 Task: Reply to the email with subject 'Subject0000000025', attach 'Attach000000004.txt', and send it to 'Aakash Mishra' with 'Email0000000002@outlook.com' in Cc.
Action: Mouse moved to (215, 344)
Screenshot: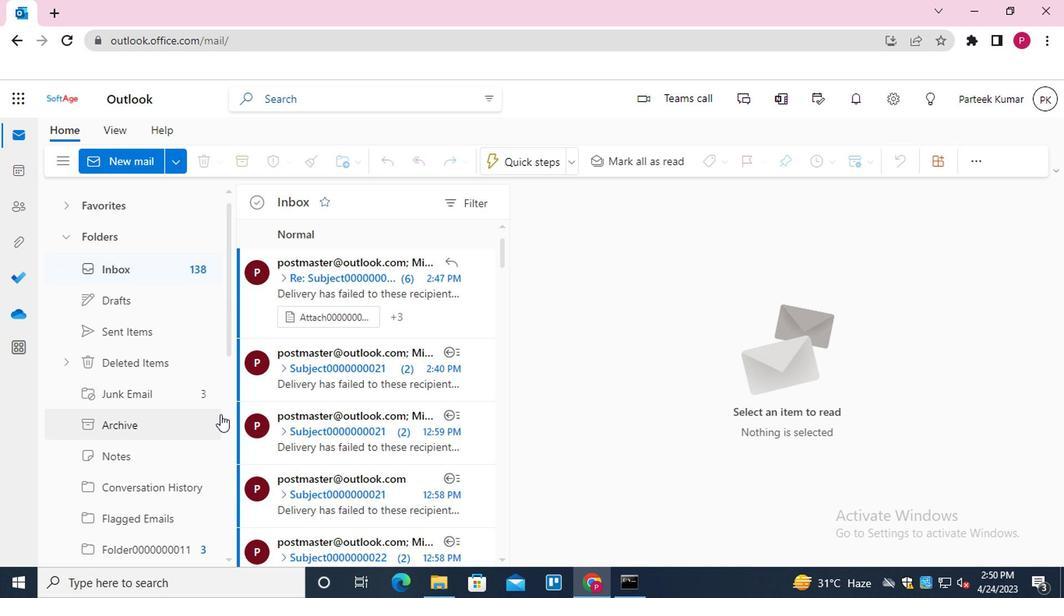 
Action: Mouse scrolled (215, 344) with delta (0, 0)
Screenshot: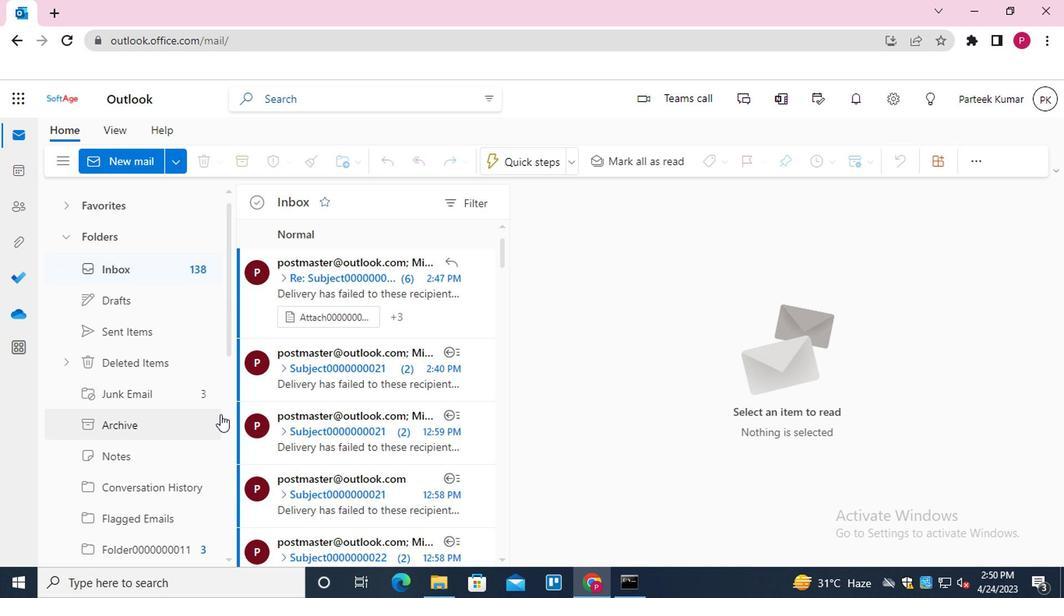 
Action: Mouse moved to (216, 344)
Screenshot: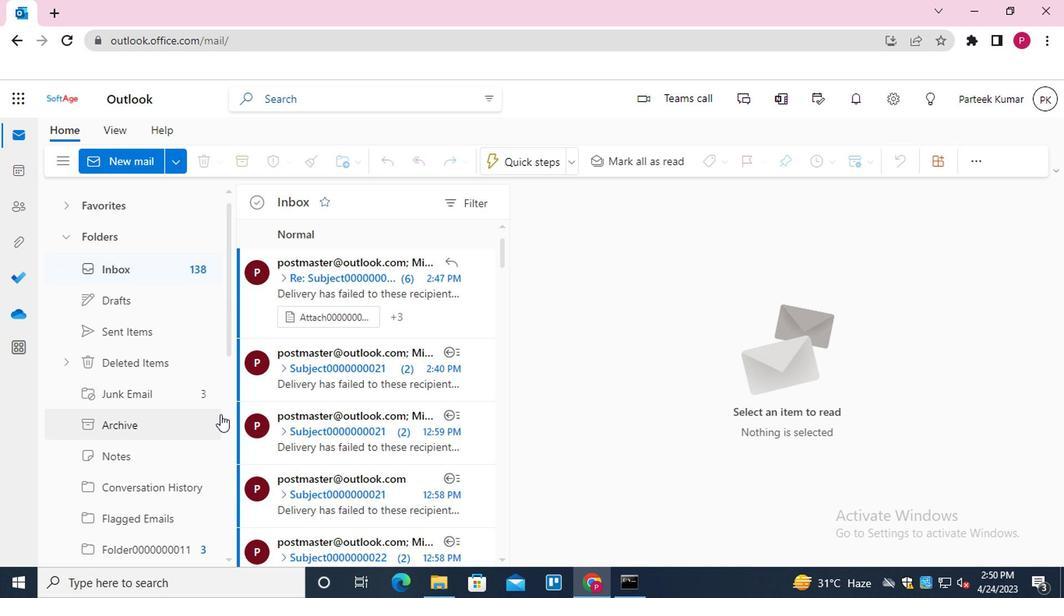 
Action: Mouse scrolled (216, 344) with delta (0, 0)
Screenshot: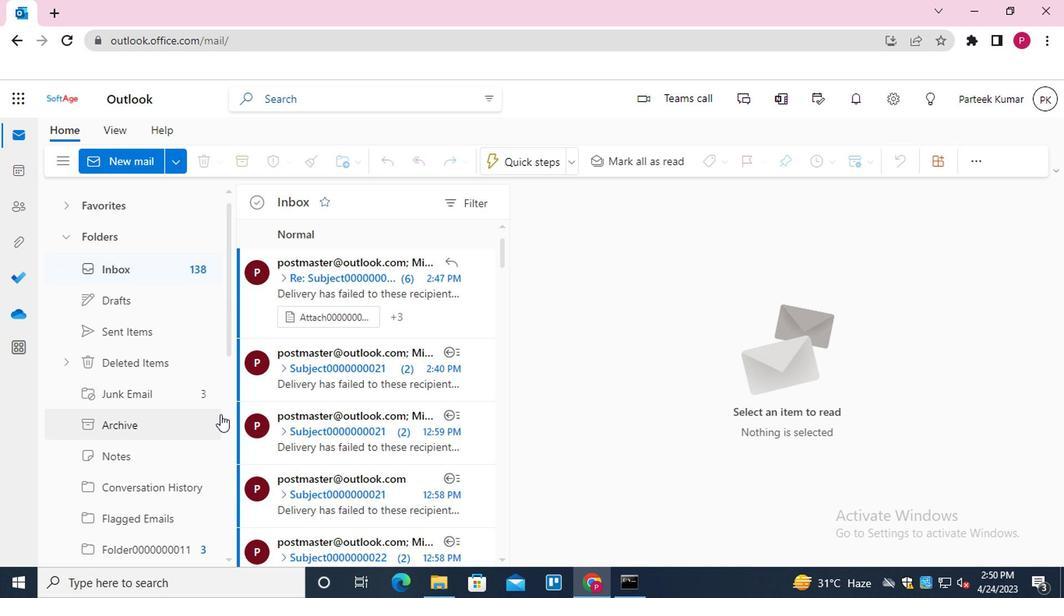 
Action: Mouse moved to (225, 344)
Screenshot: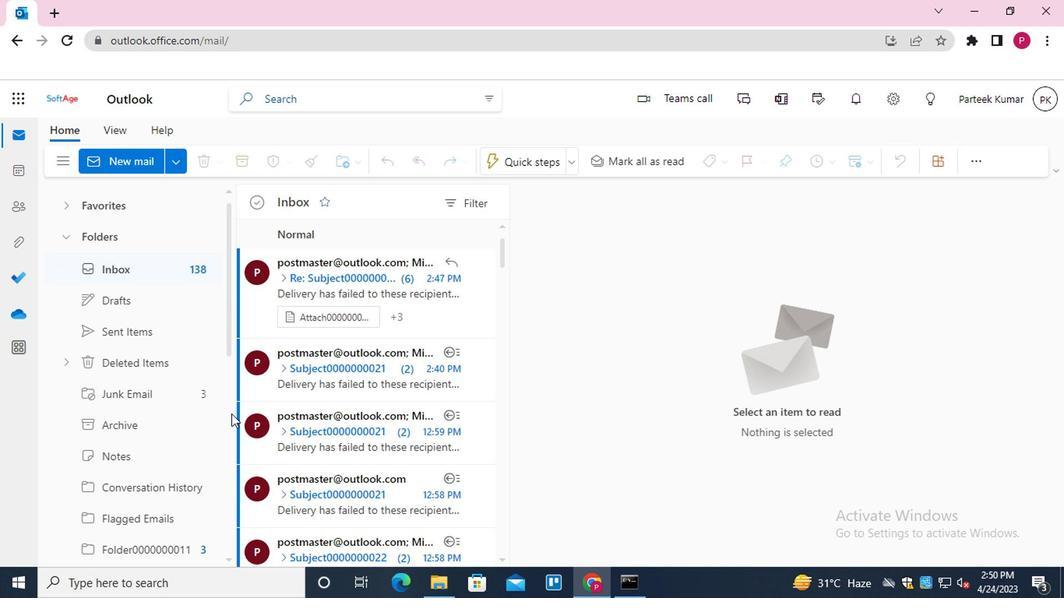 
Action: Mouse scrolled (225, 344) with delta (0, 0)
Screenshot: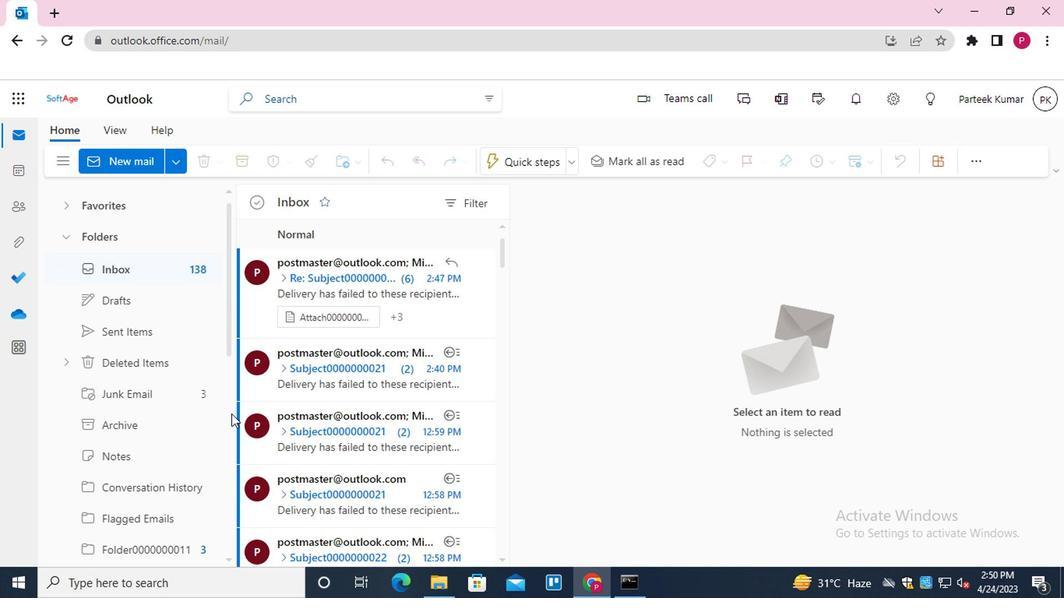
Action: Mouse moved to (241, 344)
Screenshot: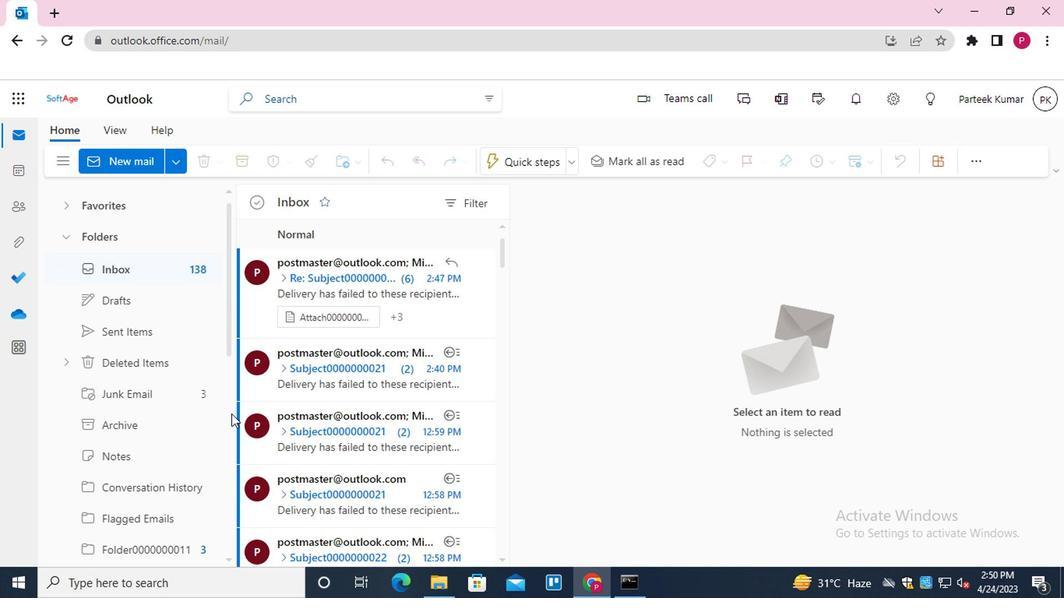 
Action: Mouse scrolled (241, 344) with delta (0, 0)
Screenshot: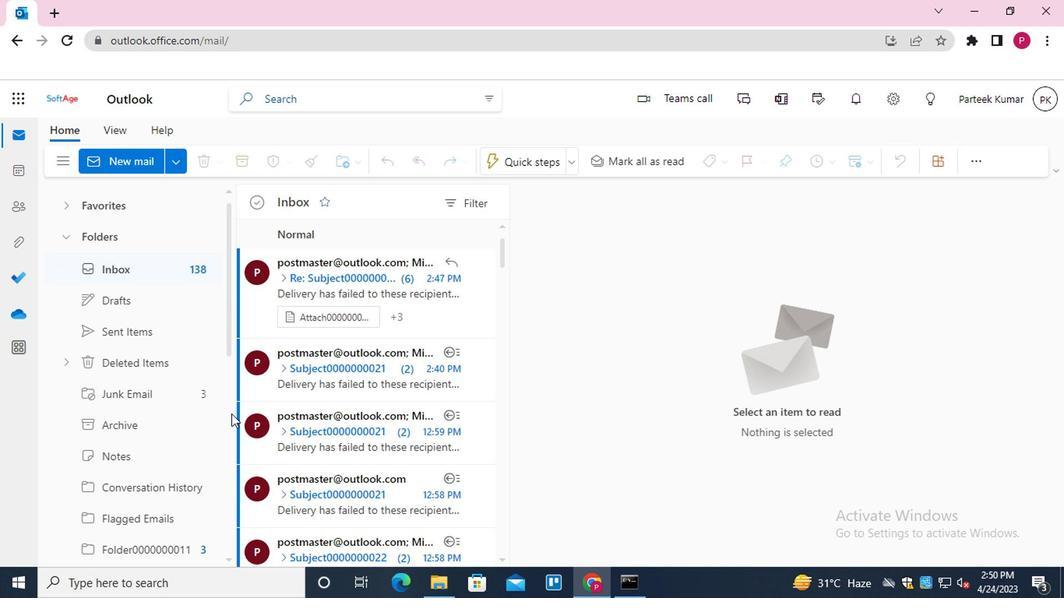 
Action: Mouse moved to (366, 302)
Screenshot: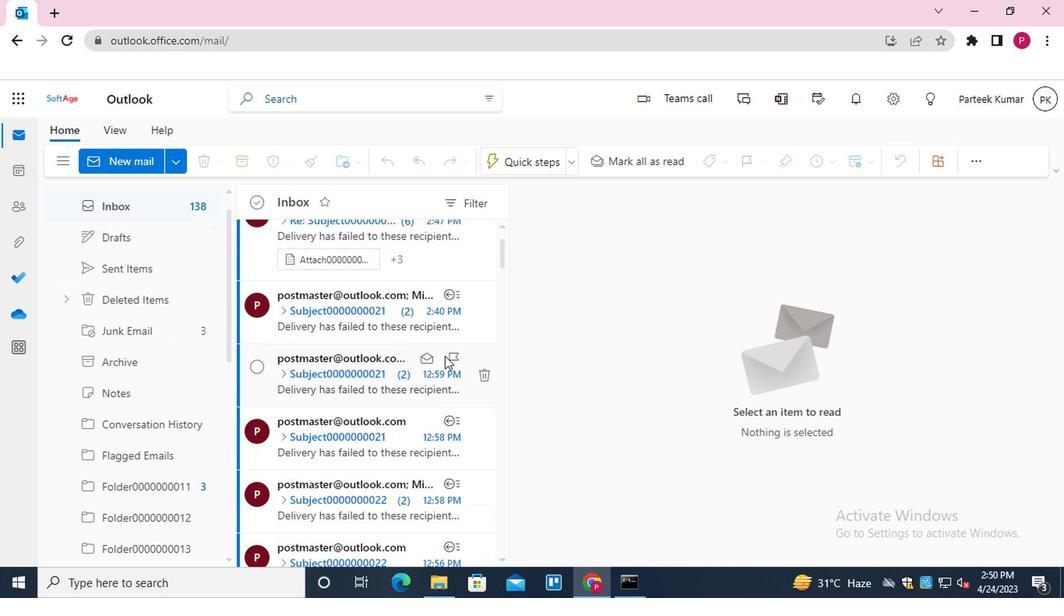 
Action: Mouse scrolled (366, 301) with delta (0, 0)
Screenshot: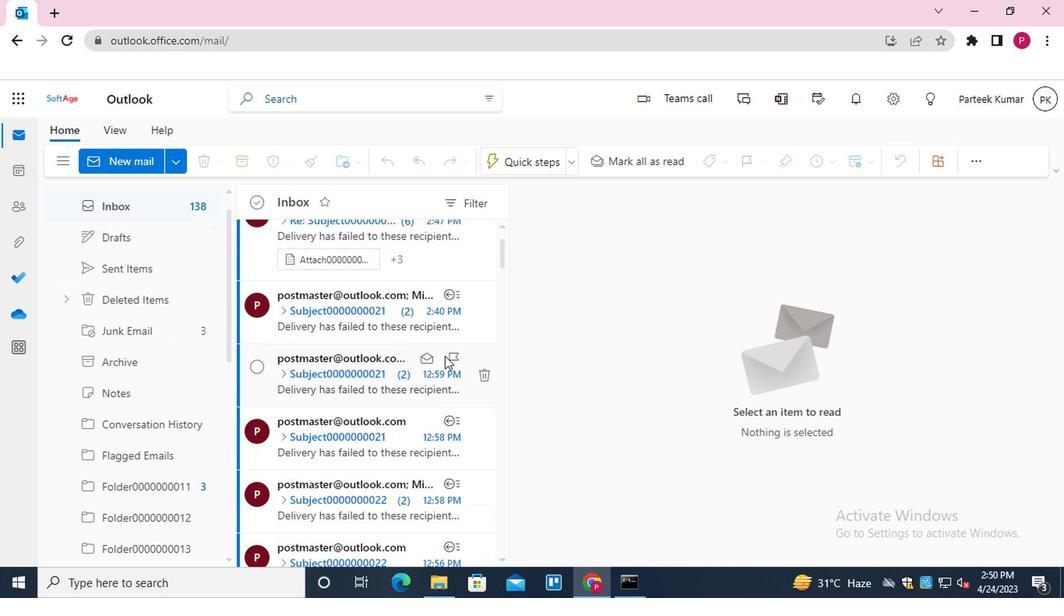 
Action: Mouse moved to (365, 303)
Screenshot: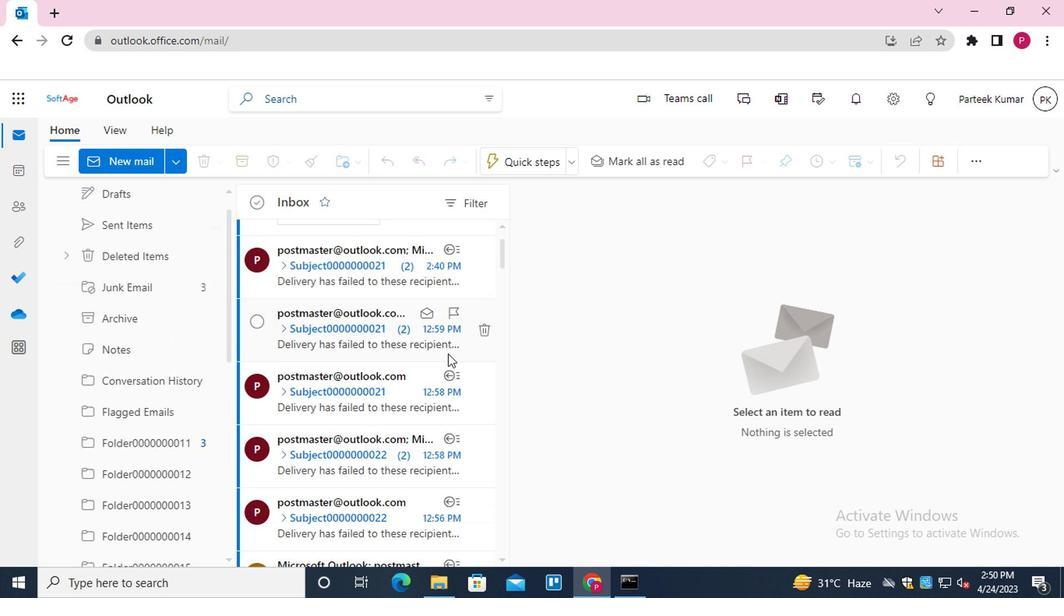 
Action: Mouse scrolled (365, 303) with delta (0, 0)
Screenshot: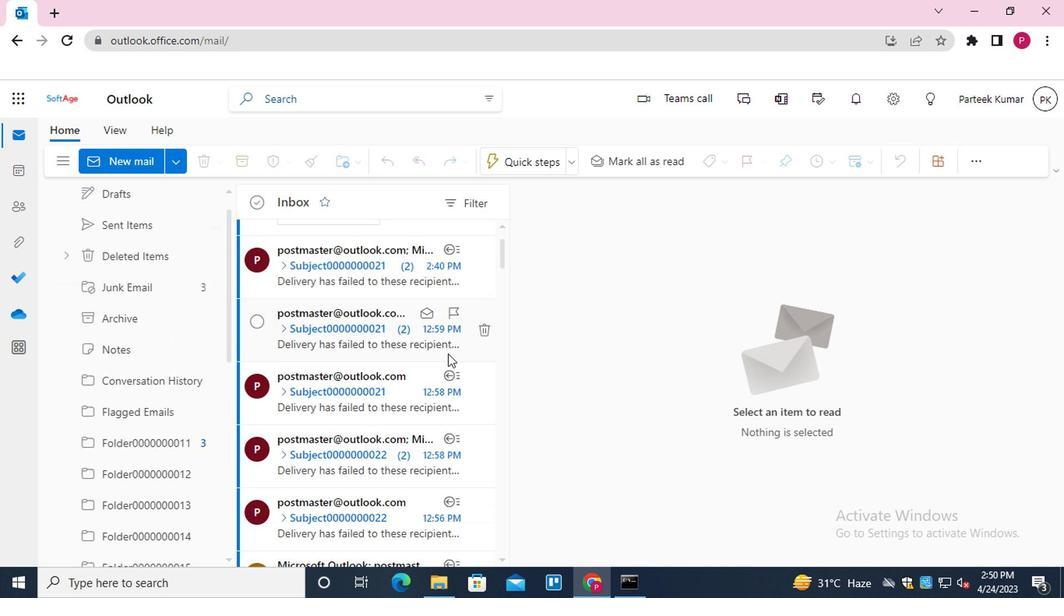 
Action: Mouse moved to (363, 306)
Screenshot: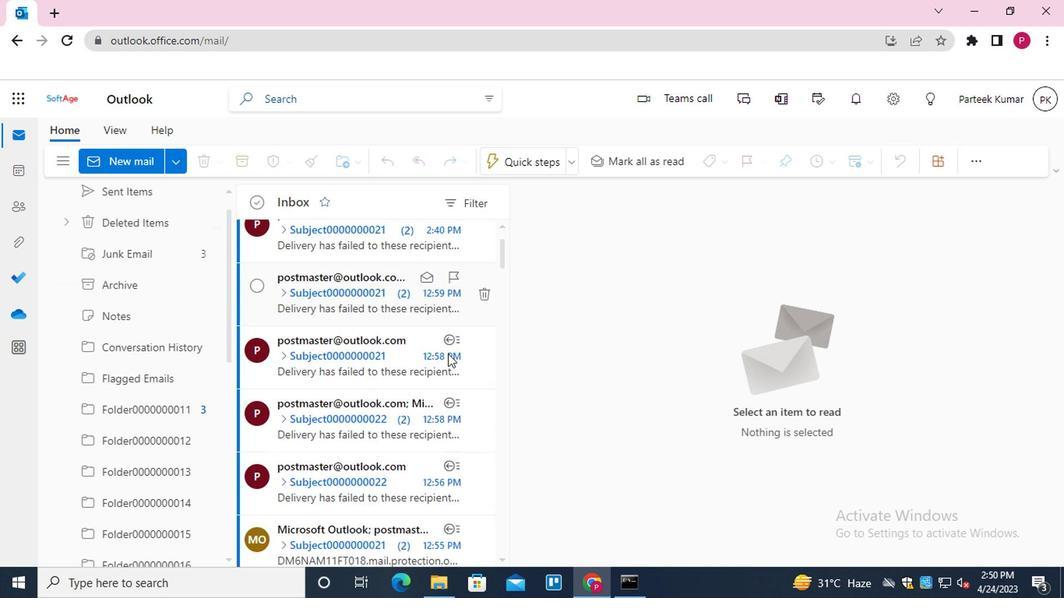 
Action: Mouse scrolled (363, 306) with delta (0, 0)
Screenshot: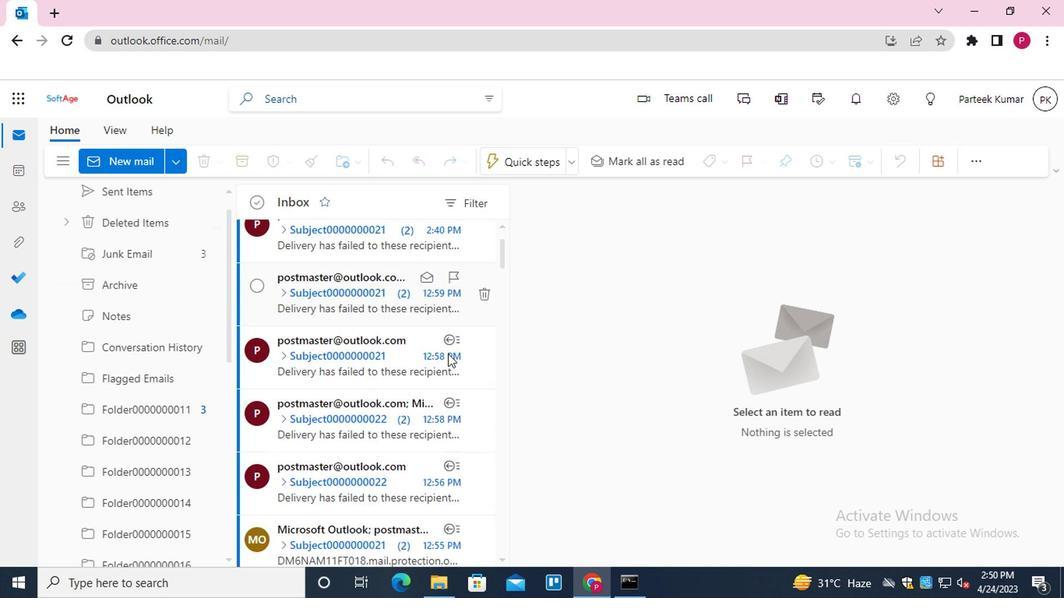 
Action: Mouse moved to (363, 307)
Screenshot: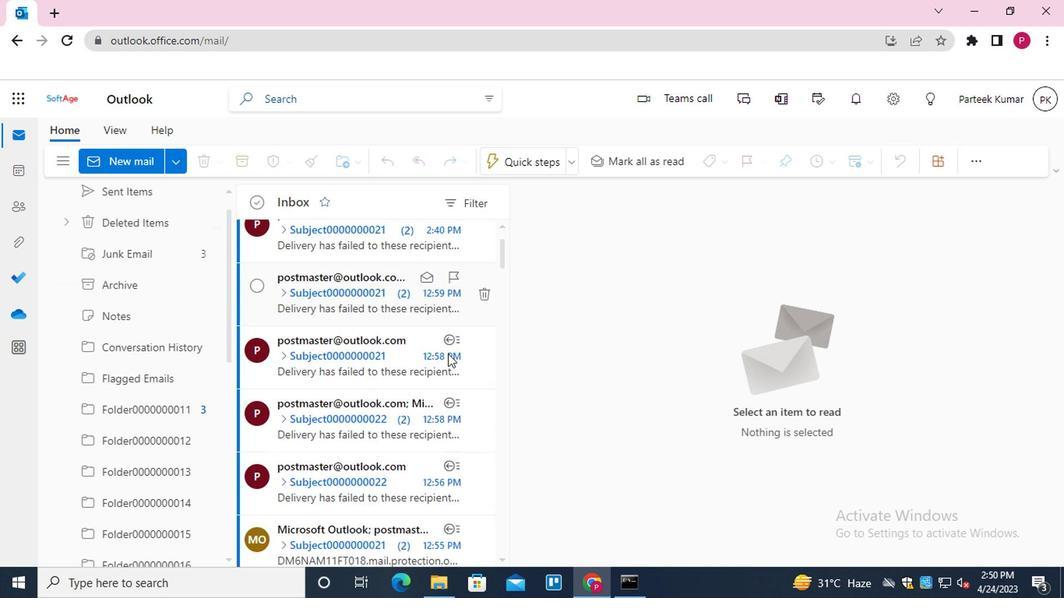 
Action: Mouse scrolled (363, 306) with delta (0, 0)
Screenshot: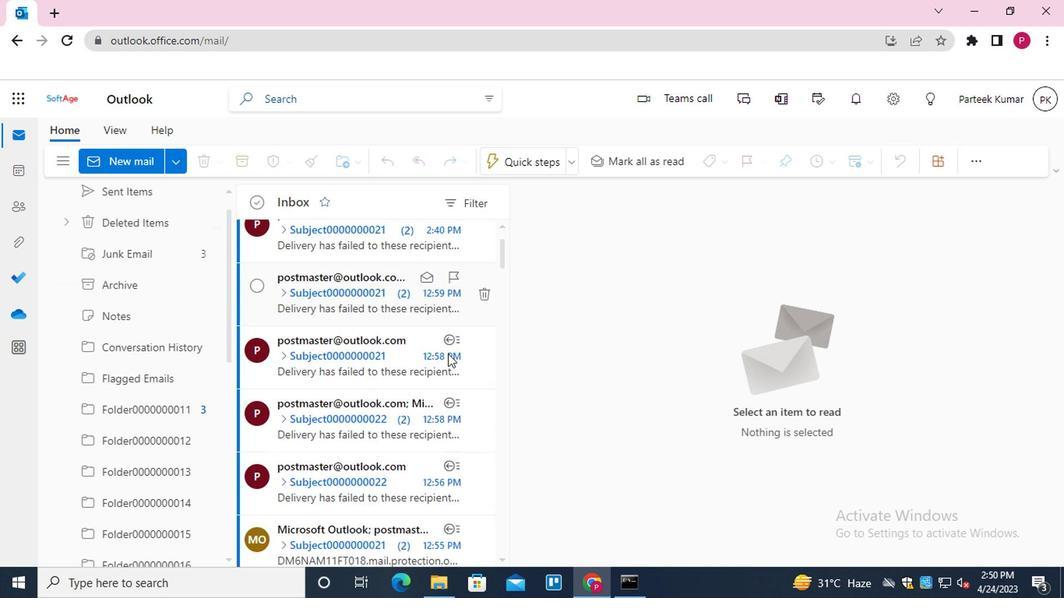 
Action: Mouse moved to (362, 310)
Screenshot: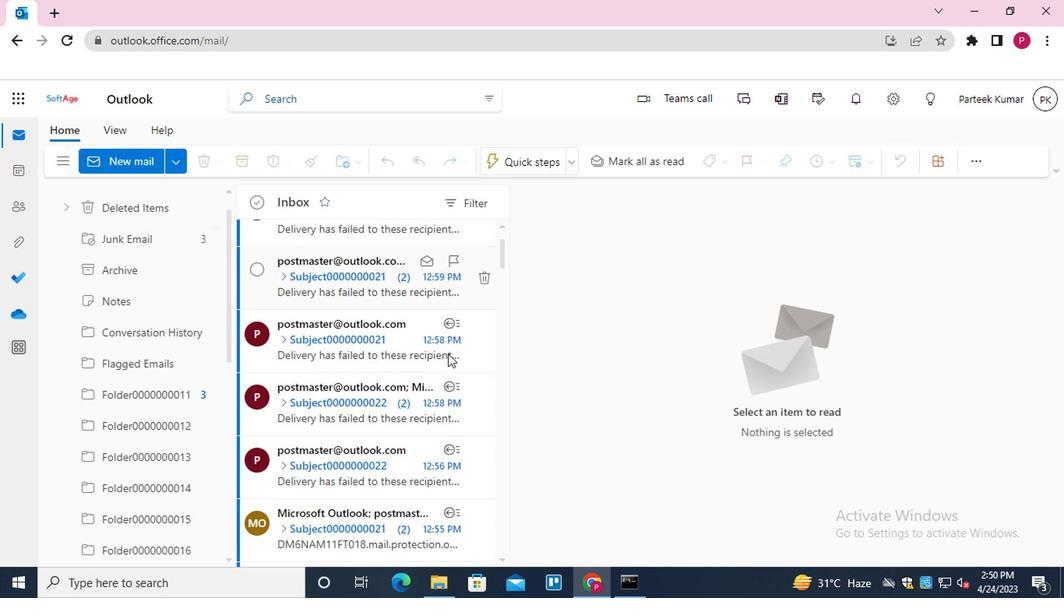 
Action: Mouse scrolled (362, 309) with delta (0, 0)
Screenshot: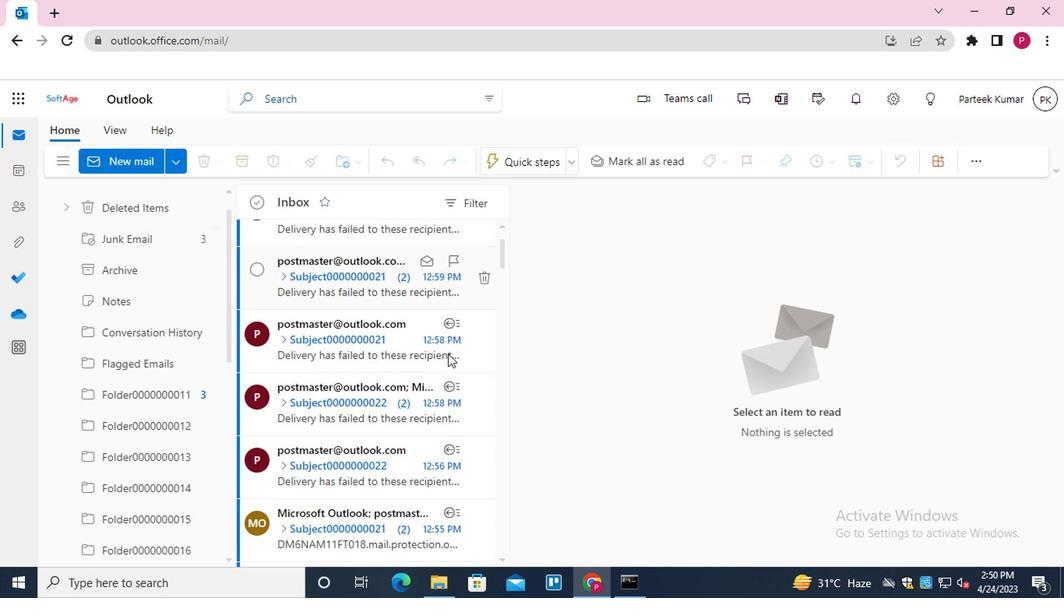 
Action: Mouse moved to (308, 337)
Screenshot: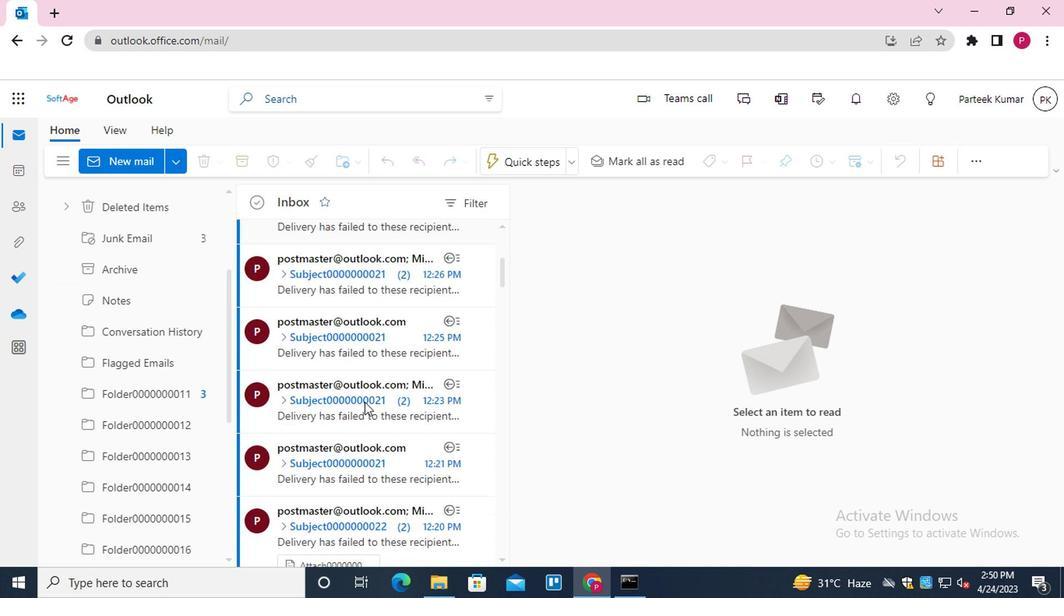 
Action: Mouse scrolled (308, 337) with delta (0, 0)
Screenshot: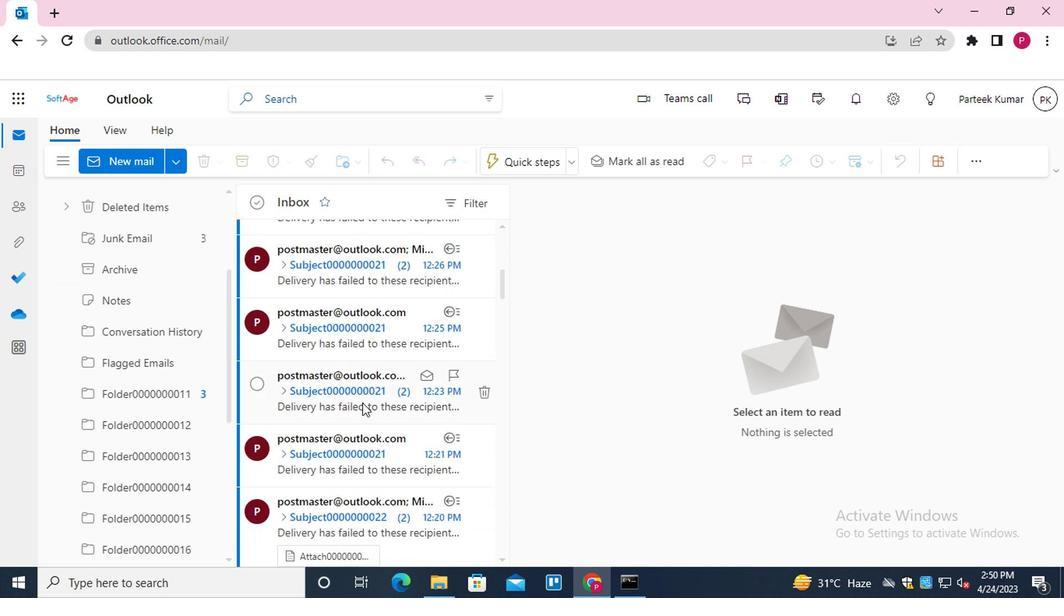 
Action: Mouse scrolled (308, 337) with delta (0, 0)
Screenshot: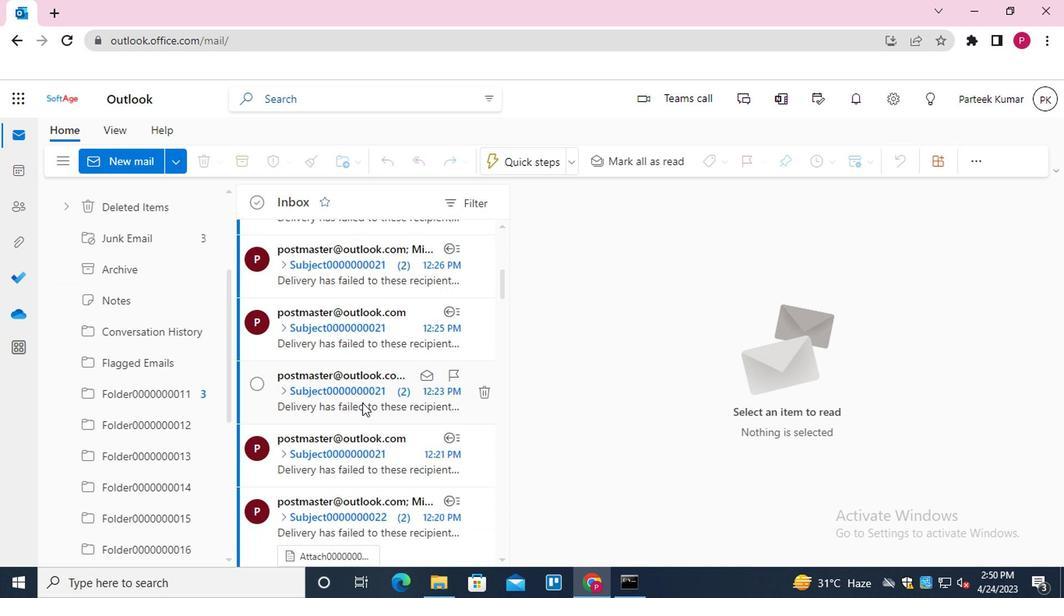 
Action: Mouse scrolled (308, 337) with delta (0, 0)
Screenshot: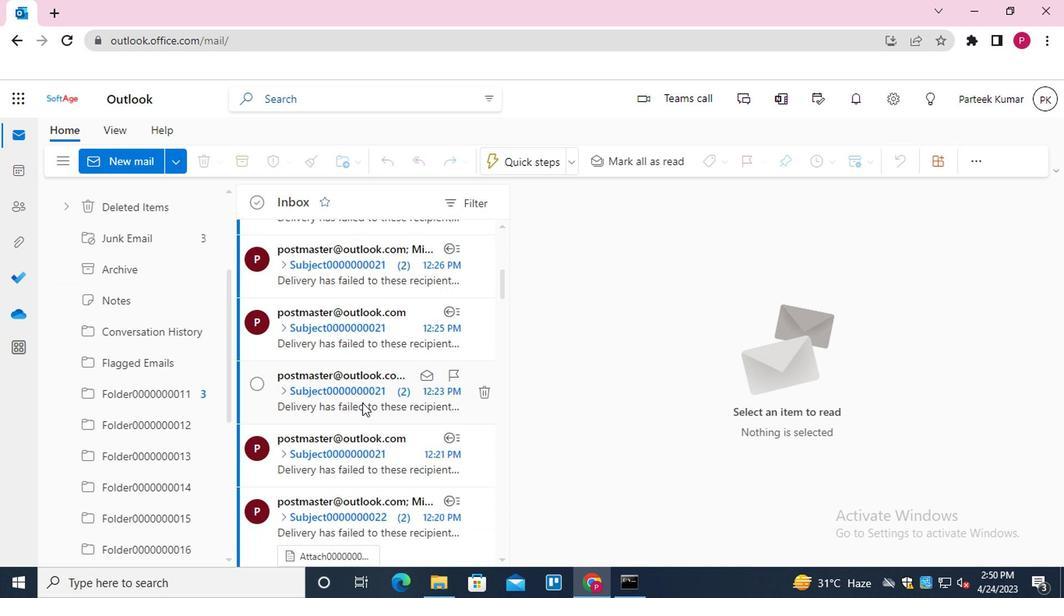 
Action: Mouse scrolled (308, 337) with delta (0, 0)
Screenshot: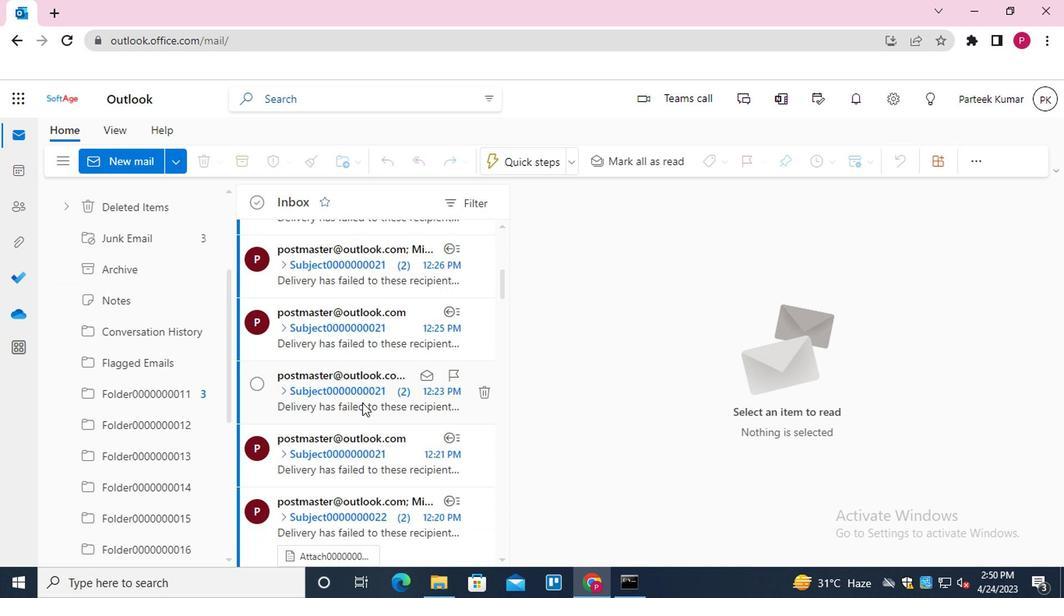 
Action: Mouse scrolled (308, 337) with delta (0, 0)
Screenshot: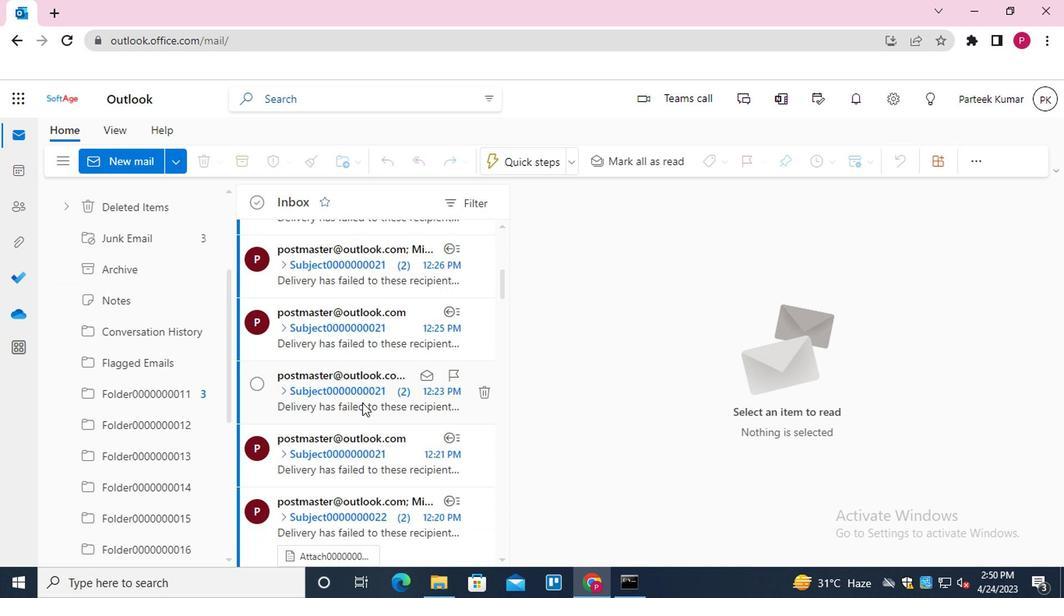 
Action: Mouse moved to (309, 338)
Screenshot: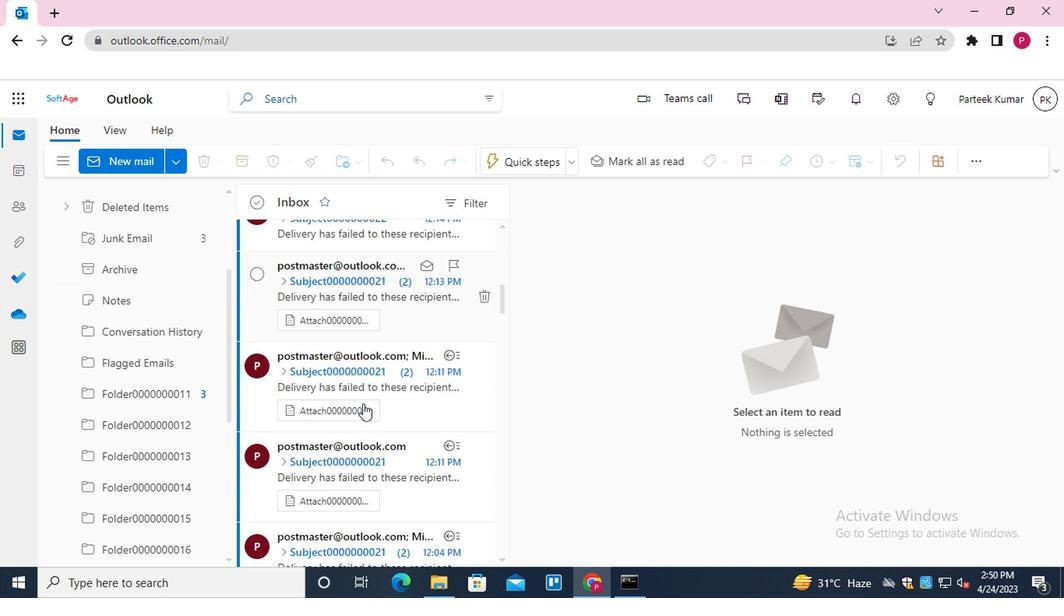
Action: Mouse scrolled (309, 337) with delta (0, 0)
Screenshot: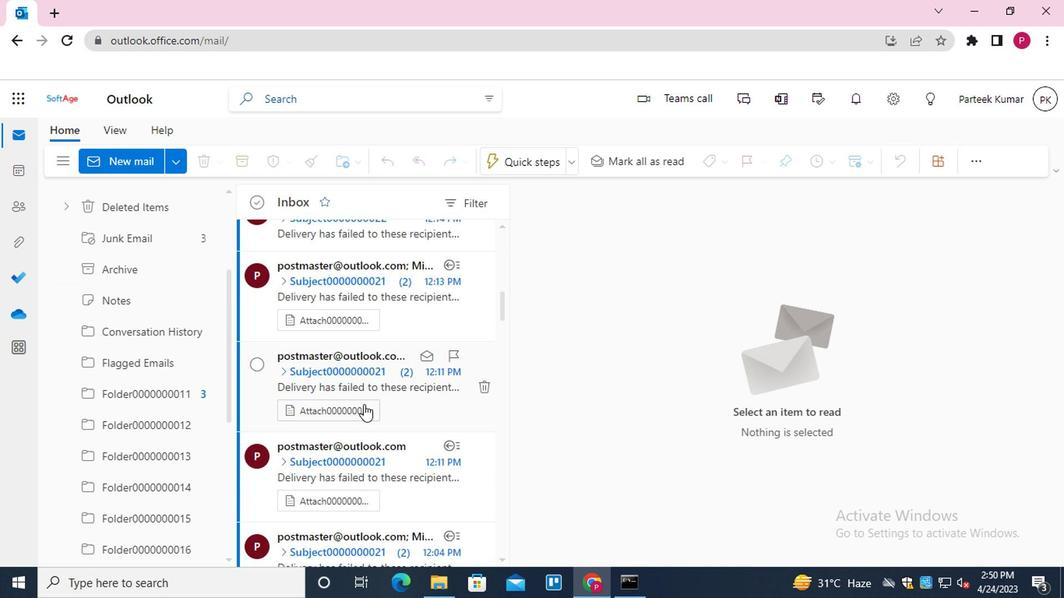 
Action: Mouse scrolled (309, 337) with delta (0, 0)
Screenshot: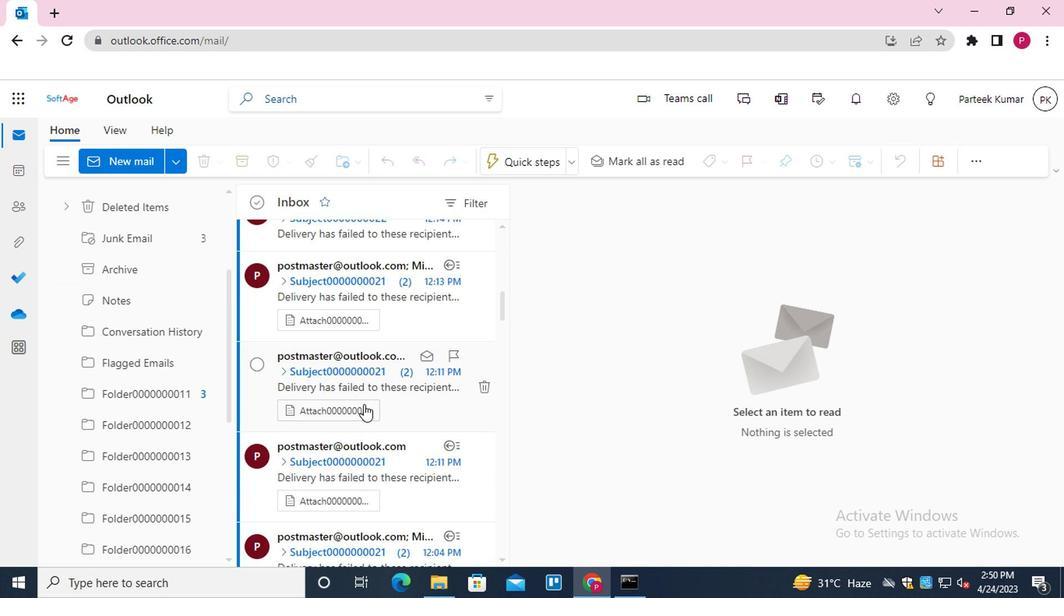 
Action: Mouse scrolled (309, 337) with delta (0, 0)
Screenshot: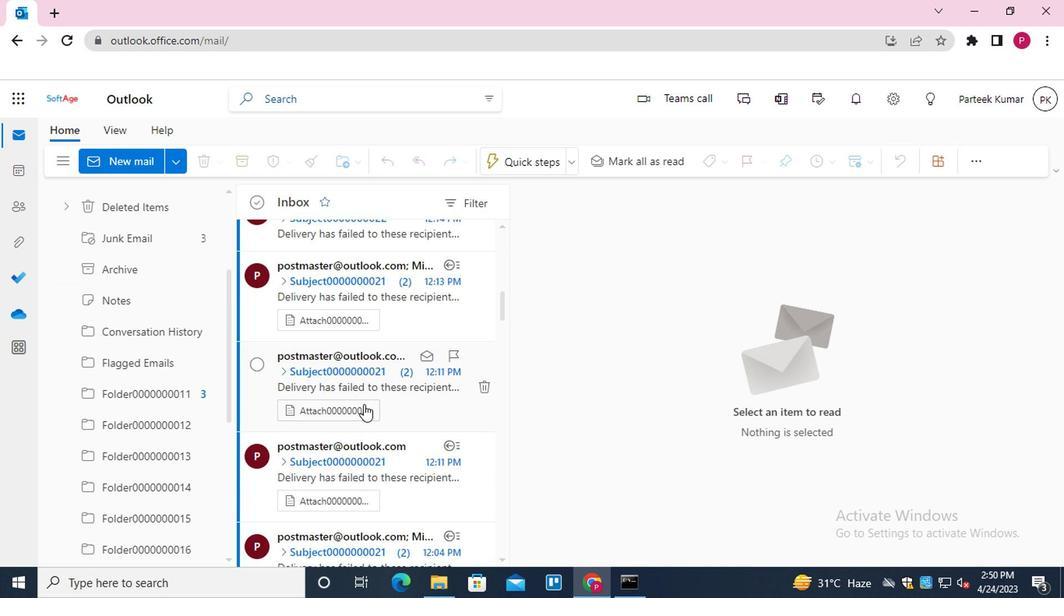 
Action: Mouse scrolled (309, 337) with delta (0, 0)
Screenshot: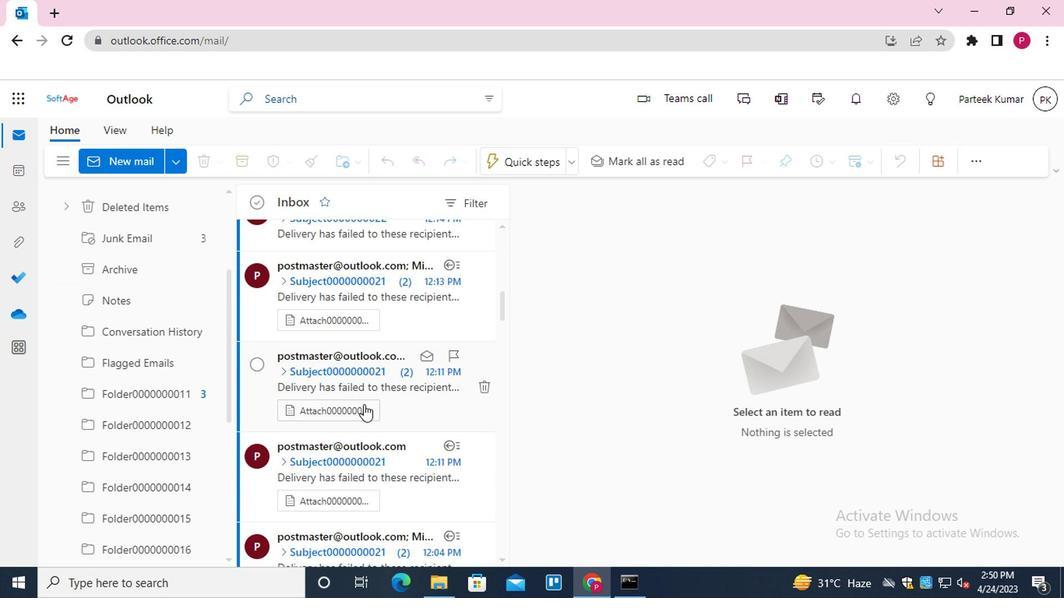 
Action: Mouse scrolled (309, 337) with delta (0, 0)
Screenshot: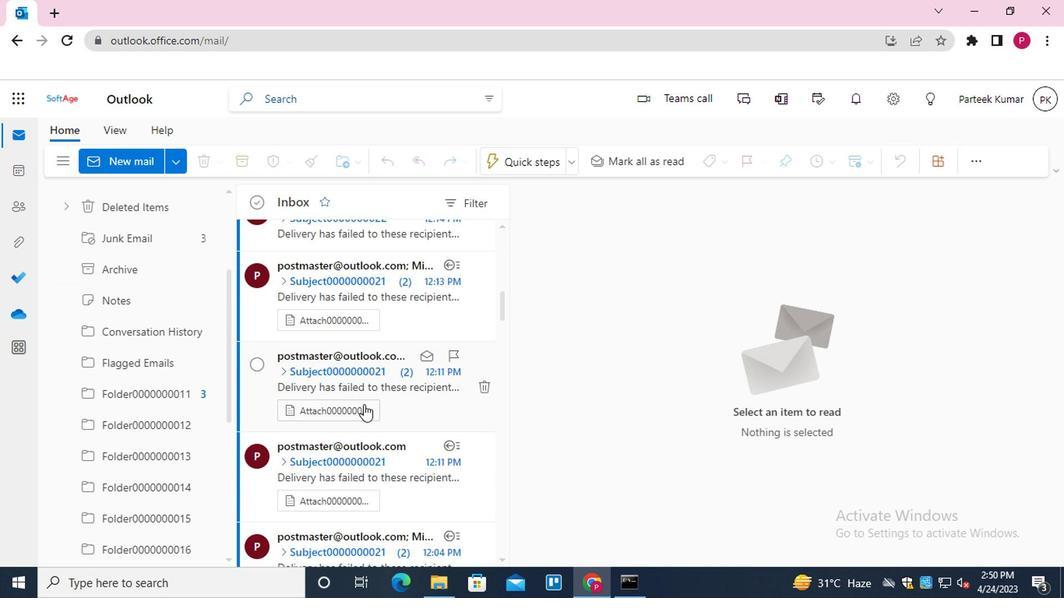 
Action: Mouse moved to (309, 338)
Screenshot: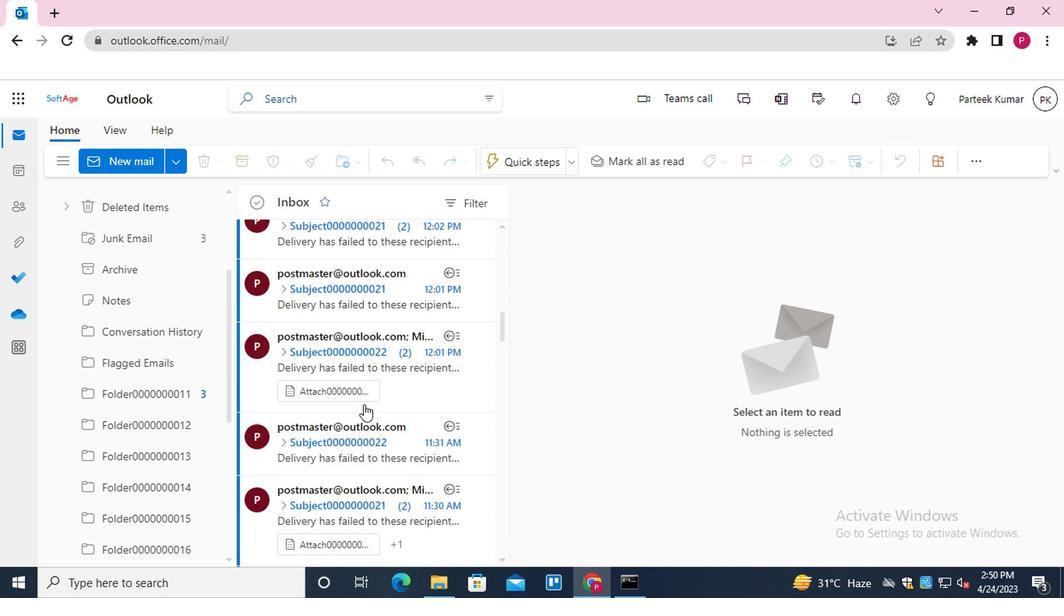 
Action: Mouse scrolled (309, 338) with delta (0, 0)
Screenshot: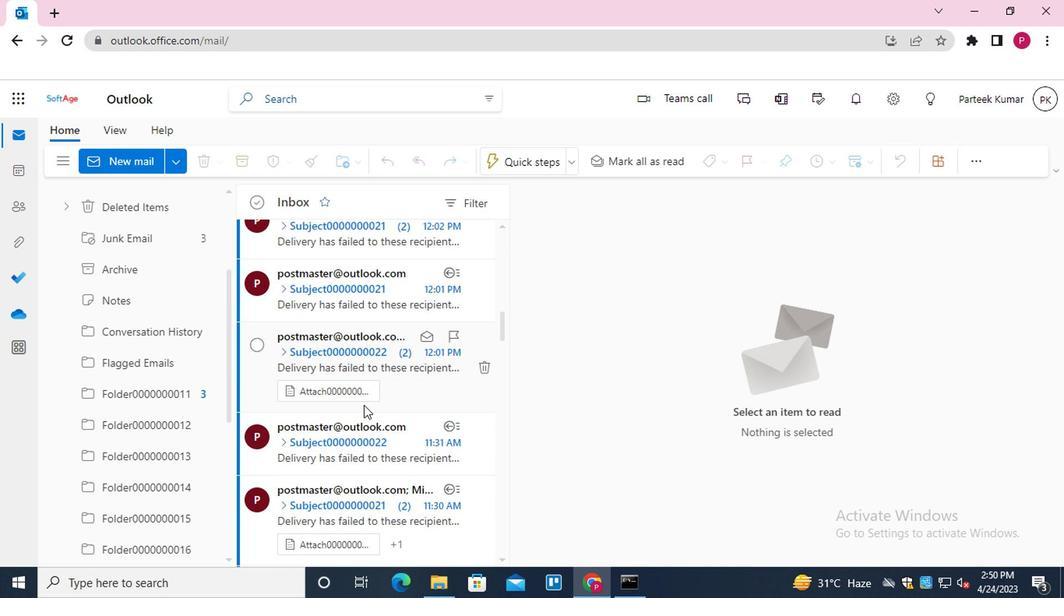 
Action: Mouse scrolled (309, 338) with delta (0, 0)
Screenshot: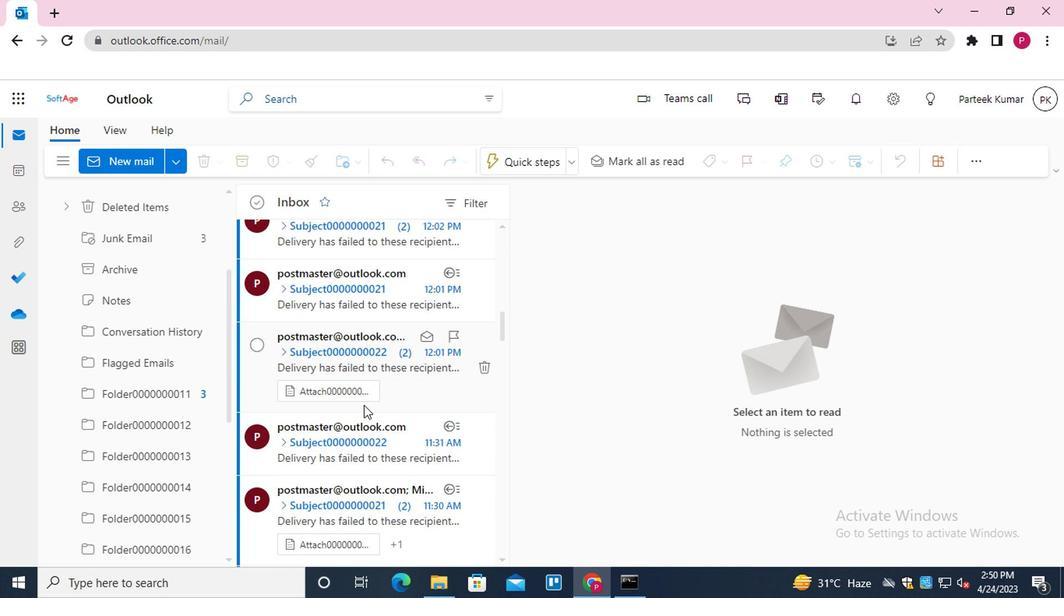 
Action: Mouse scrolled (309, 338) with delta (0, 0)
Screenshot: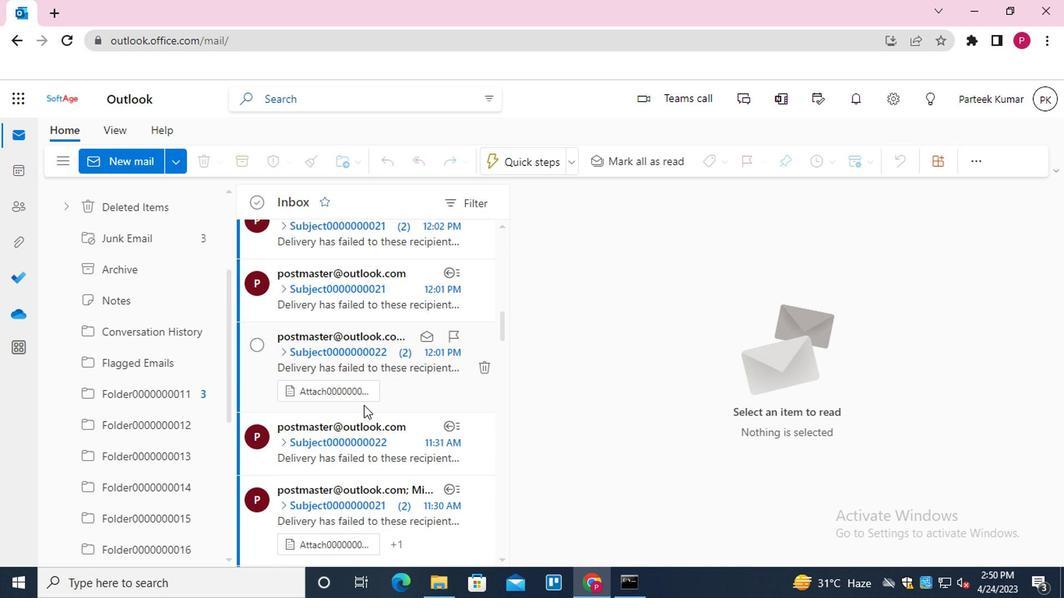 
Action: Mouse scrolled (309, 338) with delta (0, 0)
Screenshot: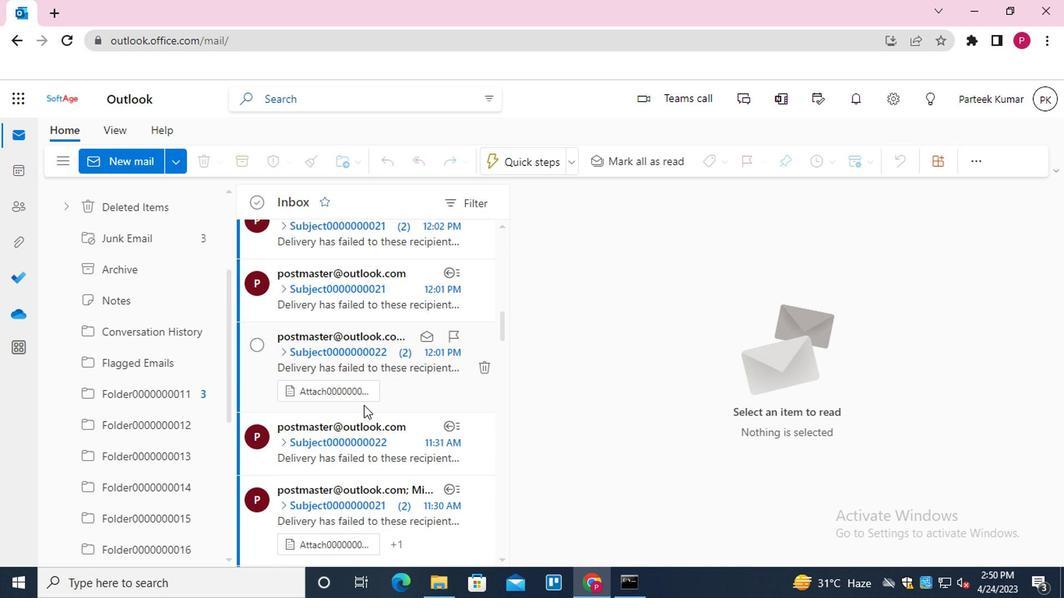 
Action: Mouse scrolled (309, 338) with delta (0, 0)
Screenshot: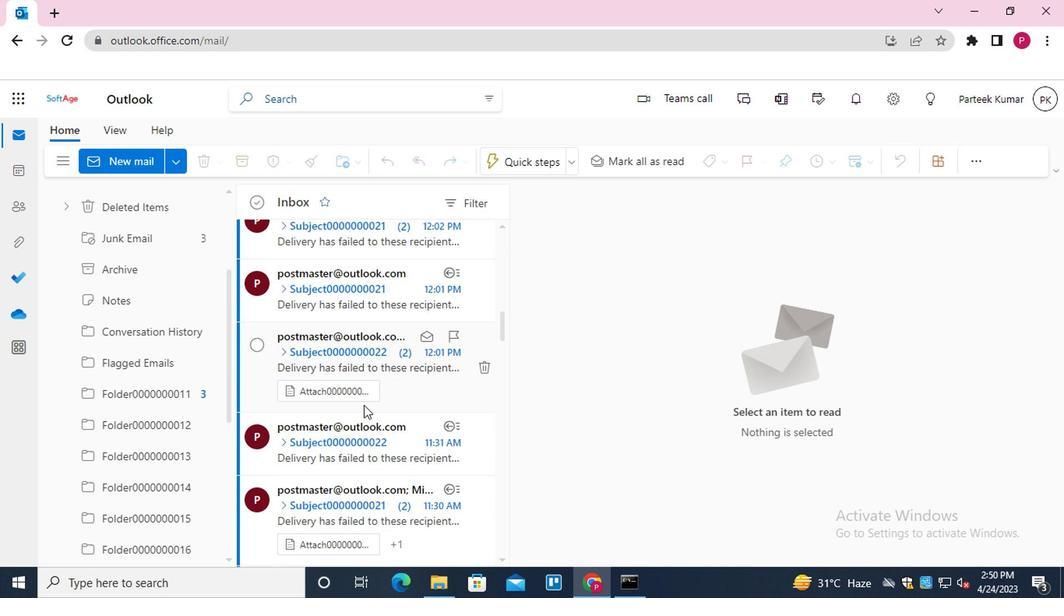 
Action: Mouse moved to (301, 339)
Screenshot: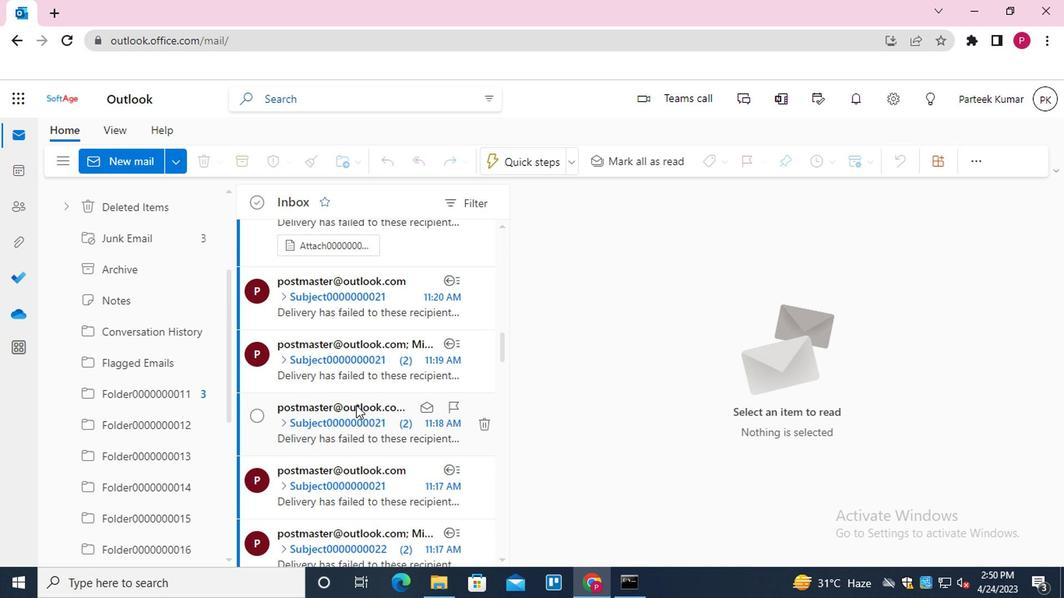 
Action: Mouse scrolled (301, 339) with delta (0, 0)
Screenshot: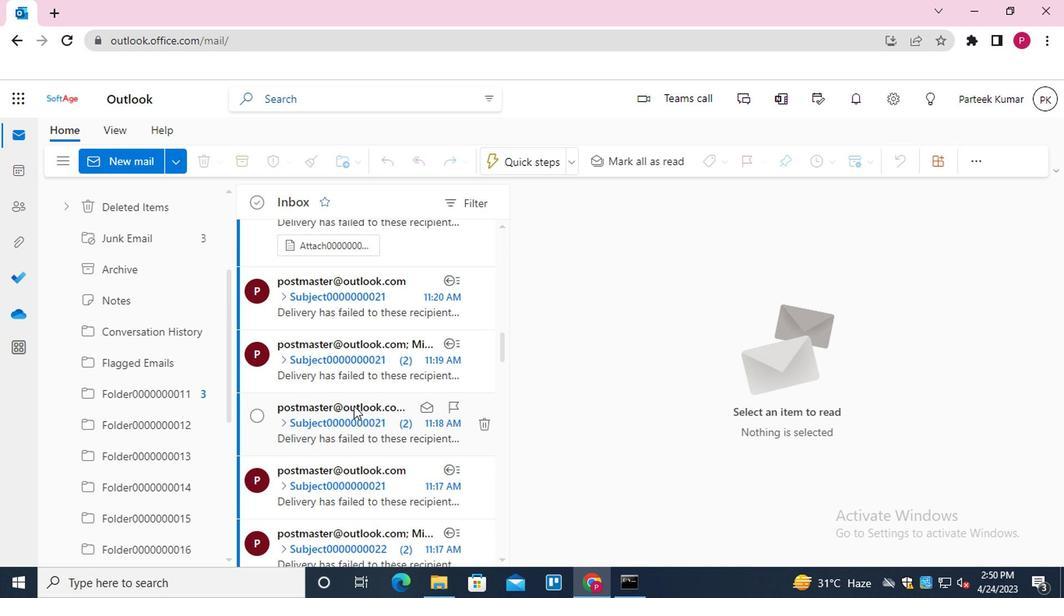 
Action: Mouse scrolled (301, 339) with delta (0, 0)
Screenshot: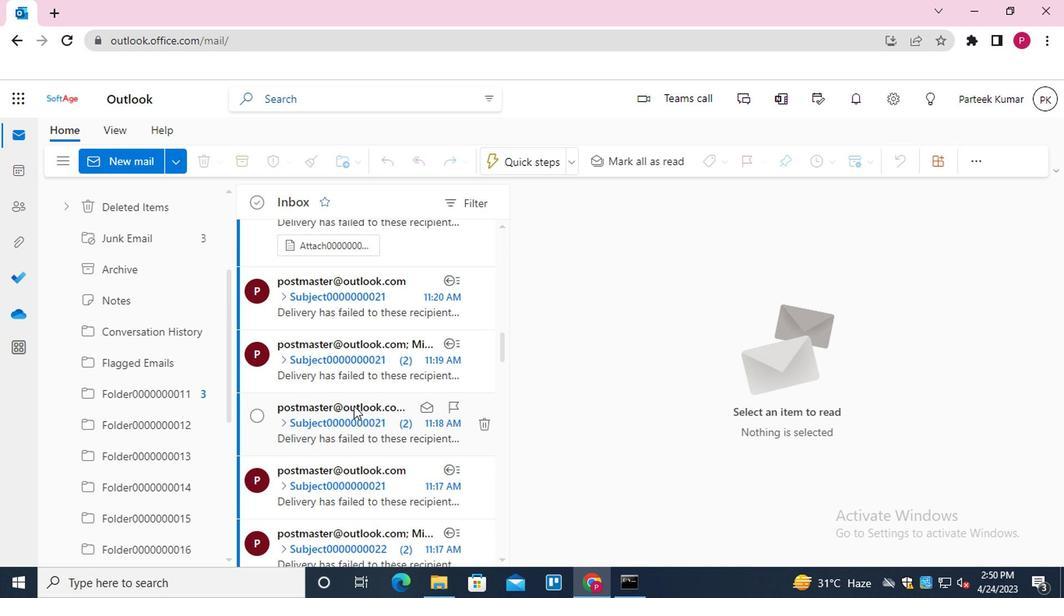 
Action: Mouse scrolled (301, 339) with delta (0, 0)
Screenshot: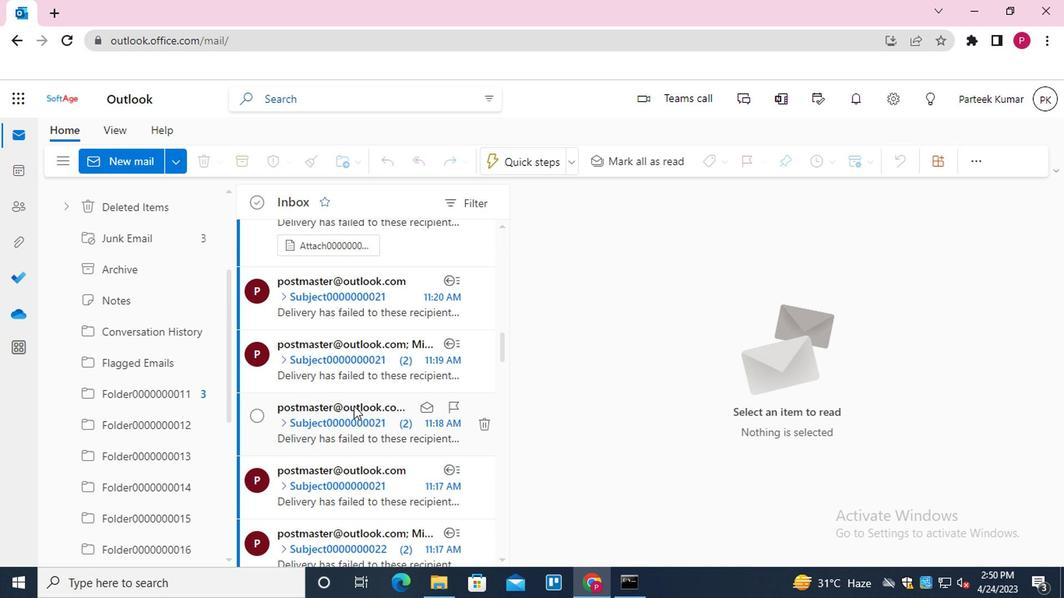 
Action: Mouse moved to (301, 339)
Screenshot: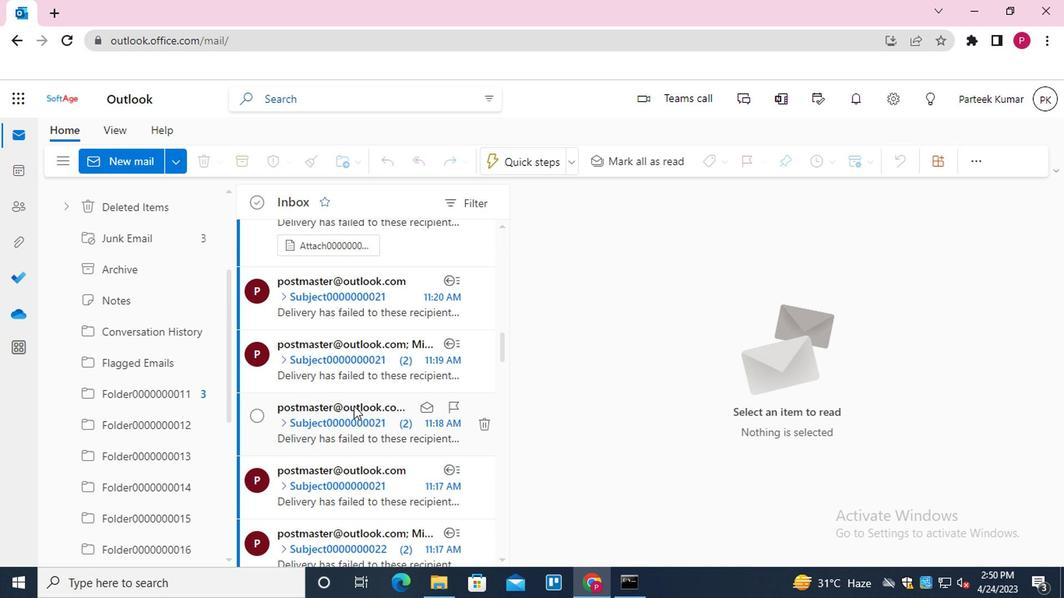 
Action: Mouse scrolled (301, 339) with delta (0, 0)
Screenshot: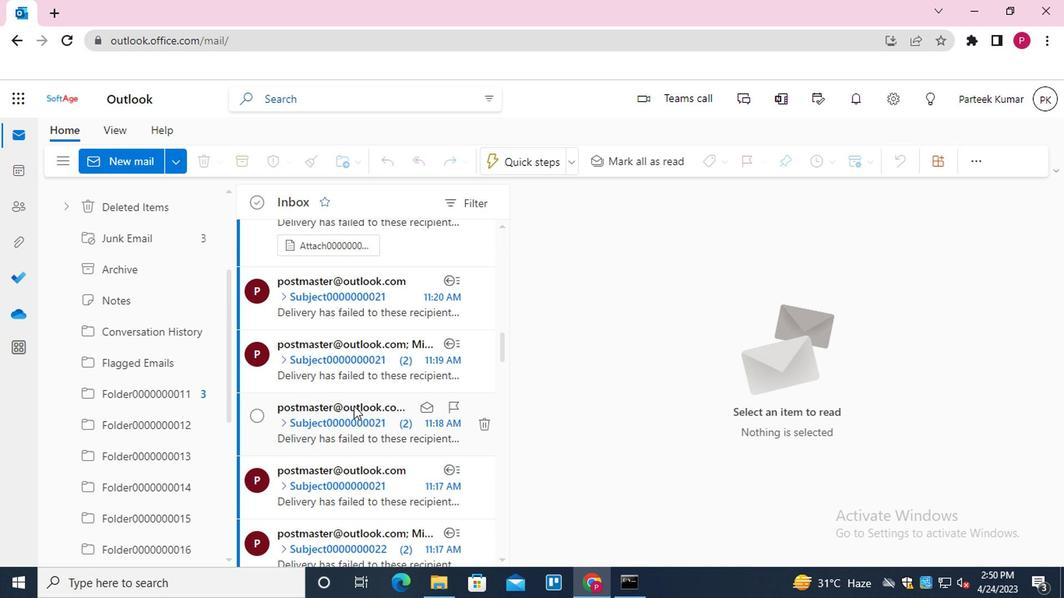 
Action: Mouse moved to (279, 338)
Screenshot: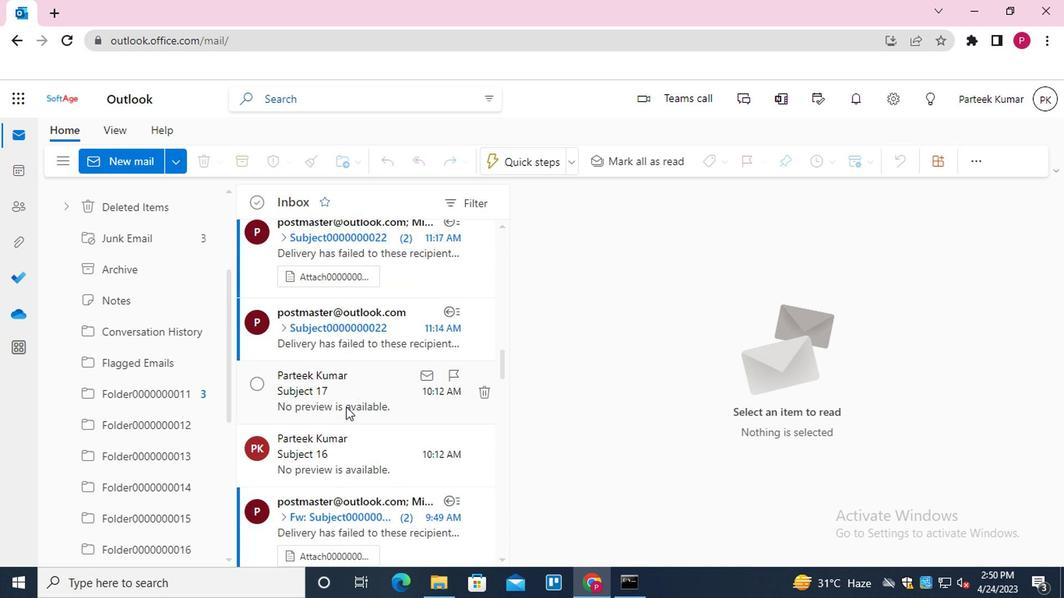 
Action: Mouse scrolled (279, 337) with delta (0, 0)
Screenshot: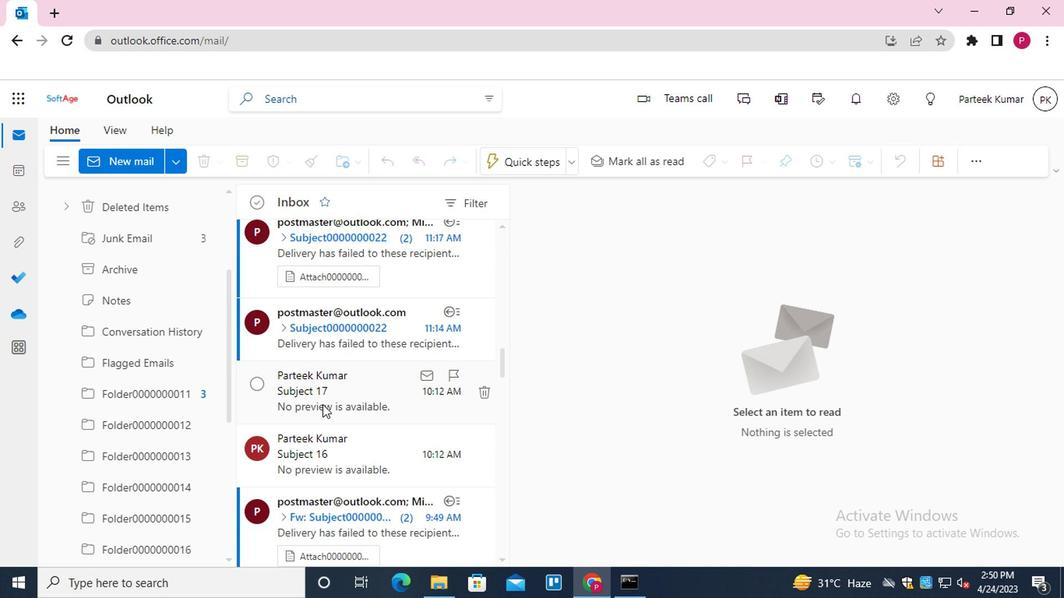 
Action: Mouse scrolled (279, 337) with delta (0, 0)
Screenshot: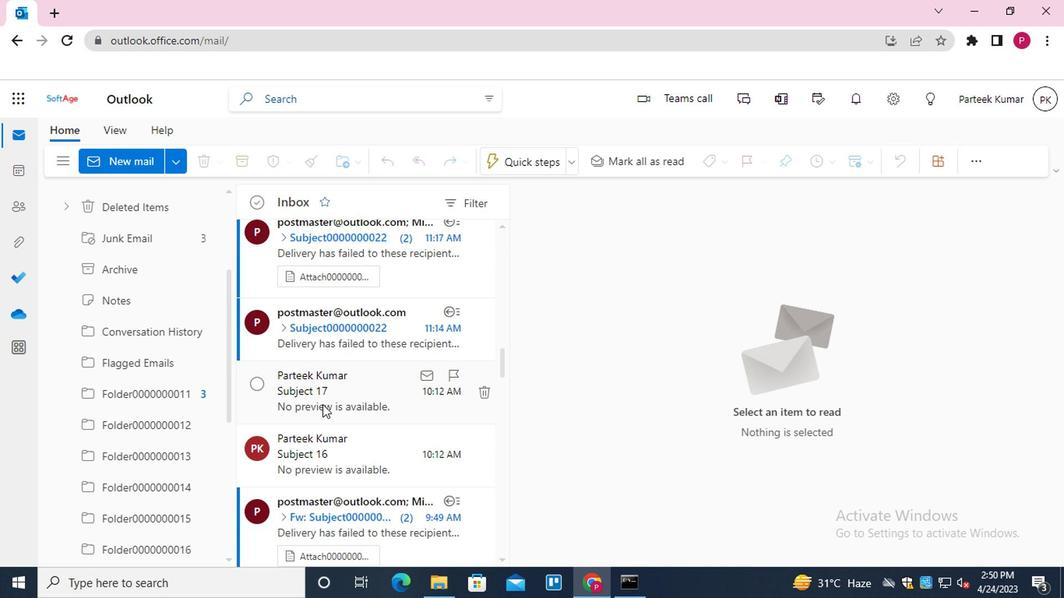 
Action: Mouse scrolled (279, 337) with delta (0, 0)
Screenshot: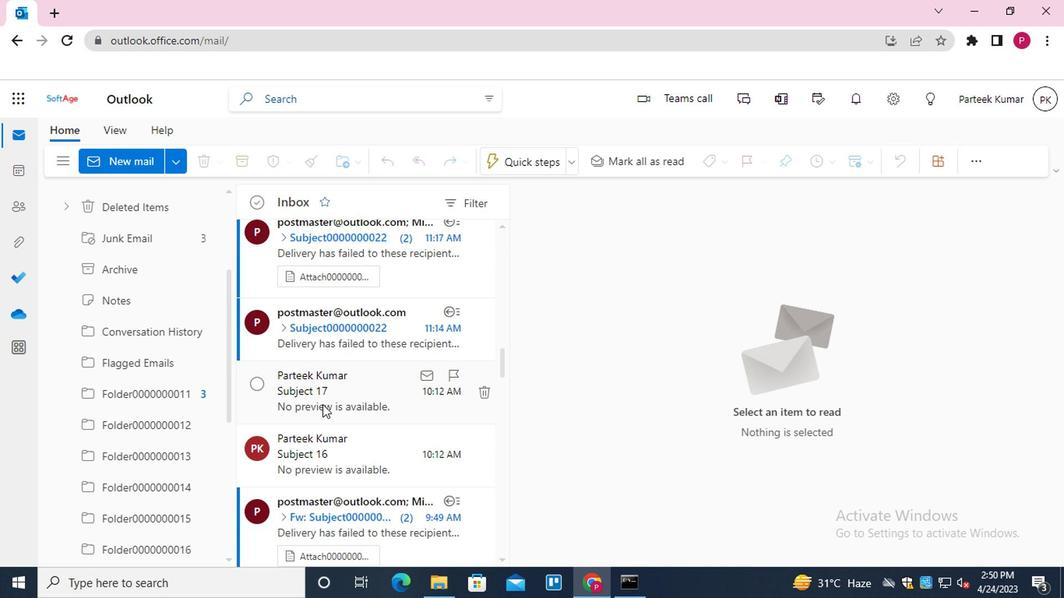 
Action: Mouse moved to (298, 380)
Screenshot: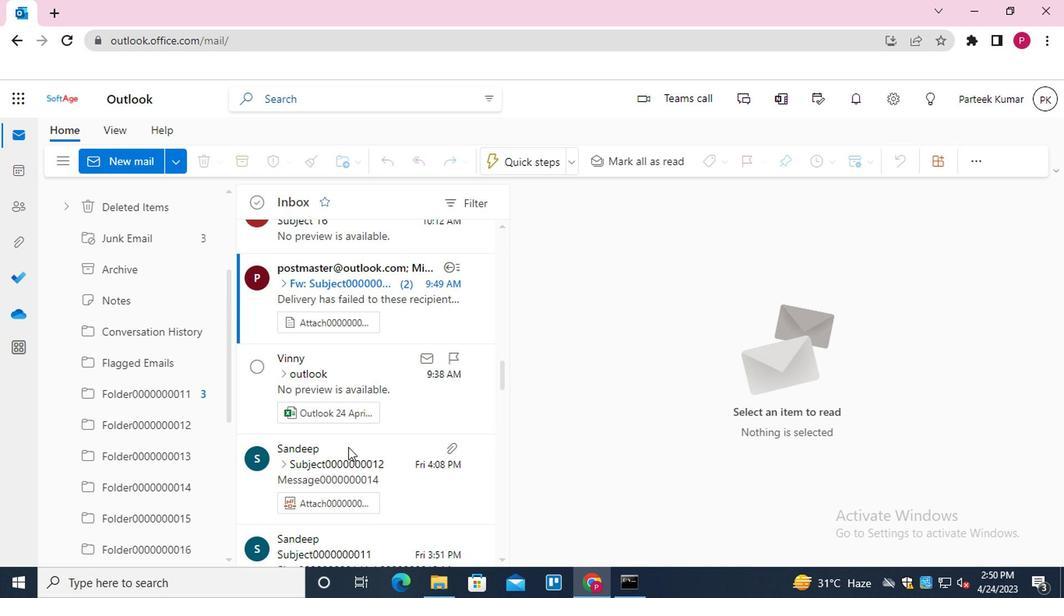 
Action: Mouse pressed left at (298, 380)
Screenshot: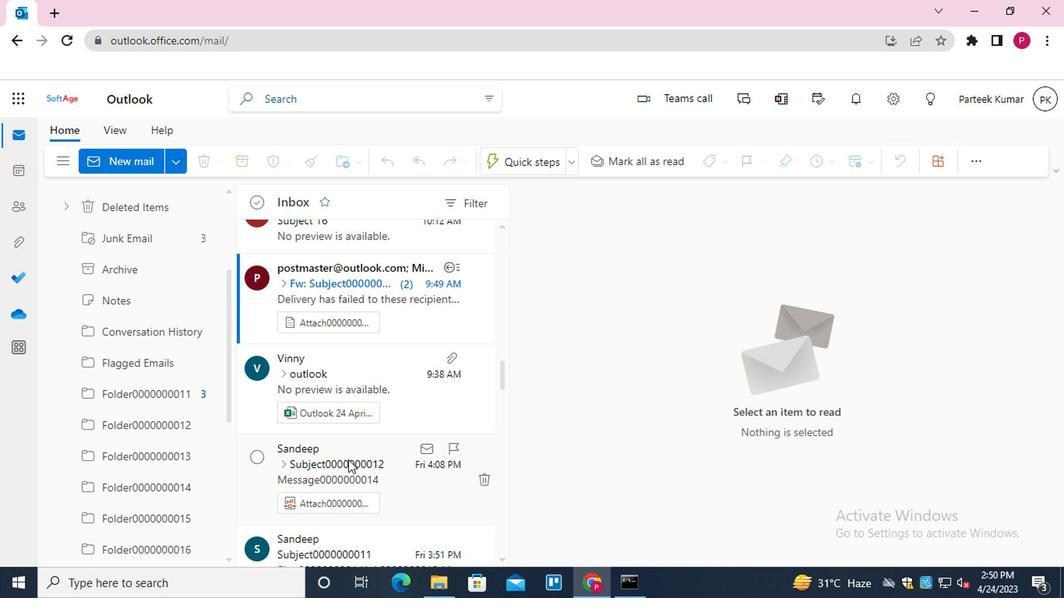 
Action: Mouse moved to (719, 237)
Screenshot: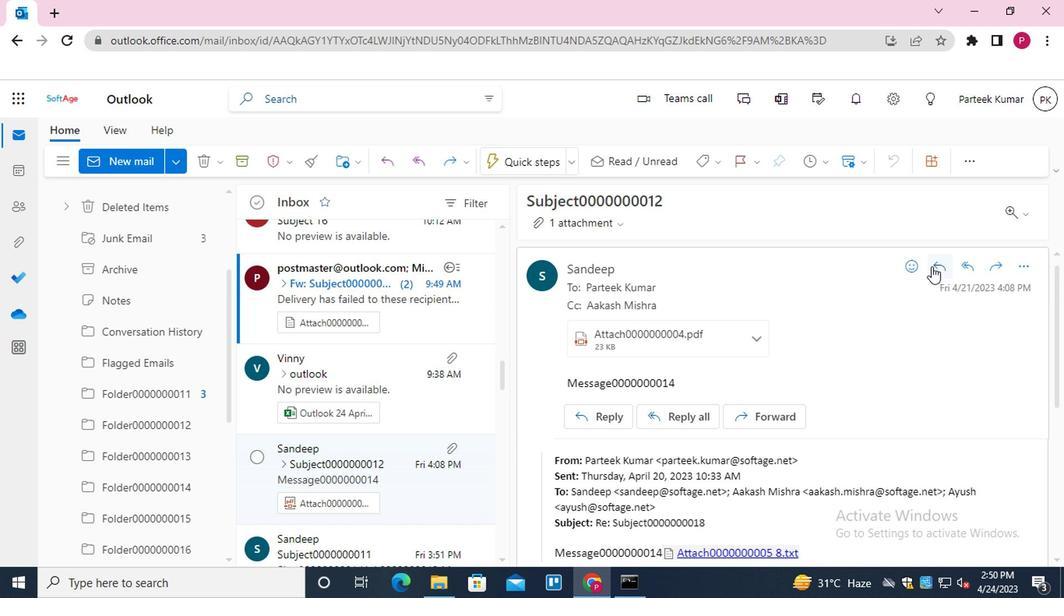
Action: Mouse pressed left at (719, 237)
Screenshot: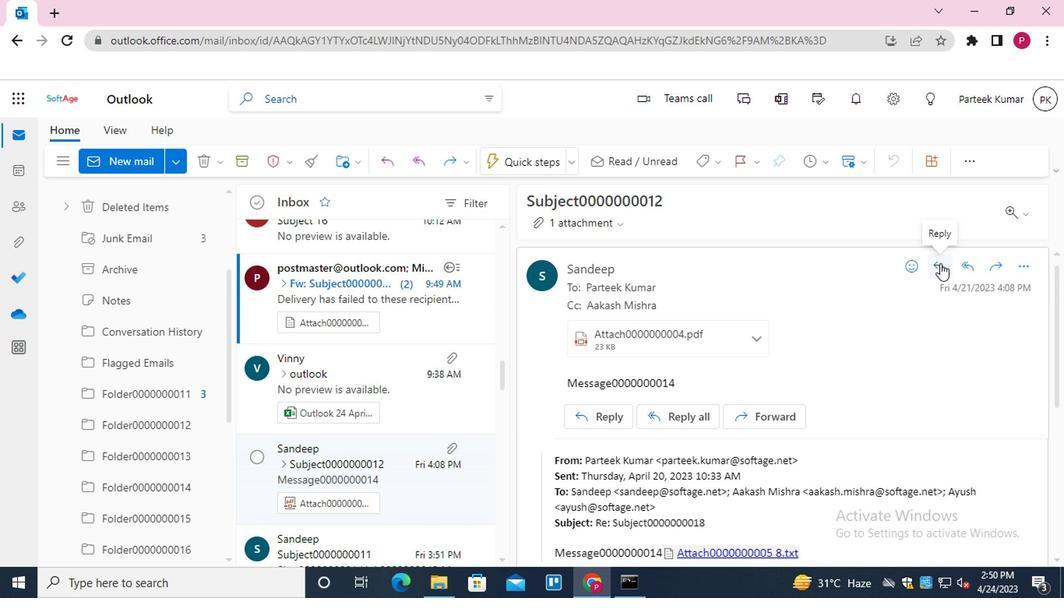 
Action: Mouse moved to (432, 383)
Screenshot: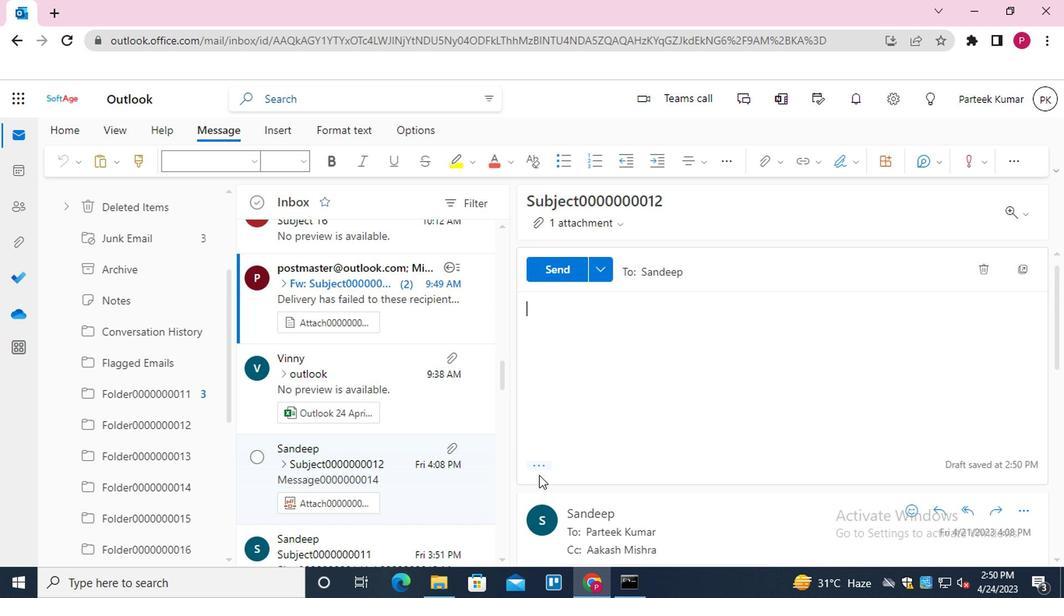 
Action: Mouse pressed left at (432, 383)
Screenshot: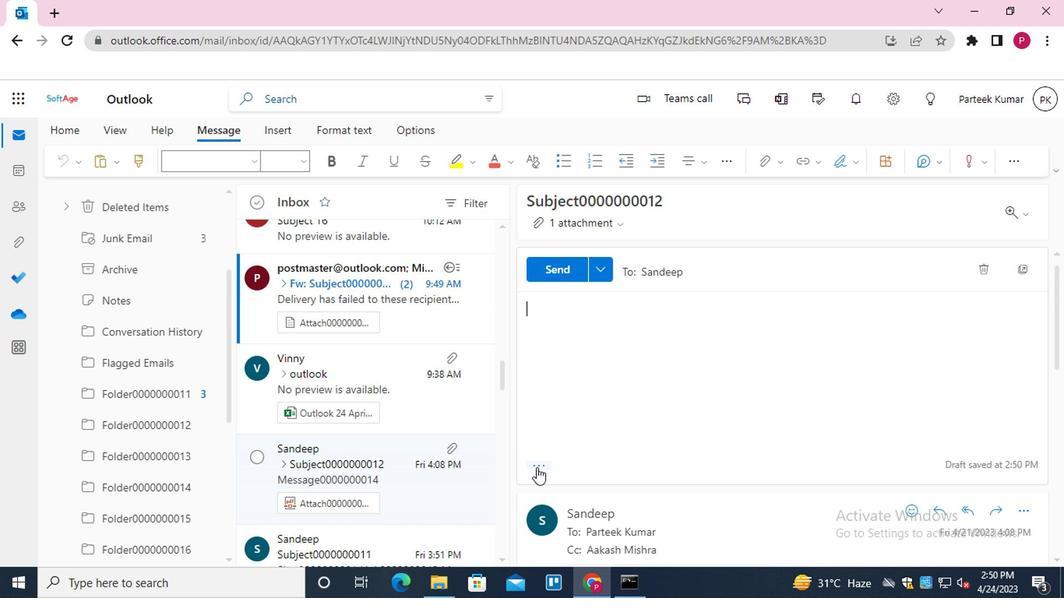 
Action: Mouse moved to (508, 228)
Screenshot: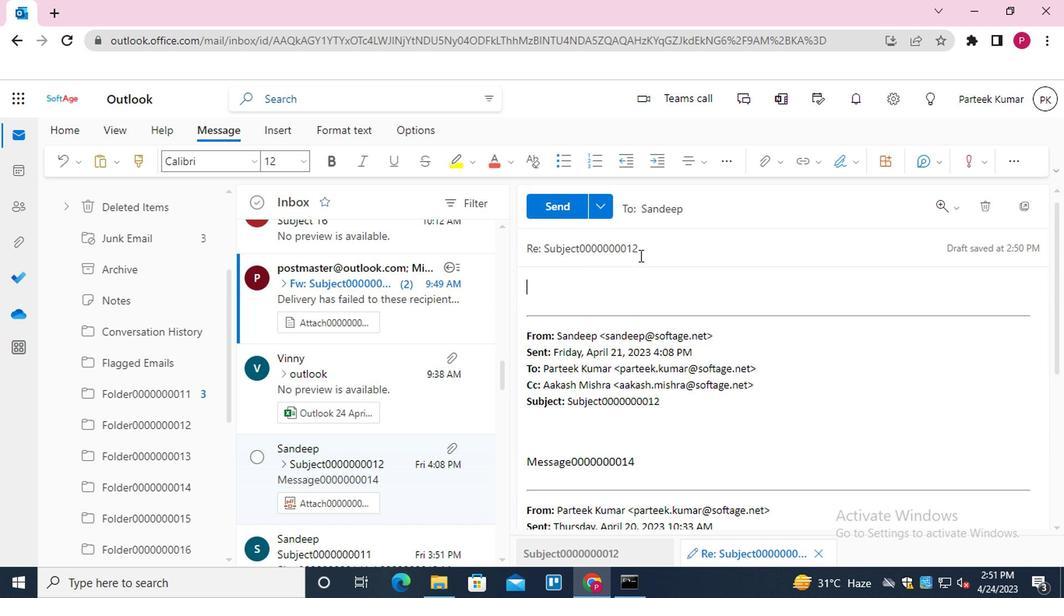
Action: Mouse pressed left at (508, 228)
Screenshot: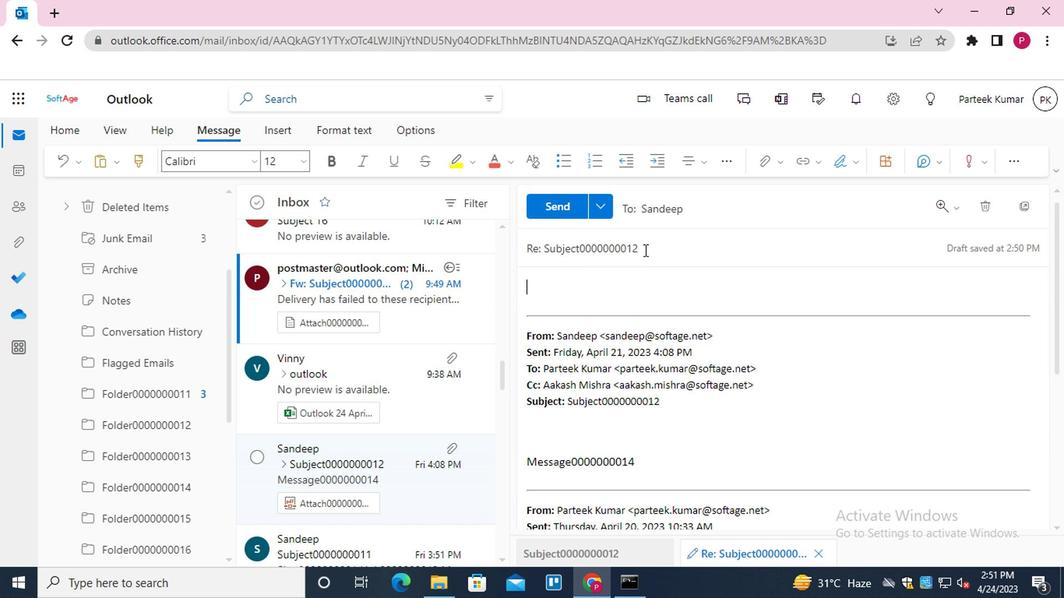 
Action: Key pressed <Key.backspace><Key.backspace>24
Screenshot: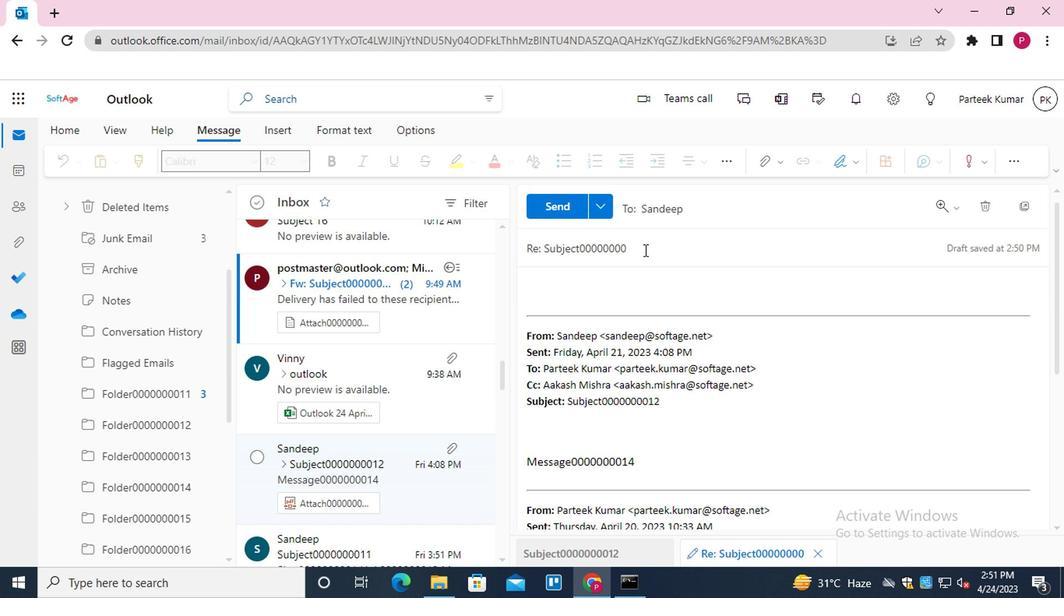 
Action: Mouse moved to (493, 264)
Screenshot: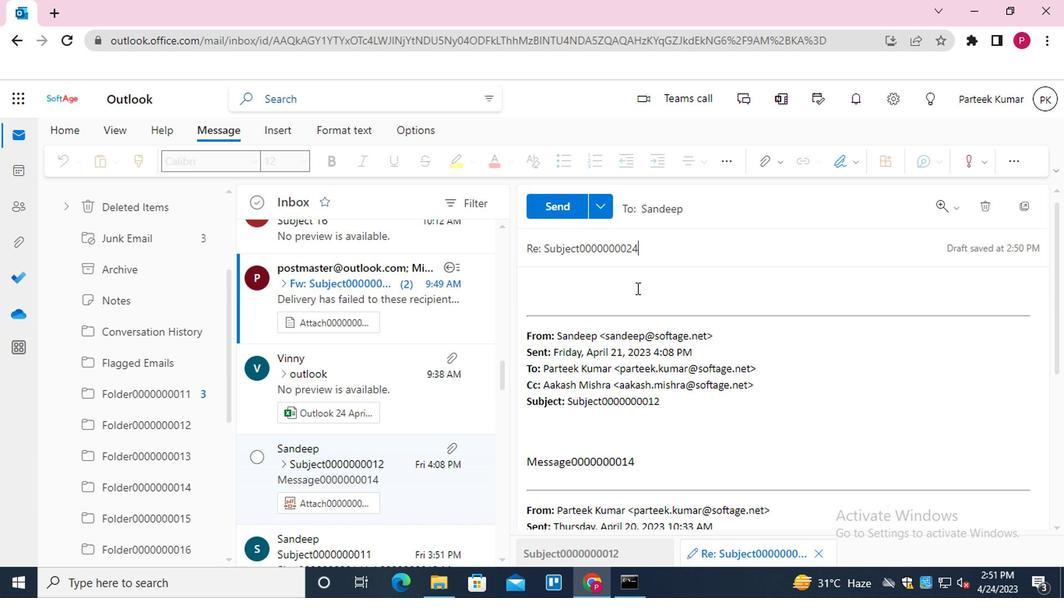 
Action: Mouse pressed left at (493, 264)
Screenshot: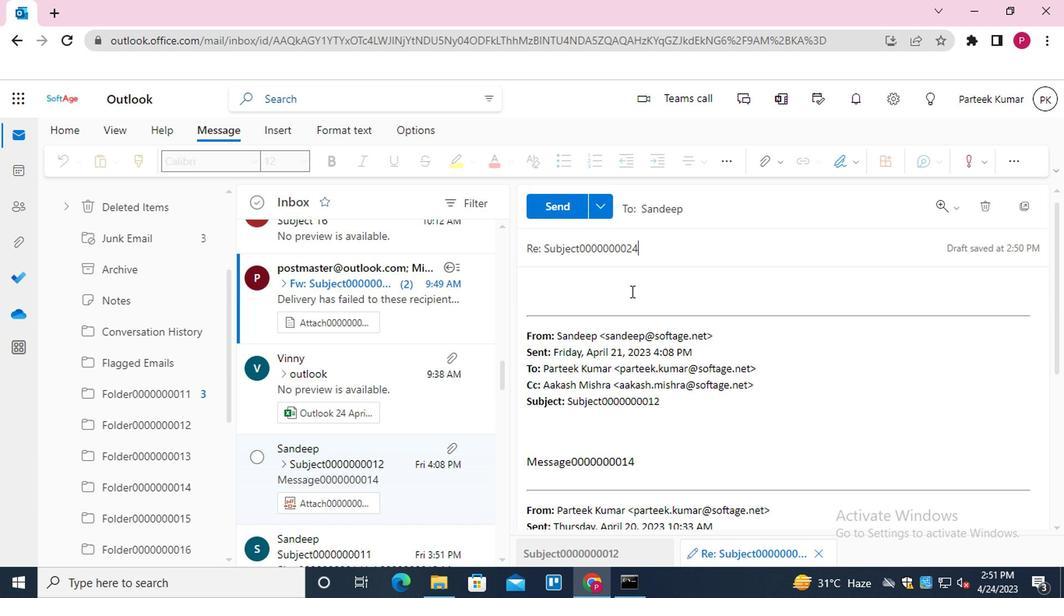 
Action: Key pressed <Key.shift_r>Message0000000024
Screenshot: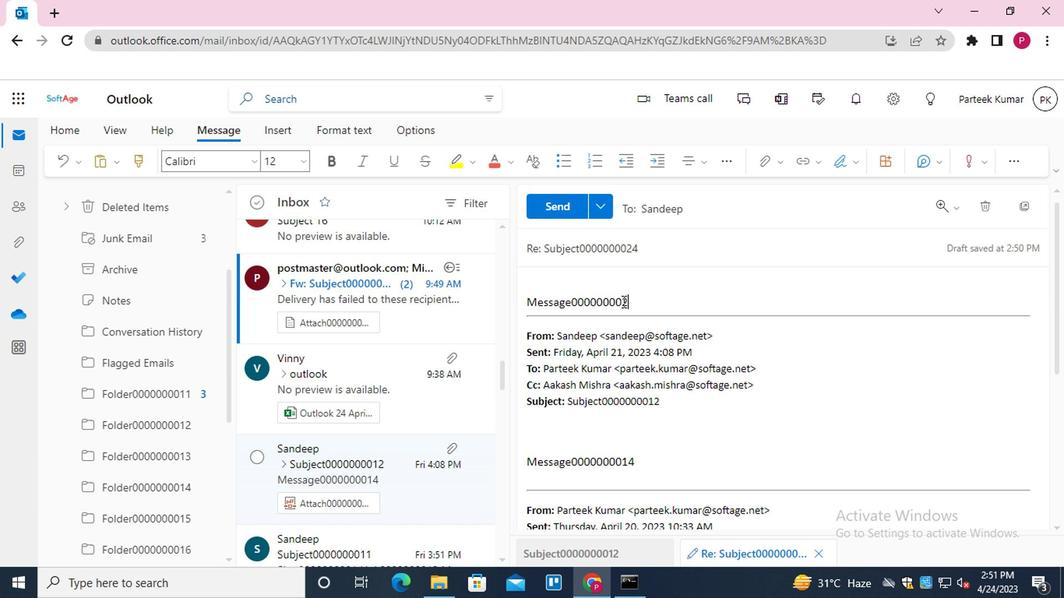 
Action: Mouse moved to (599, 162)
Screenshot: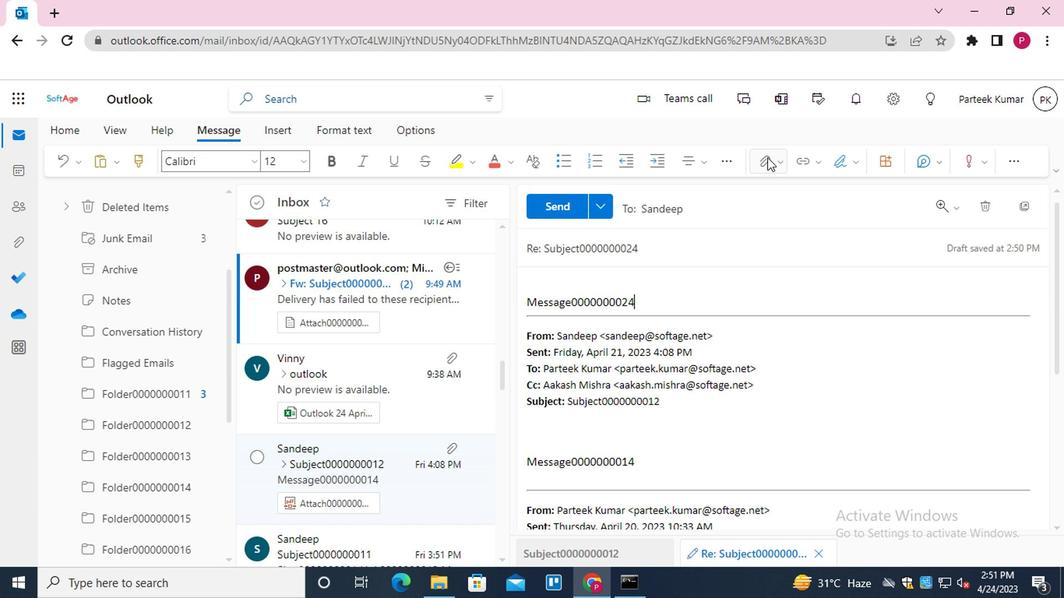 
Action: Mouse pressed left at (599, 162)
Screenshot: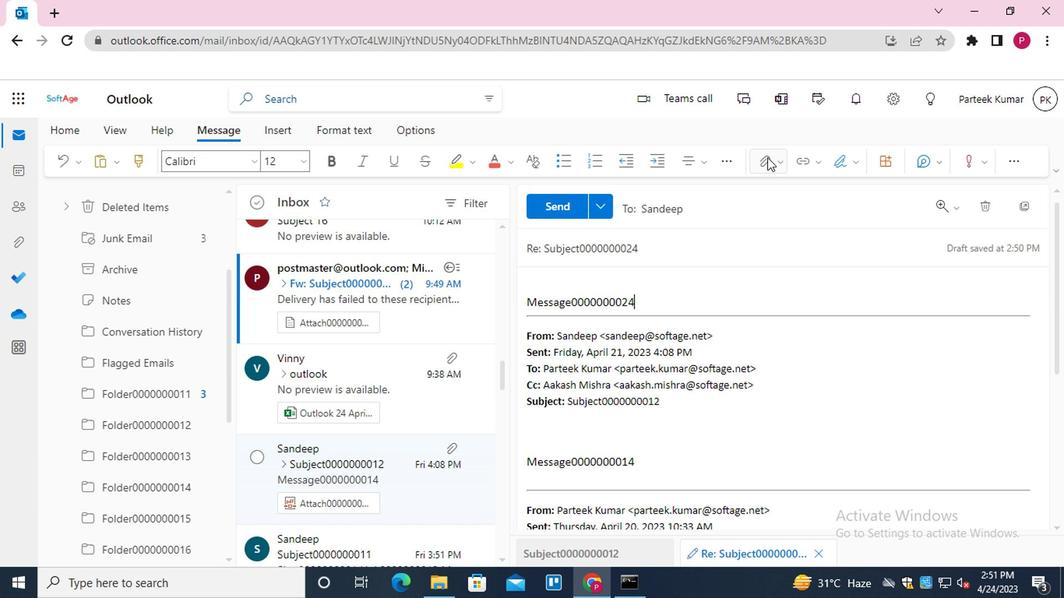 
Action: Mouse moved to (528, 189)
Screenshot: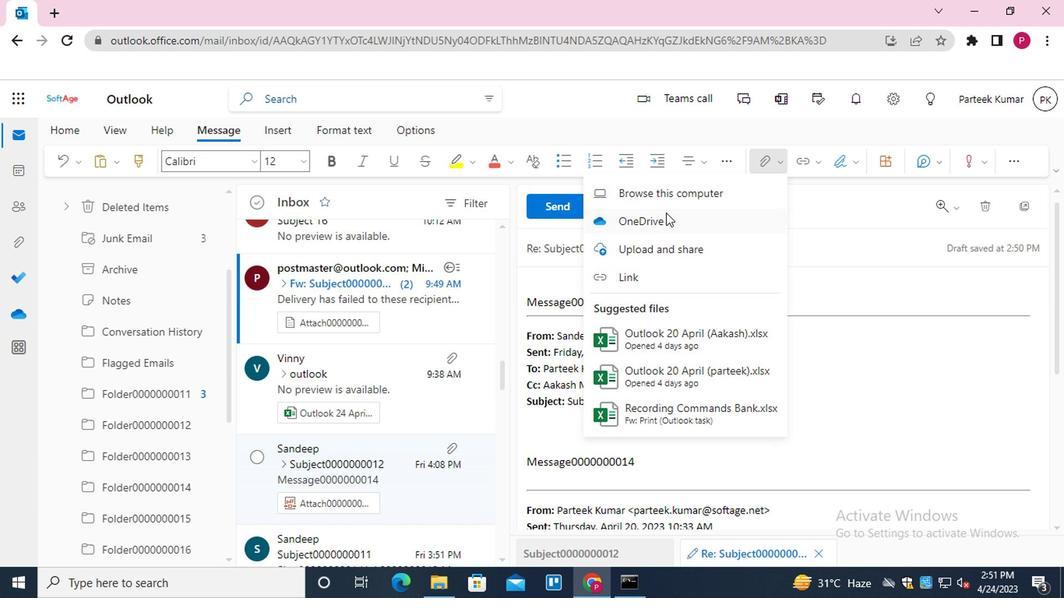 
Action: Mouse pressed left at (528, 189)
Screenshot: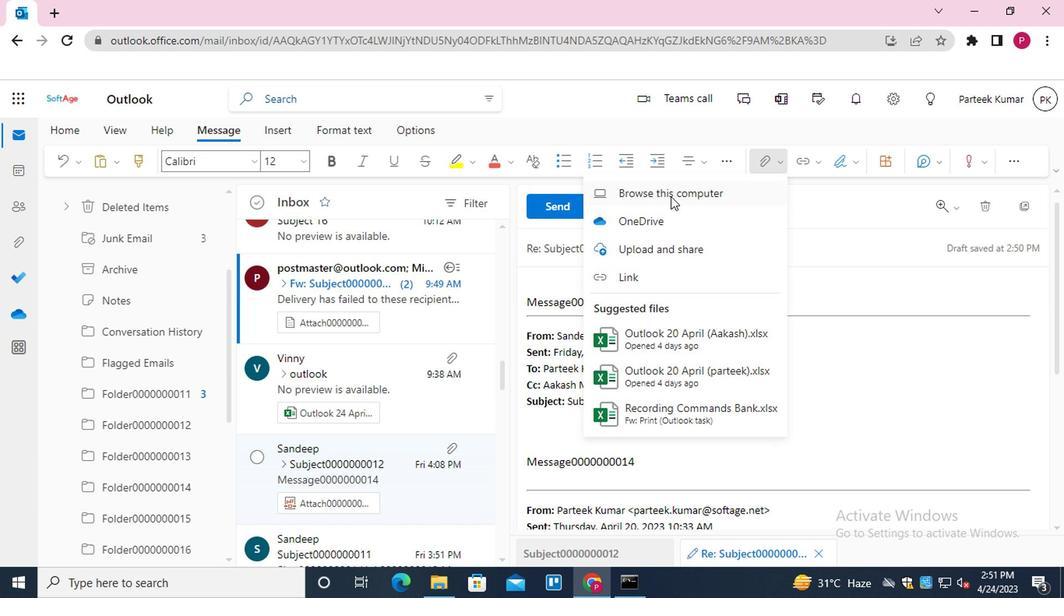 
Action: Mouse moved to (252, 167)
Screenshot: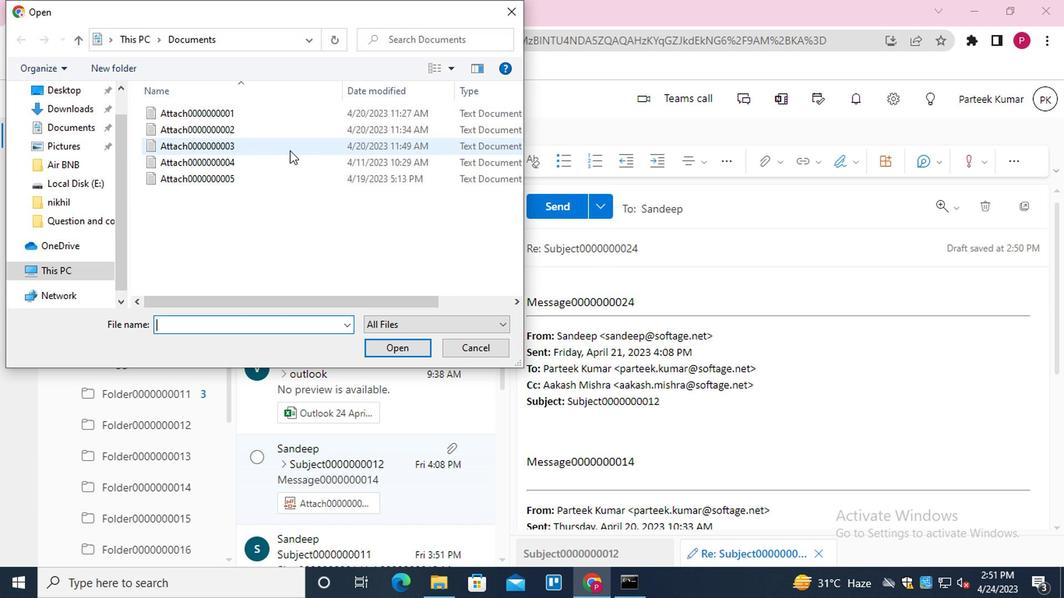 
Action: Mouse pressed left at (252, 167)
Screenshot: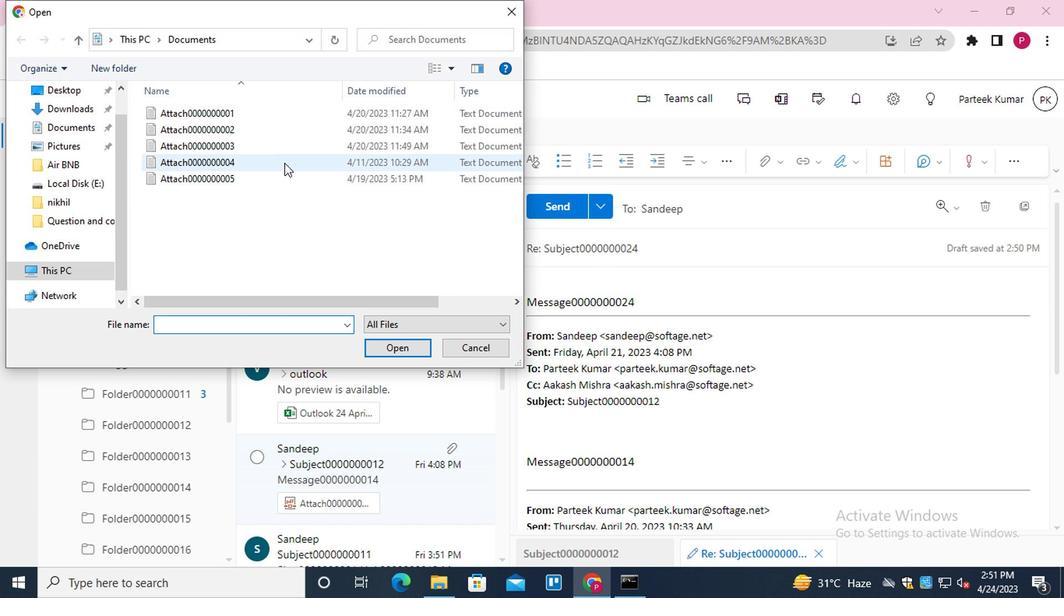 
Action: Mouse moved to (325, 300)
Screenshot: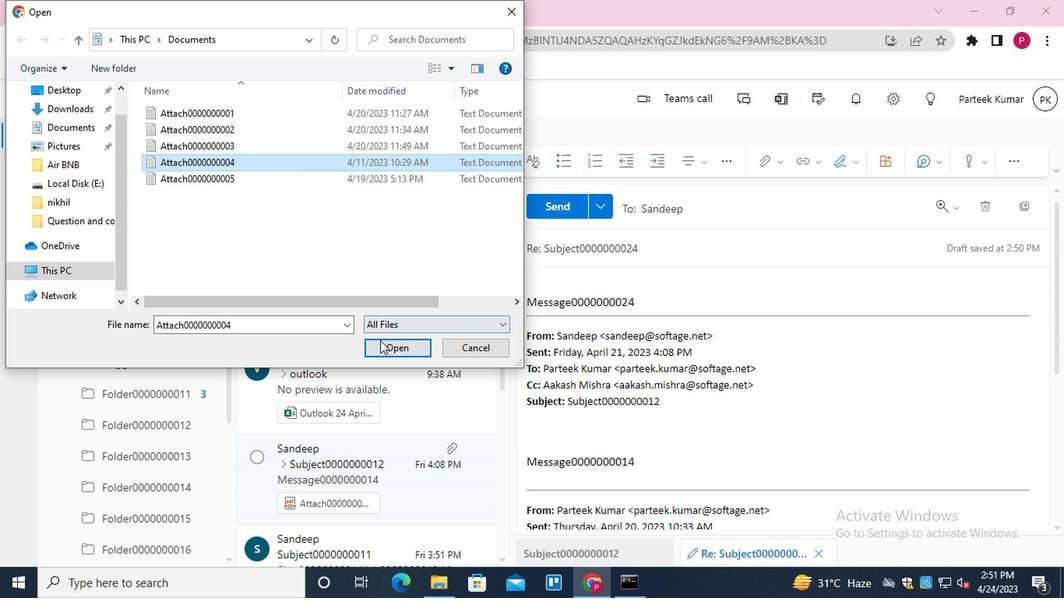 
Action: Mouse pressed left at (325, 300)
Screenshot: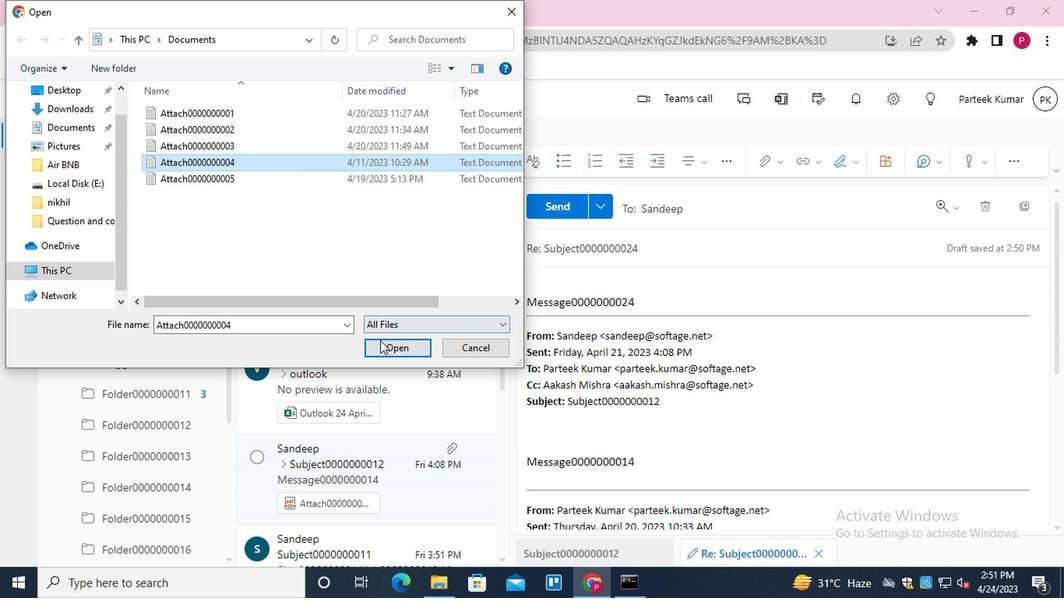 
Action: Mouse moved to (593, 163)
Screenshot: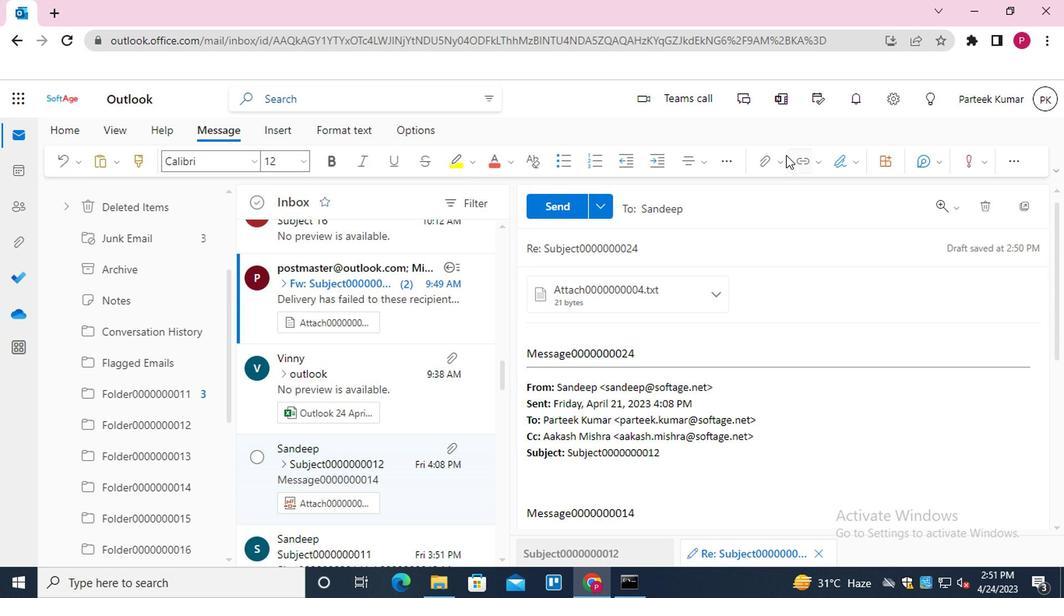 
Action: Mouse pressed left at (593, 163)
Screenshot: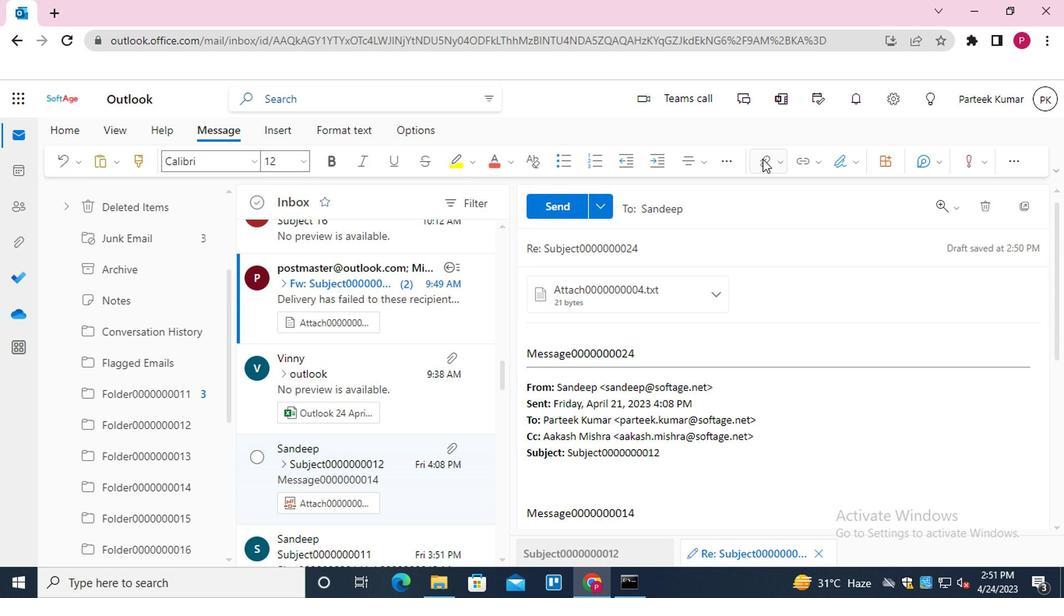 
Action: Mouse moved to (513, 225)
Screenshot: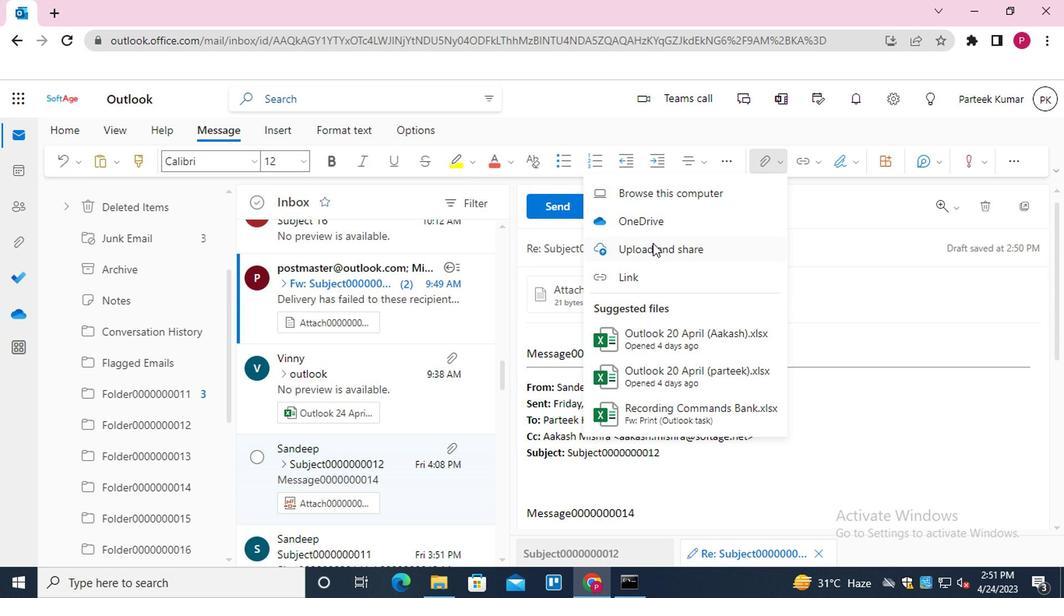
Action: Mouse pressed left at (513, 225)
Screenshot: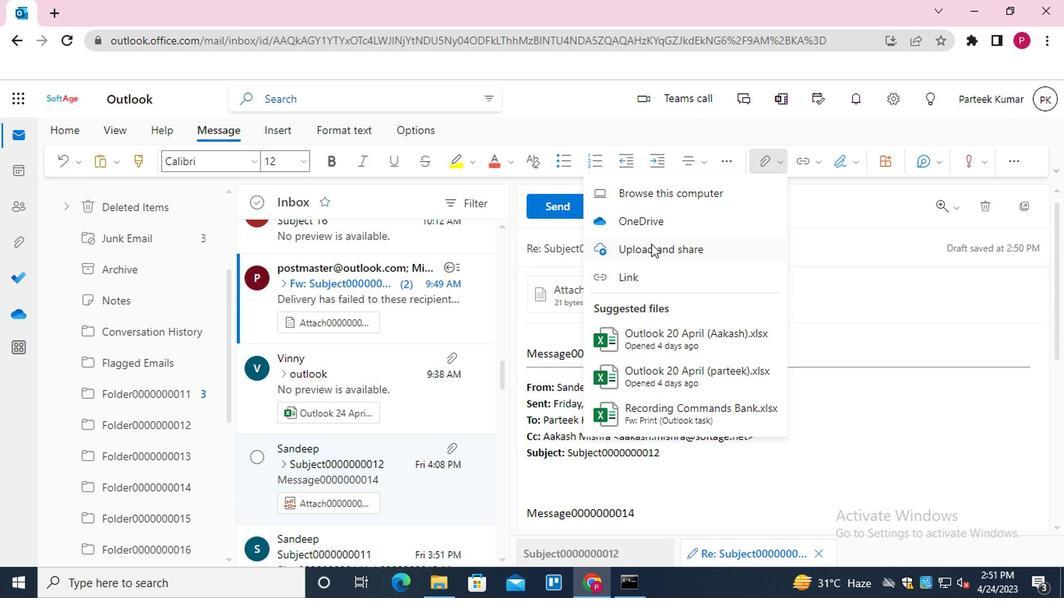 
Action: Mouse moved to (233, 177)
Screenshot: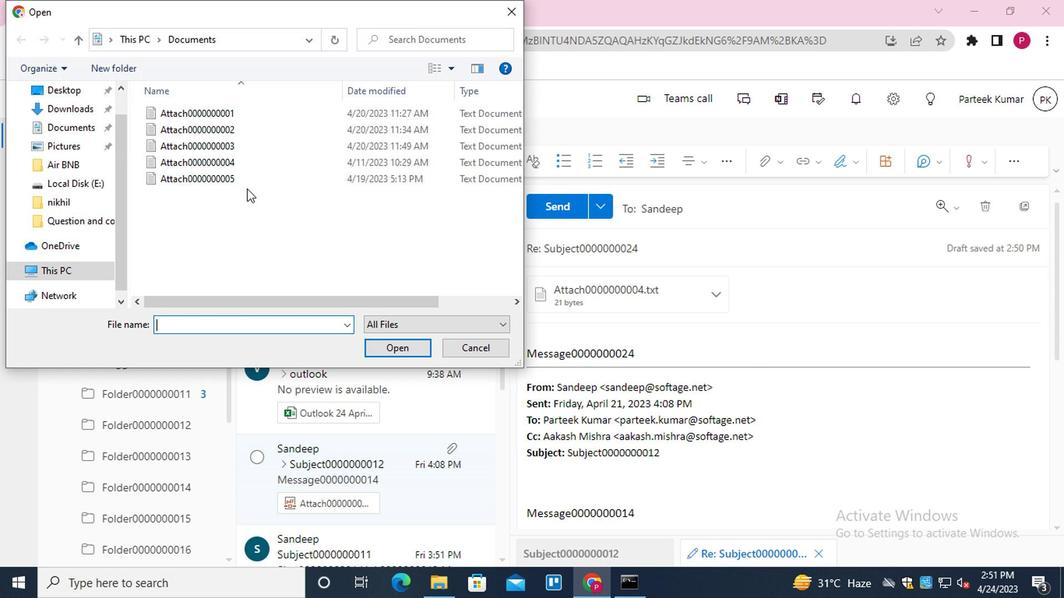 
Action: Mouse pressed left at (233, 177)
Screenshot: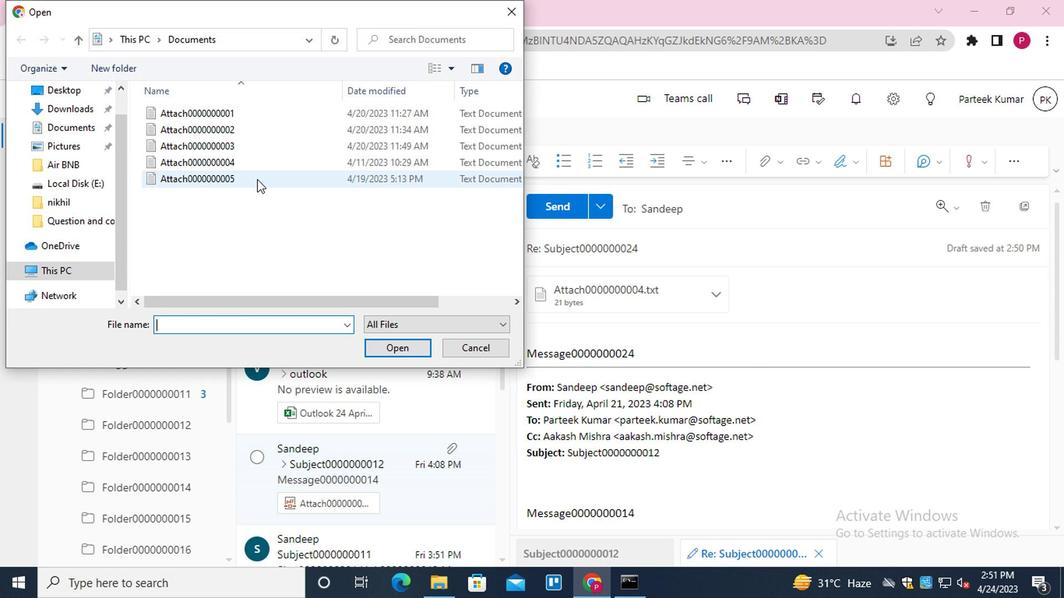 
Action: Mouse moved to (329, 302)
Screenshot: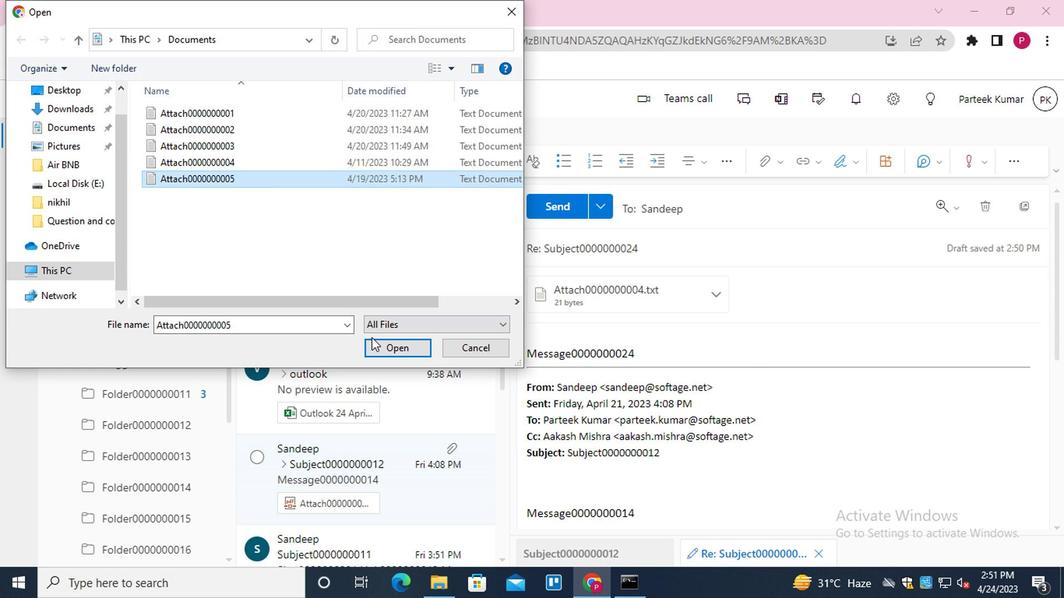 
Action: Mouse pressed left at (329, 302)
Screenshot: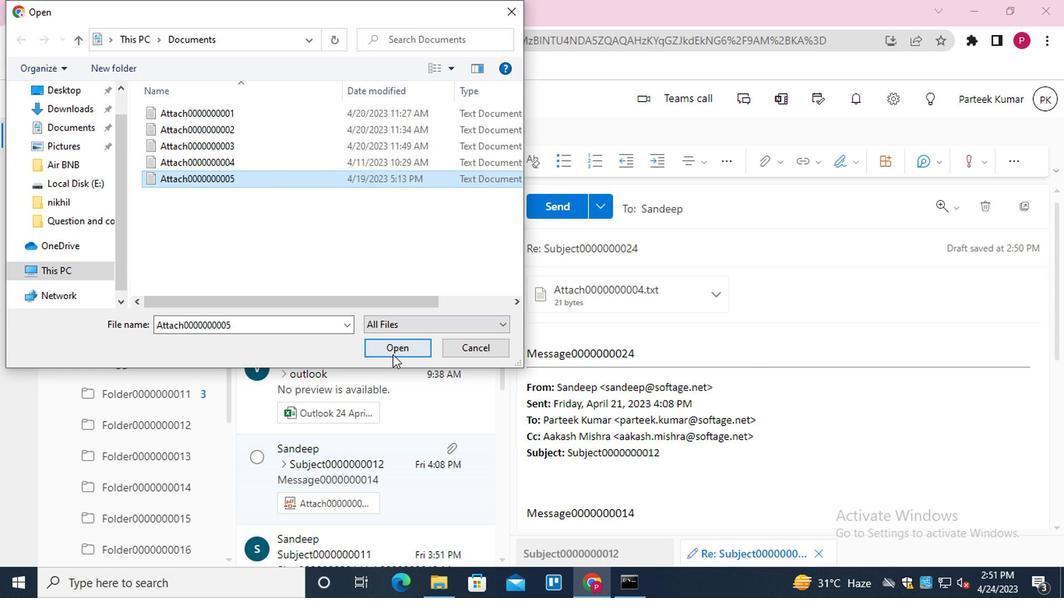 
Action: Mouse moved to (464, 316)
Screenshot: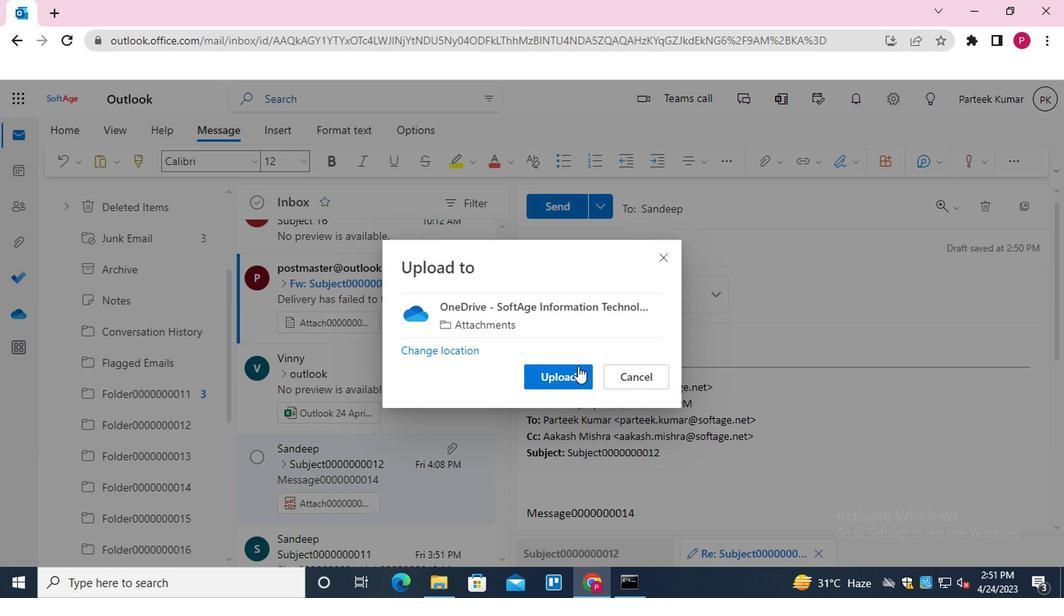 
Action: Mouse pressed left at (464, 316)
Screenshot: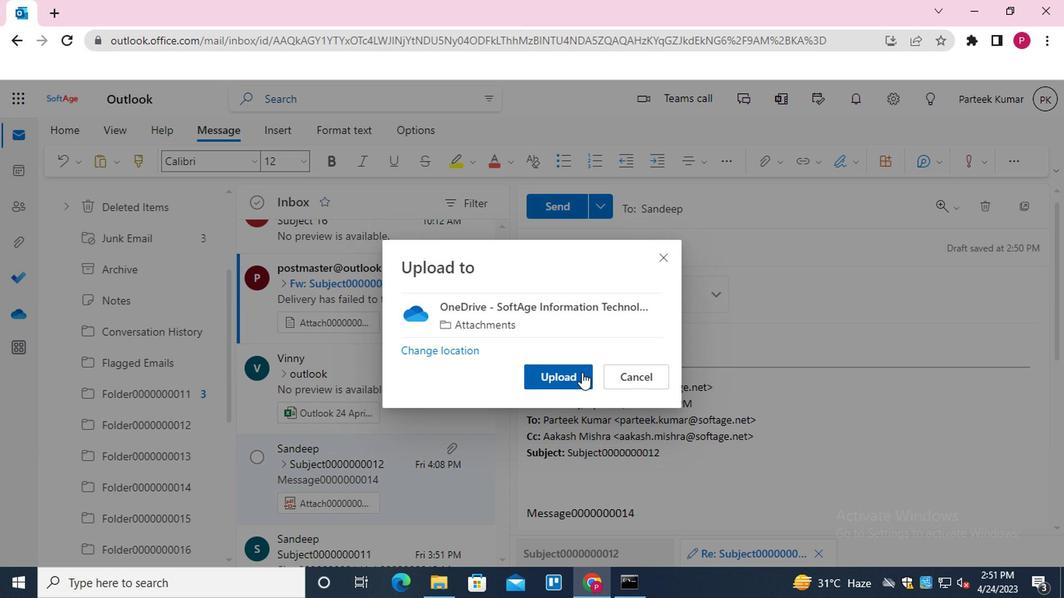 
Action: Mouse moved to (451, 194)
Screenshot: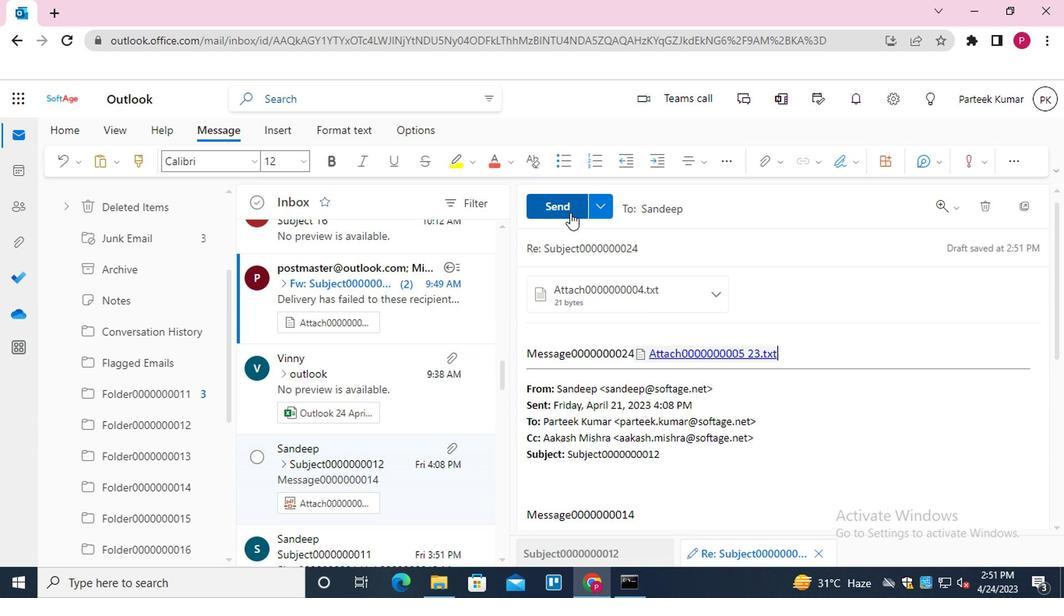 
Action: Mouse pressed left at (451, 194)
Screenshot: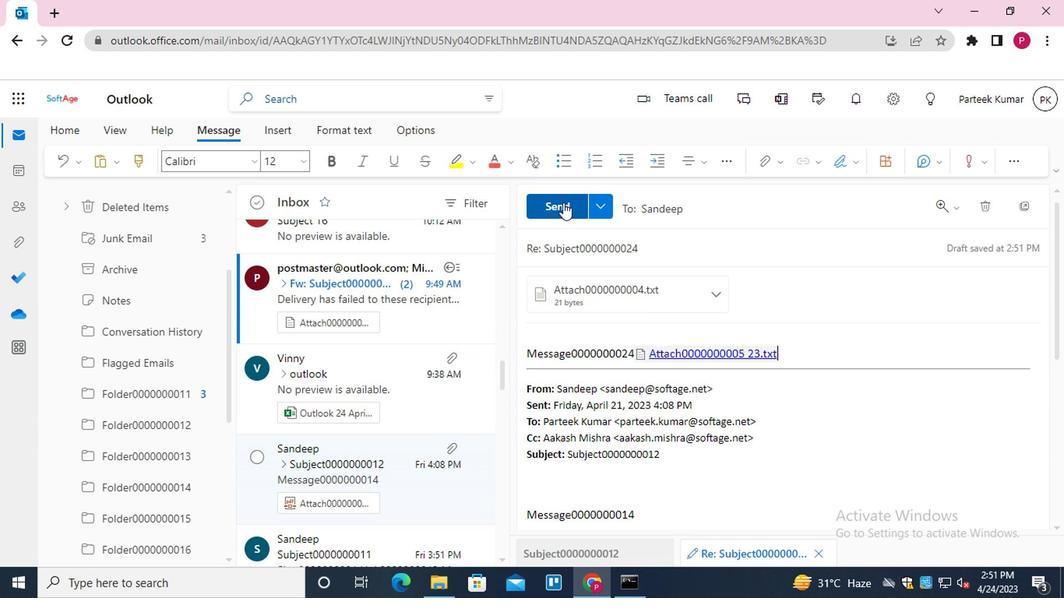 
Action: Mouse moved to (247, 274)
Screenshot: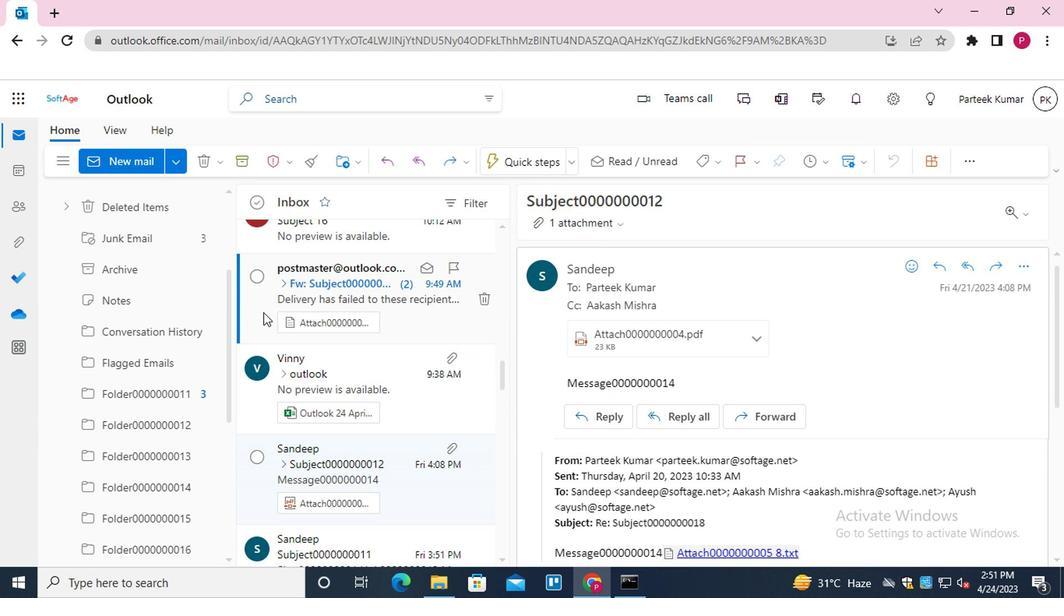 
Action: Mouse scrolled (247, 274) with delta (0, 0)
Screenshot: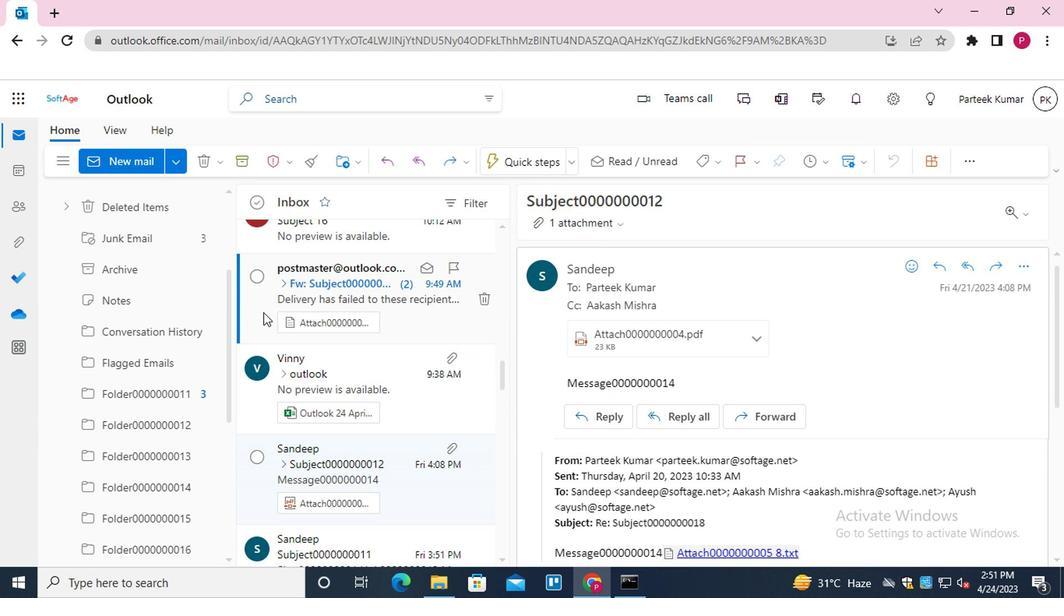 
Action: Mouse scrolled (247, 274) with delta (0, 0)
Screenshot: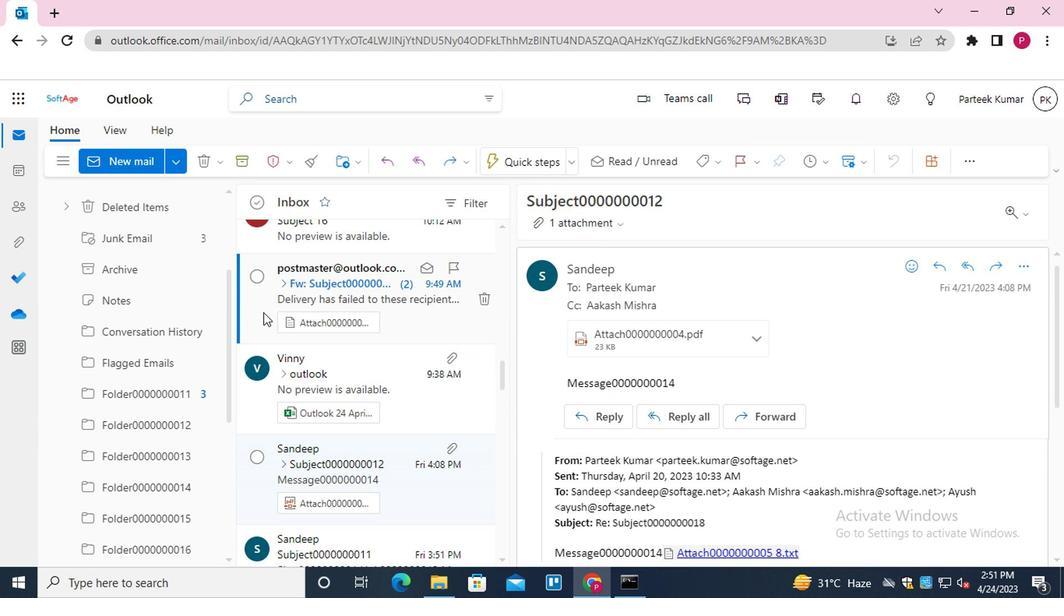 
Action: Mouse scrolled (247, 274) with delta (0, 0)
Screenshot: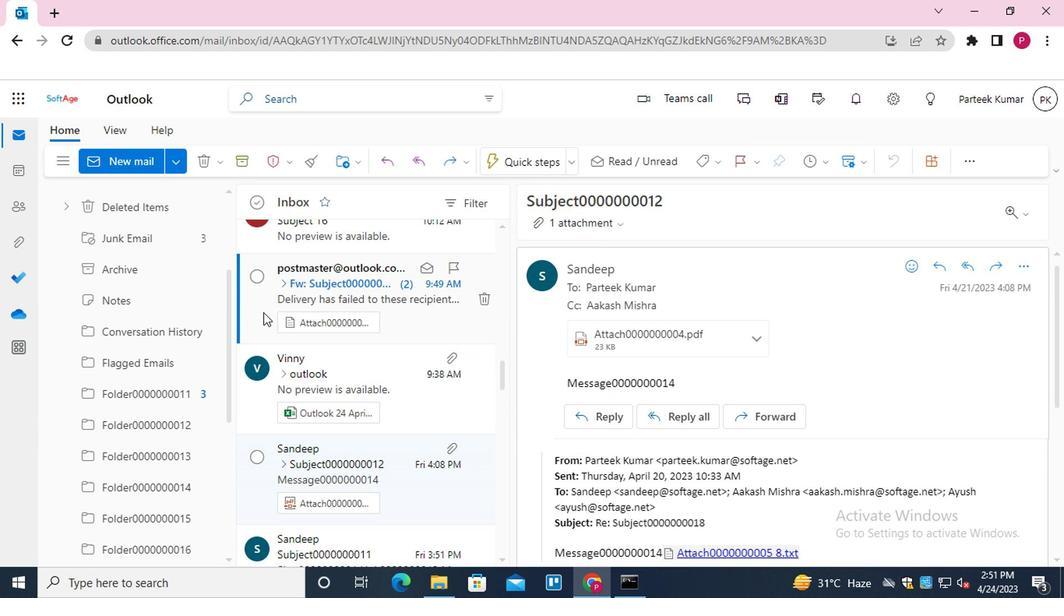 
Action: Mouse scrolled (247, 274) with delta (0, 0)
Screenshot: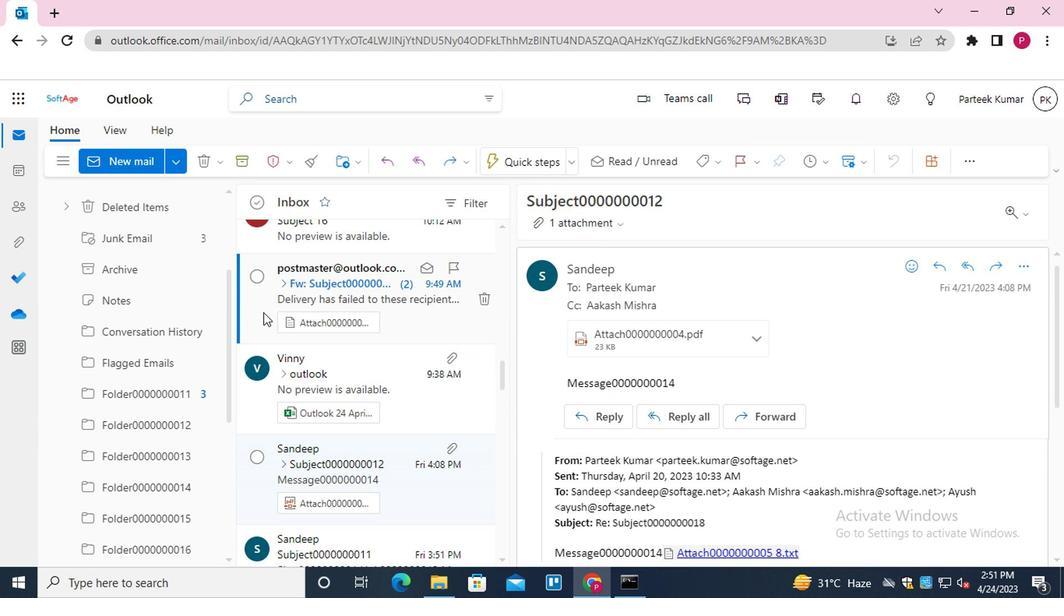 
Action: Mouse scrolled (247, 274) with delta (0, 0)
Screenshot: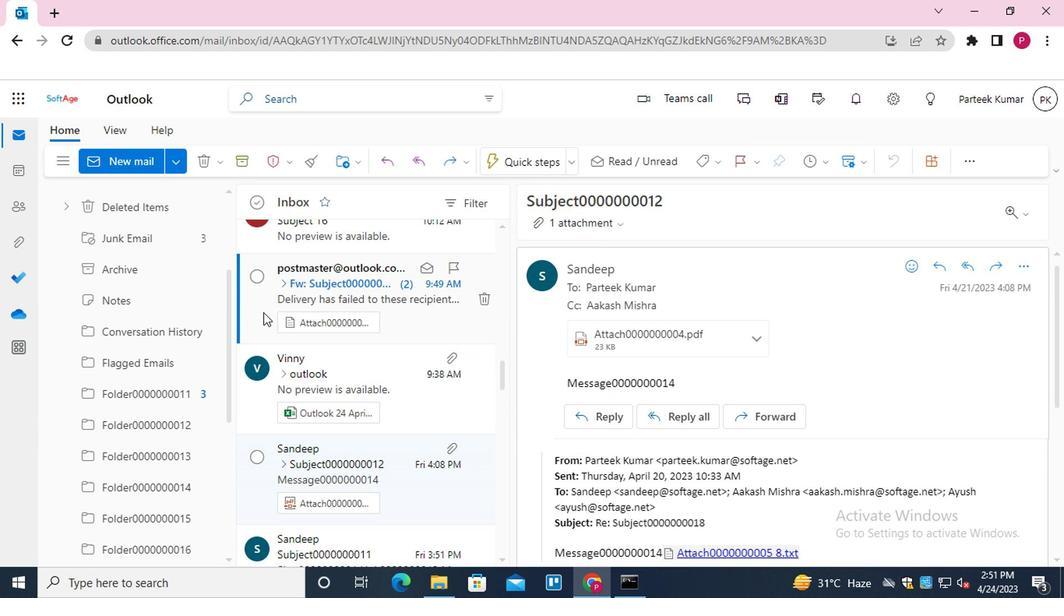 
Action: Mouse scrolled (247, 274) with delta (0, 0)
Screenshot: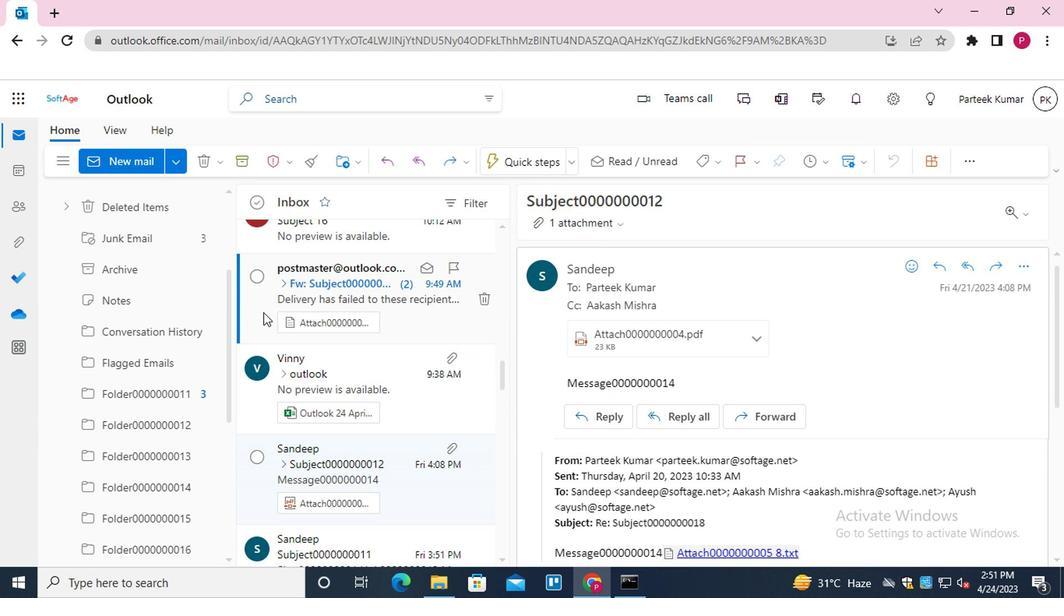 
Action: Mouse scrolled (247, 274) with delta (0, 0)
Screenshot: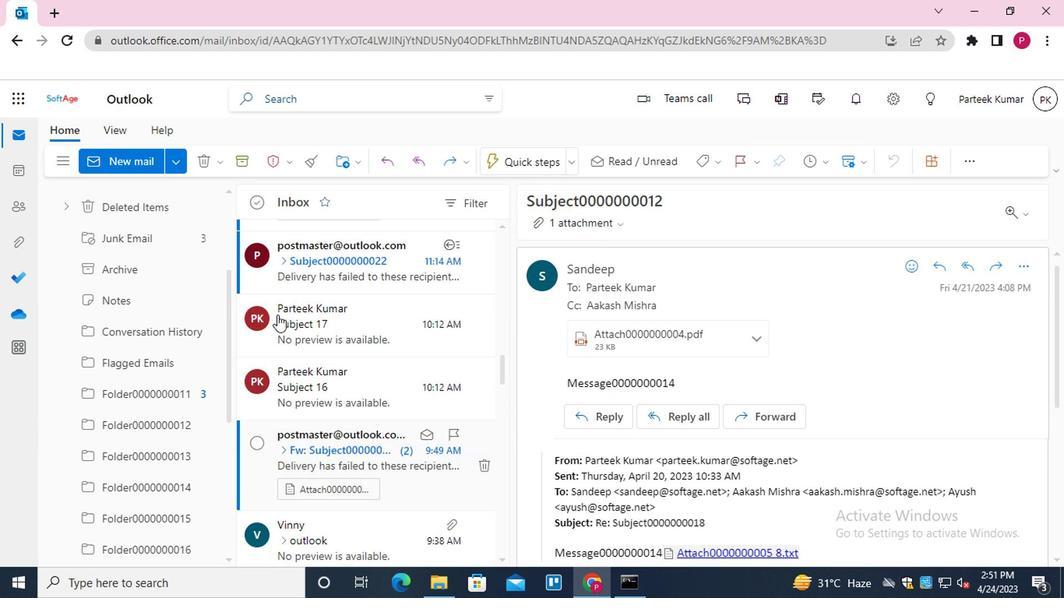 
Action: Mouse scrolled (247, 274) with delta (0, 0)
Screenshot: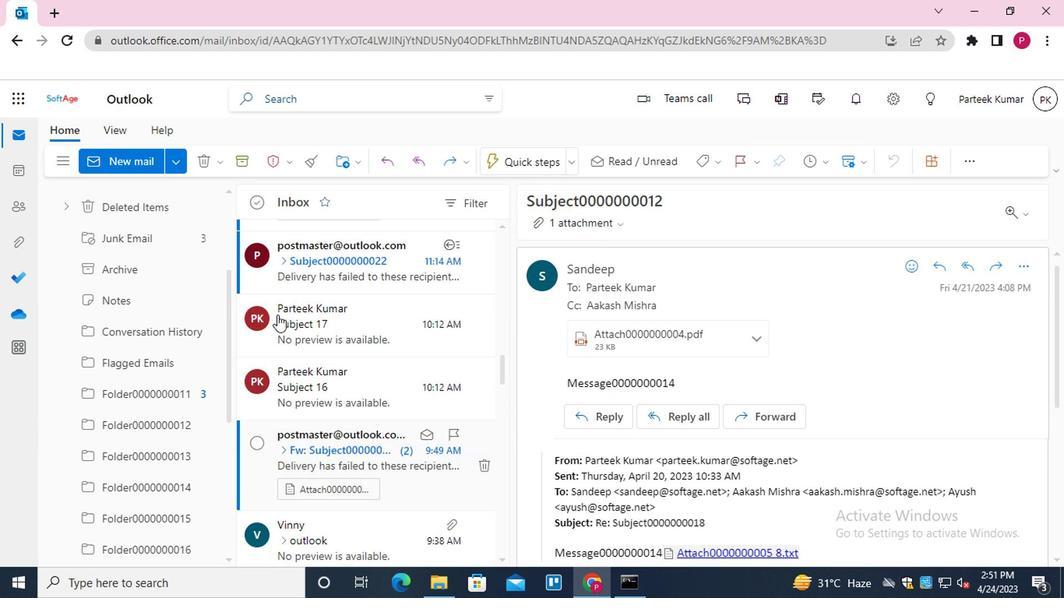 
Action: Mouse scrolled (247, 274) with delta (0, 0)
Screenshot: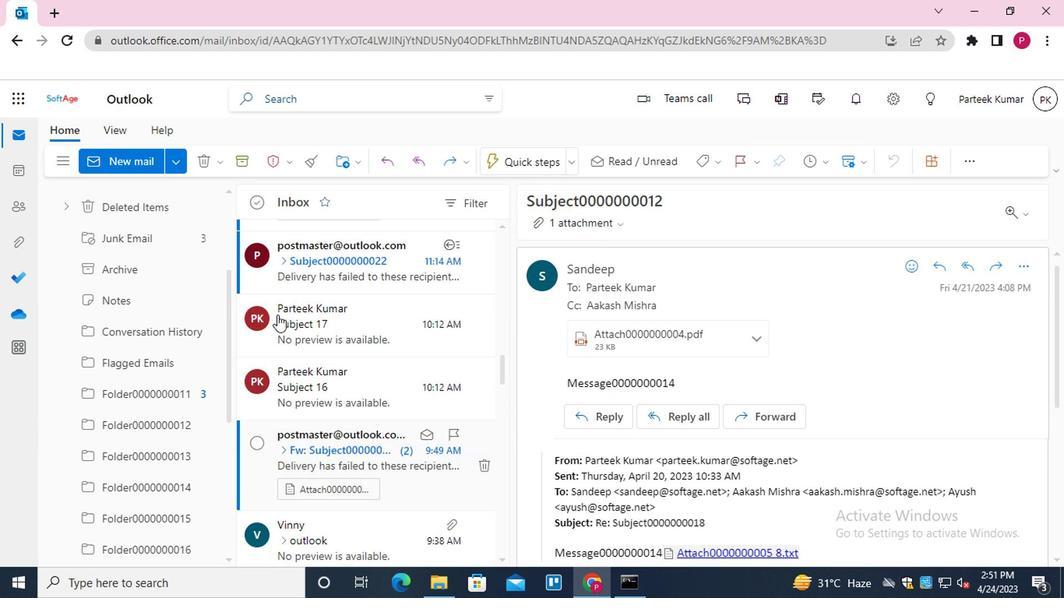 
Action: Mouse scrolled (247, 274) with delta (0, 0)
Screenshot: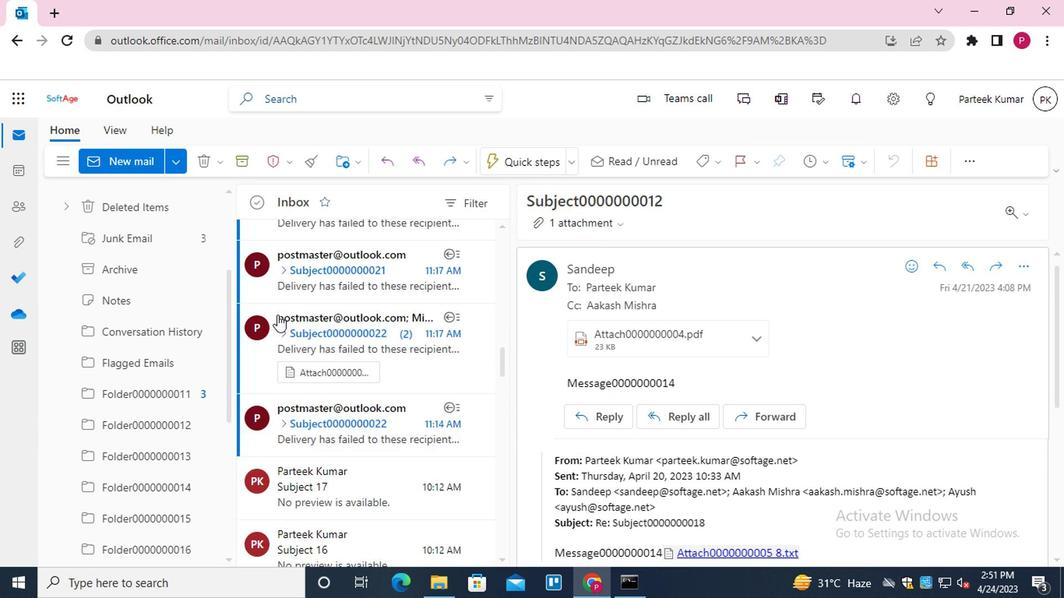 
Action: Mouse moved to (297, 121)
Screenshot: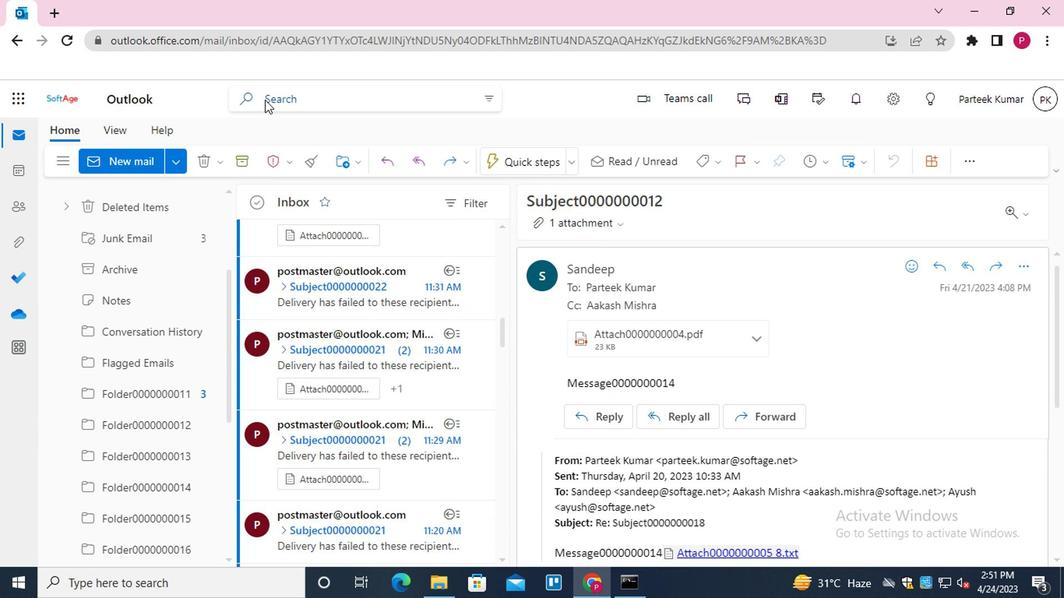 
Action: Mouse pressed left at (297, 121)
Screenshot: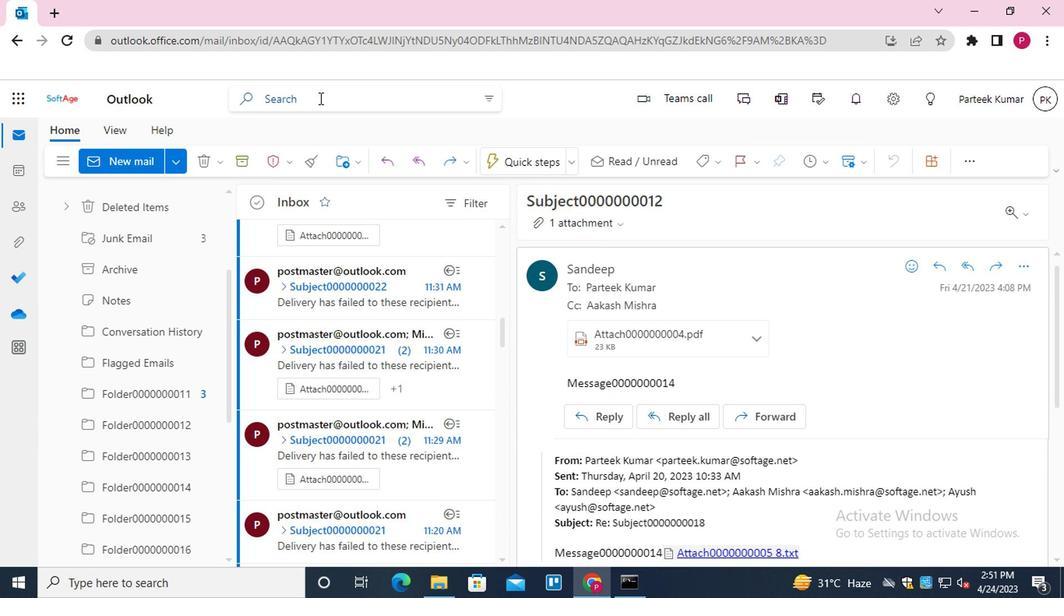 
Action: Mouse moved to (279, 213)
Screenshot: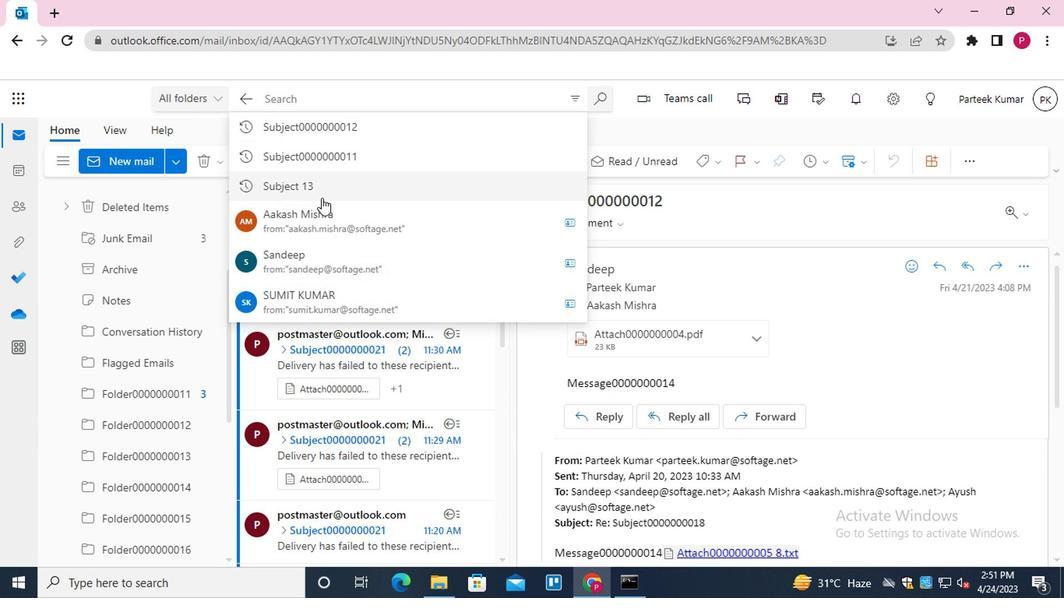 
Action: Mouse pressed left at (279, 213)
Screenshot: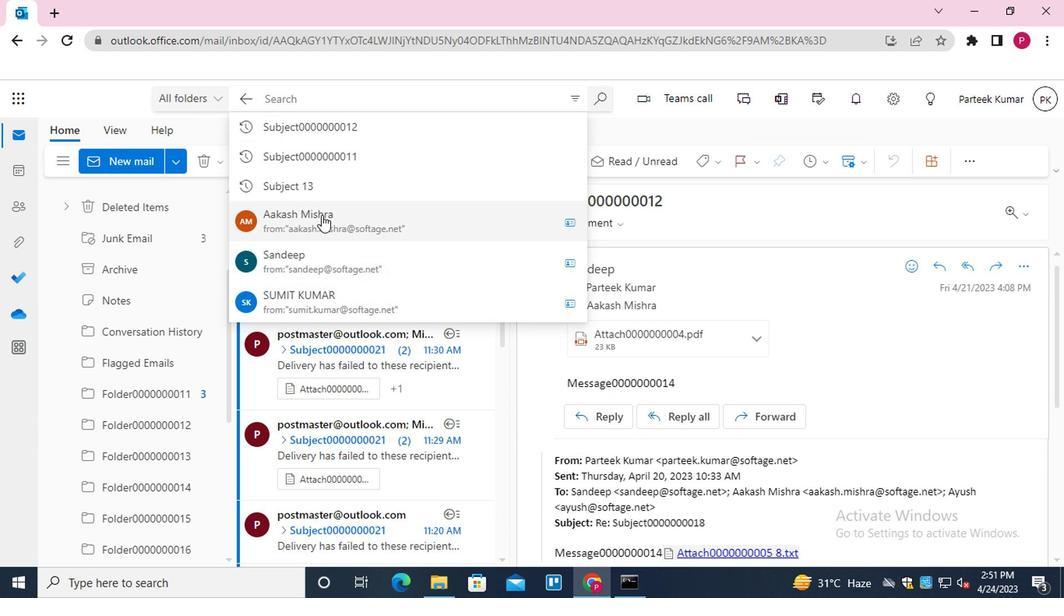
Action: Mouse moved to (292, 257)
Screenshot: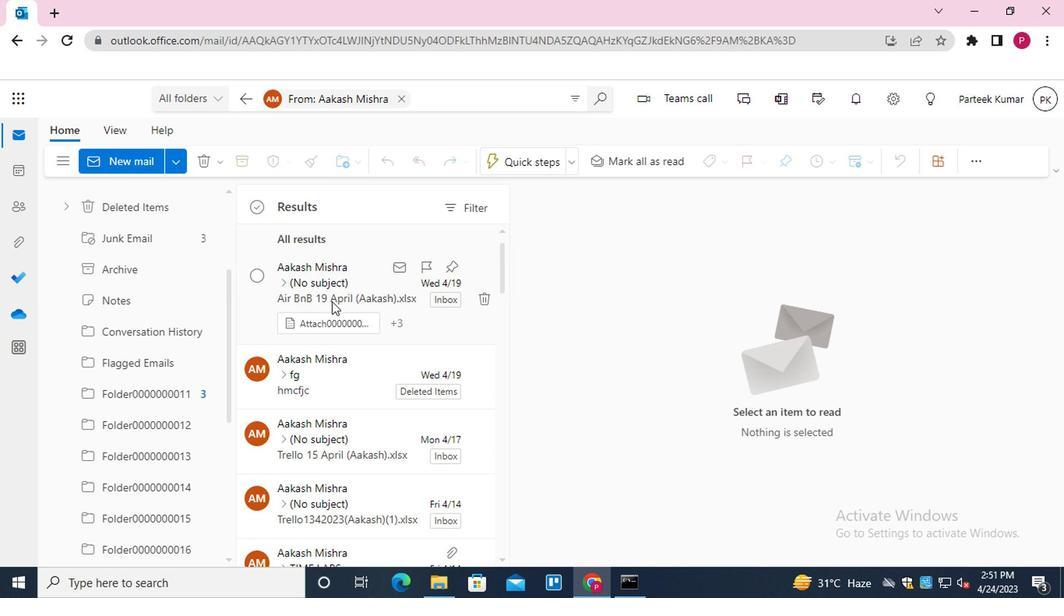 
Action: Mouse pressed left at (292, 257)
Screenshot: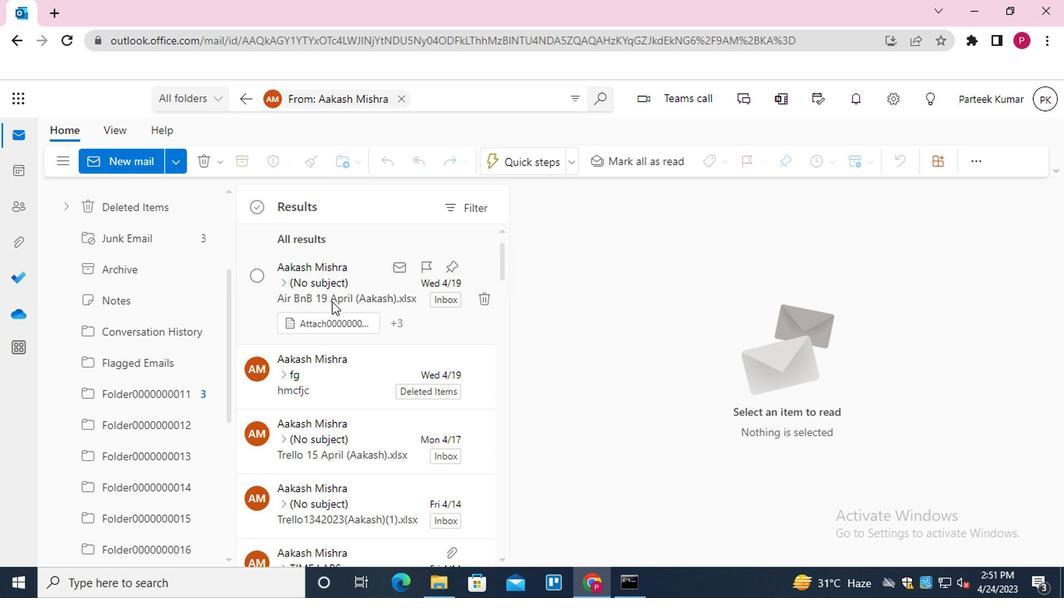 
Action: Mouse moved to (719, 300)
Screenshot: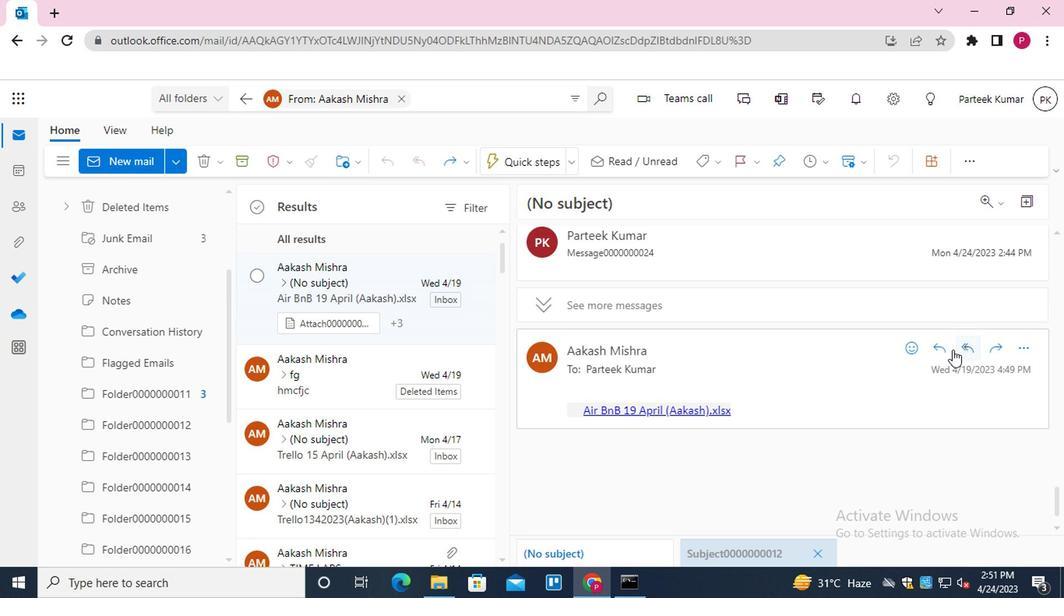 
Action: Mouse pressed left at (719, 300)
Screenshot: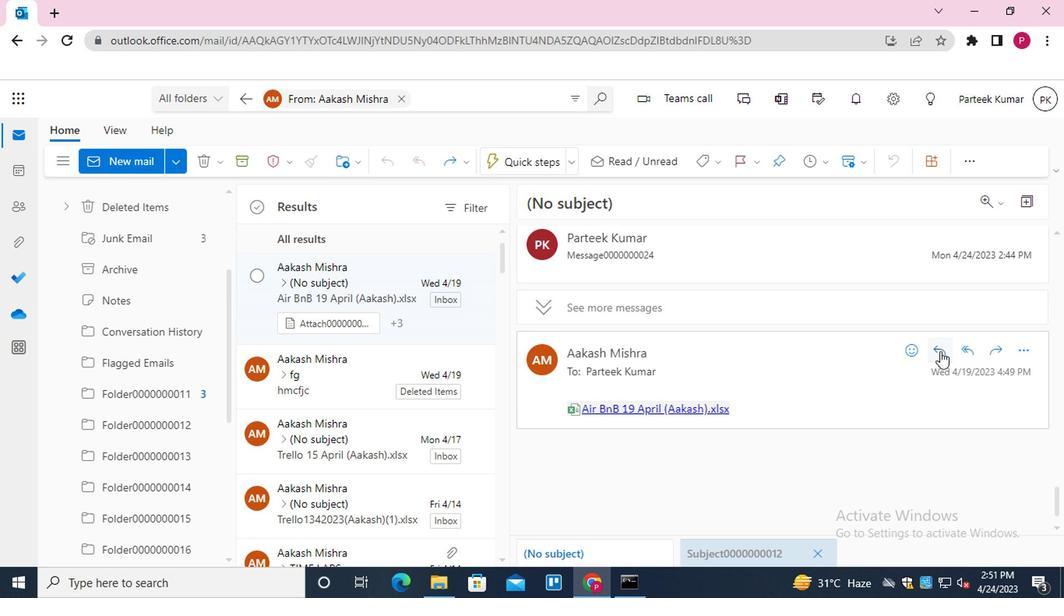
Action: Mouse moved to (436, 383)
Screenshot: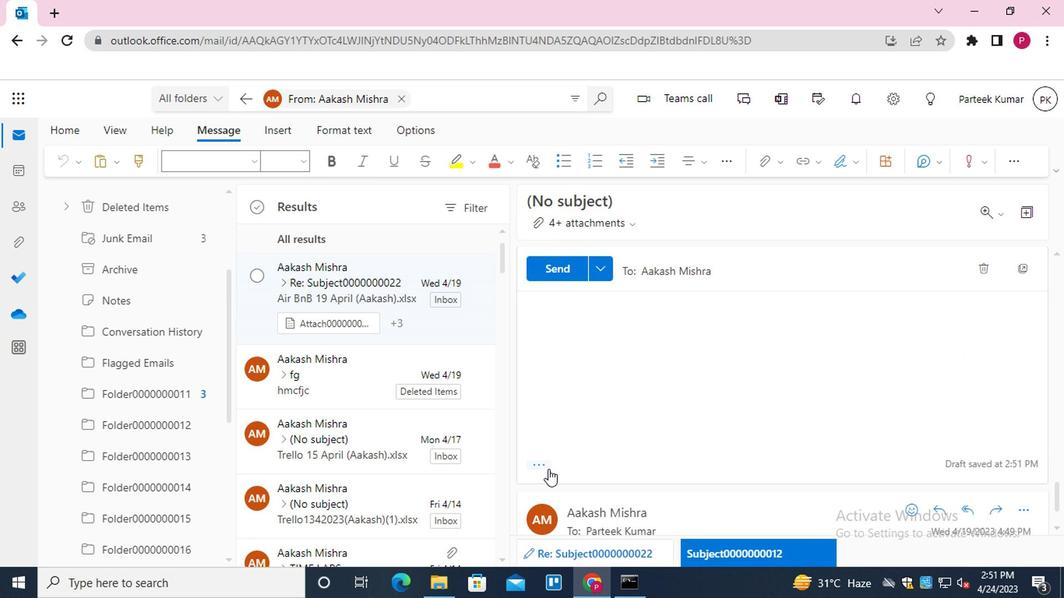 
Action: Mouse pressed left at (436, 383)
Screenshot: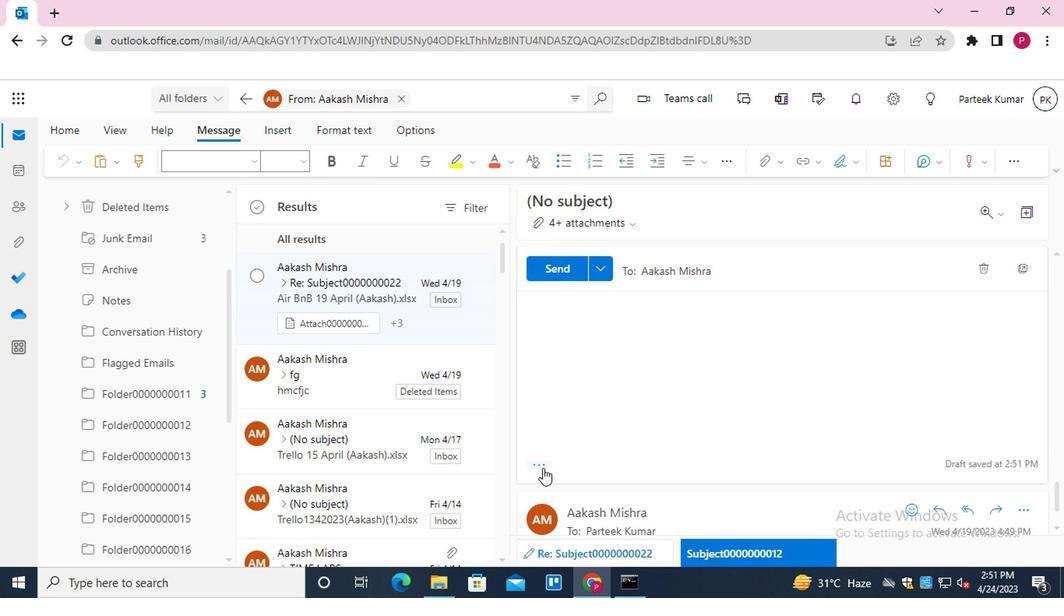 
Action: Mouse moved to (543, 213)
Screenshot: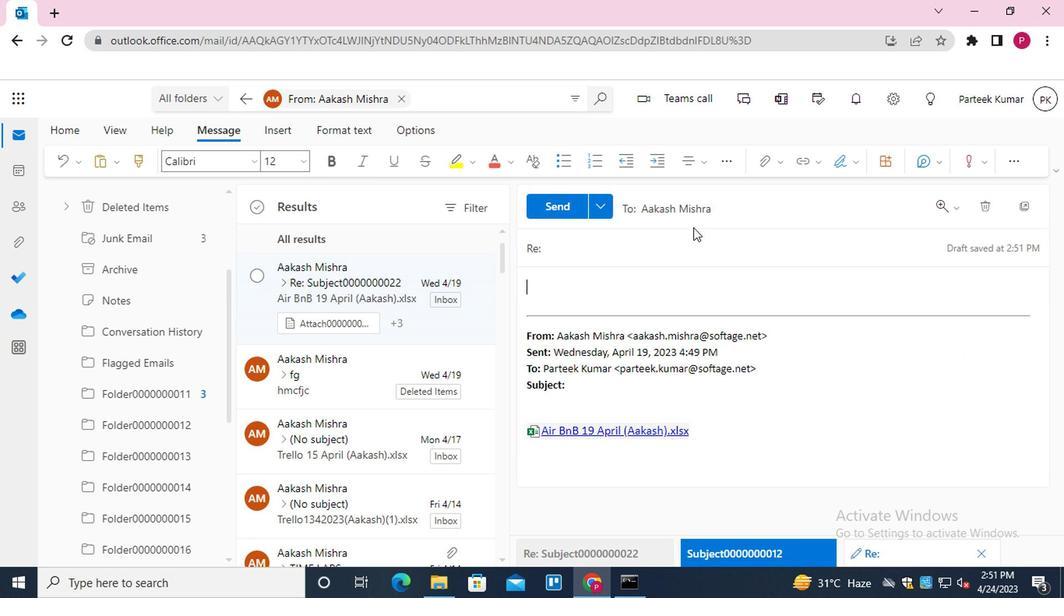 
Action: Mouse pressed left at (543, 213)
Screenshot: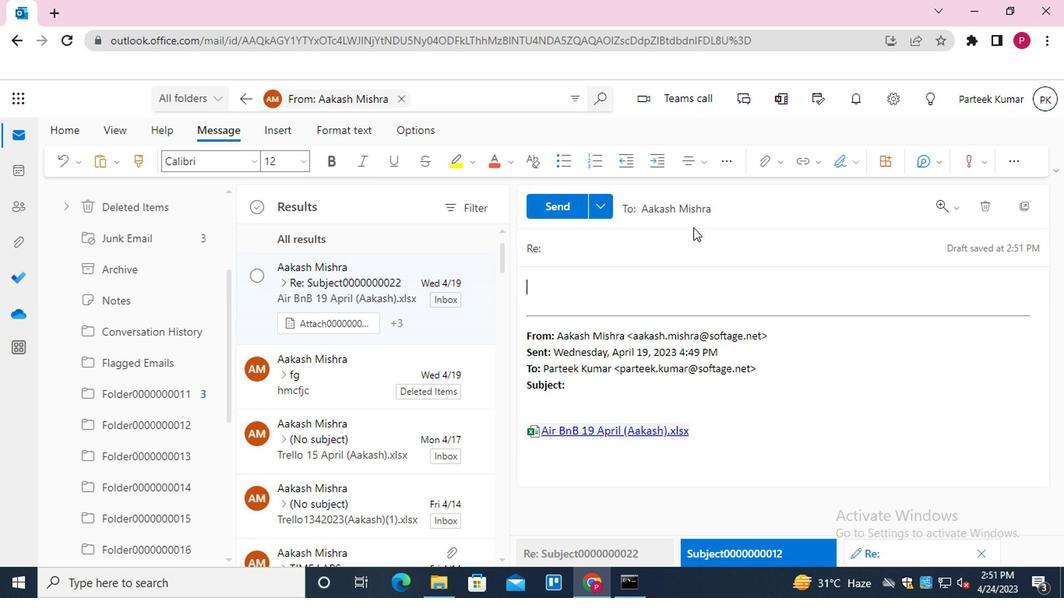 
Action: Mouse moved to (564, 206)
Screenshot: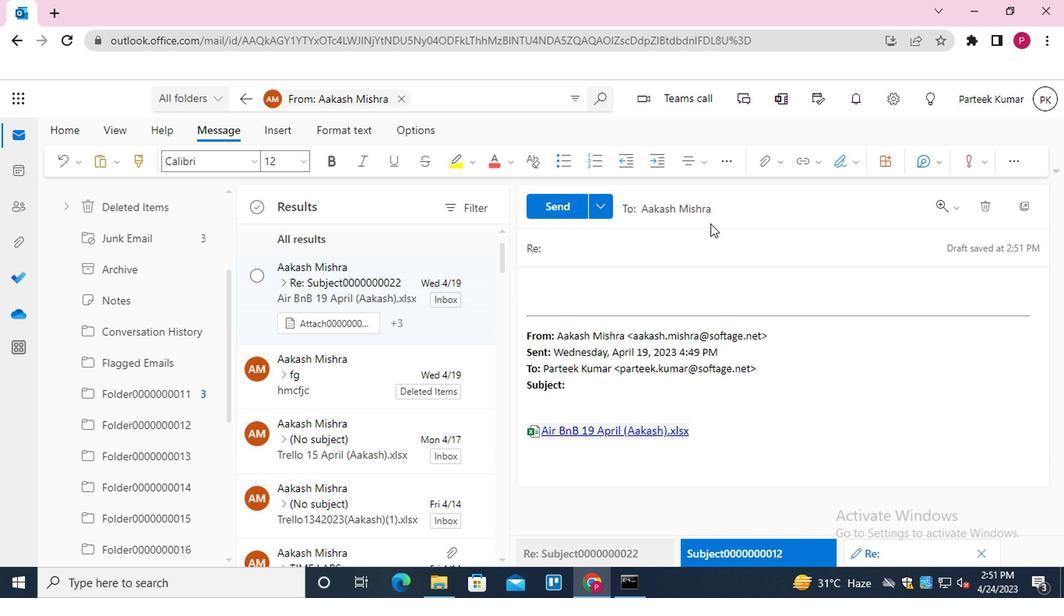 
Action: Mouse pressed left at (564, 206)
Screenshot: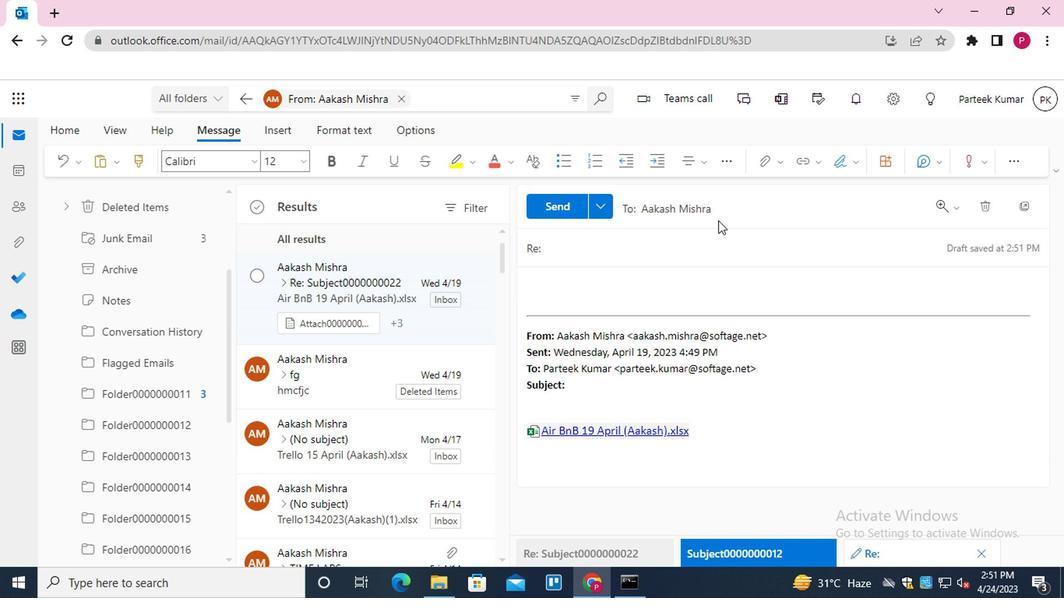 
Action: Mouse moved to (521, 246)
Screenshot: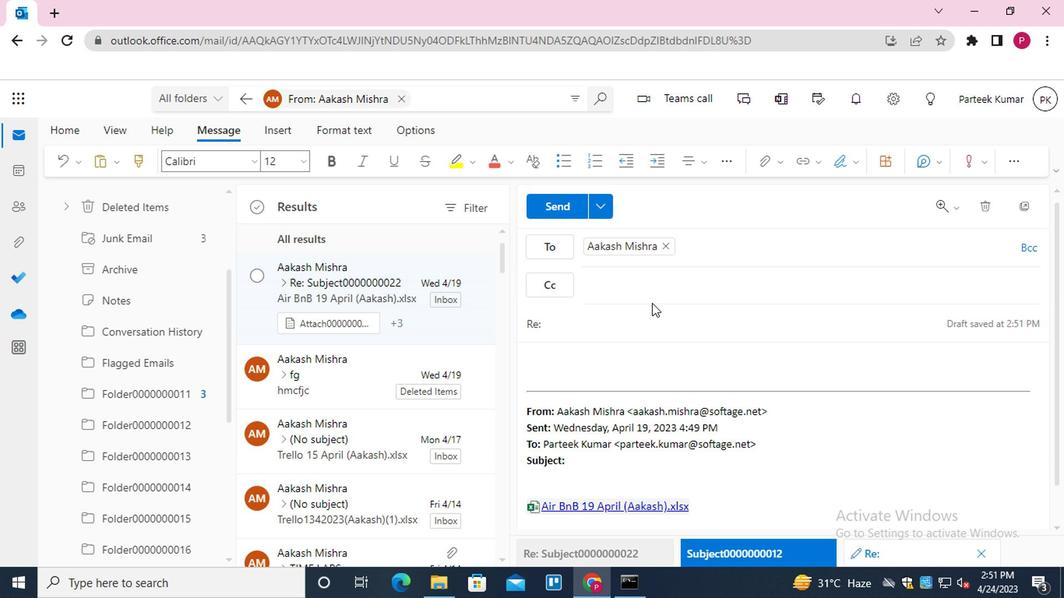 
Action: Mouse pressed left at (521, 246)
Screenshot: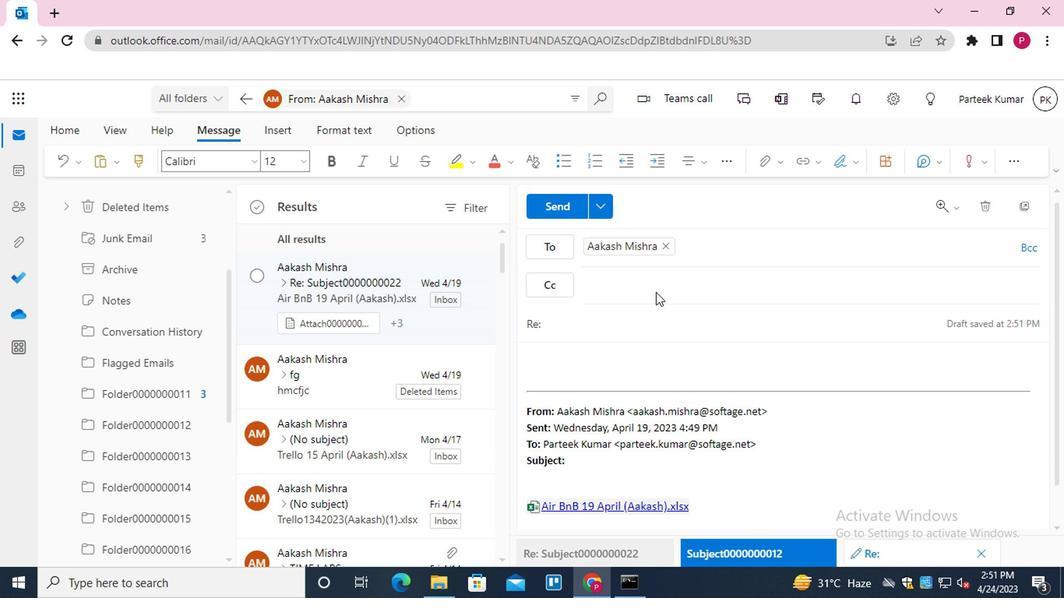 
Action: Mouse moved to (525, 252)
Screenshot: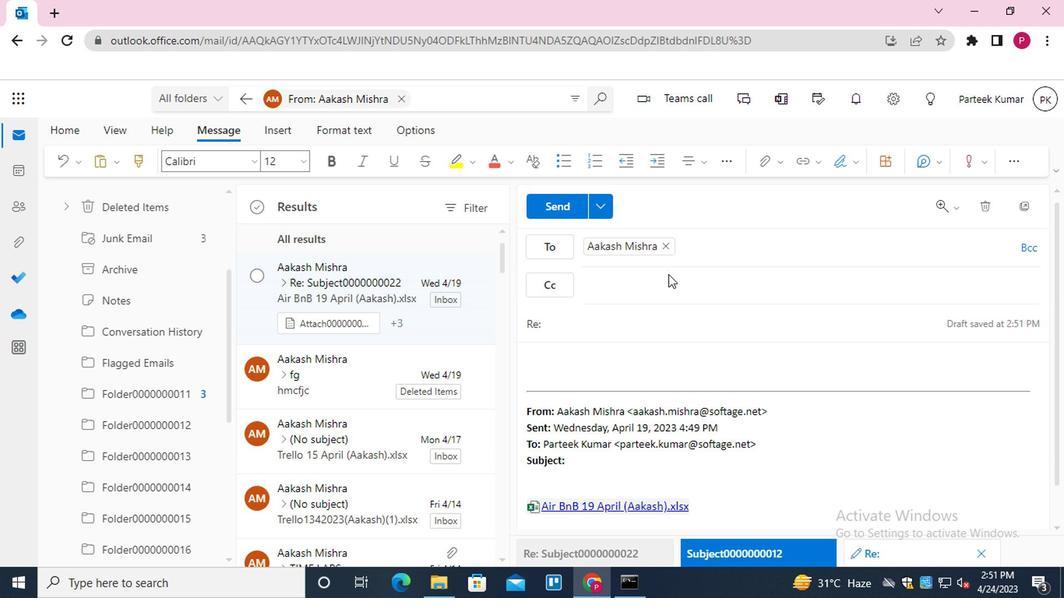 
Action: Mouse pressed left at (525, 252)
Screenshot: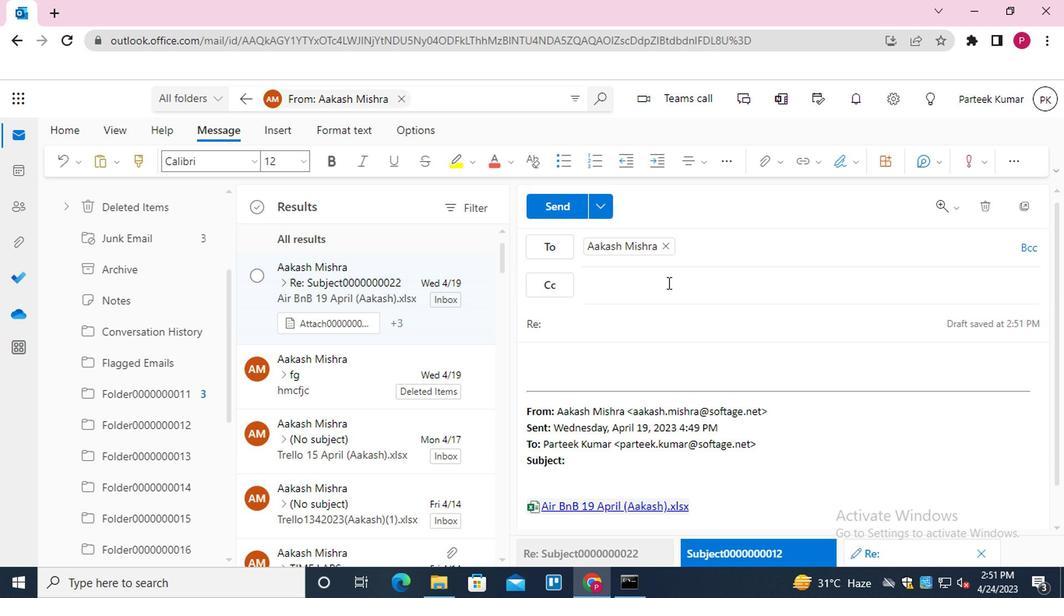 
Action: Key pressed <Key.shift>EMAIL0000000002<Key.enter>
Screenshot: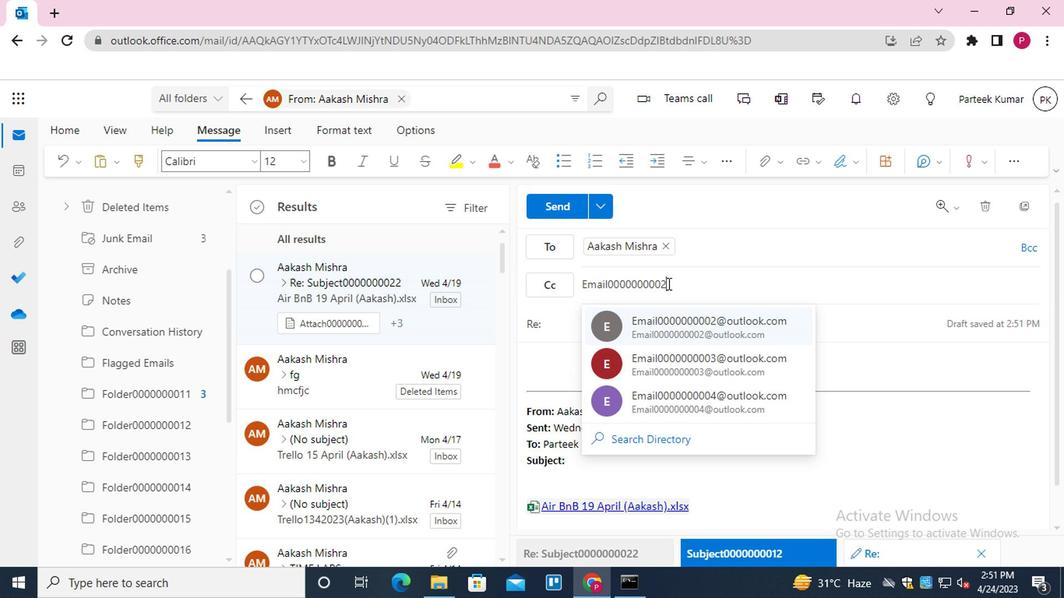 
Action: Mouse moved to (493, 278)
Screenshot: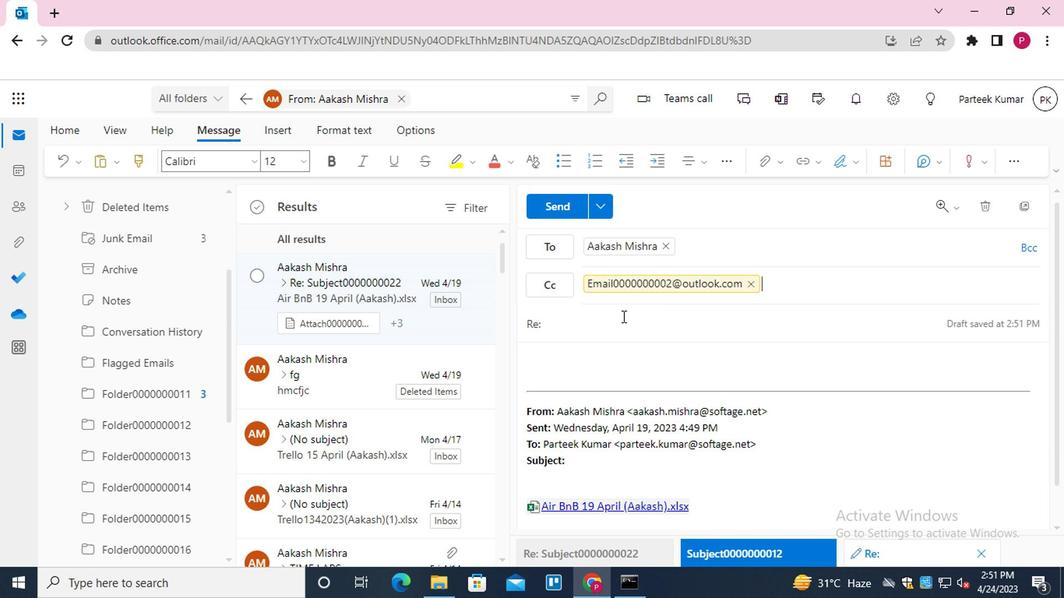 
Action: Mouse pressed left at (493, 278)
Screenshot: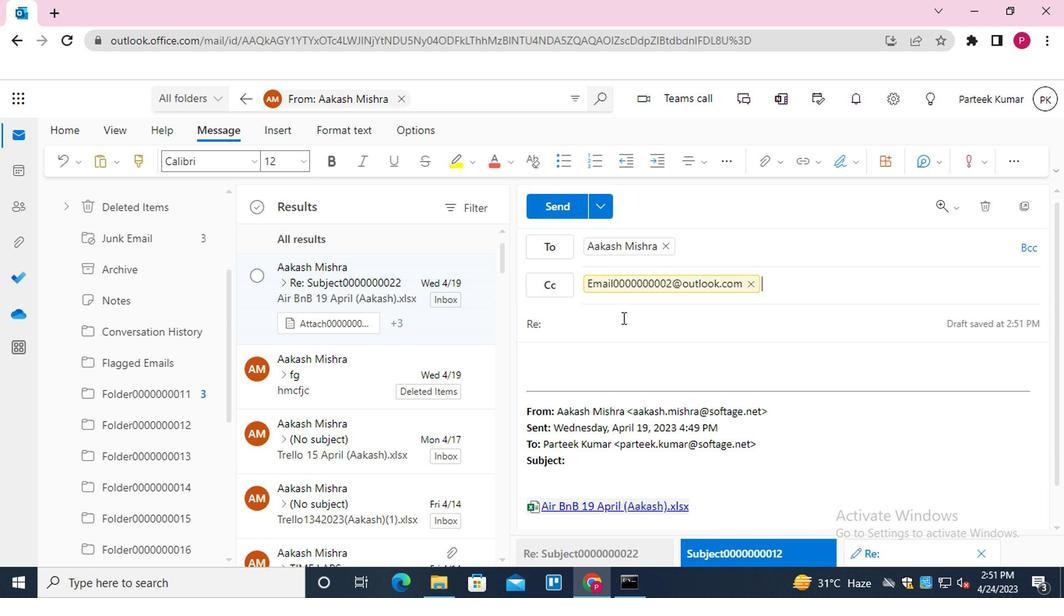 
Action: Mouse moved to (493, 279)
Screenshot: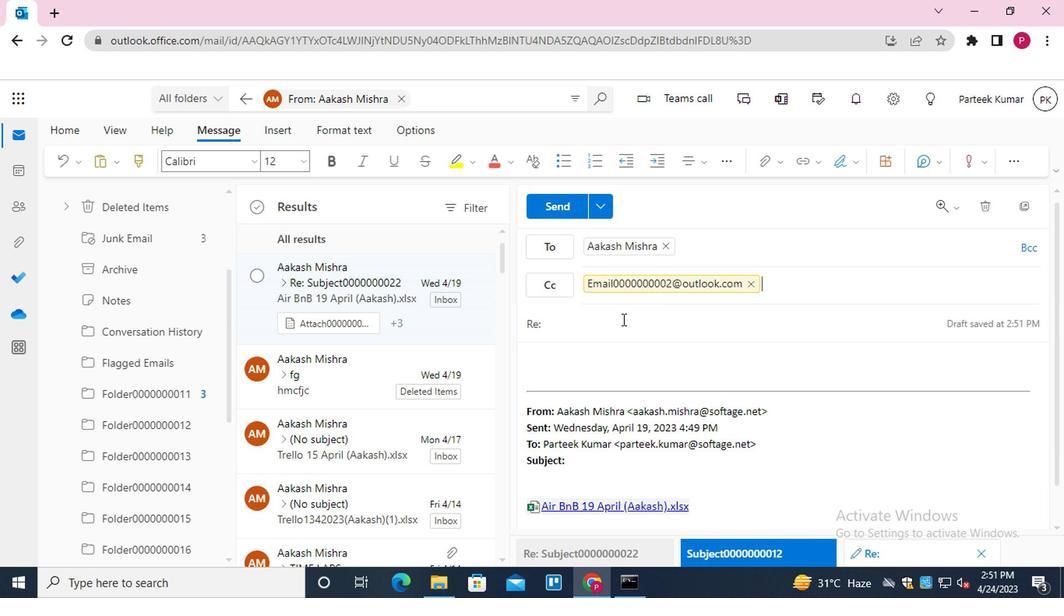 
Action: Key pressed <Key.shift>SUBJECT0000000024
Screenshot: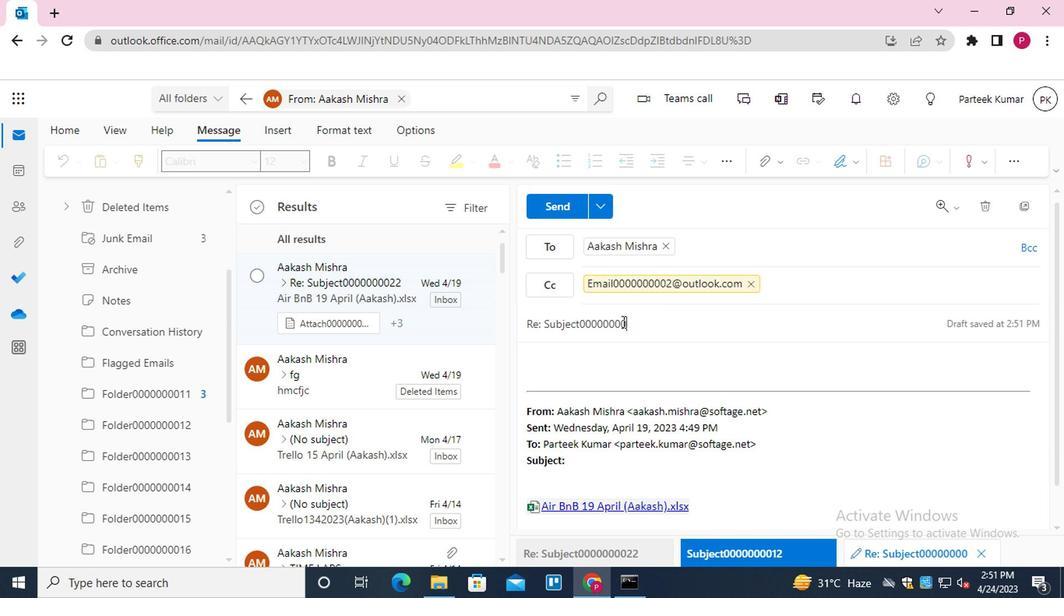 
Action: Mouse moved to (459, 318)
Screenshot: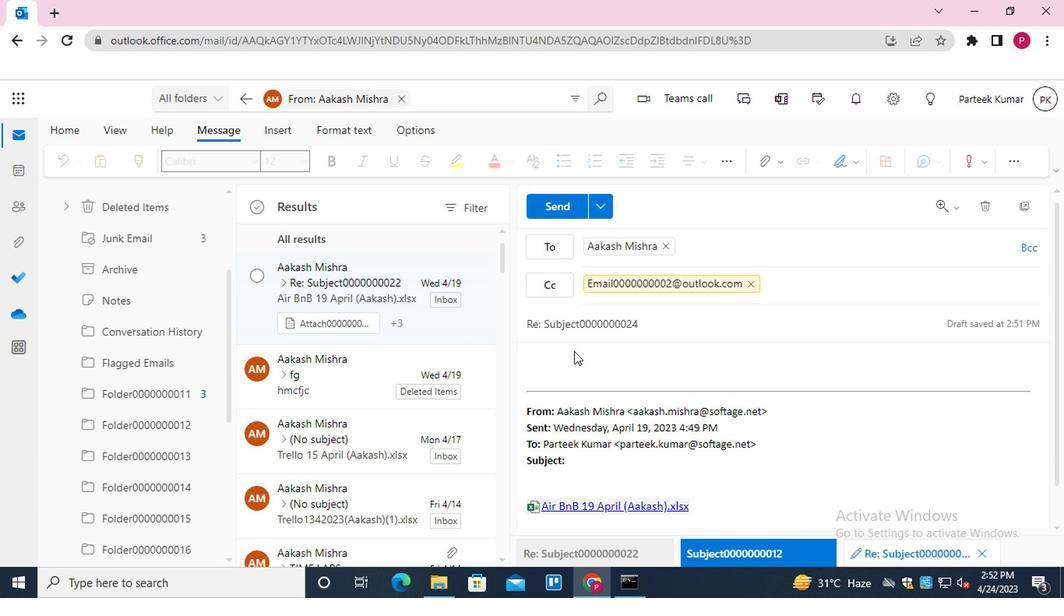 
Action: Mouse pressed left at (459, 318)
Screenshot: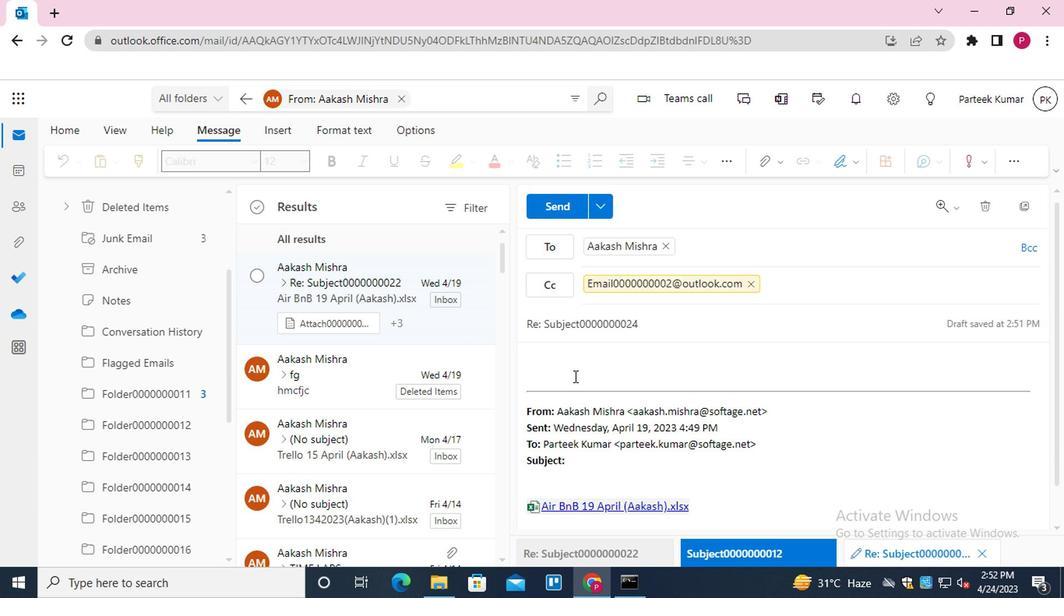 
Action: Key pressed <Key.shift_r>MESSAGE0000000024
Screenshot: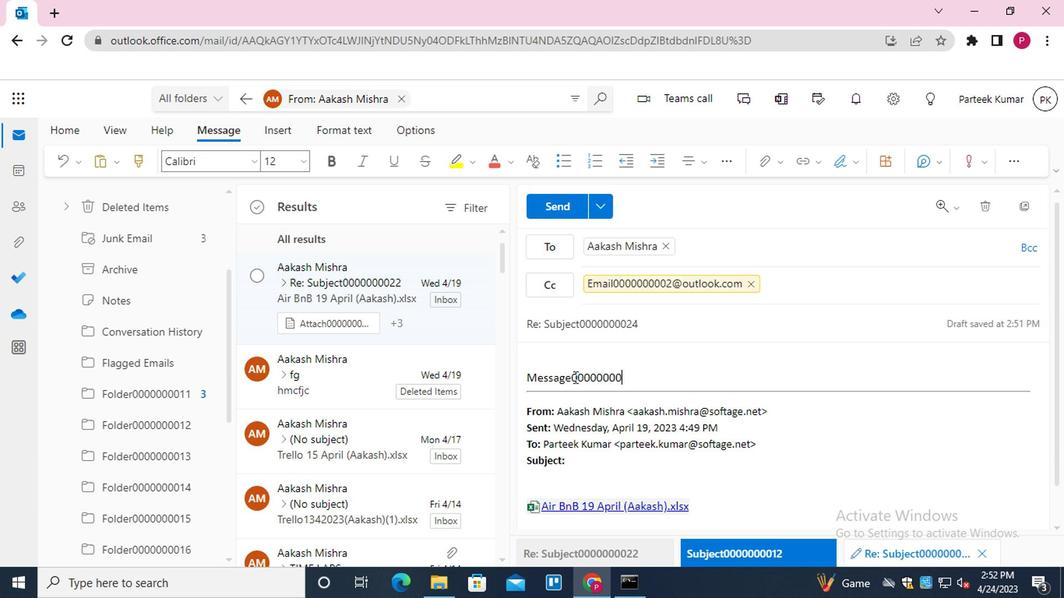 
Action: Mouse moved to (597, 167)
Screenshot: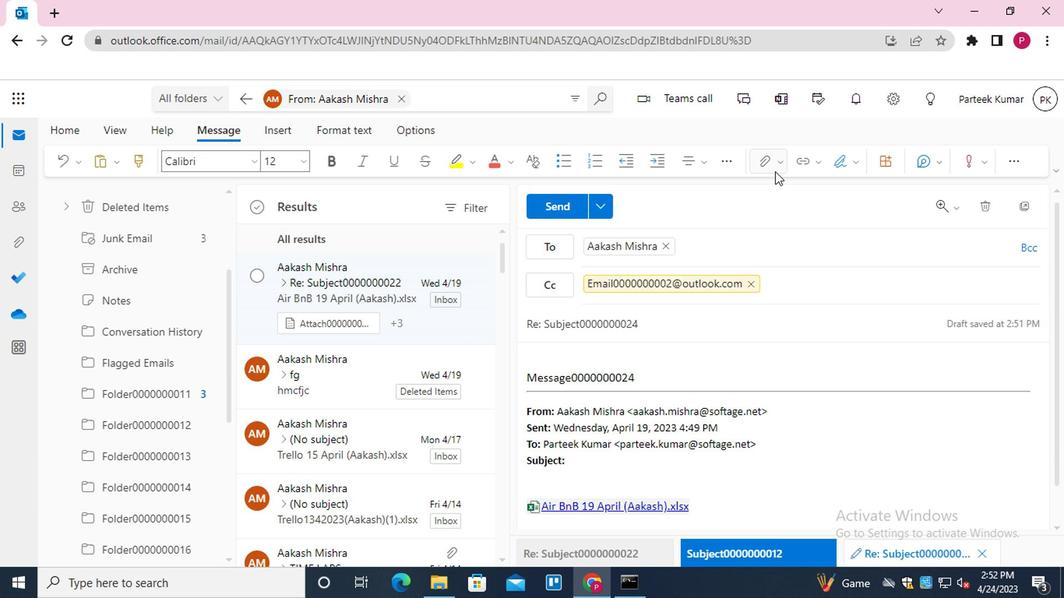 
Action: Mouse pressed left at (597, 167)
Screenshot: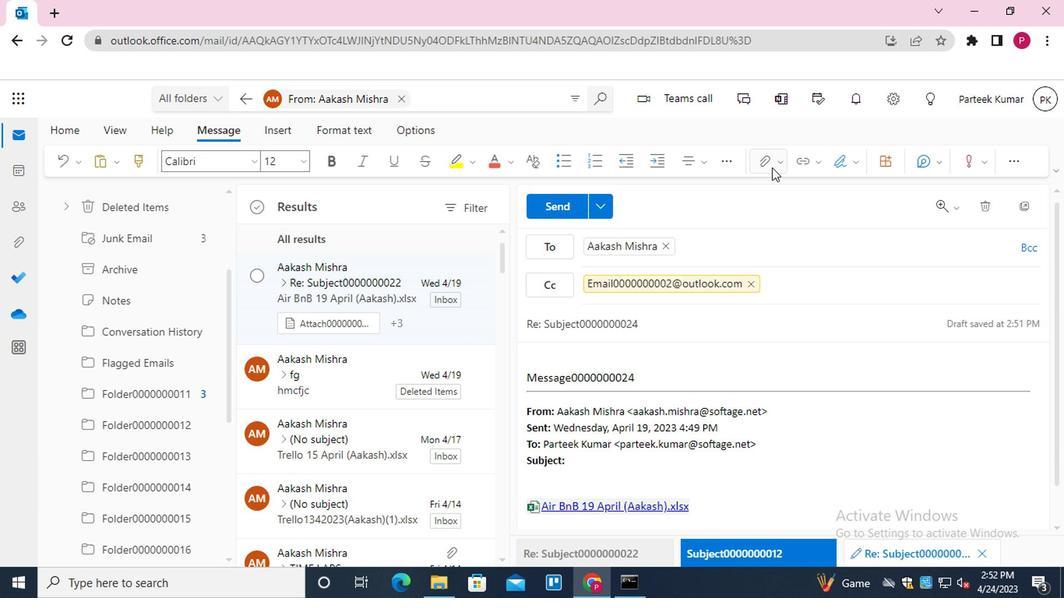 
Action: Mouse moved to (533, 185)
Screenshot: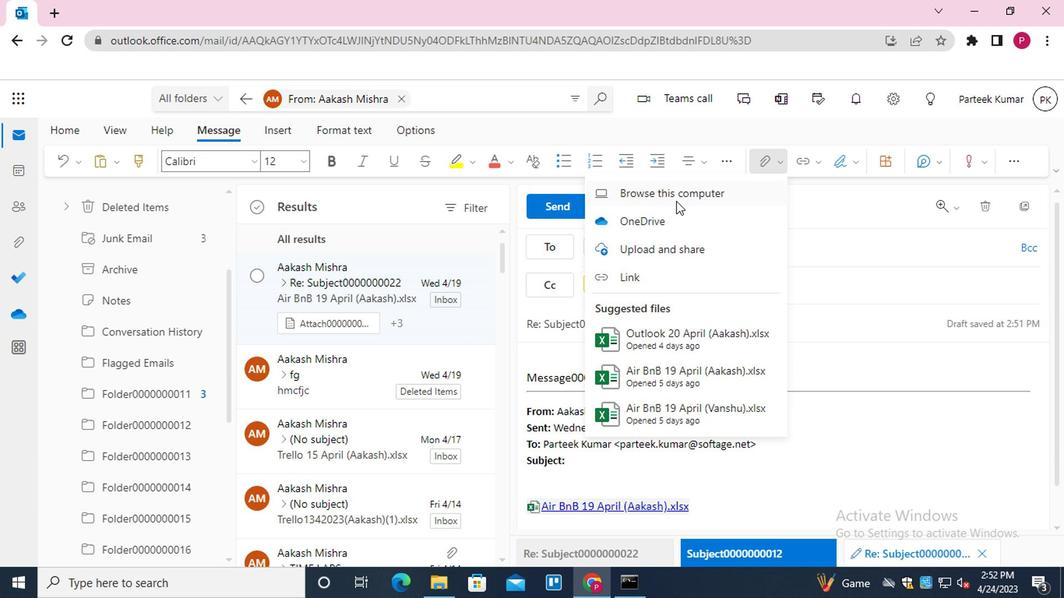 
Action: Mouse pressed left at (533, 185)
Screenshot: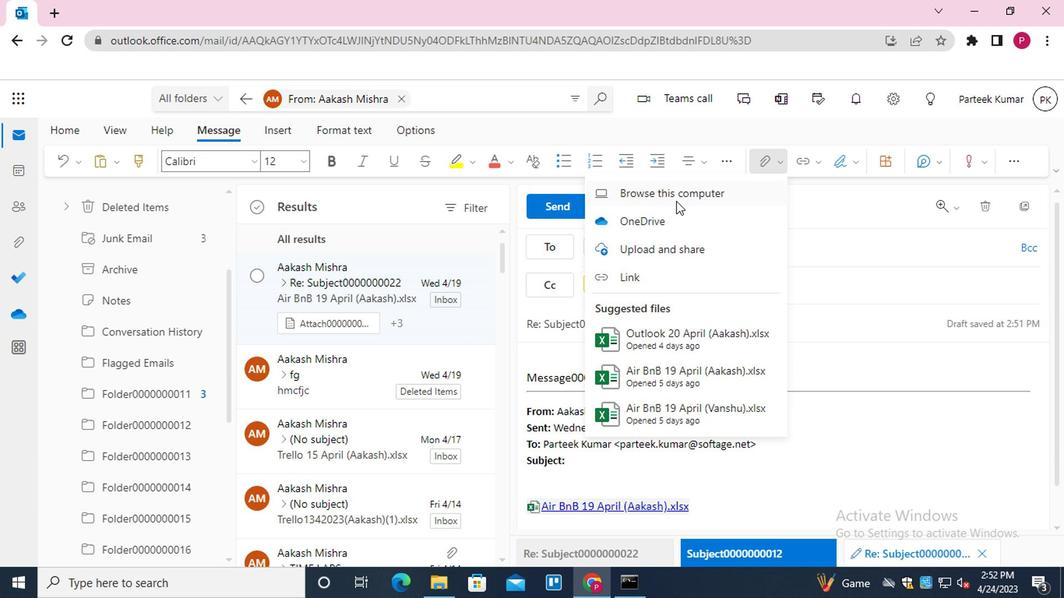 
Action: Mouse moved to (216, 166)
Screenshot: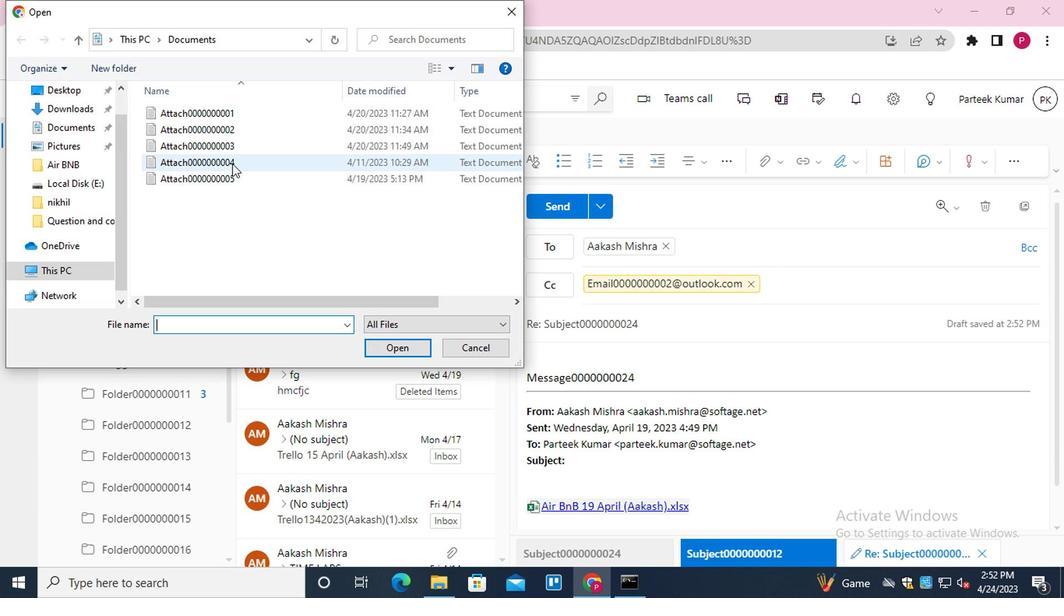 
Action: Mouse pressed left at (216, 166)
Screenshot: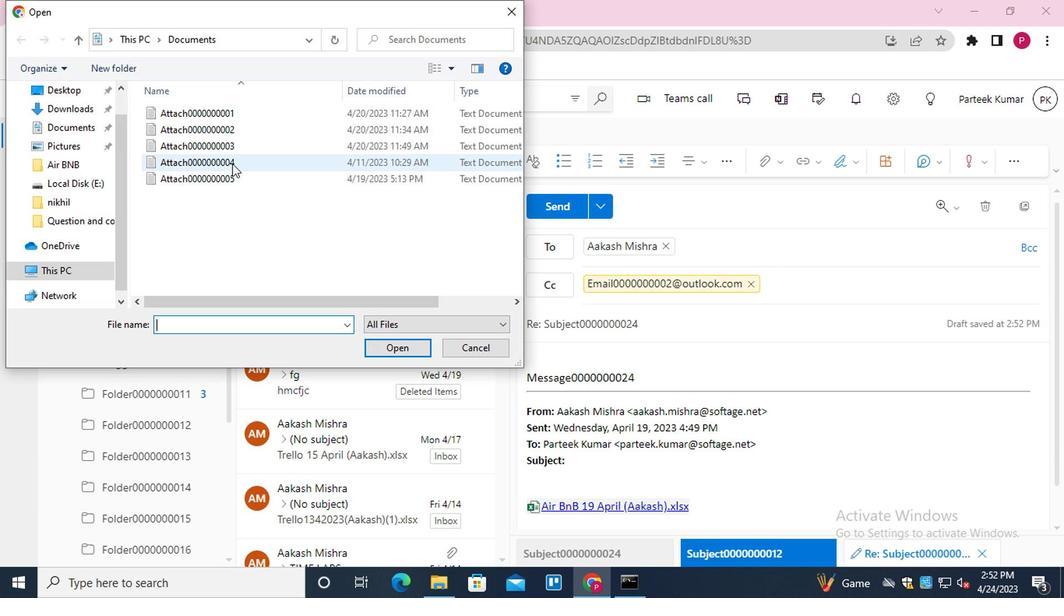 
Action: Mouse moved to (326, 297)
Screenshot: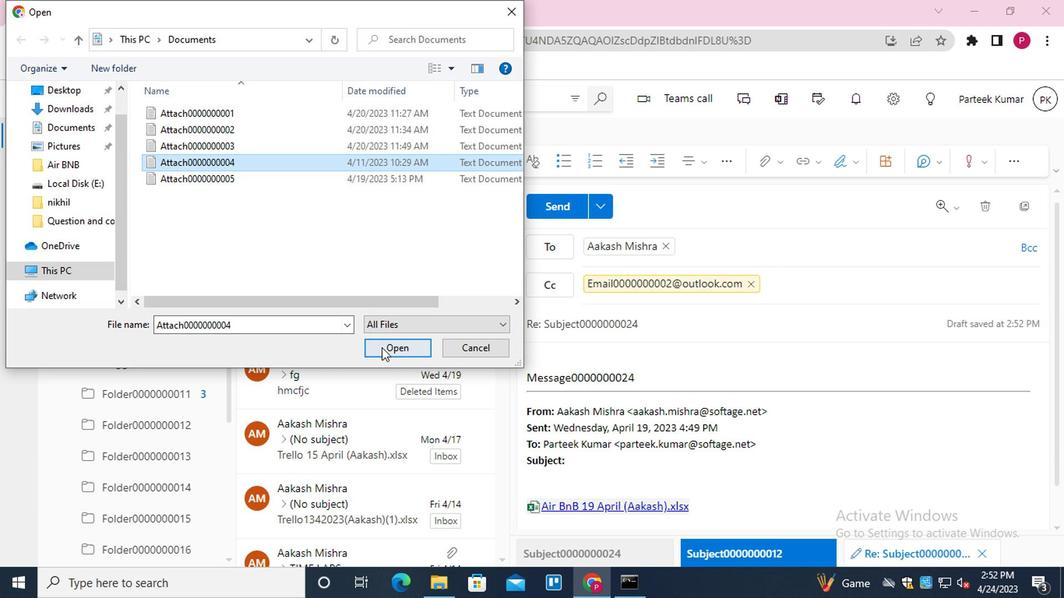
Action: Mouse pressed left at (326, 297)
Screenshot: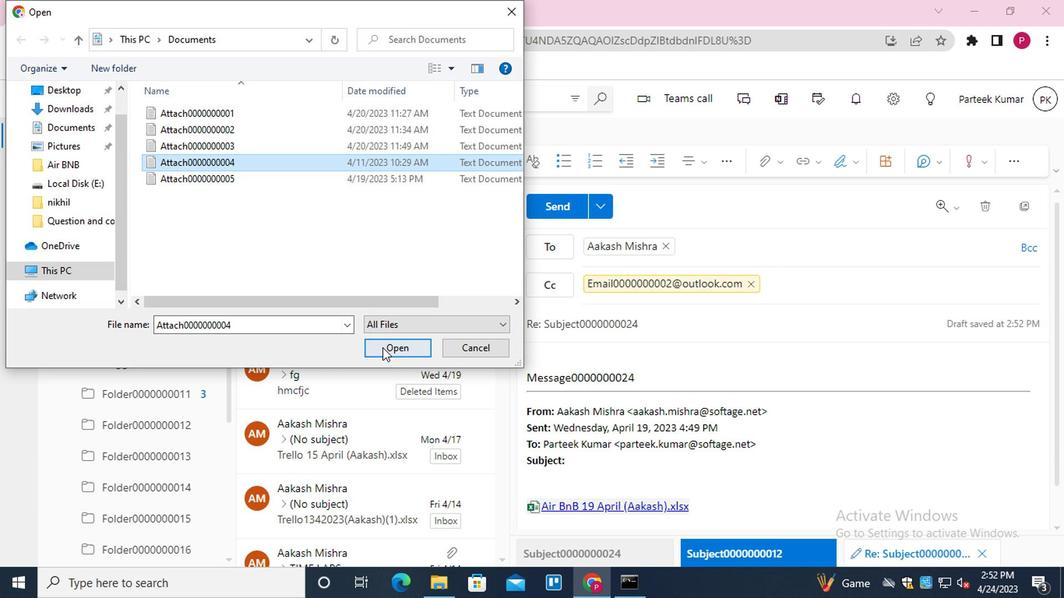 
Action: Mouse moved to (591, 164)
Screenshot: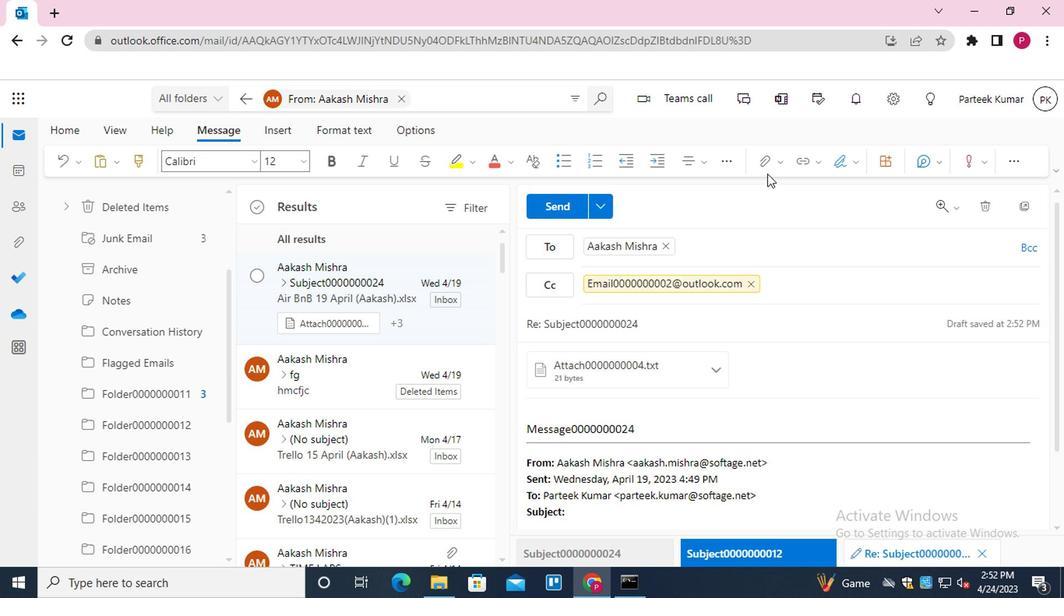
Action: Mouse pressed left at (591, 164)
Screenshot: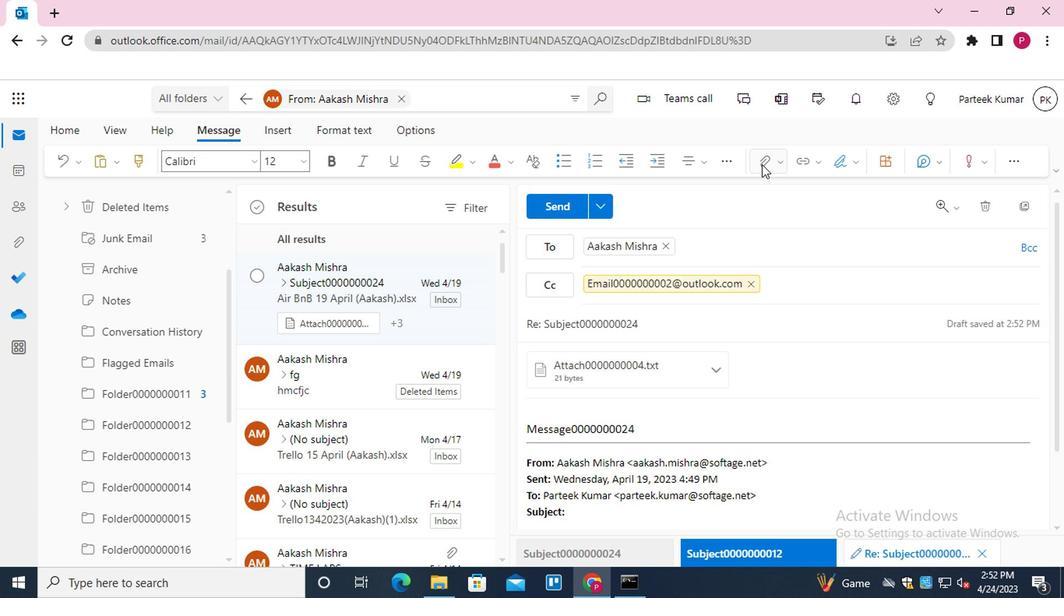 
Action: Mouse moved to (542, 230)
Screenshot: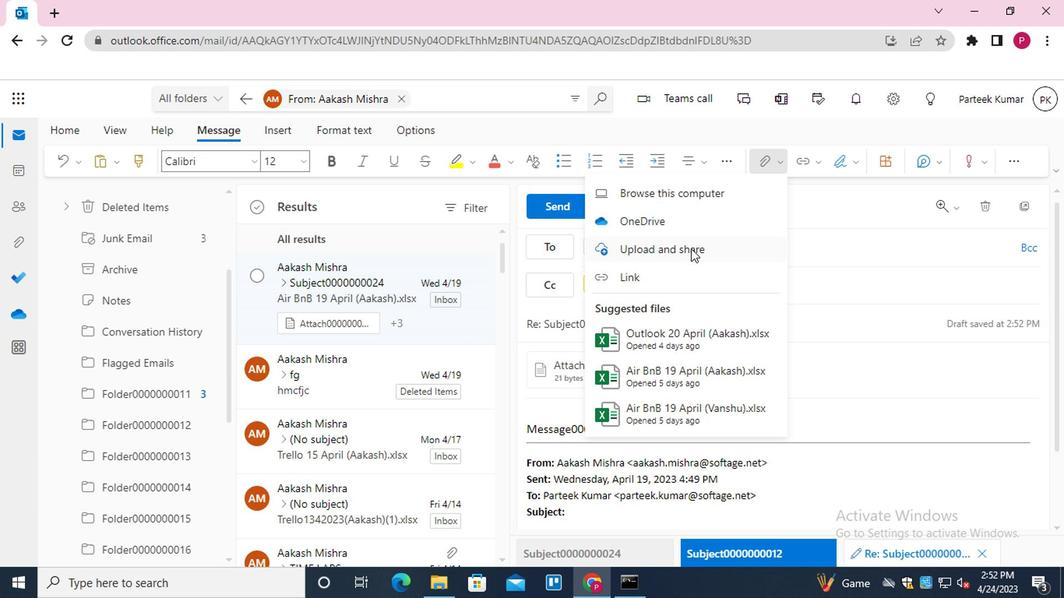 
Action: Mouse pressed left at (542, 230)
Screenshot: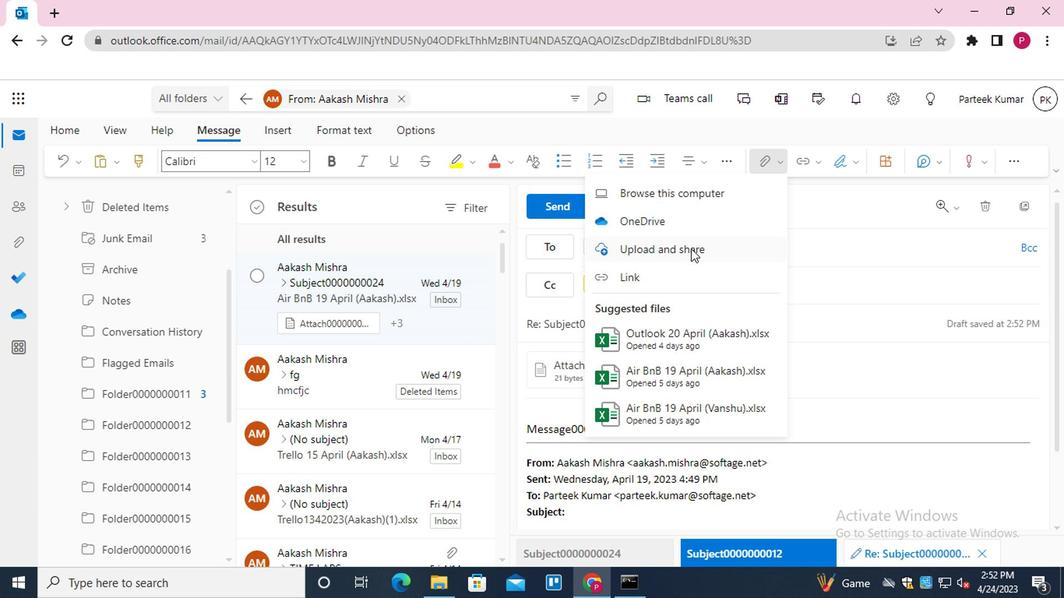 
Action: Mouse moved to (225, 177)
Screenshot: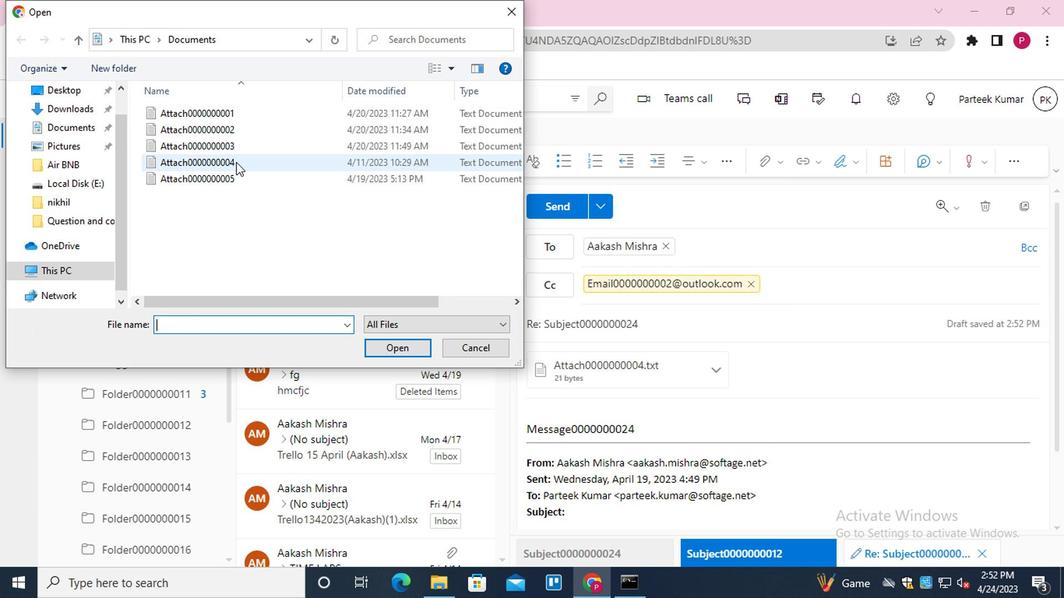 
Action: Mouse pressed left at (225, 177)
Screenshot: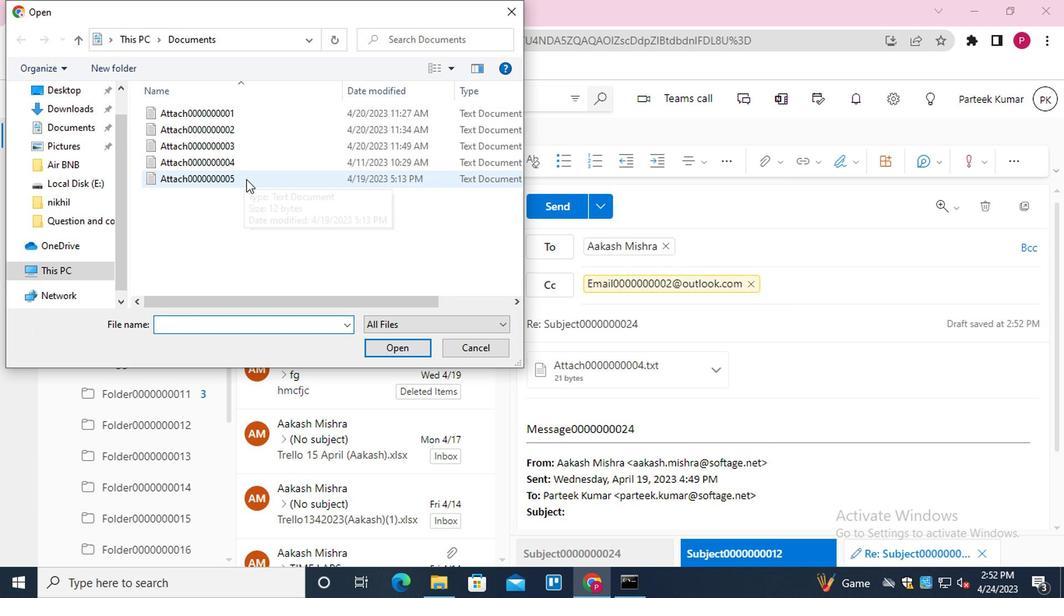 
Action: Mouse moved to (335, 300)
Screenshot: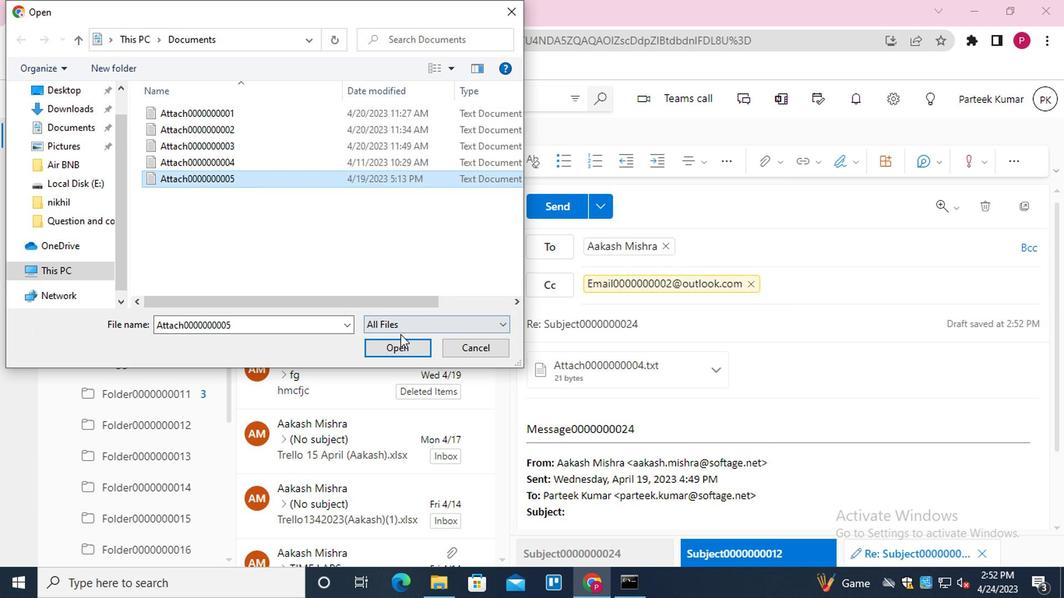
Action: Mouse pressed left at (335, 300)
Screenshot: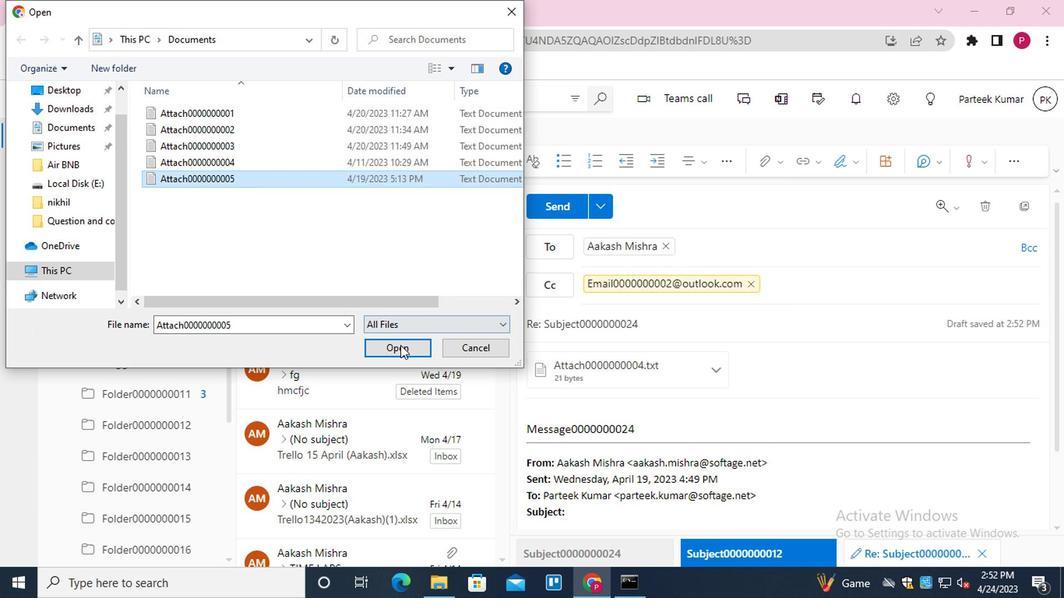 
Action: Mouse moved to (442, 320)
Screenshot: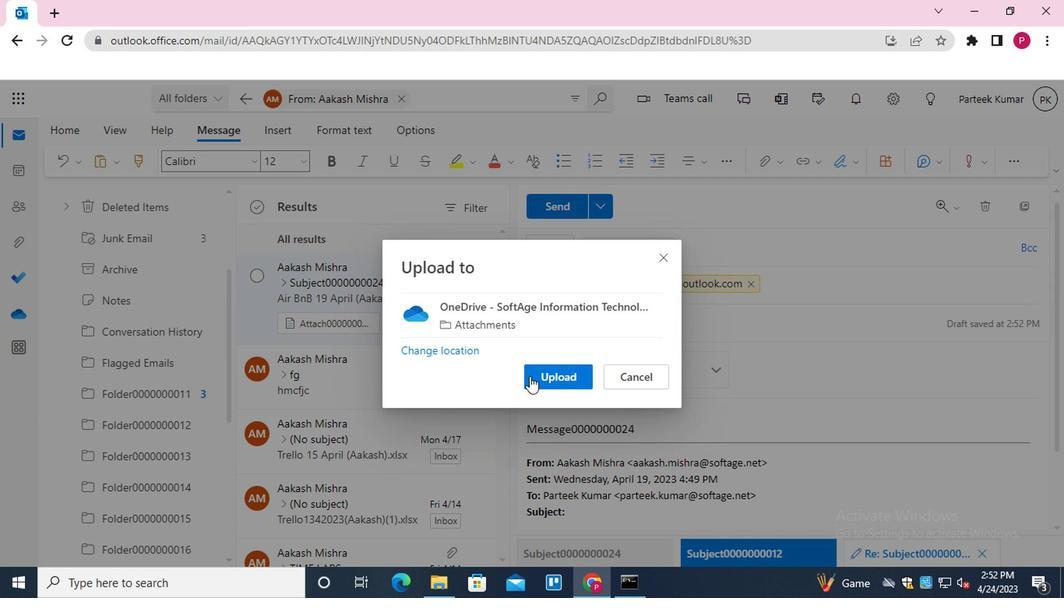 
Action: Mouse pressed left at (442, 320)
Screenshot: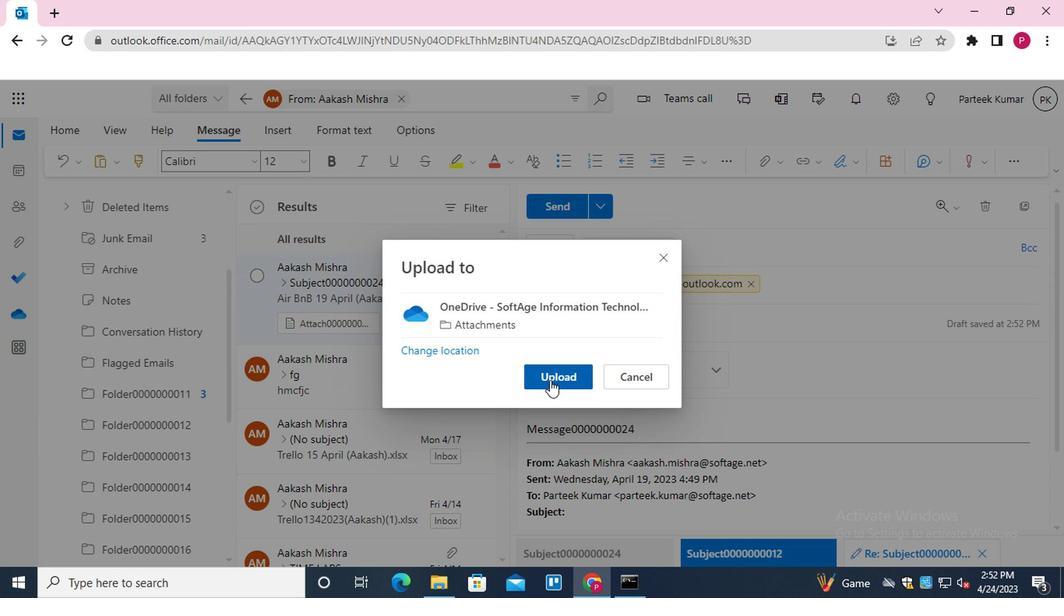 
Action: Mouse moved to (440, 200)
Screenshot: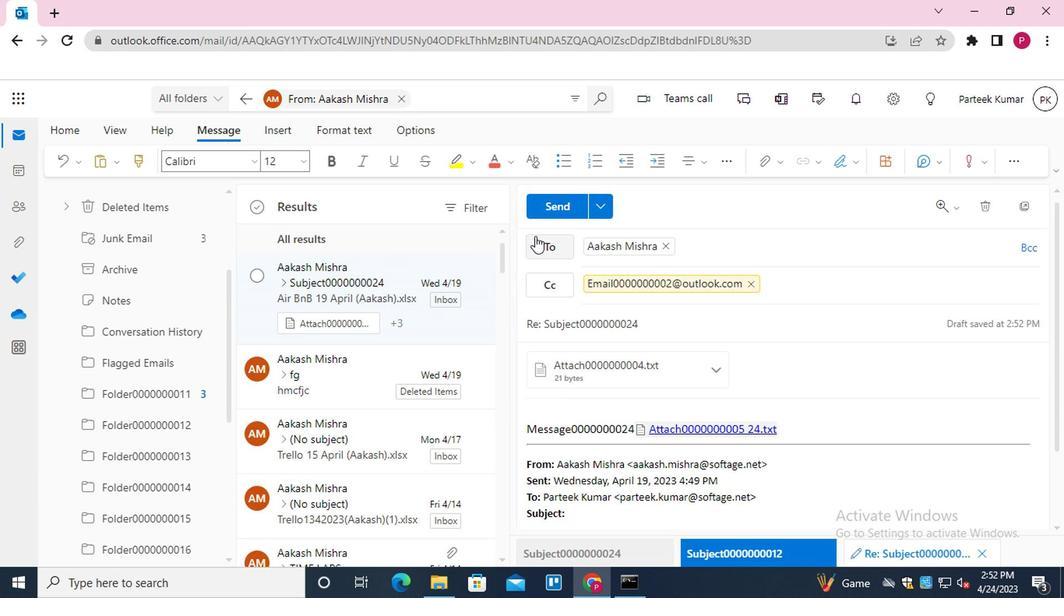 
Action: Mouse pressed left at (440, 200)
Screenshot: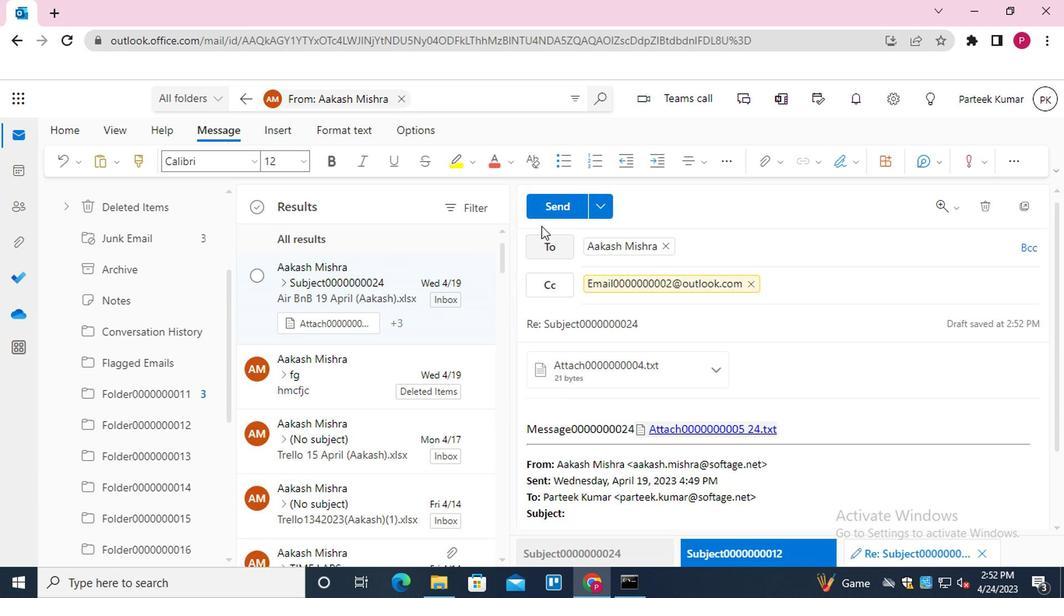 
Action: Mouse moved to (715, 301)
Screenshot: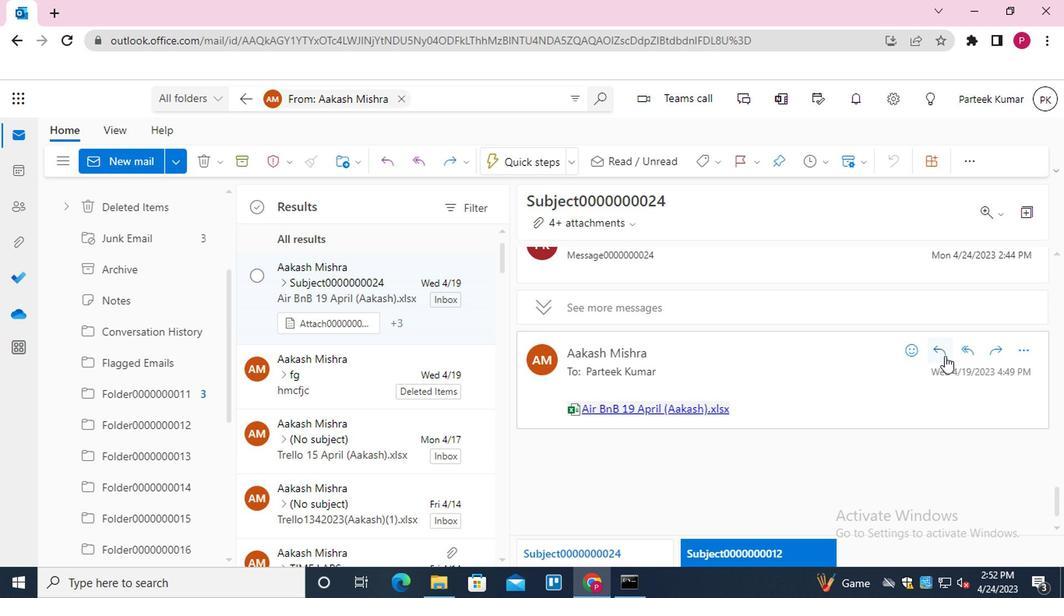 
Action: Mouse pressed left at (715, 301)
Screenshot: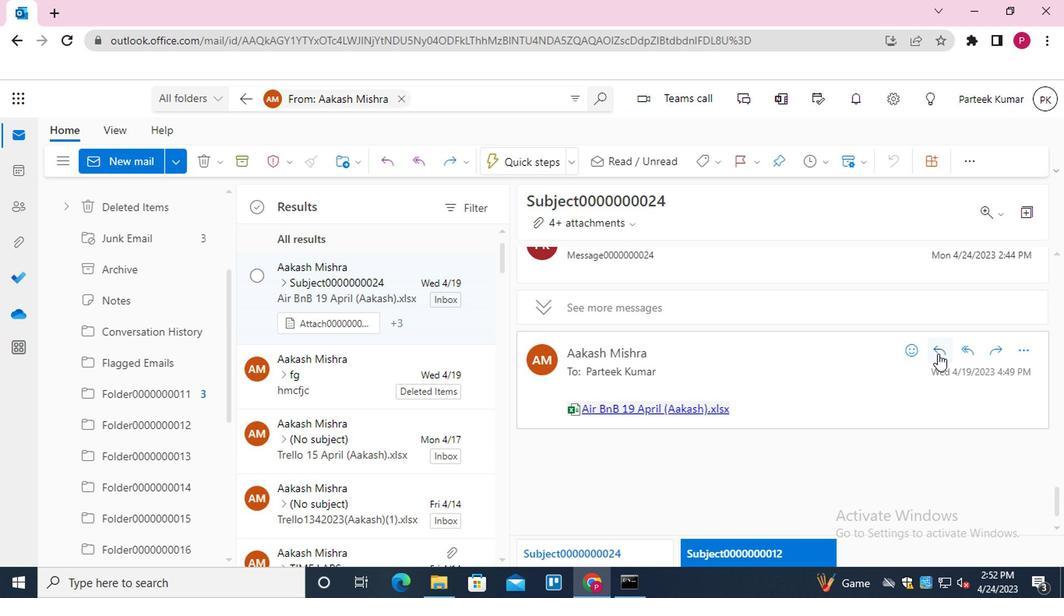 
Action: Mouse moved to (432, 415)
Screenshot: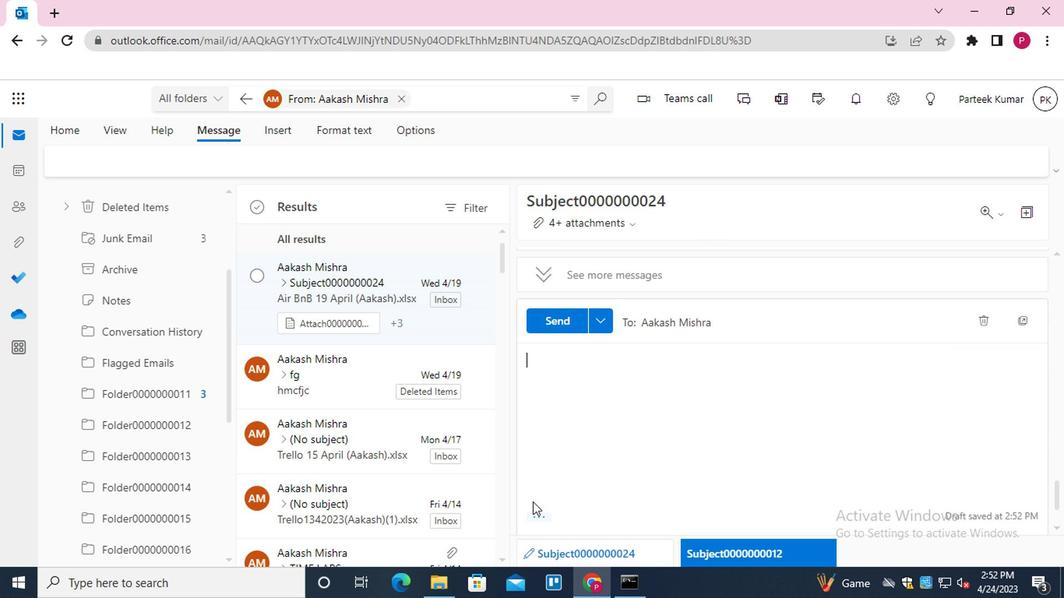 
Action: Mouse pressed left at (432, 415)
Screenshot: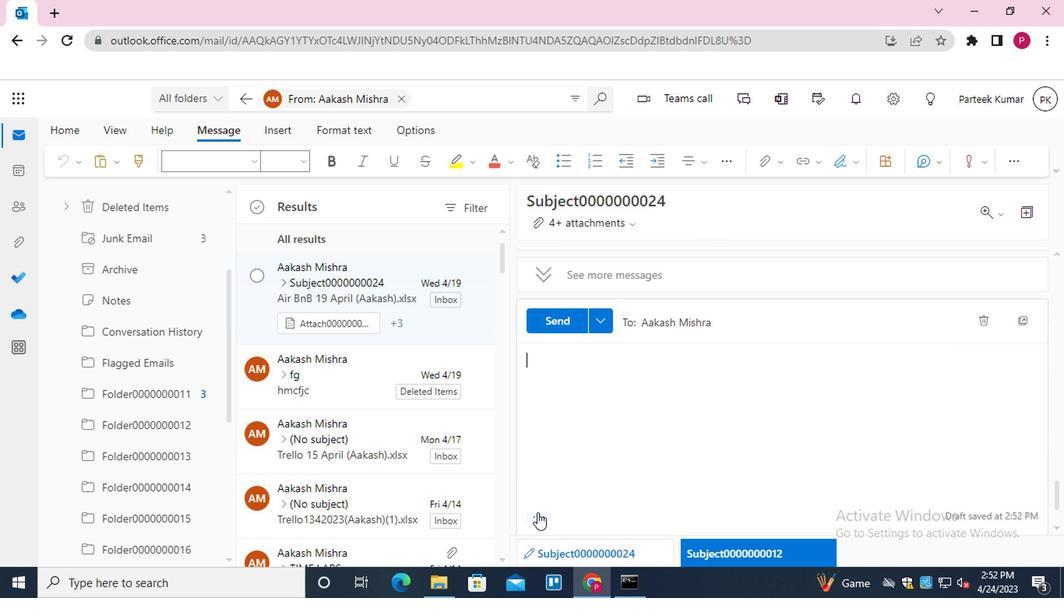 
Action: Mouse moved to (568, 203)
Screenshot: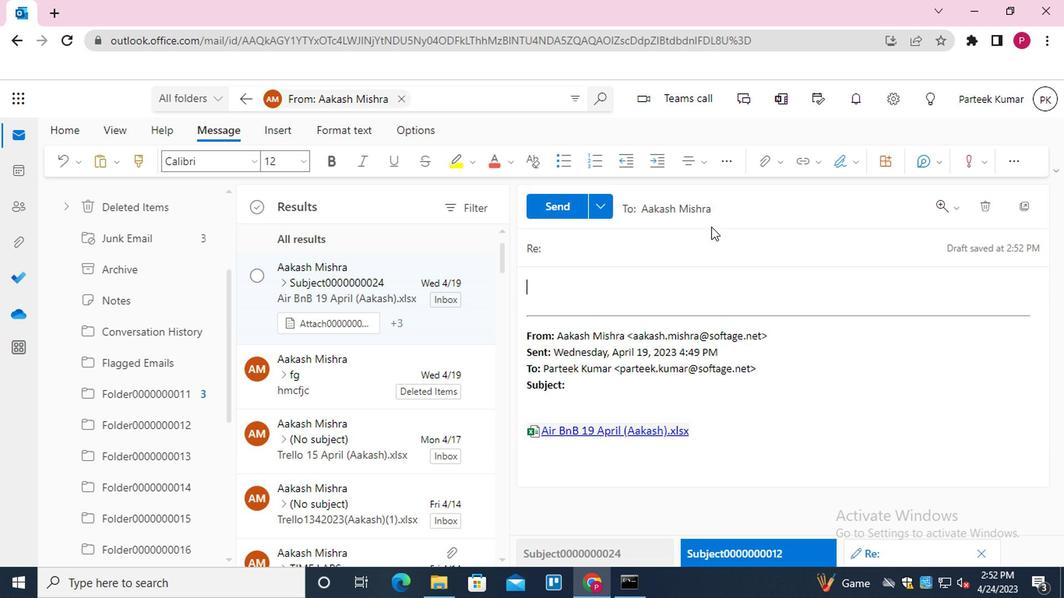 
Action: Mouse pressed left at (568, 203)
Screenshot: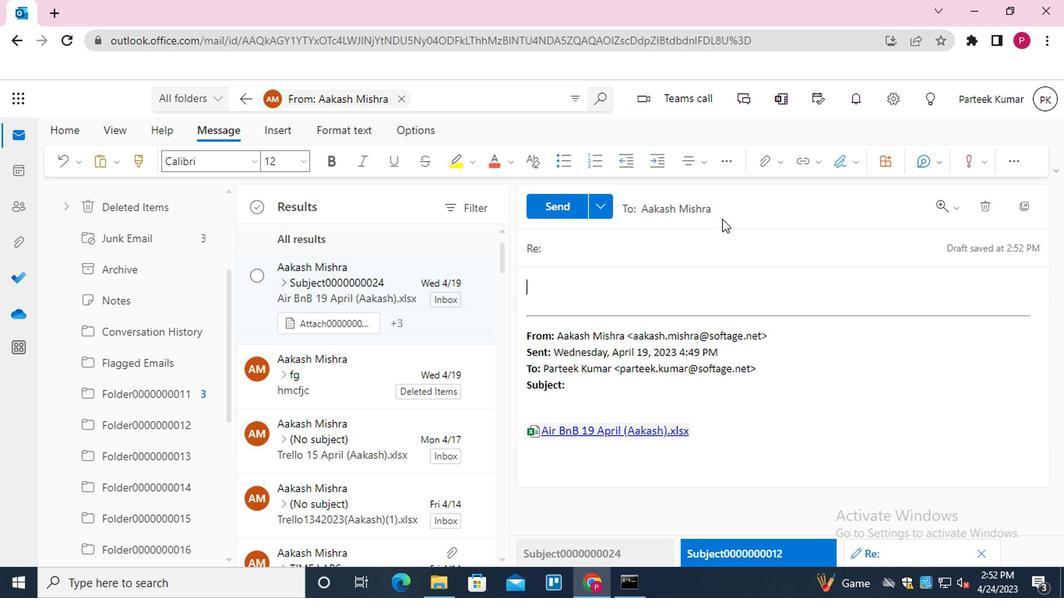 
Action: Mouse moved to (522, 257)
Screenshot: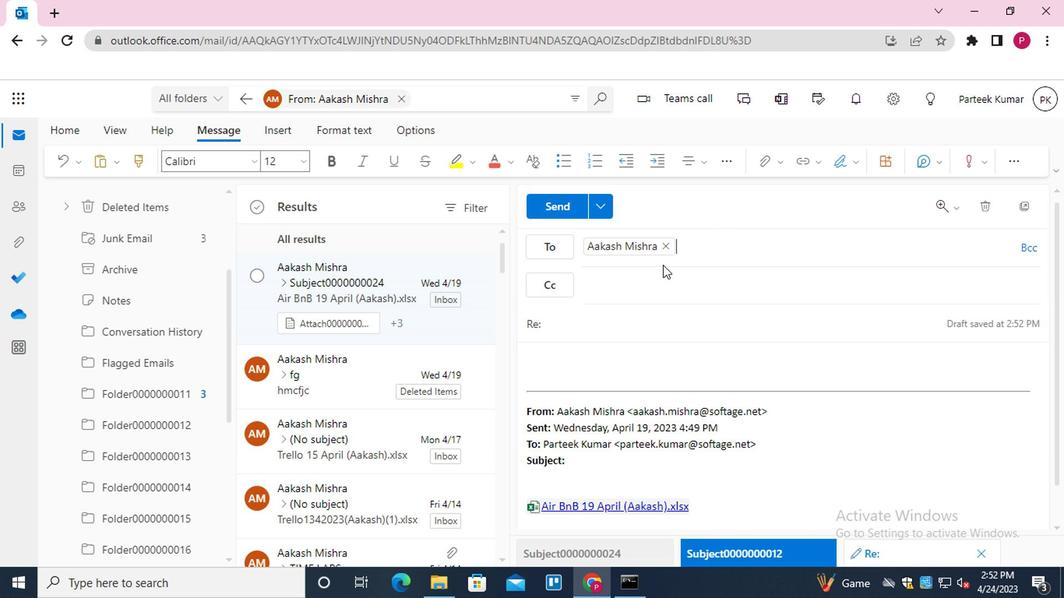 
Action: Mouse pressed left at (522, 257)
Screenshot: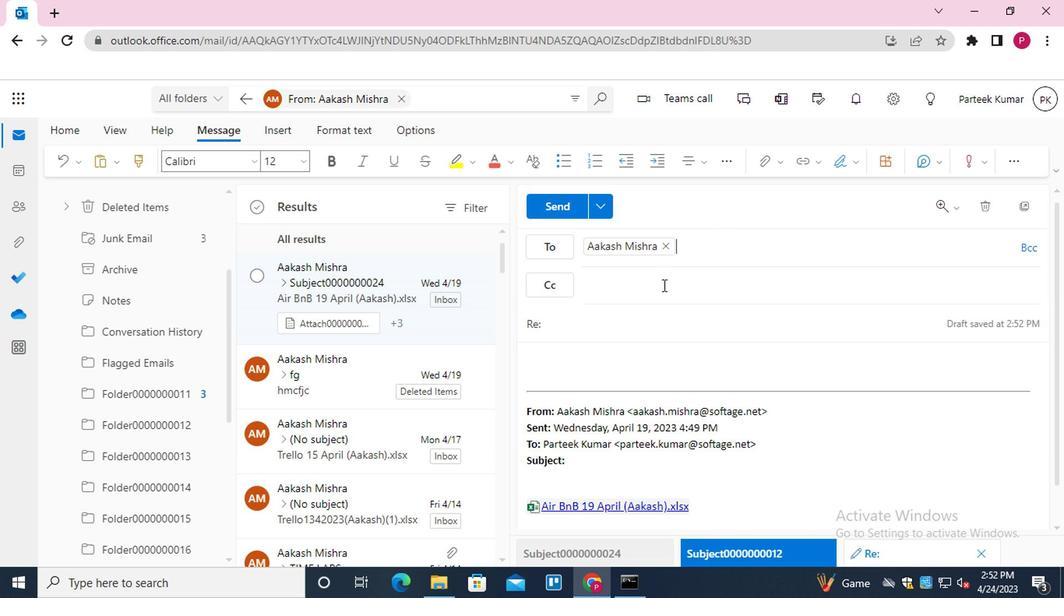 
Action: Mouse moved to (530, 253)
Screenshot: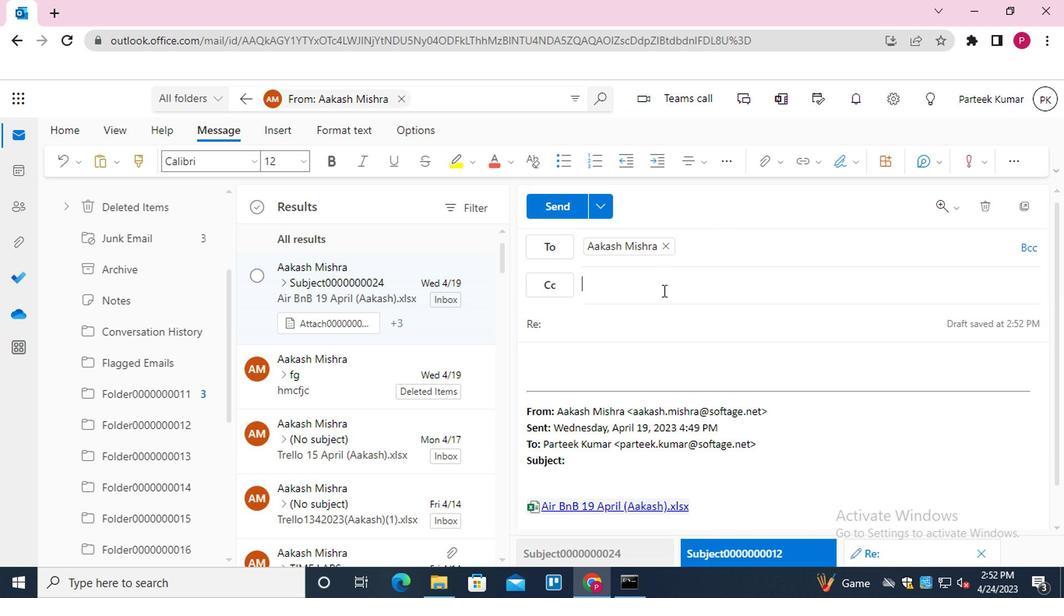 
Action: Key pressed <Key.shift>EMIL0000000002<Key.enter>
Screenshot: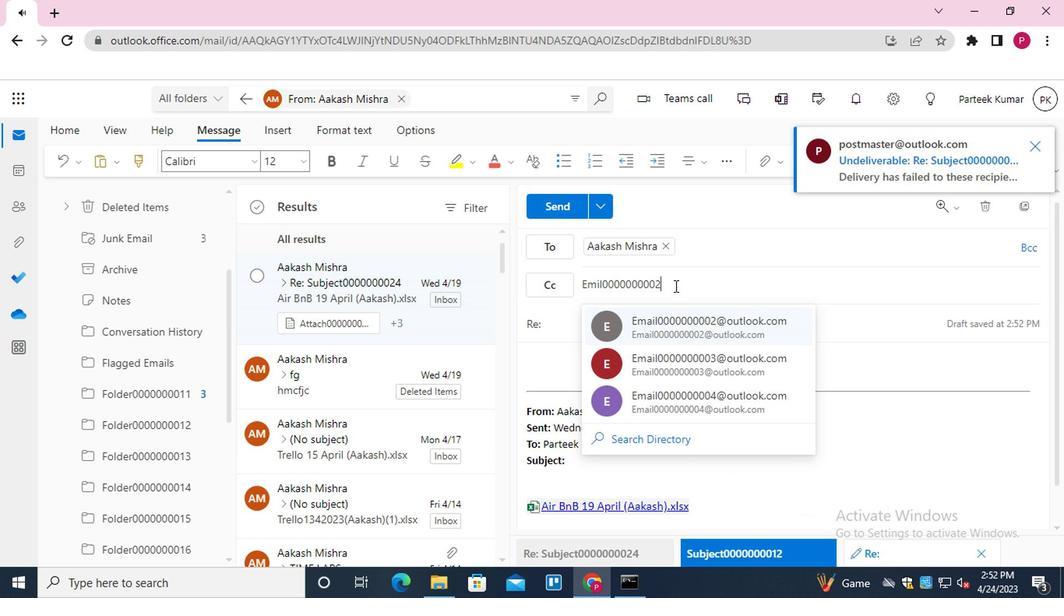 
Action: Mouse moved to (788, 155)
Screenshot: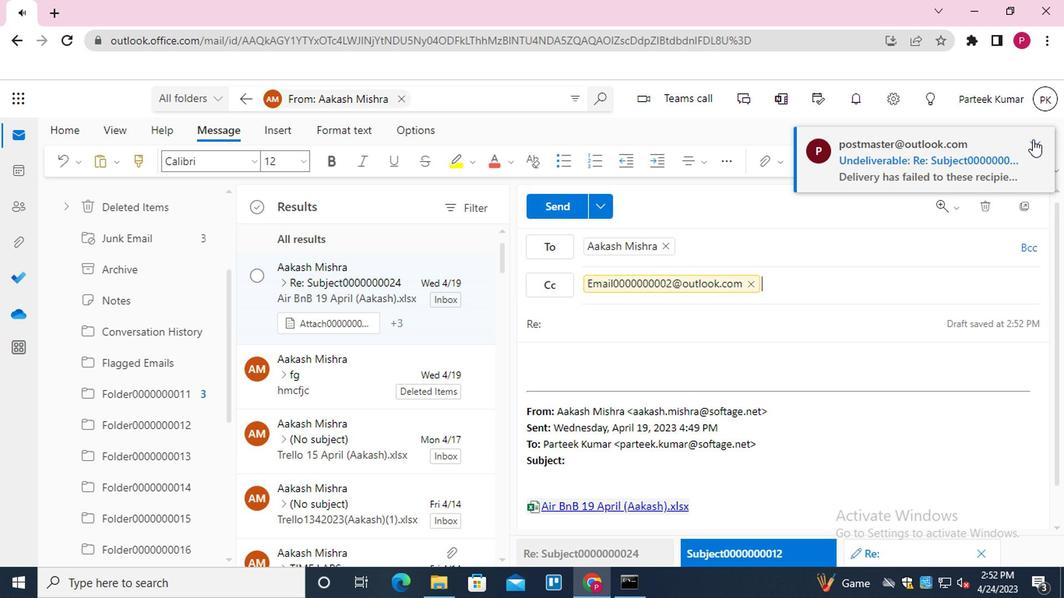 
Action: Mouse pressed left at (788, 155)
Screenshot: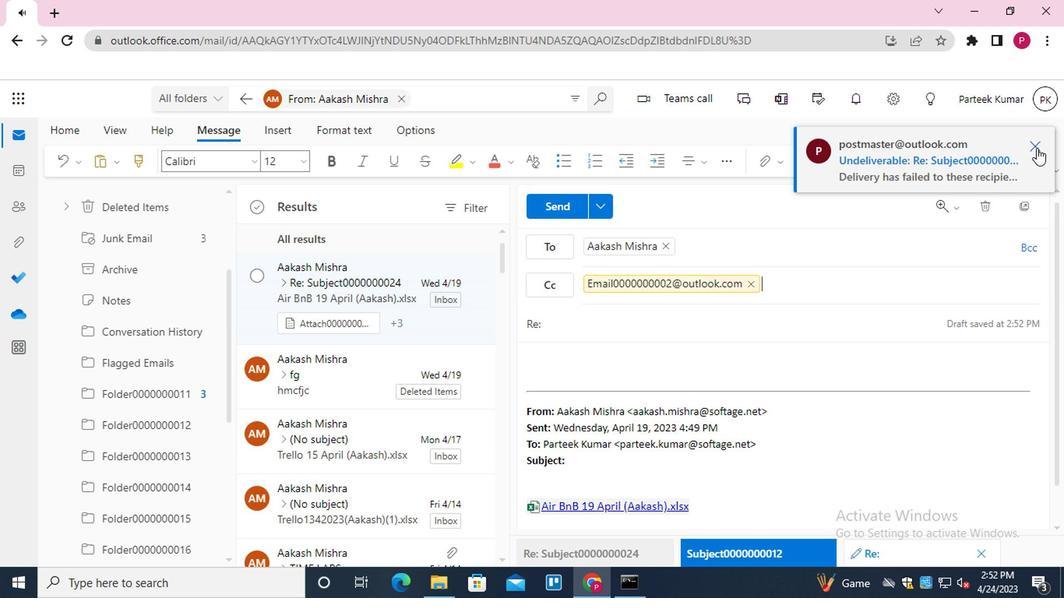 
Action: Mouse moved to (782, 223)
Screenshot: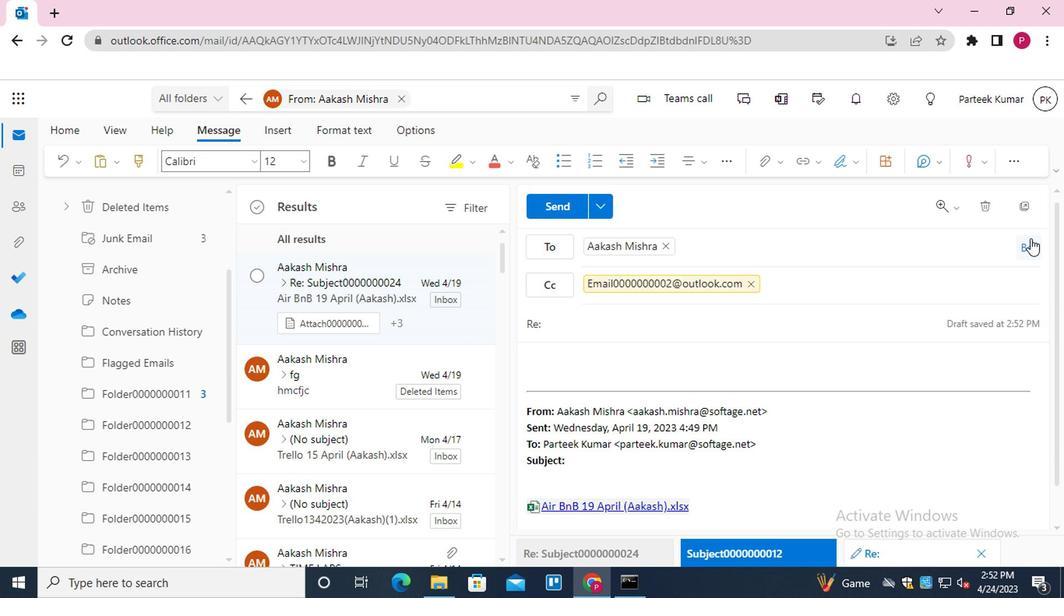 
Action: Mouse pressed left at (782, 223)
Screenshot: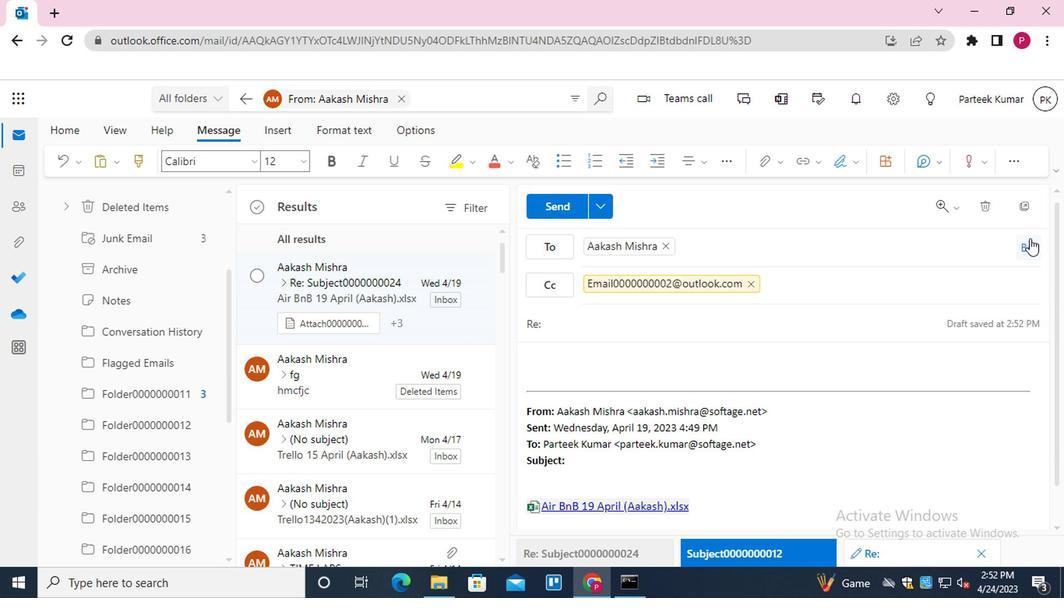 
Action: Mouse moved to (481, 281)
Screenshot: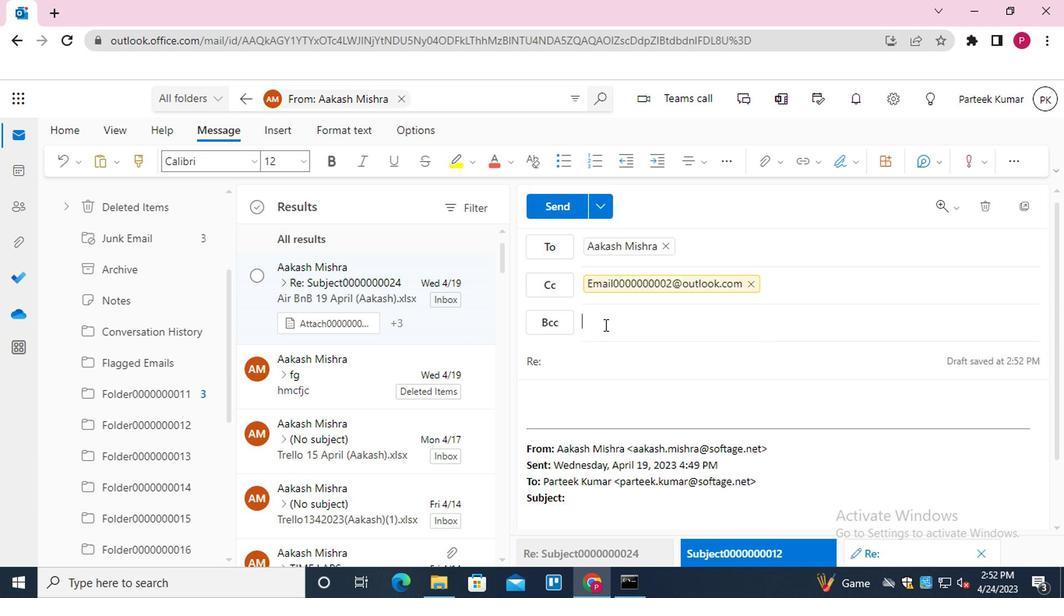 
Action: Key pressed <Key.shift>EN<Key.backspace>MAIL0000000003<Key.enter>
Screenshot: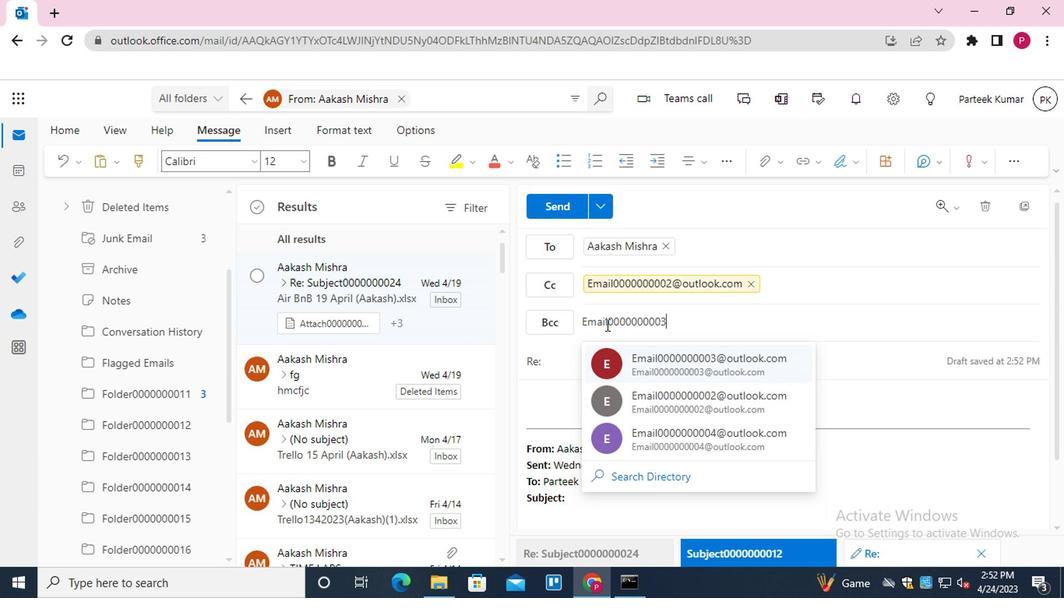 
Action: Mouse moved to (473, 307)
Screenshot: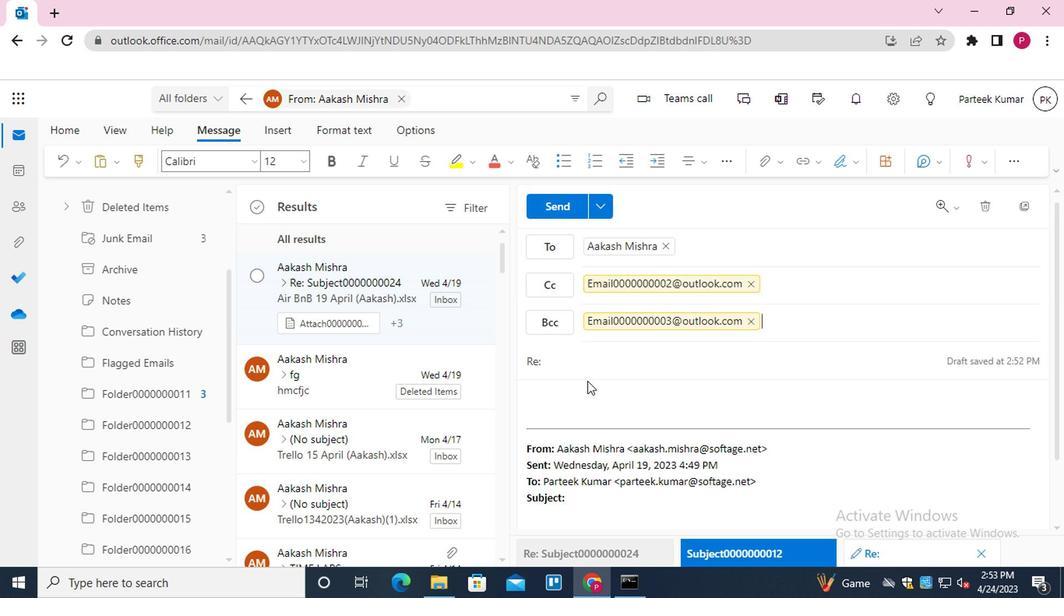 
Action: Mouse pressed left at (473, 307)
Screenshot: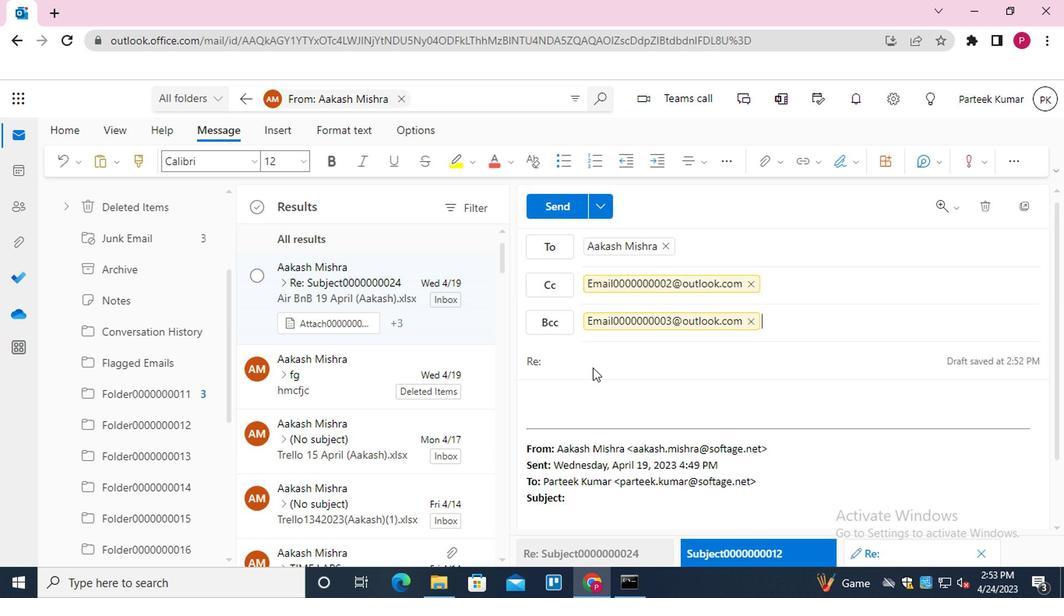 
Action: Key pressed <Key.shift>SUBJECT0000000022
Screenshot: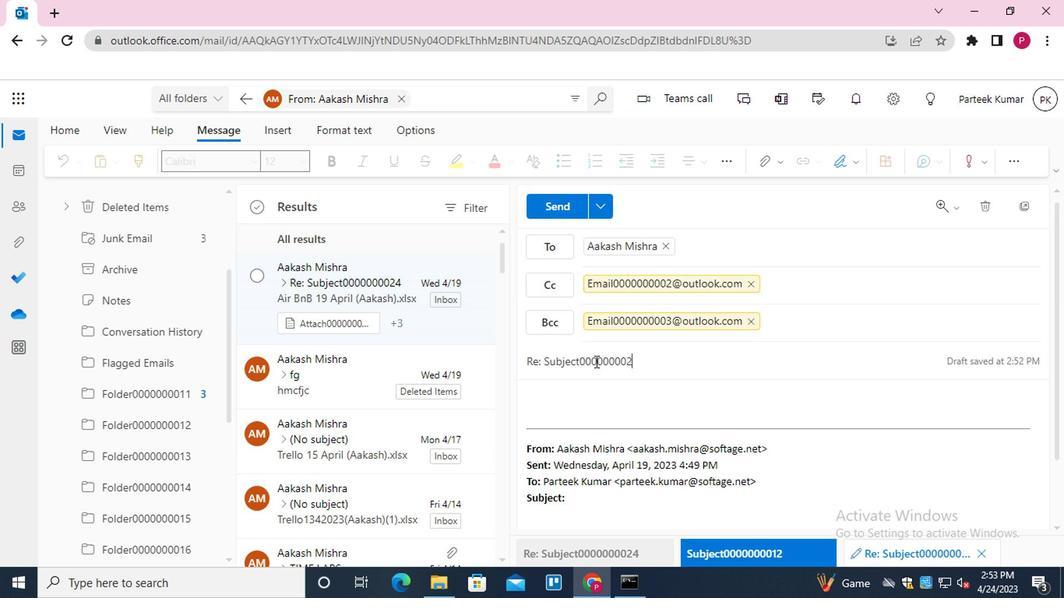 
Action: Mouse moved to (467, 339)
Screenshot: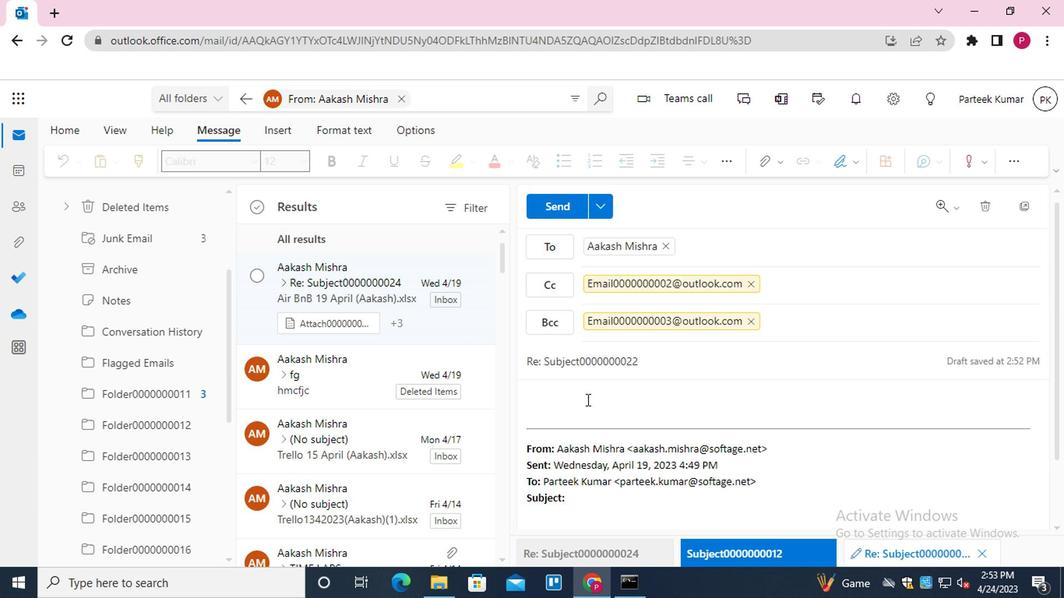 
Action: Mouse pressed left at (467, 339)
Screenshot: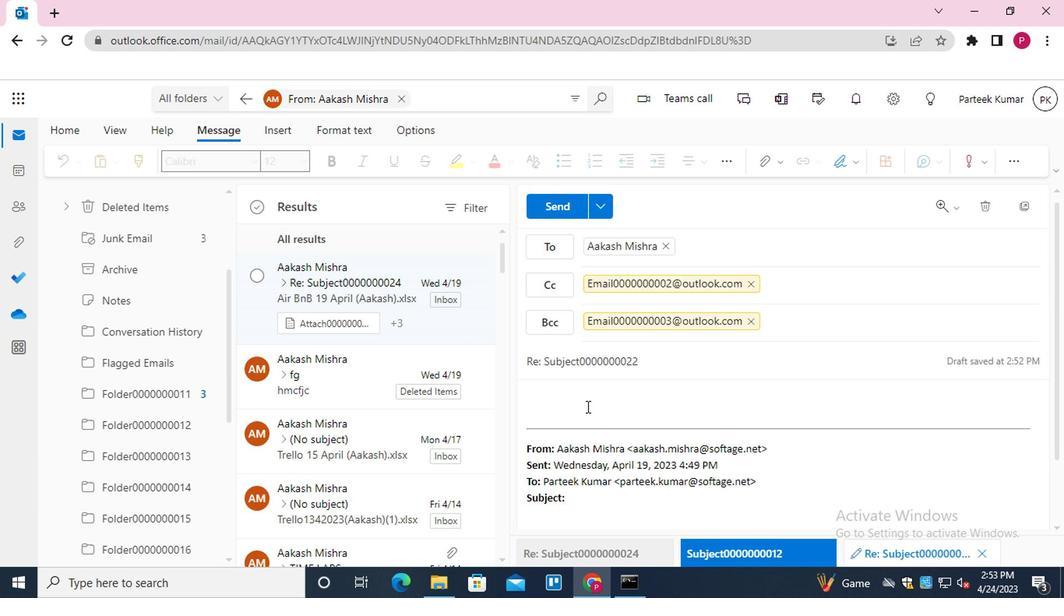 
Action: Key pressed <Key.shift_r>MESSAGE0000000024
Screenshot: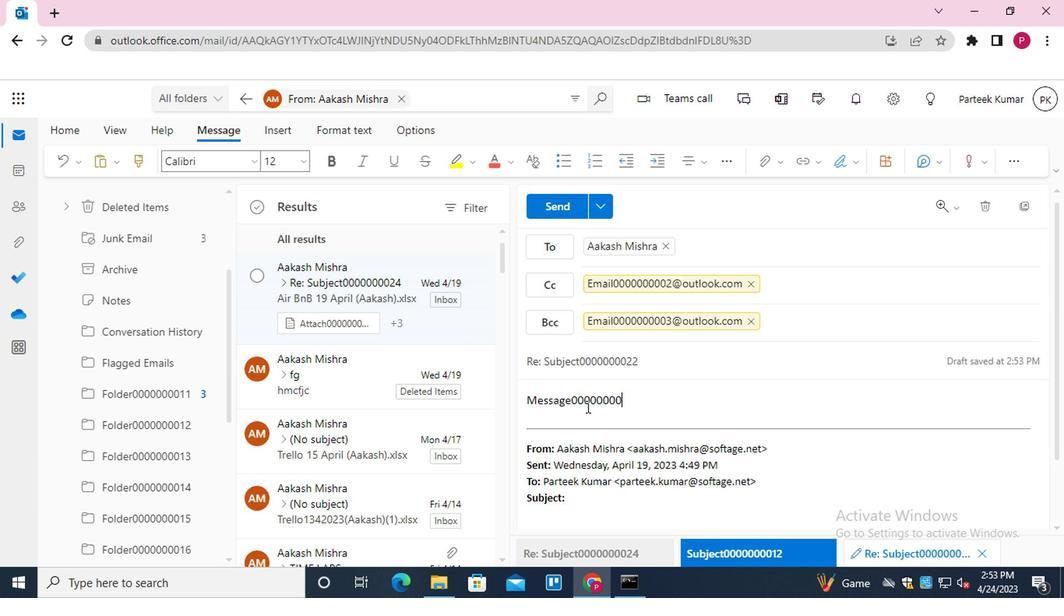 
Action: Mouse moved to (597, 168)
Screenshot: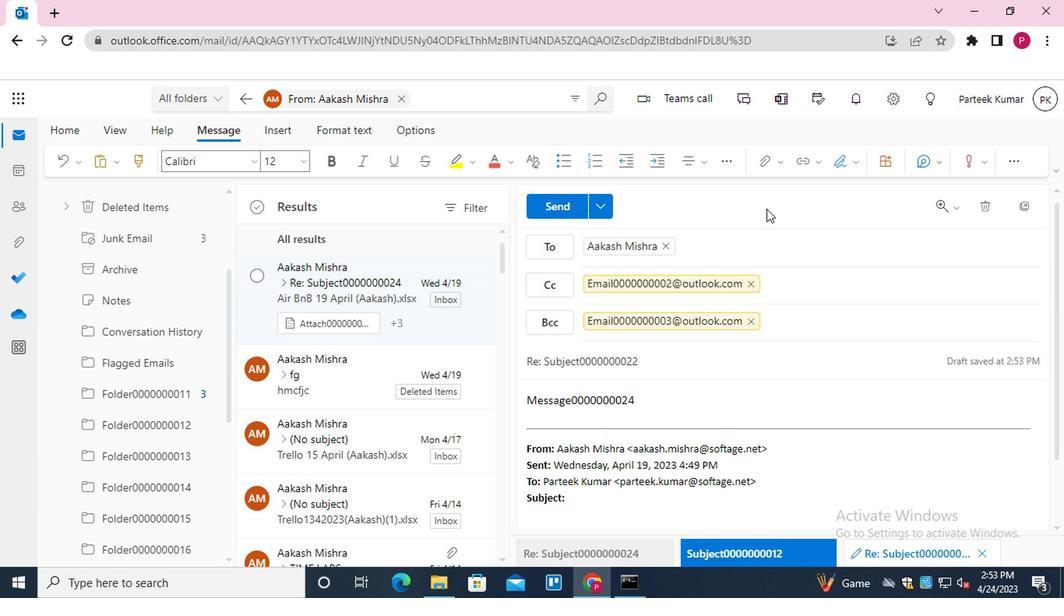 
Action: Mouse pressed left at (597, 168)
Screenshot: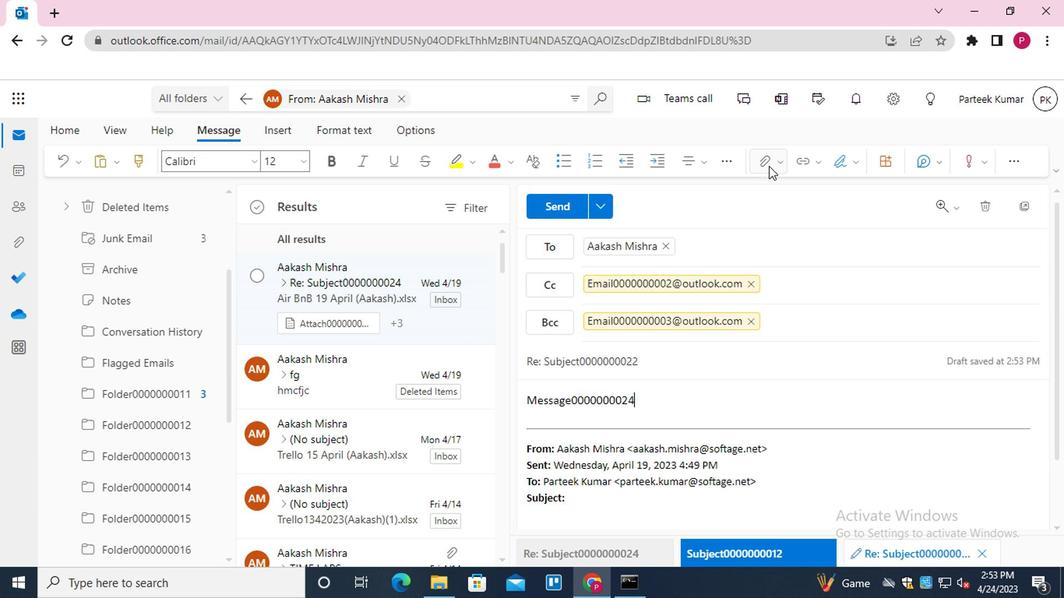 
Action: Mouse moved to (547, 192)
Screenshot: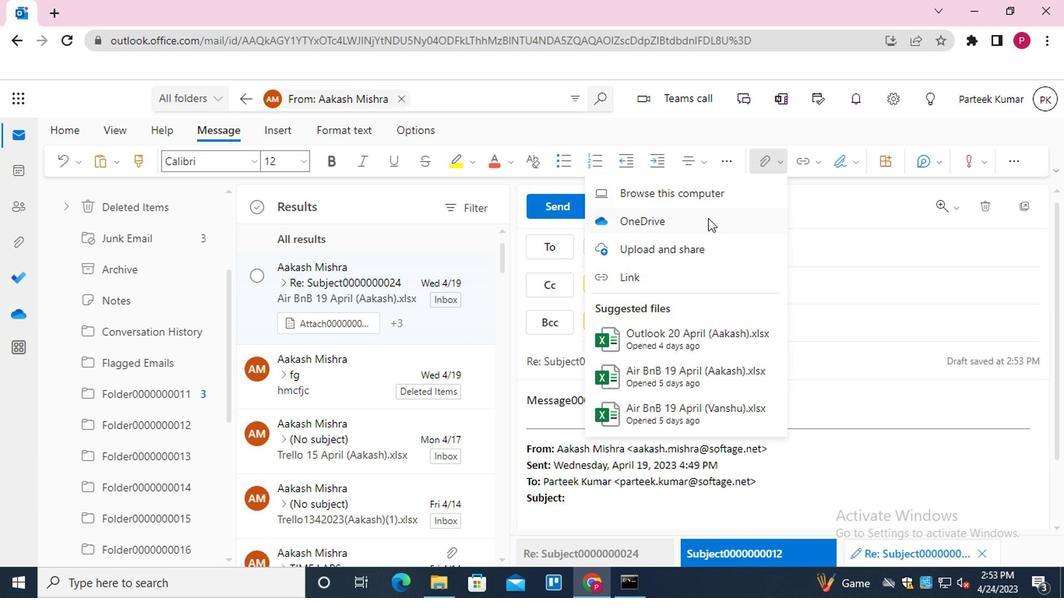
Action: Mouse pressed left at (547, 192)
Screenshot: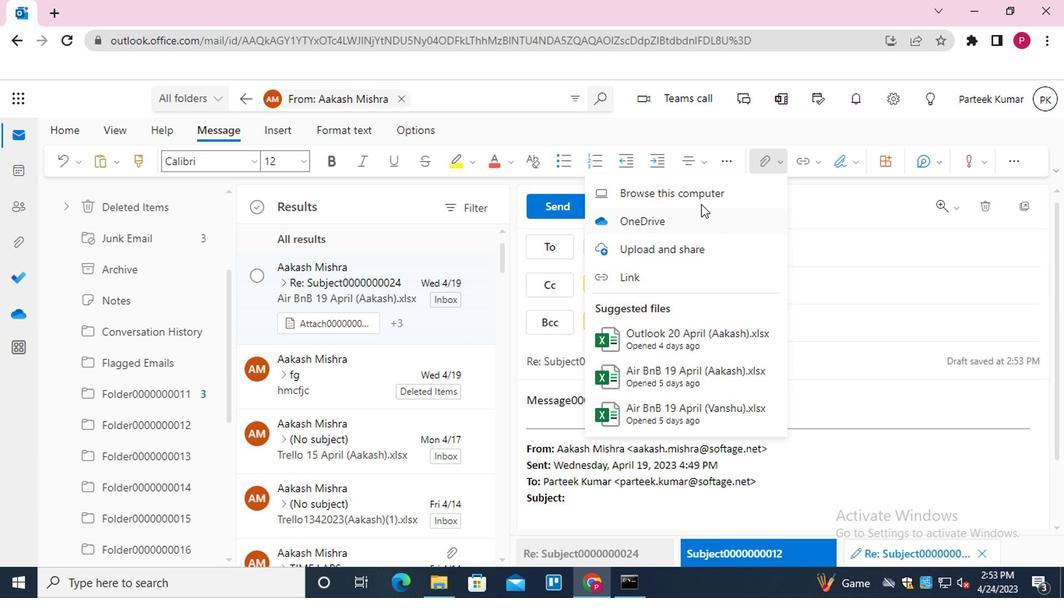 
Action: Mouse moved to (237, 165)
Screenshot: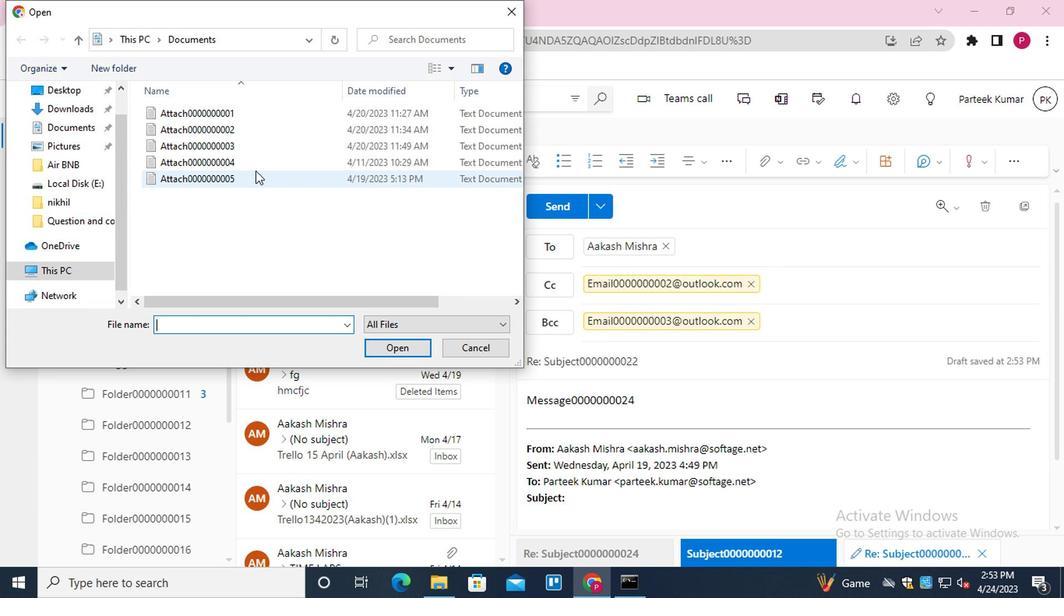 
Action: Mouse pressed left at (237, 165)
Screenshot: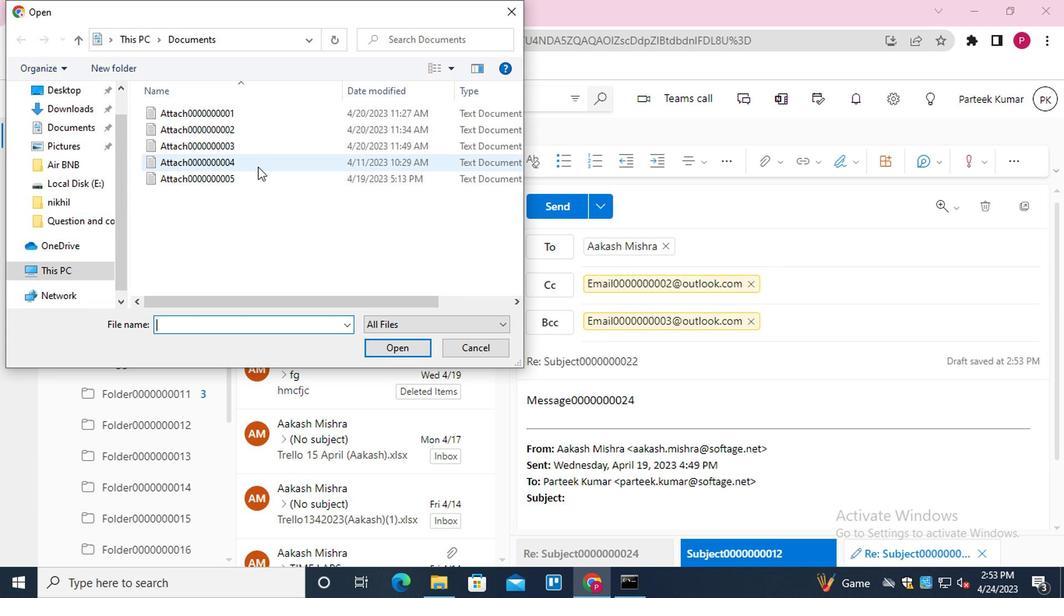 
Action: Mouse moved to (323, 301)
Screenshot: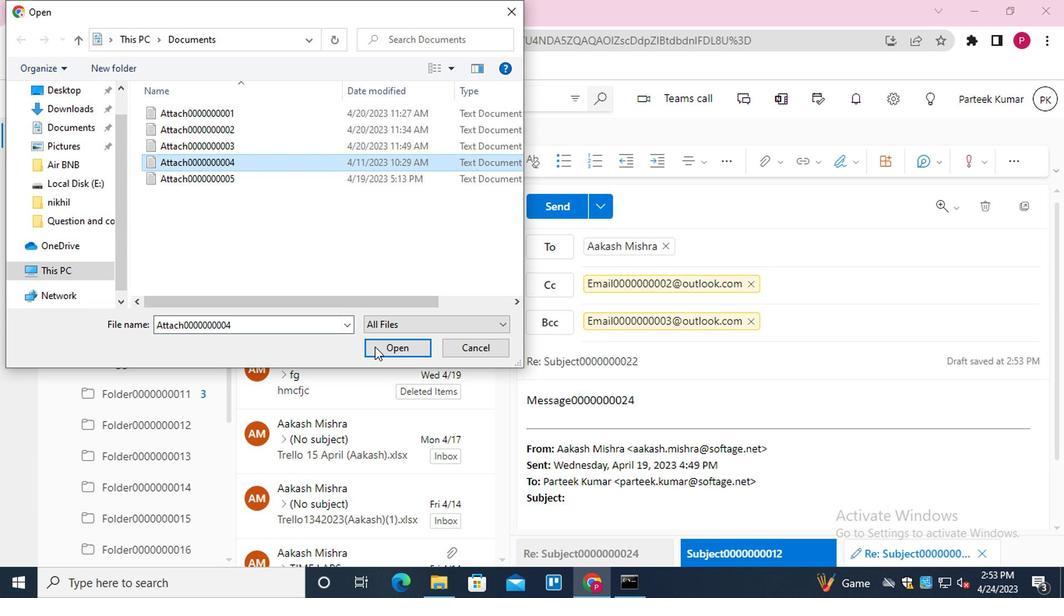 
Action: Mouse pressed left at (323, 301)
Screenshot: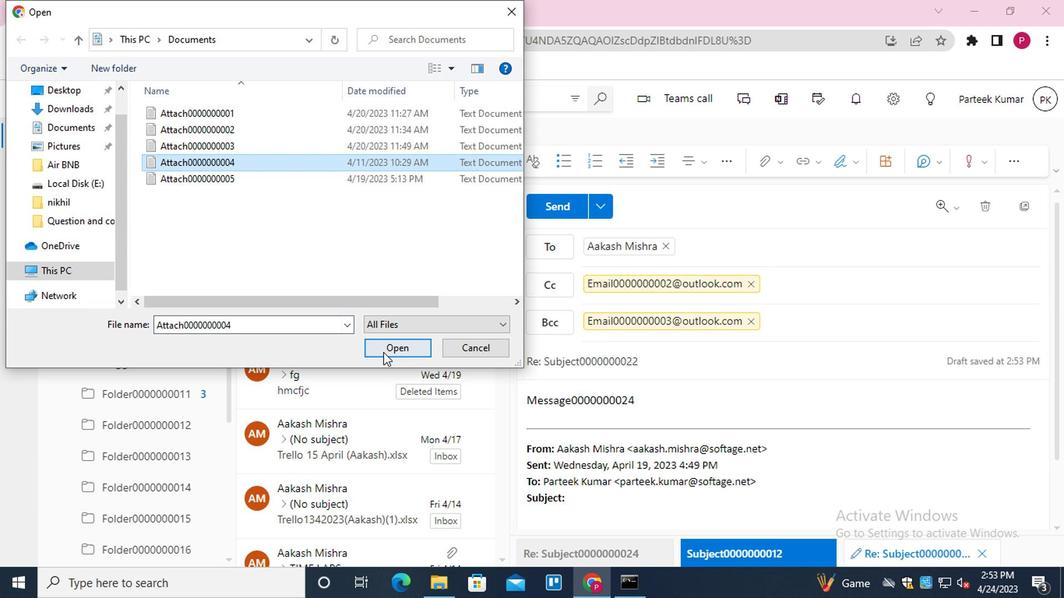
Action: Mouse moved to (595, 171)
Screenshot: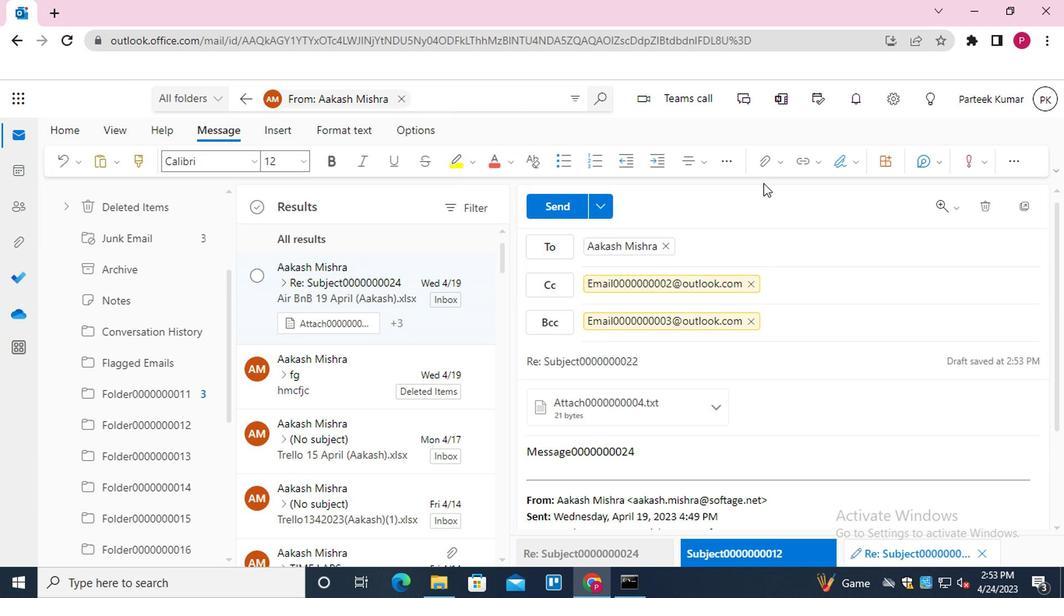 
Action: Mouse pressed left at (595, 171)
Screenshot: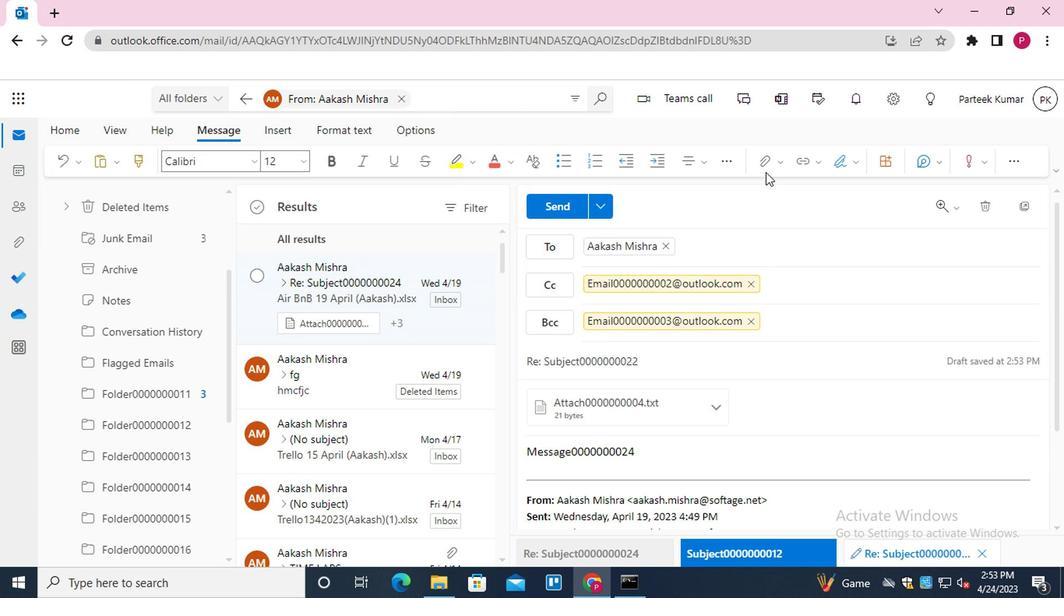 
Action: Mouse moved to (526, 231)
Screenshot: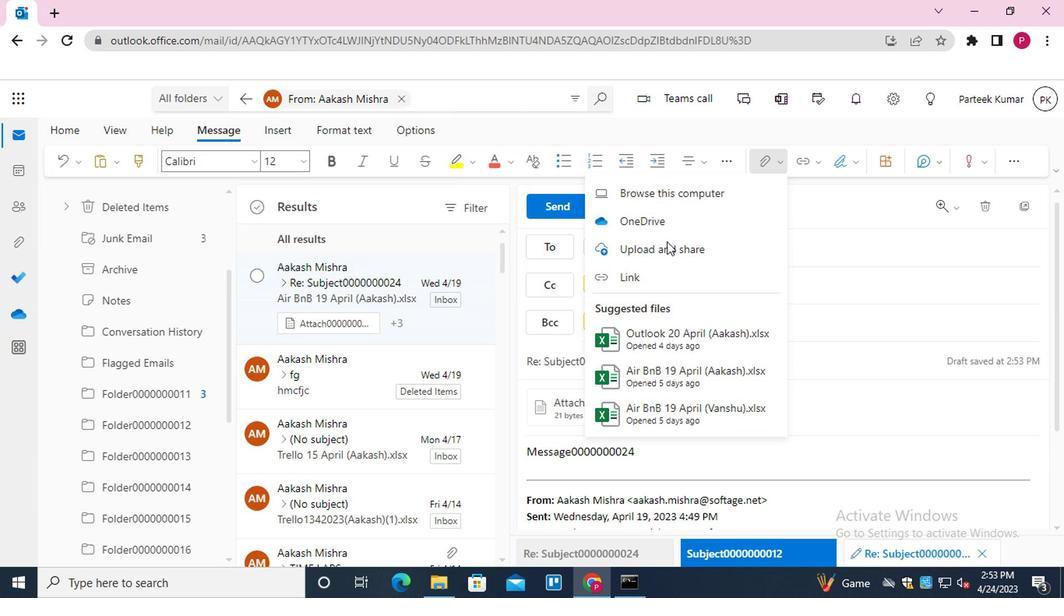 
Action: Mouse pressed left at (526, 231)
Screenshot: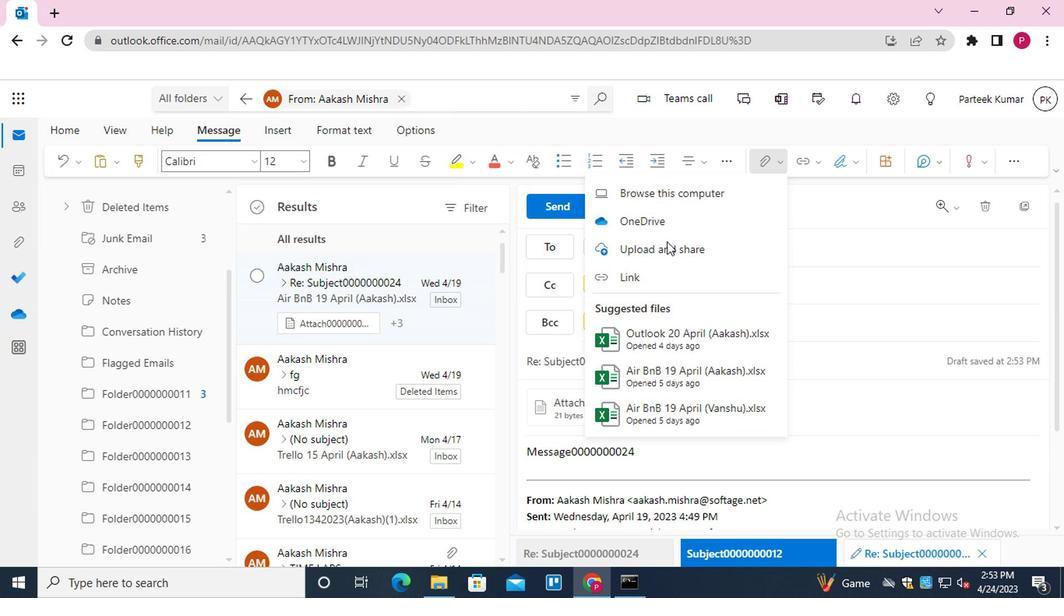 
Action: Mouse moved to (241, 184)
Screenshot: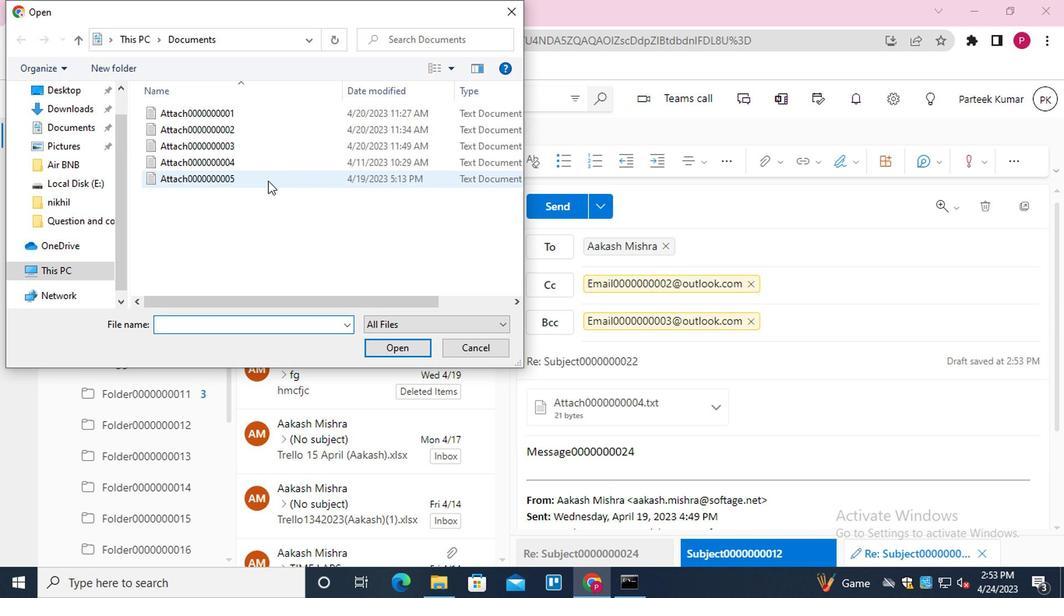 
Action: Mouse pressed left at (241, 184)
Screenshot: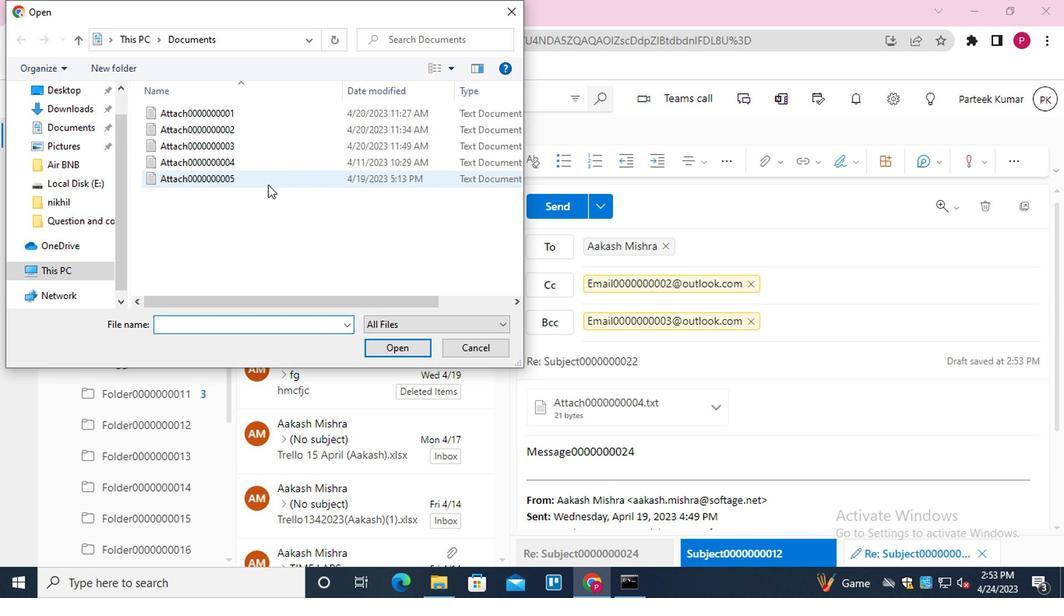 
Action: Mouse moved to (263, 179)
Screenshot: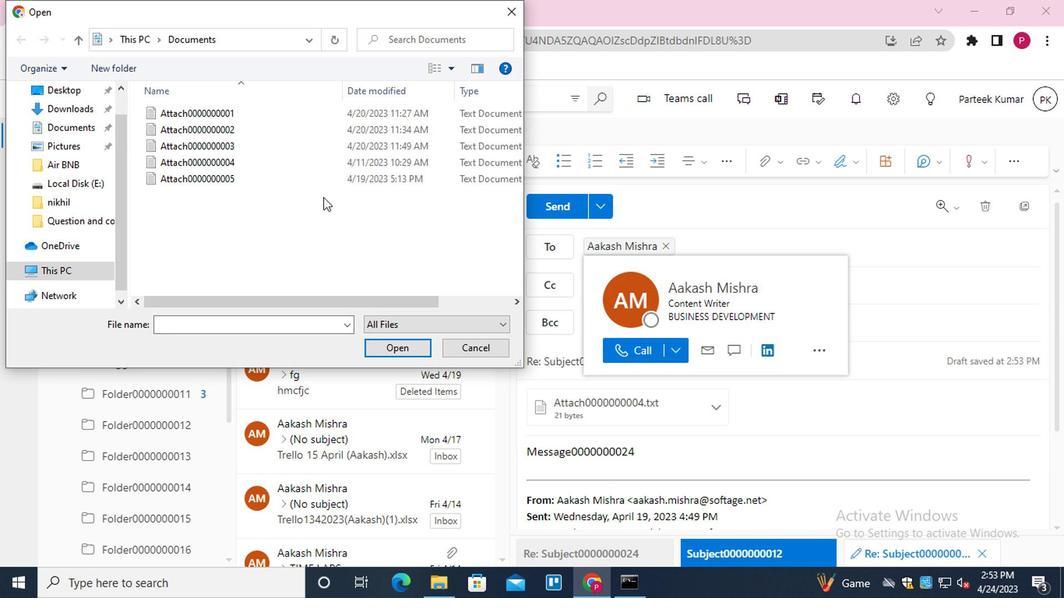 
Action: Mouse pressed left at (263, 179)
Screenshot: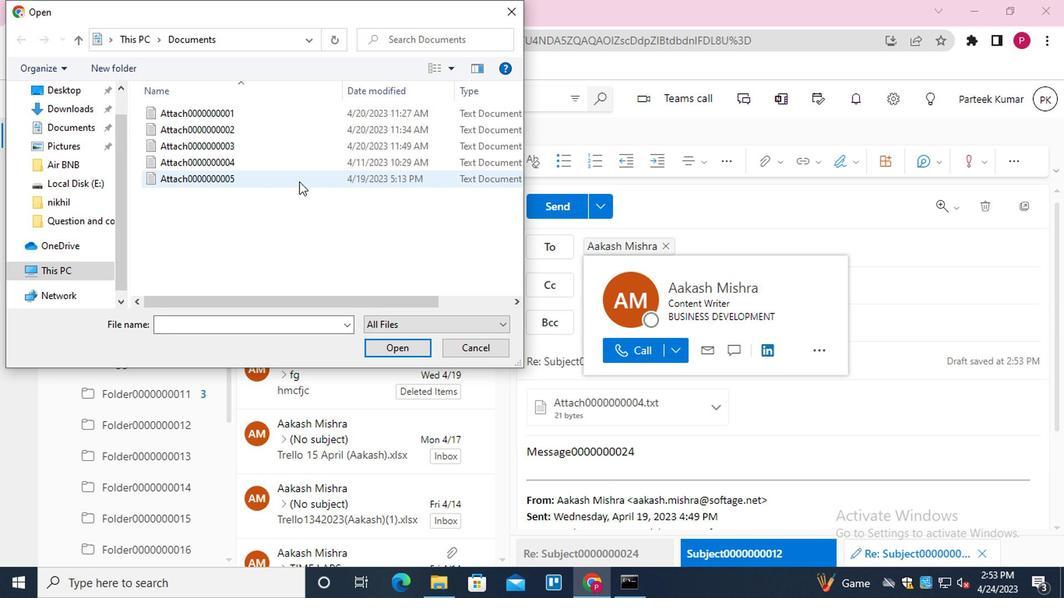 
Action: Mouse moved to (330, 298)
Screenshot: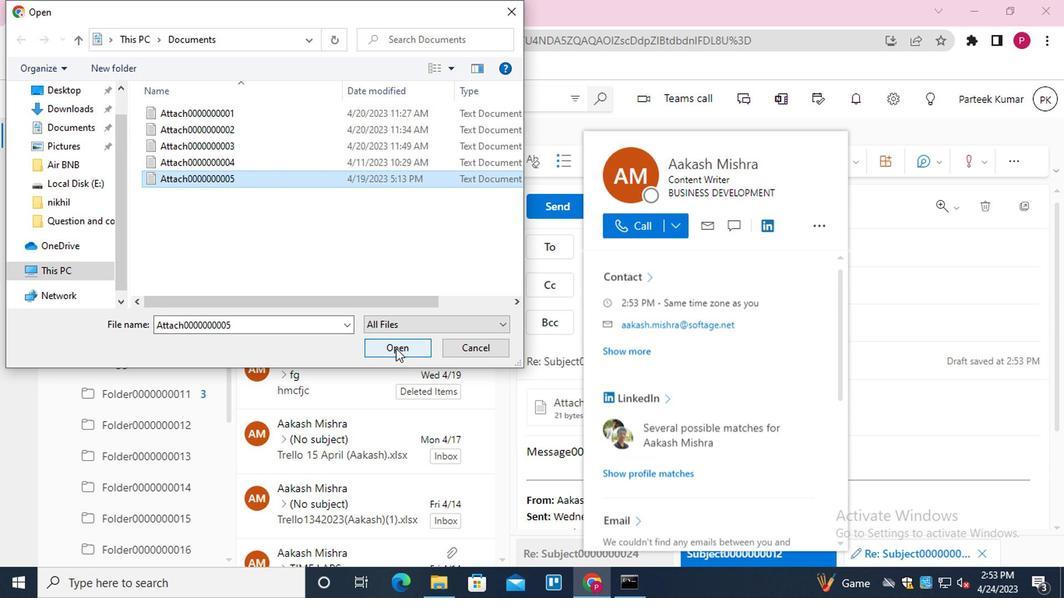 
Action: Mouse pressed left at (330, 298)
Screenshot: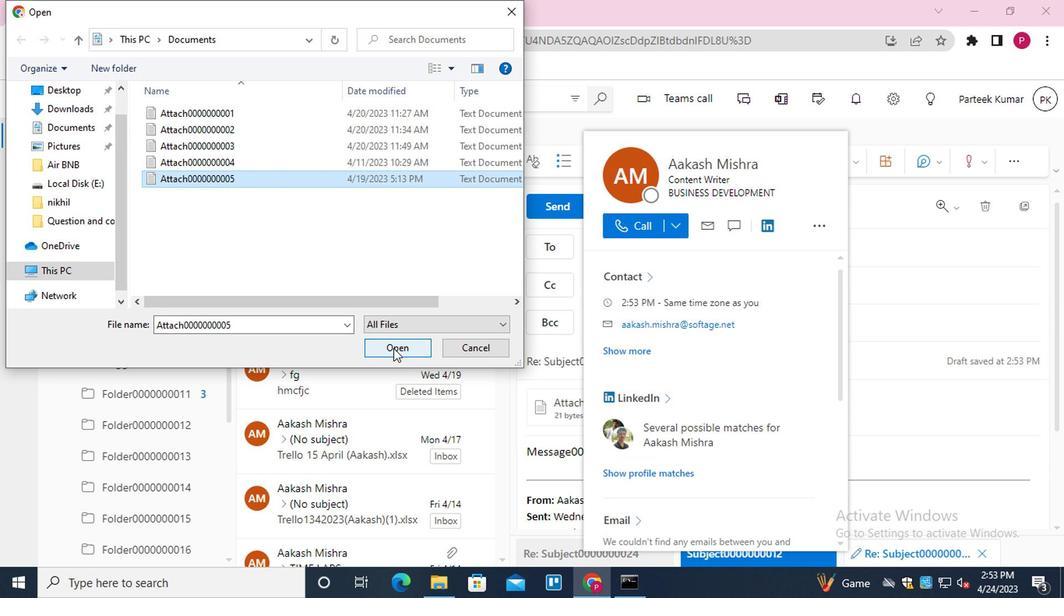 
Action: Mouse moved to (440, 315)
Screenshot: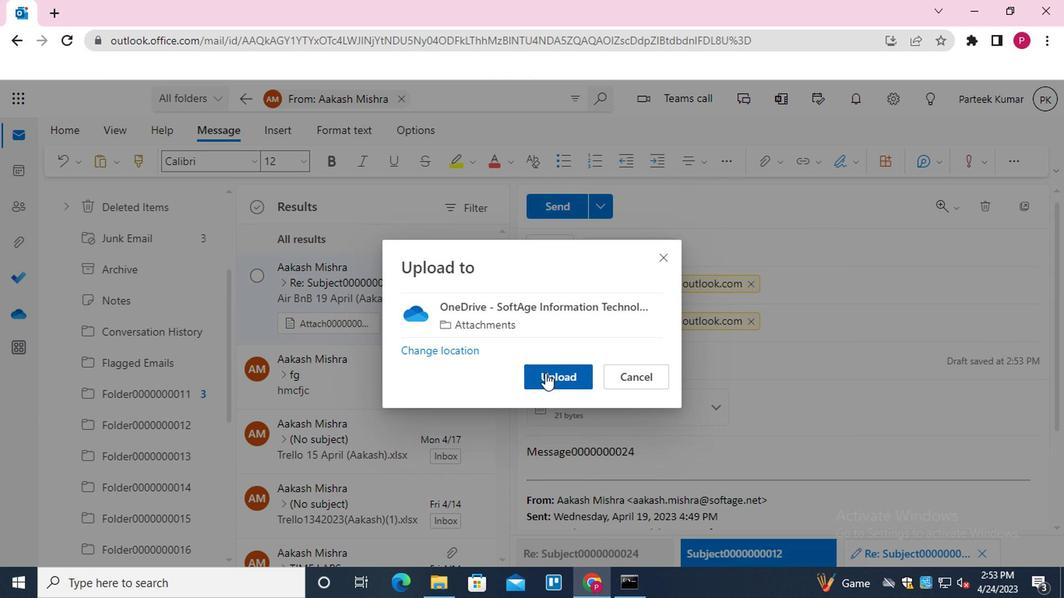 
Action: Mouse pressed left at (440, 315)
Screenshot: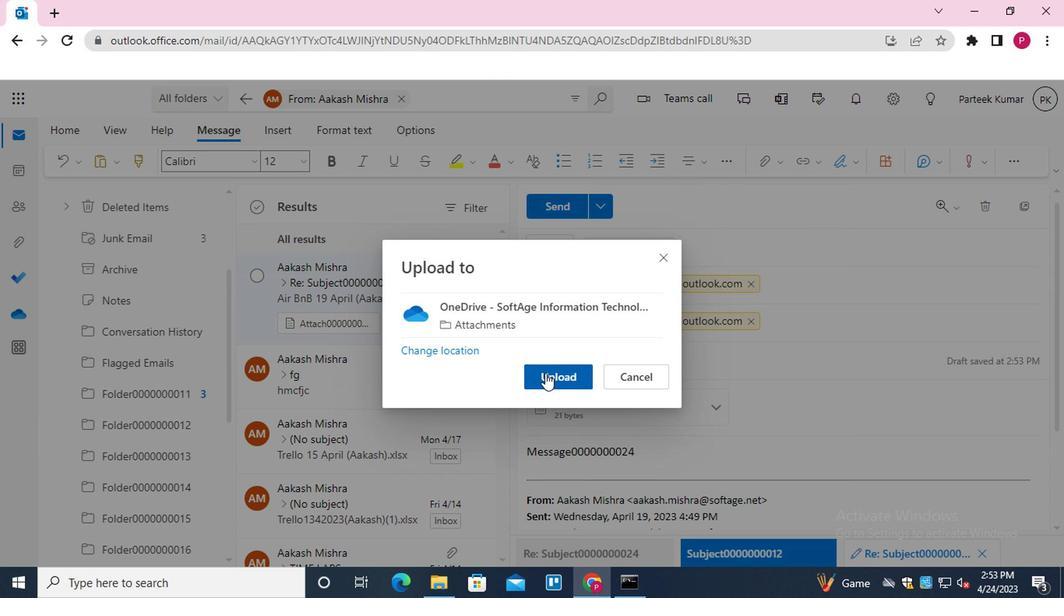 
Action: Mouse moved to (446, 200)
Screenshot: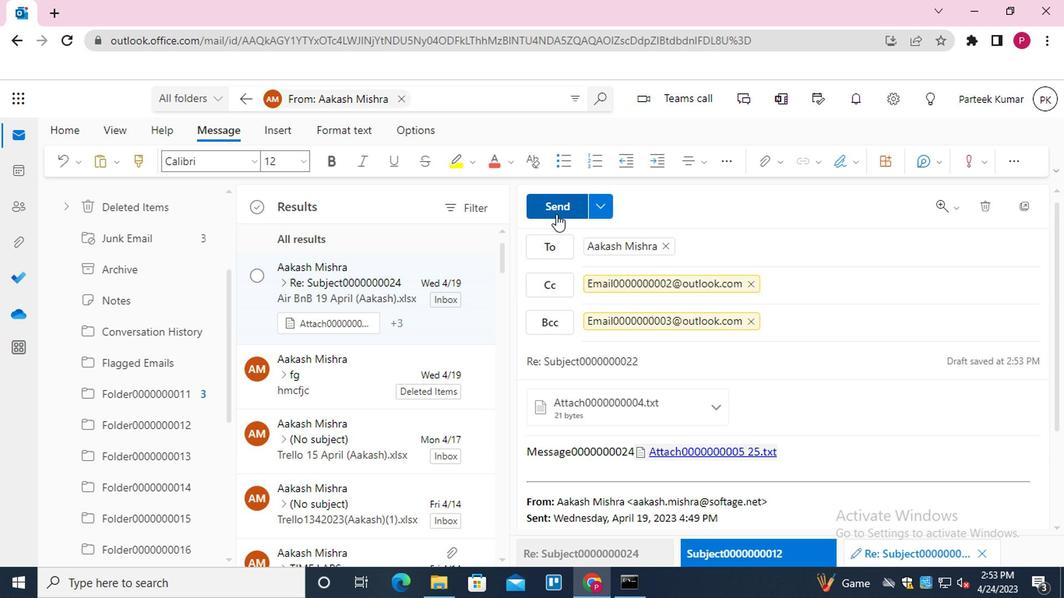 
Action: Mouse pressed left at (446, 200)
Screenshot: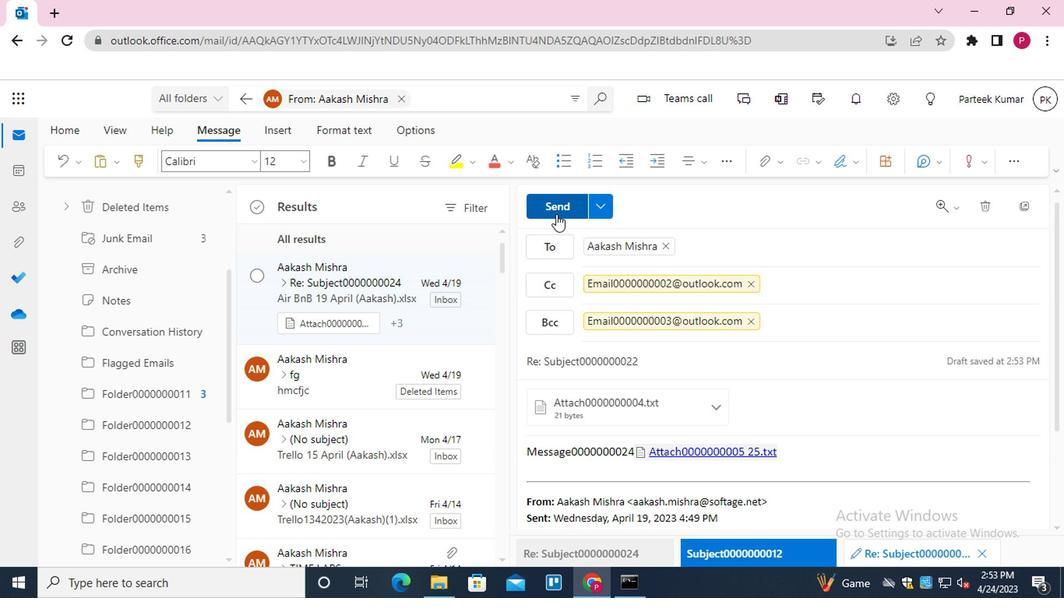
Action: Mouse moved to (227, 118)
Screenshot: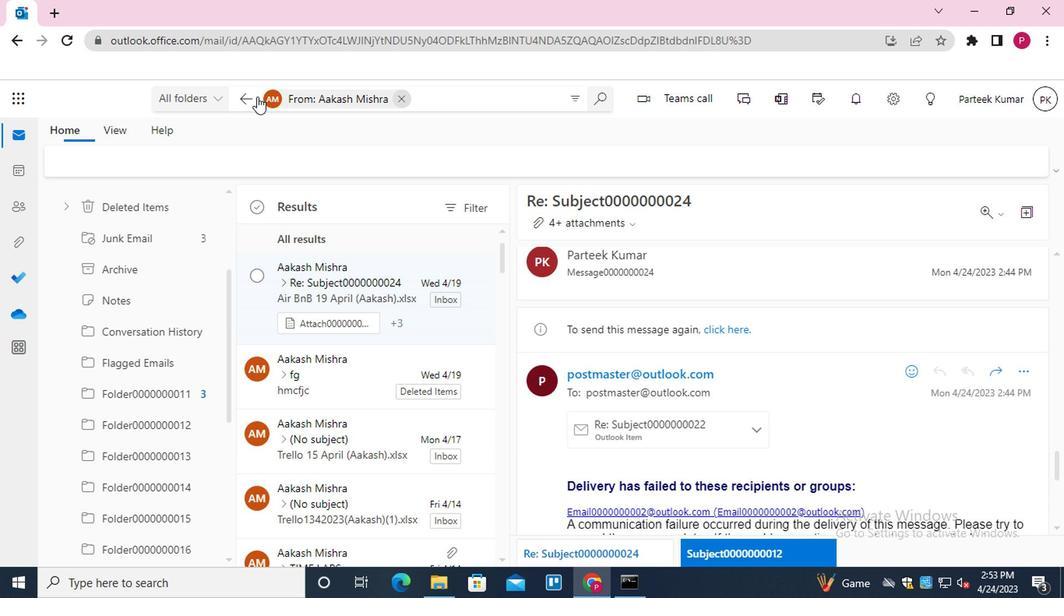 
Action: Mouse pressed left at (227, 118)
Screenshot: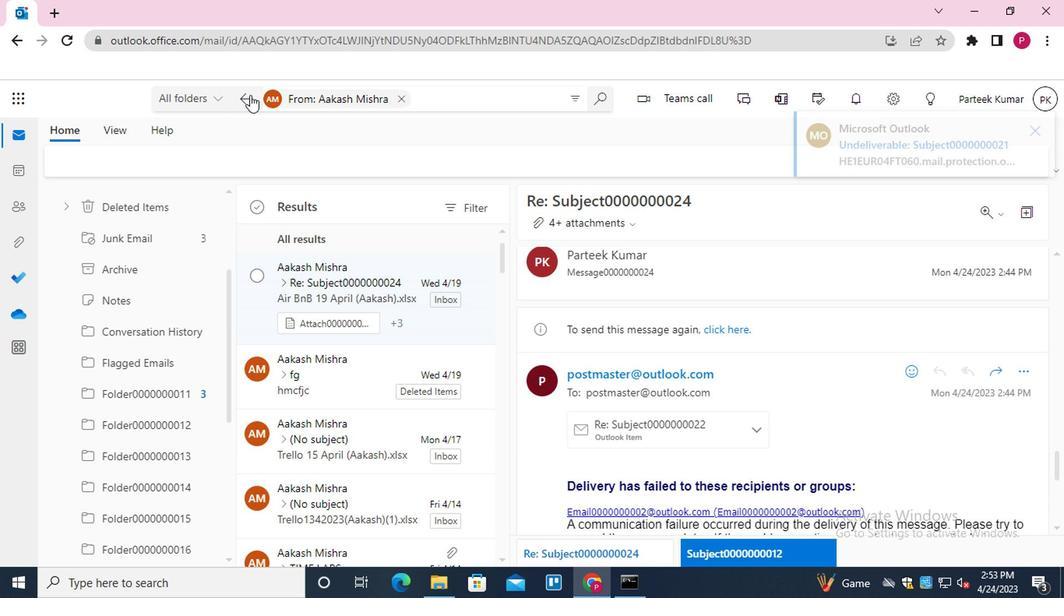
Action: Mouse moved to (278, 356)
Screenshot: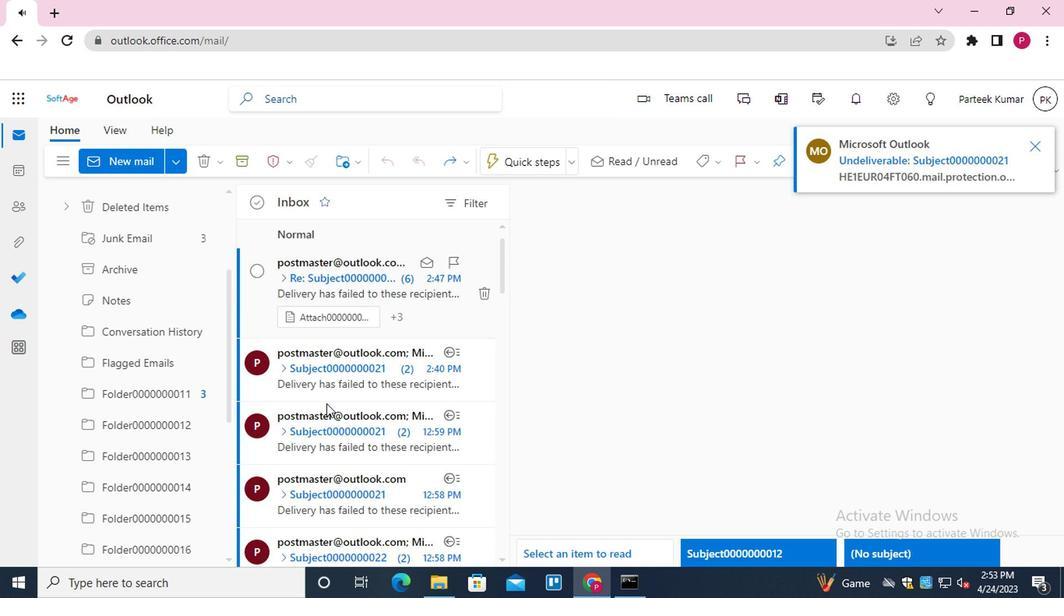 
Action: Mouse scrolled (278, 355) with delta (0, 0)
Screenshot: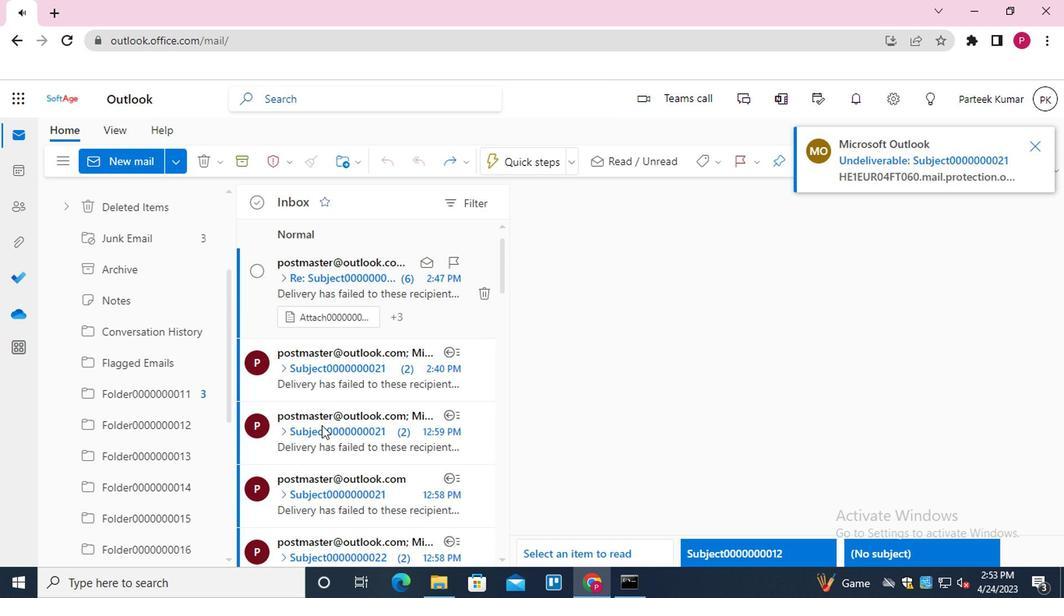 
Action: Mouse moved to (278, 357)
Screenshot: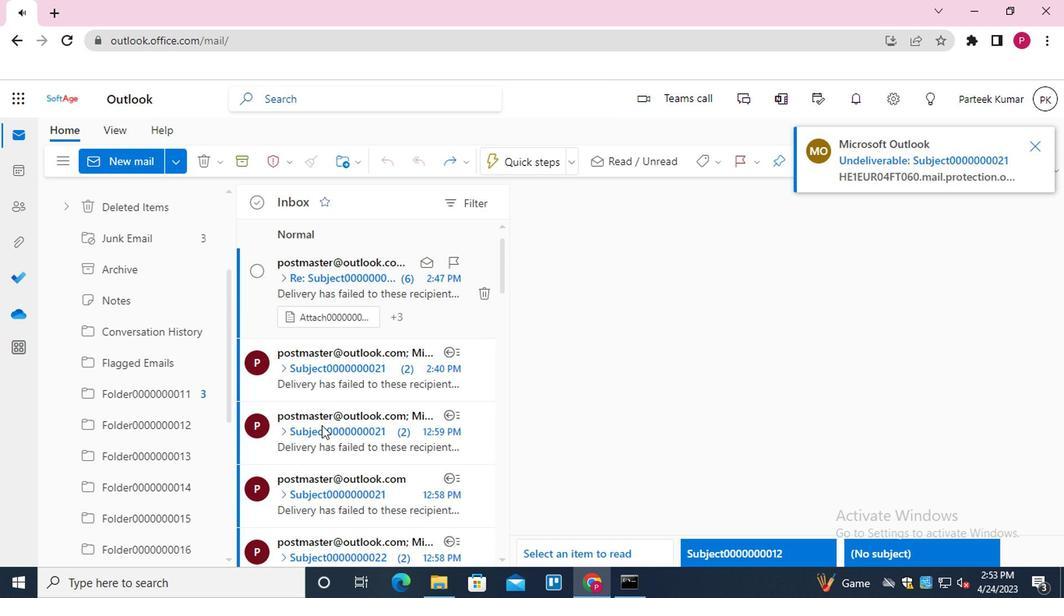 
Action: Mouse scrolled (278, 356) with delta (0, 0)
Screenshot: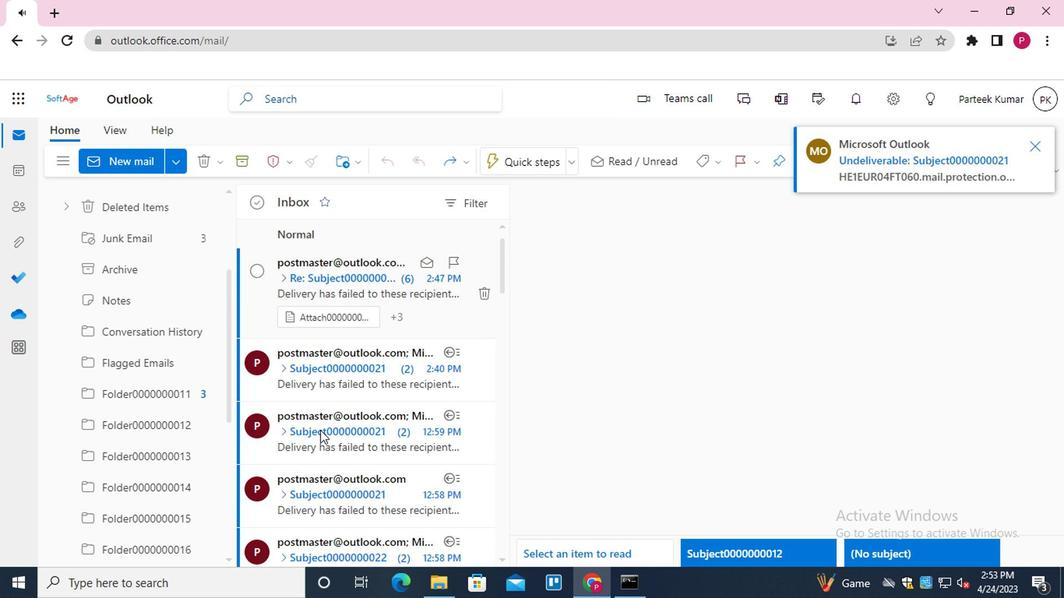 
Action: Mouse scrolled (278, 356) with delta (0, 0)
Screenshot: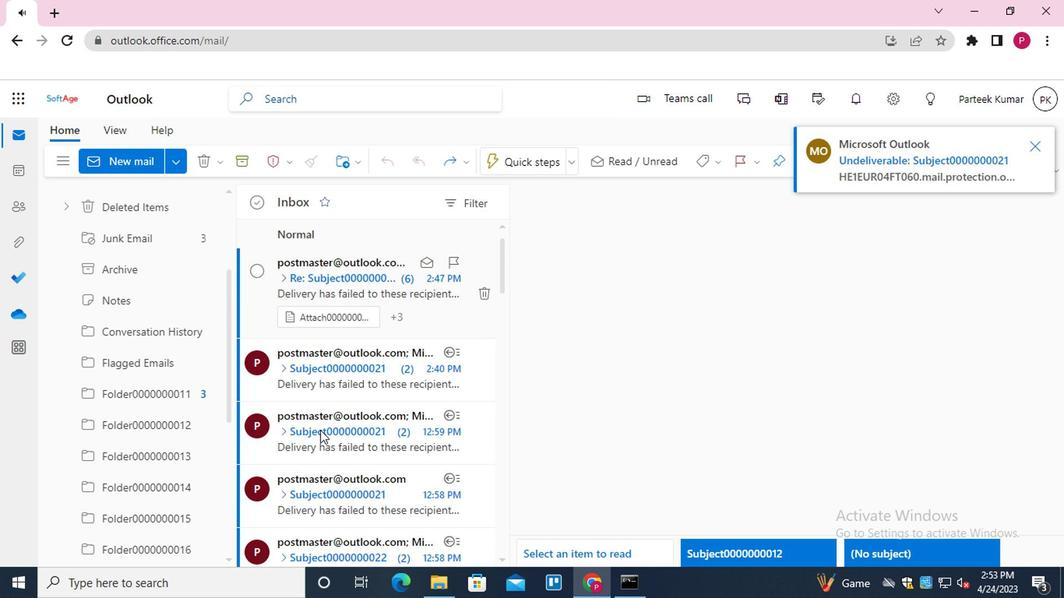 
Action: Mouse scrolled (278, 356) with delta (0, 0)
Screenshot: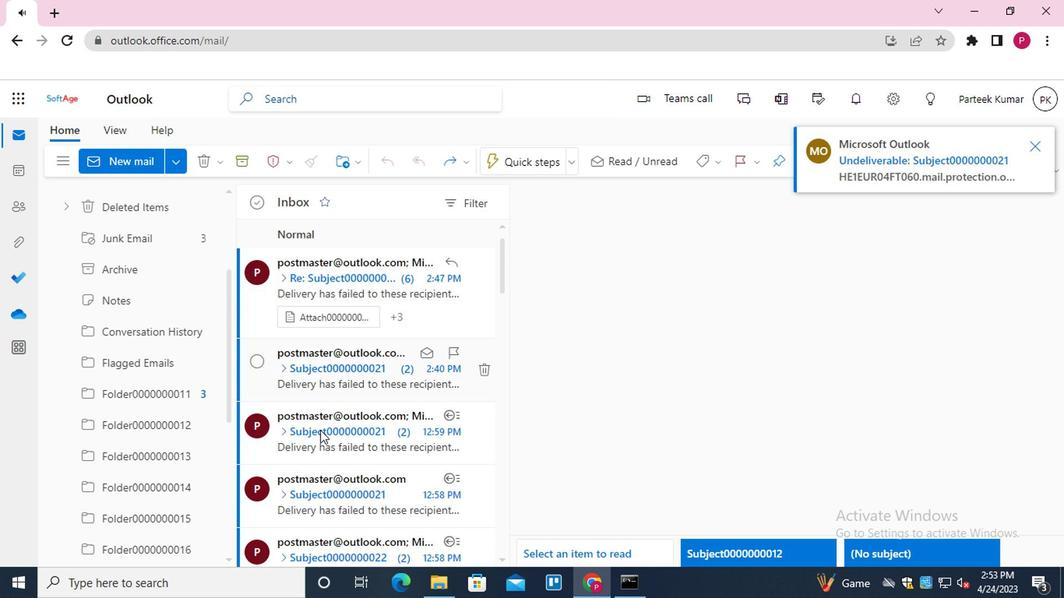 
Action: Mouse scrolled (278, 356) with delta (0, 0)
Screenshot: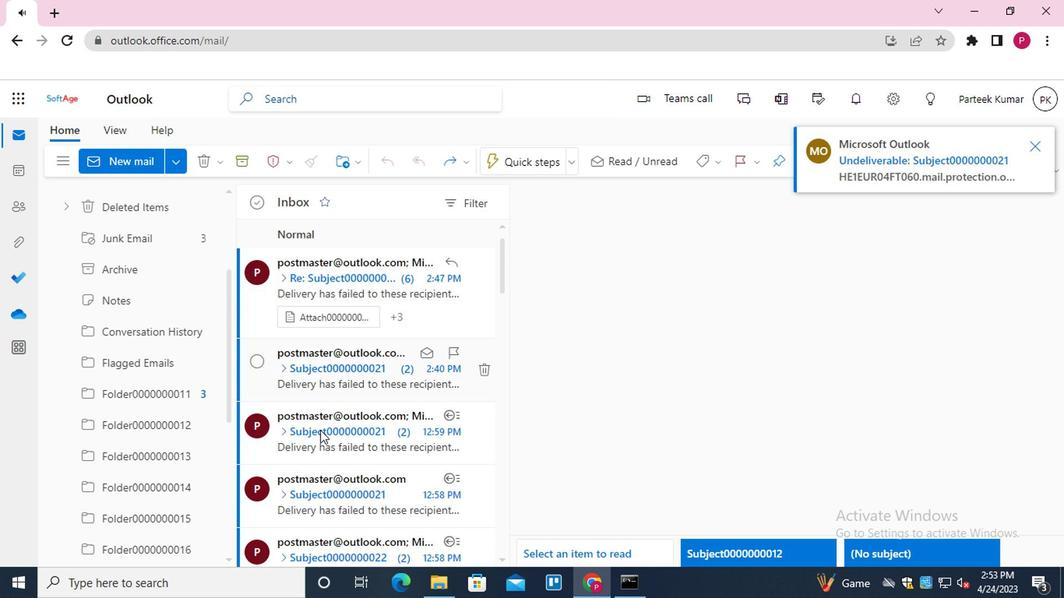 
Action: Mouse moved to (277, 357)
Screenshot: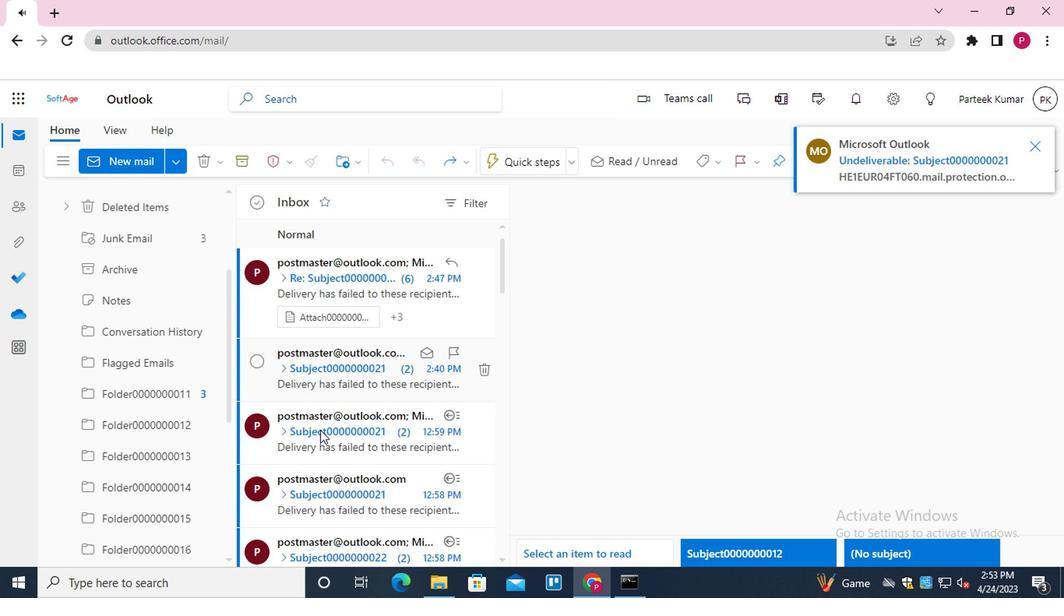 
Action: Mouse scrolled (277, 357) with delta (0, 0)
Screenshot: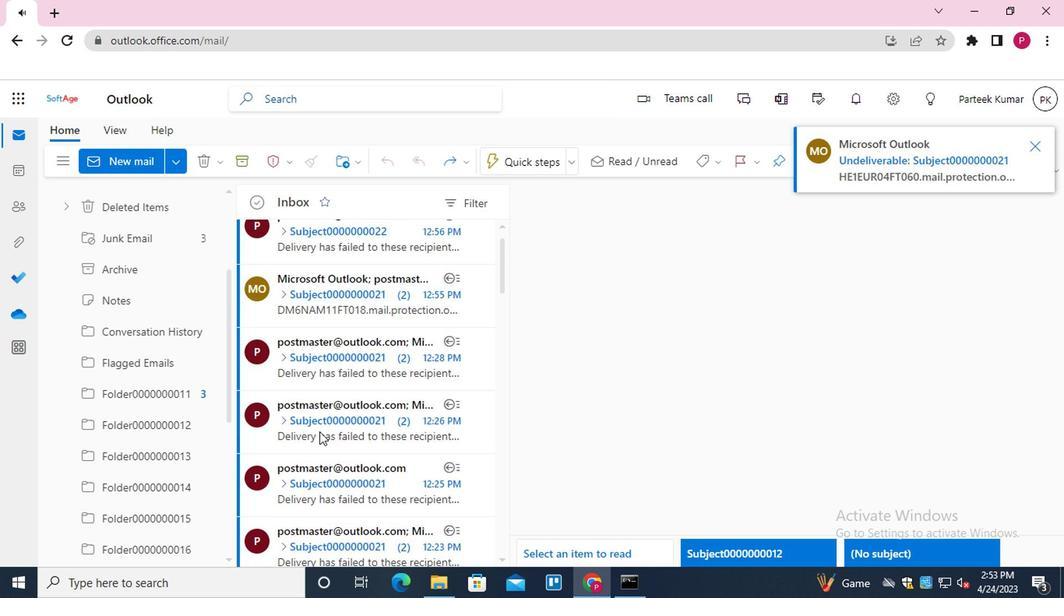 
Action: Mouse scrolled (277, 357) with delta (0, 0)
Screenshot: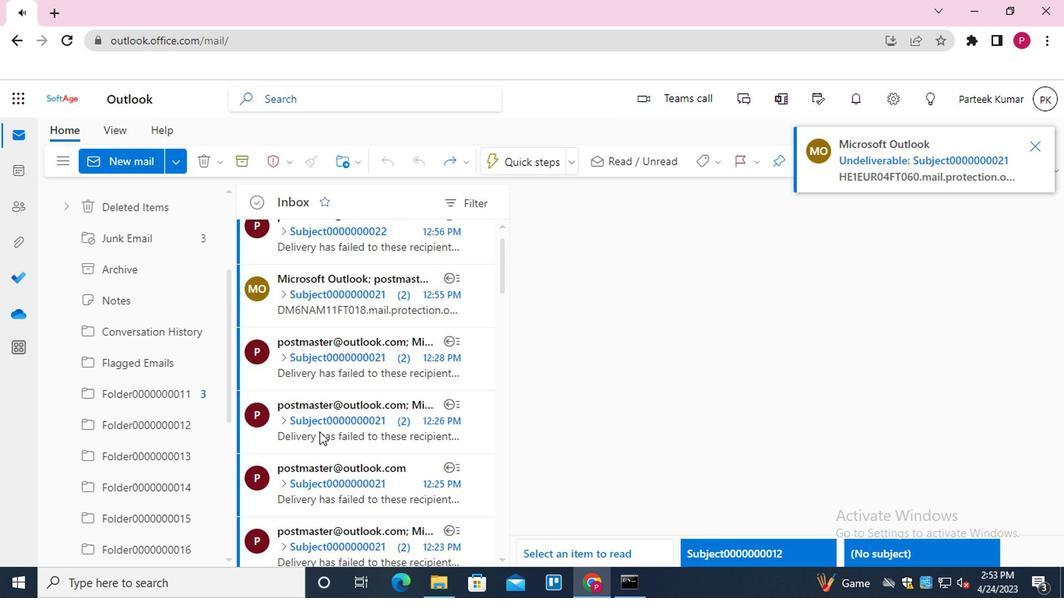 
Action: Mouse scrolled (277, 357) with delta (0, 0)
Screenshot: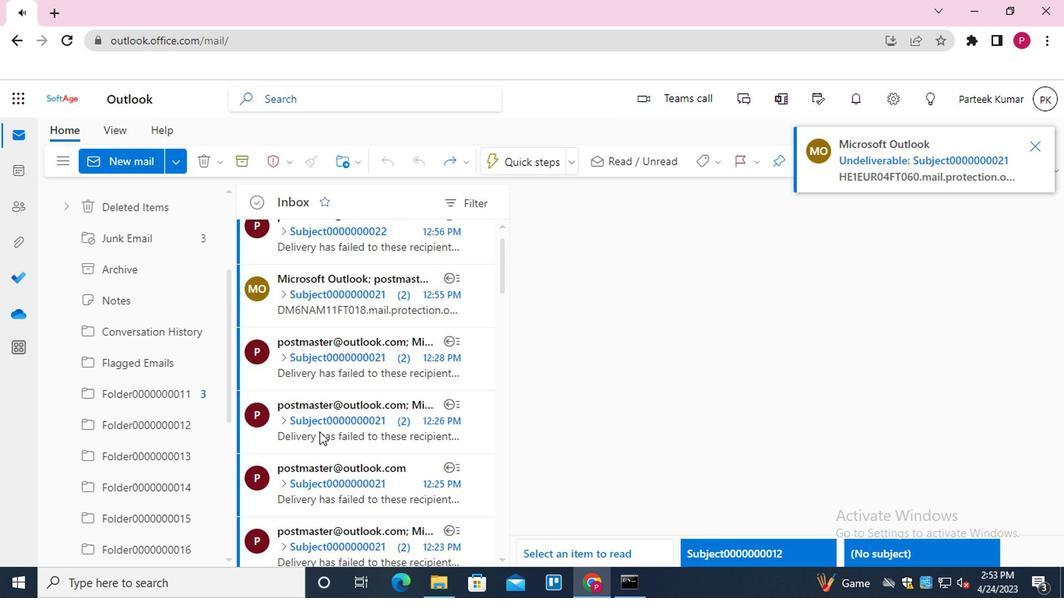 
Action: Mouse scrolled (277, 357) with delta (0, 0)
Screenshot: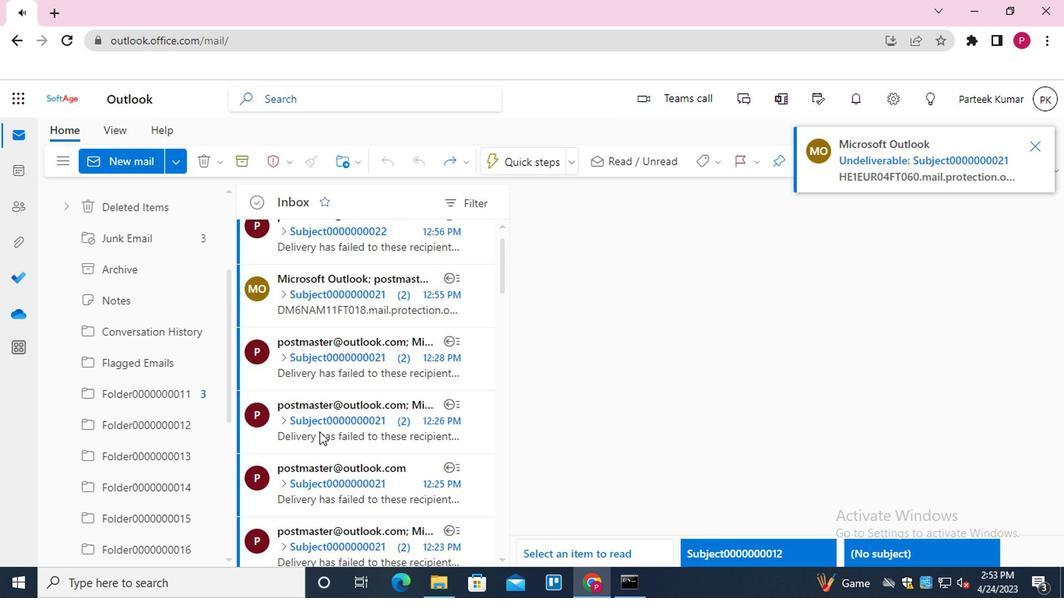 
Action: Mouse scrolled (277, 357) with delta (0, 0)
Screenshot: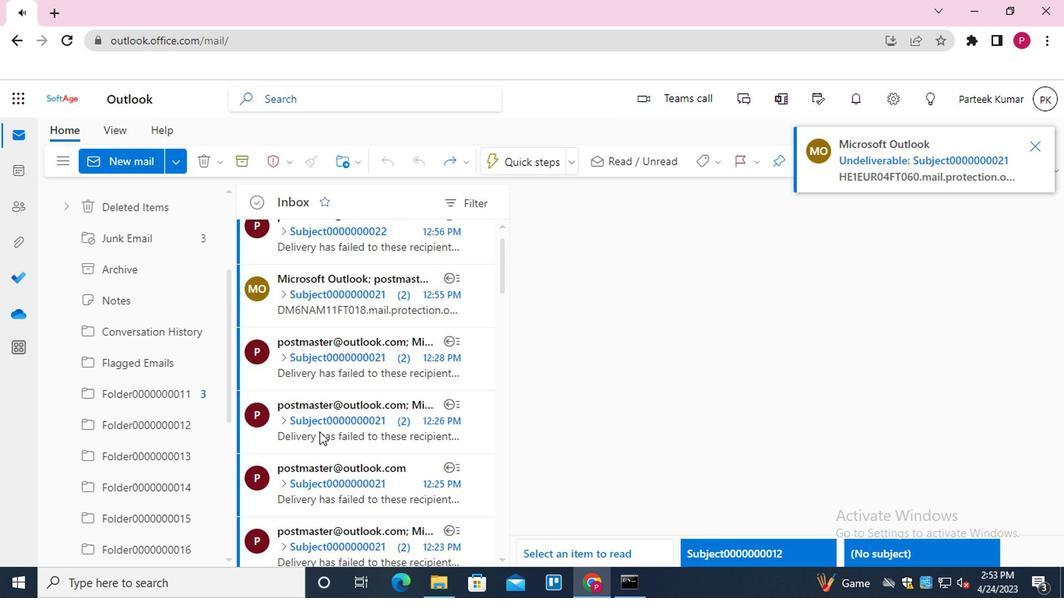 
Action: Mouse scrolled (277, 357) with delta (0, 0)
Screenshot: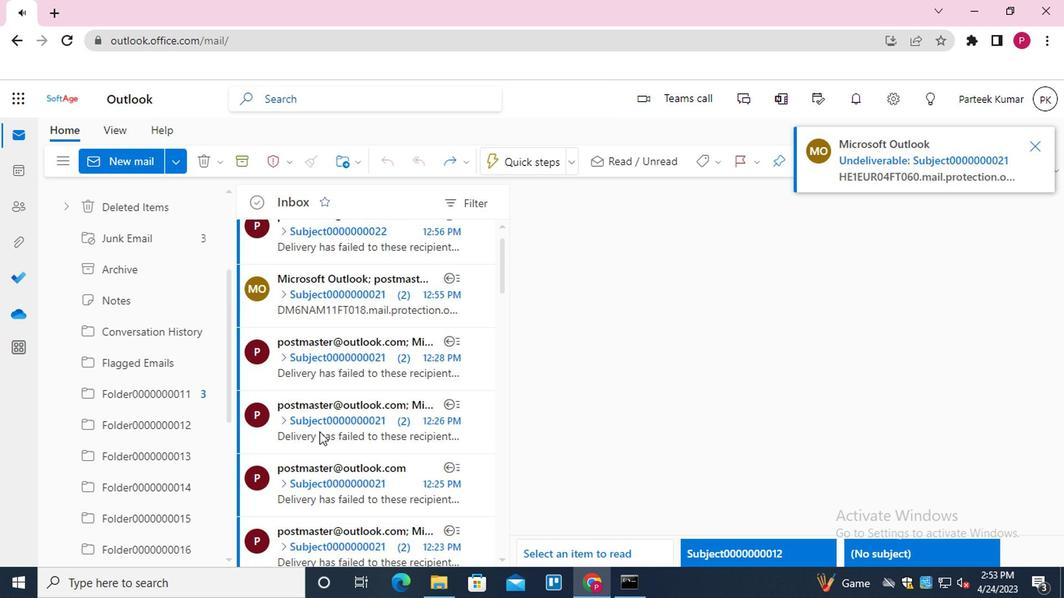 
Action: Mouse scrolled (277, 357) with delta (0, 0)
Screenshot: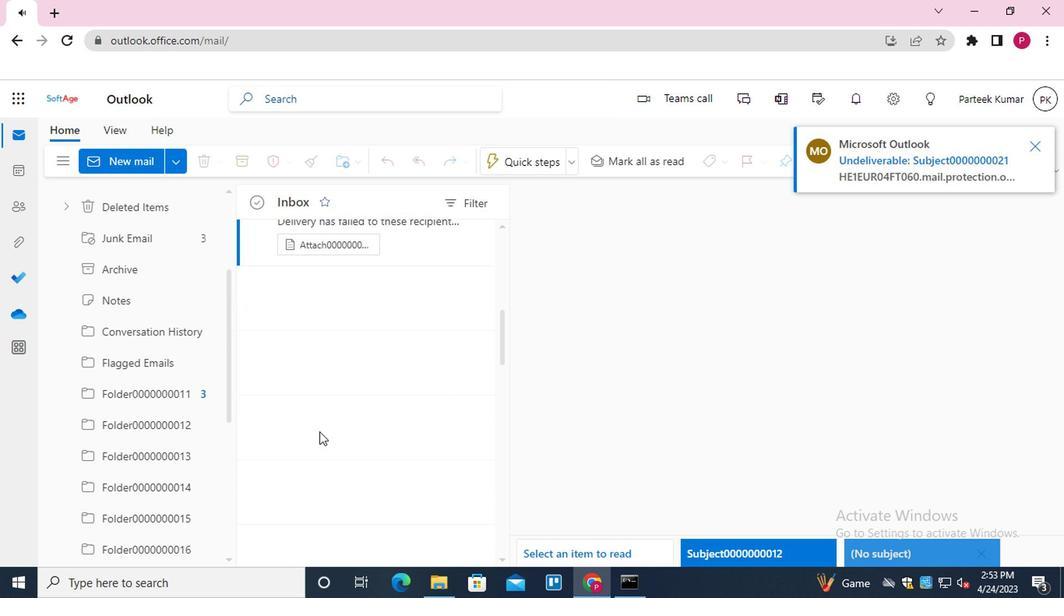 
Action: Mouse scrolled (277, 357) with delta (0, 0)
Screenshot: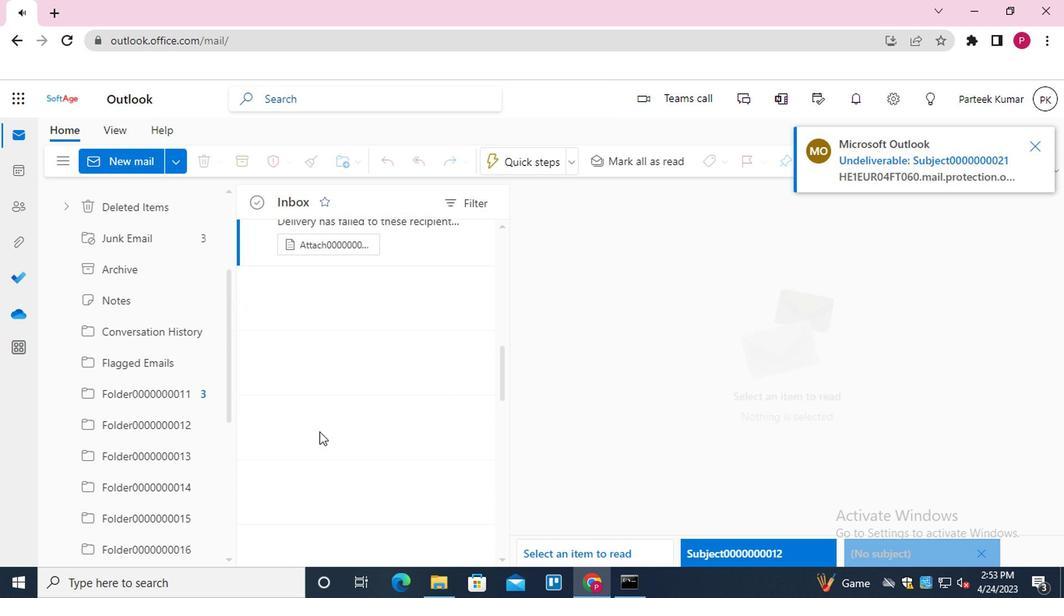 
Action: Mouse scrolled (277, 357) with delta (0, 0)
Screenshot: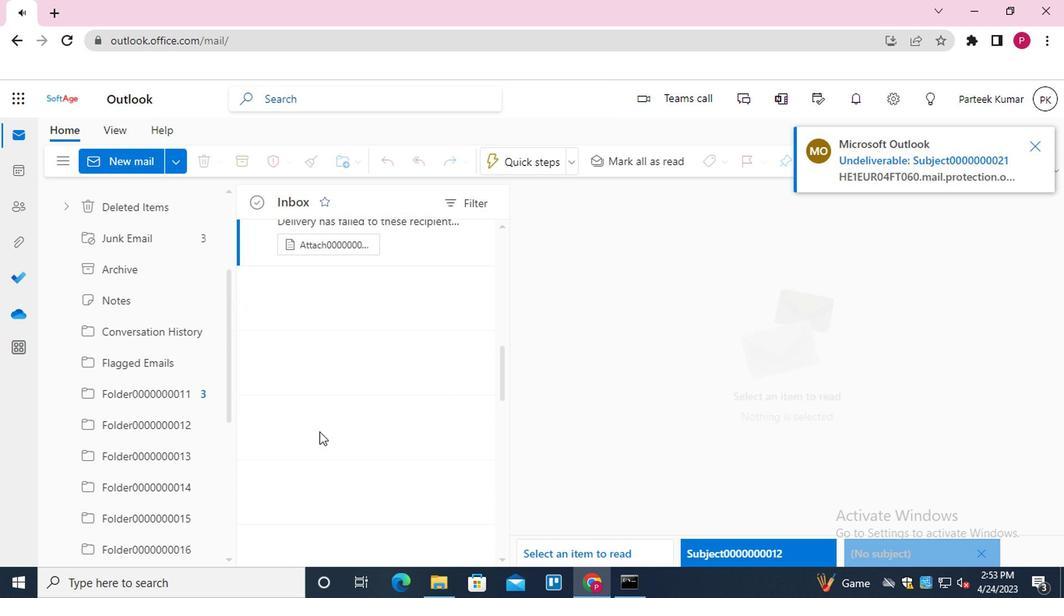 
Action: Mouse scrolled (277, 357) with delta (0, 0)
Screenshot: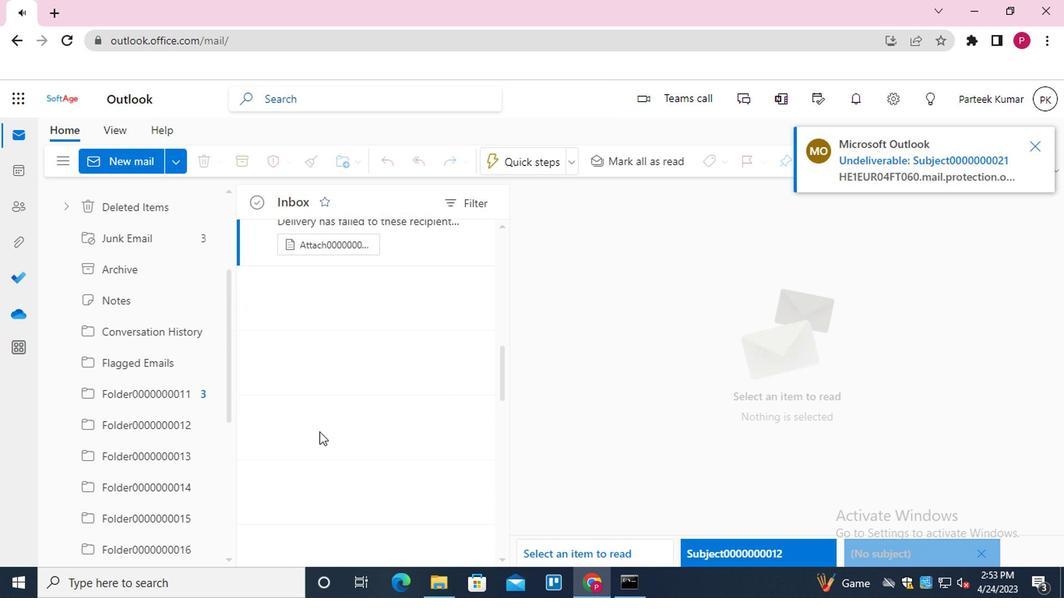 
Action: Mouse scrolled (277, 357) with delta (0, 0)
Screenshot: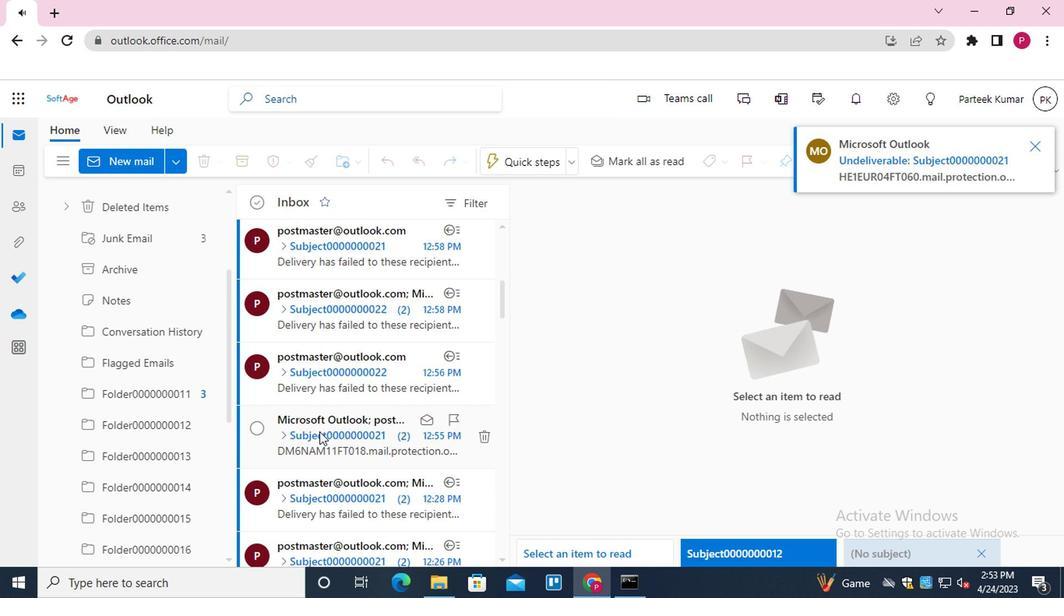 
Action: Mouse scrolled (277, 357) with delta (0, 0)
Screenshot: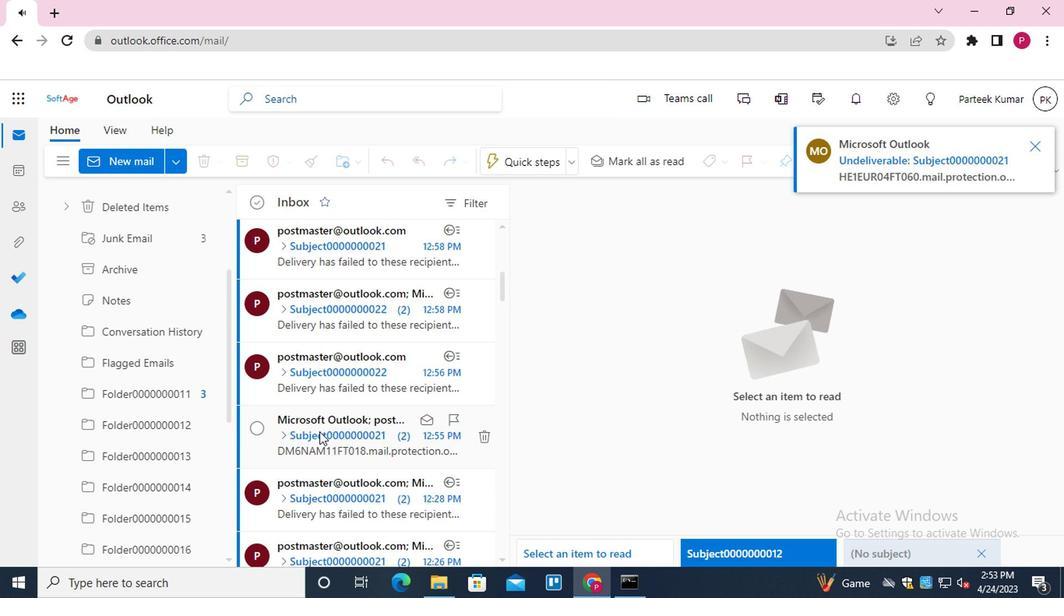 
Action: Mouse scrolled (277, 357) with delta (0, 0)
Screenshot: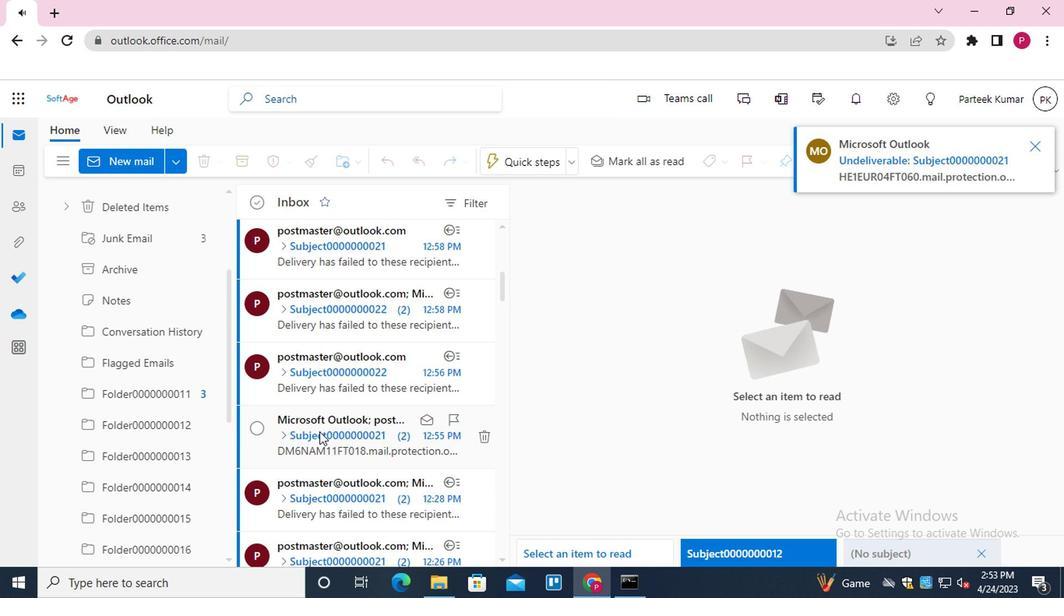 
Action: Mouse scrolled (277, 357) with delta (0, 0)
Screenshot: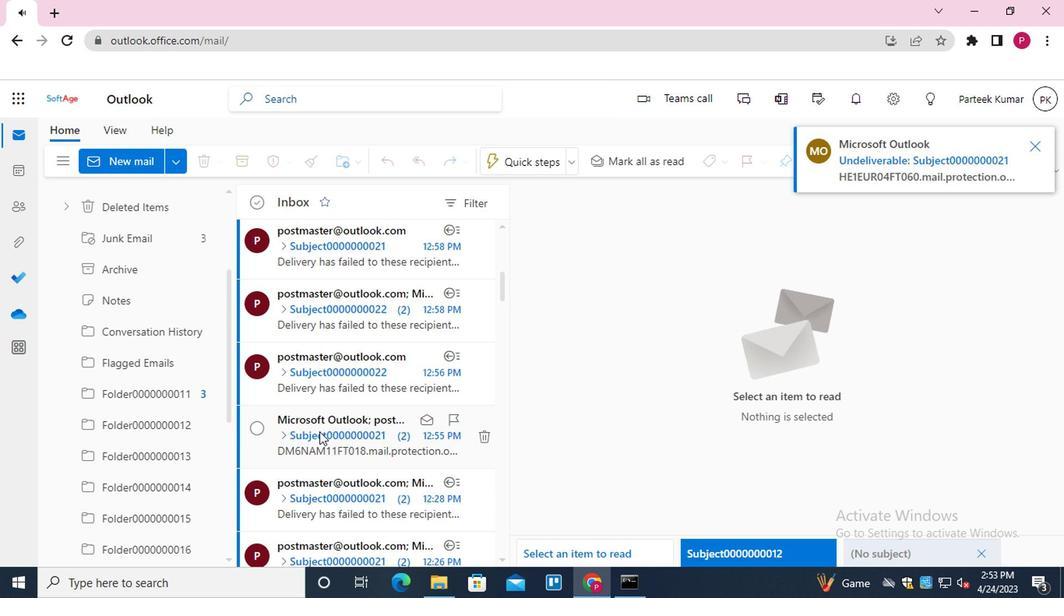 
Action: Mouse scrolled (277, 357) with delta (0, 0)
Screenshot: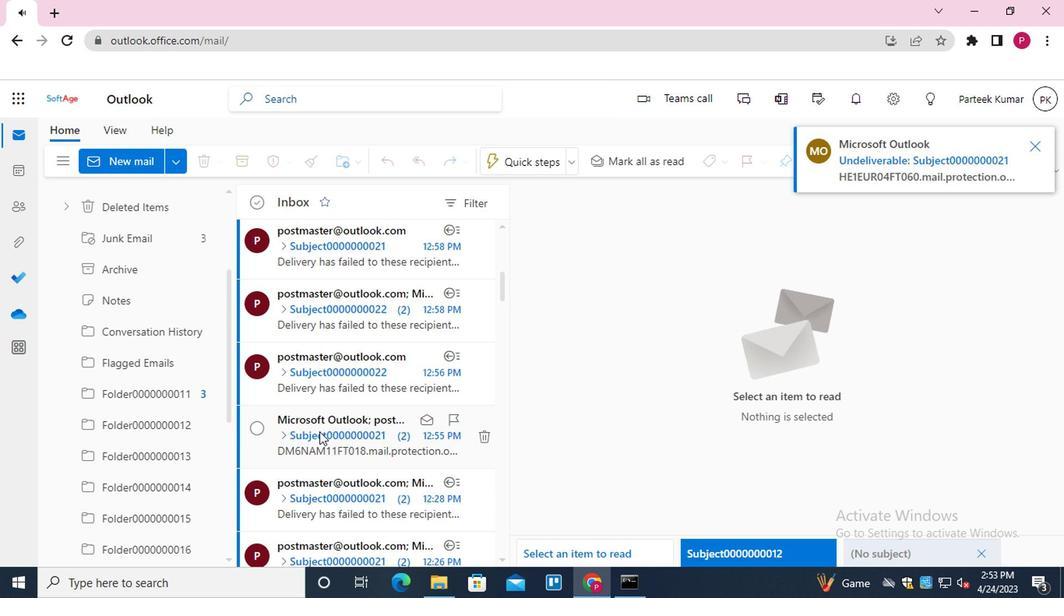 
Action: Mouse scrolled (277, 357) with delta (0, 0)
Screenshot: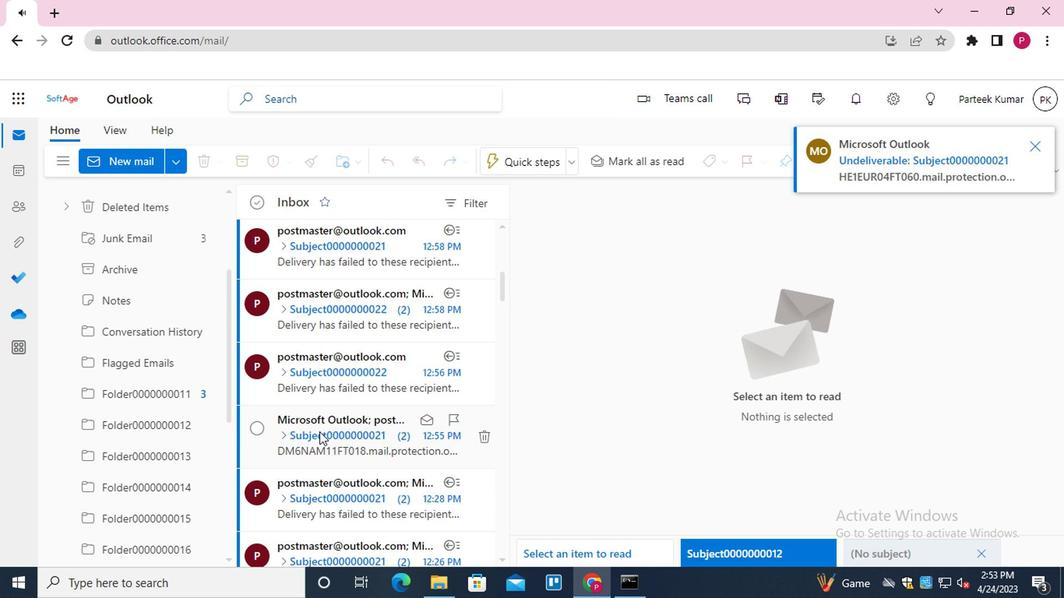 
Action: Mouse scrolled (277, 357) with delta (0, 0)
Screenshot: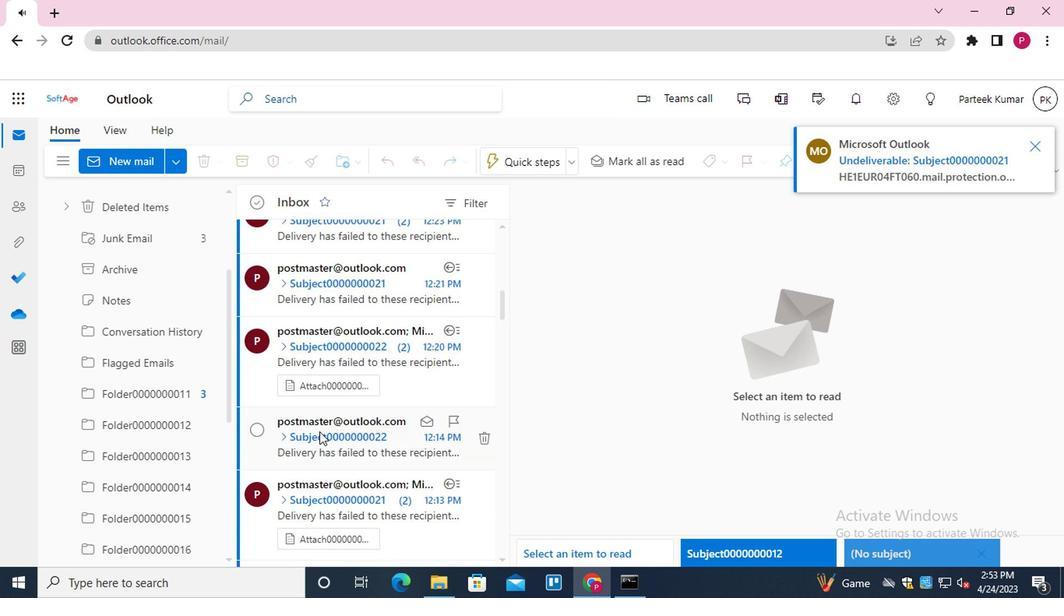 
Action: Mouse scrolled (277, 357) with delta (0, 0)
Screenshot: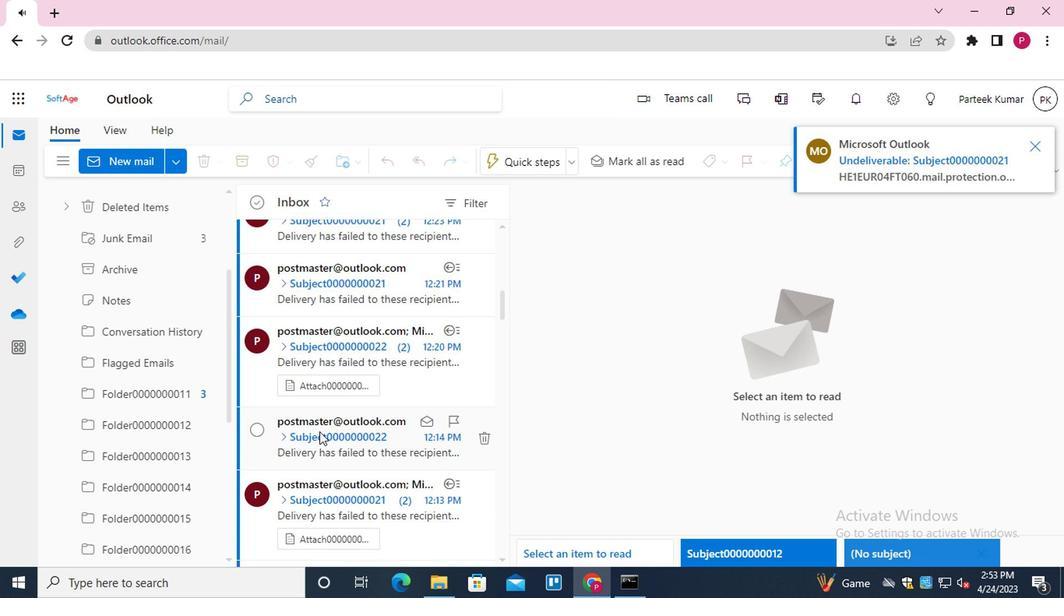 
Action: Mouse scrolled (277, 357) with delta (0, 0)
Screenshot: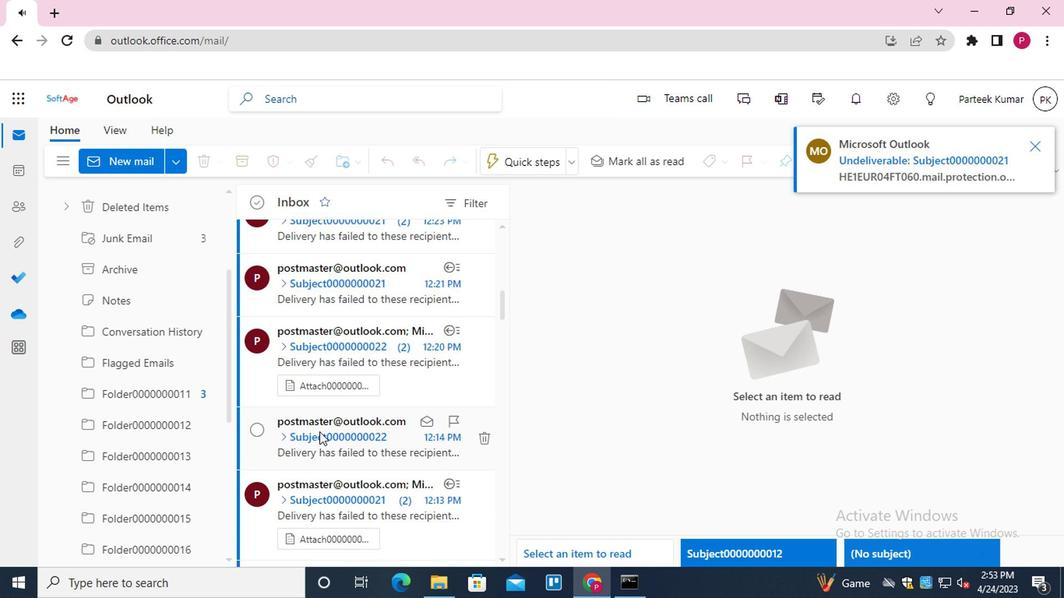 
Action: Mouse scrolled (277, 357) with delta (0, 0)
Screenshot: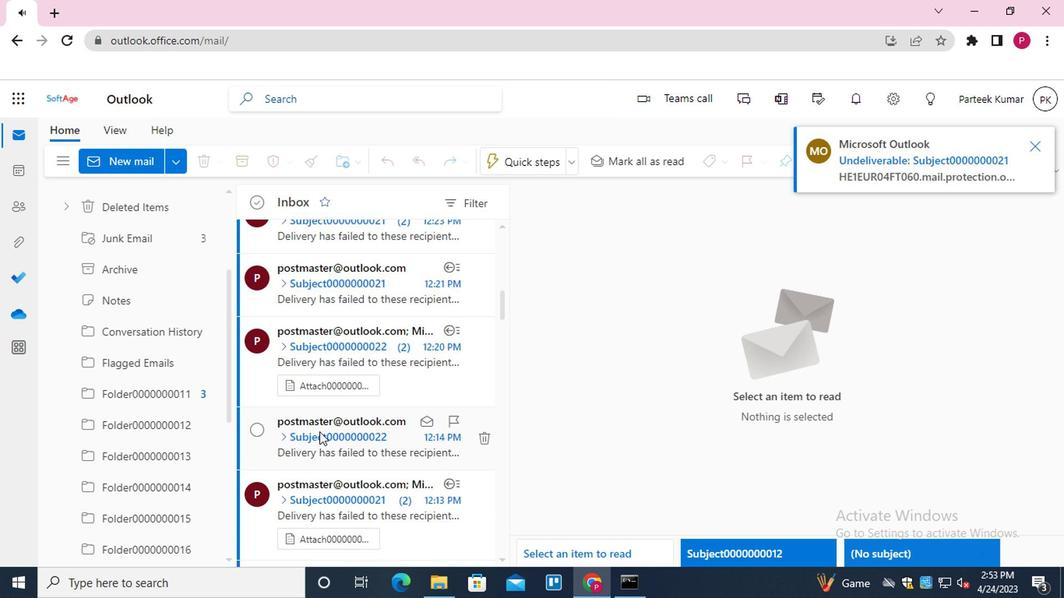 
Action: Mouse scrolled (277, 357) with delta (0, 0)
Screenshot: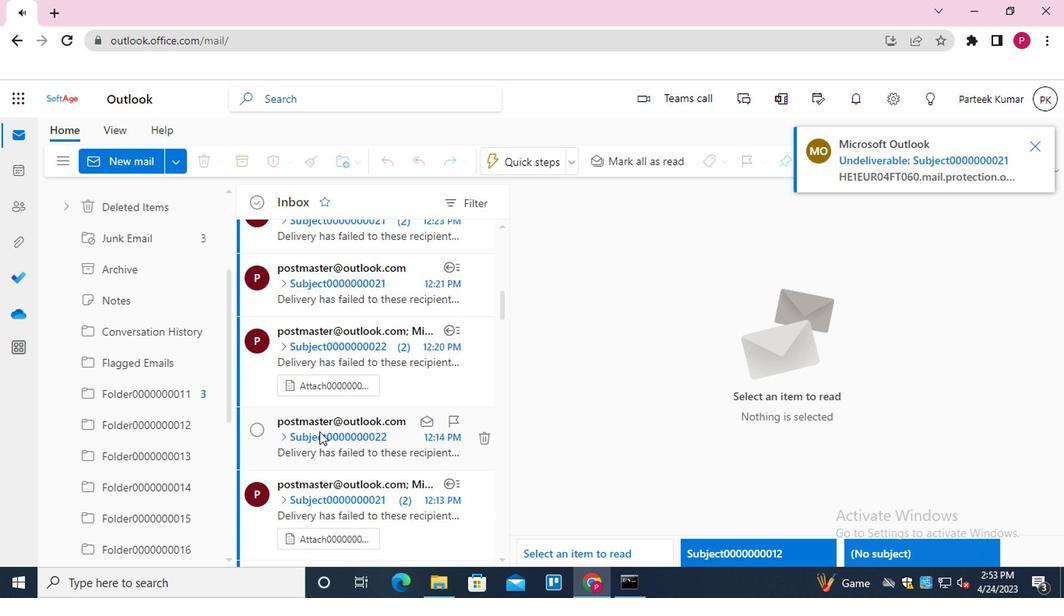 
Action: Mouse scrolled (277, 357) with delta (0, 0)
Screenshot: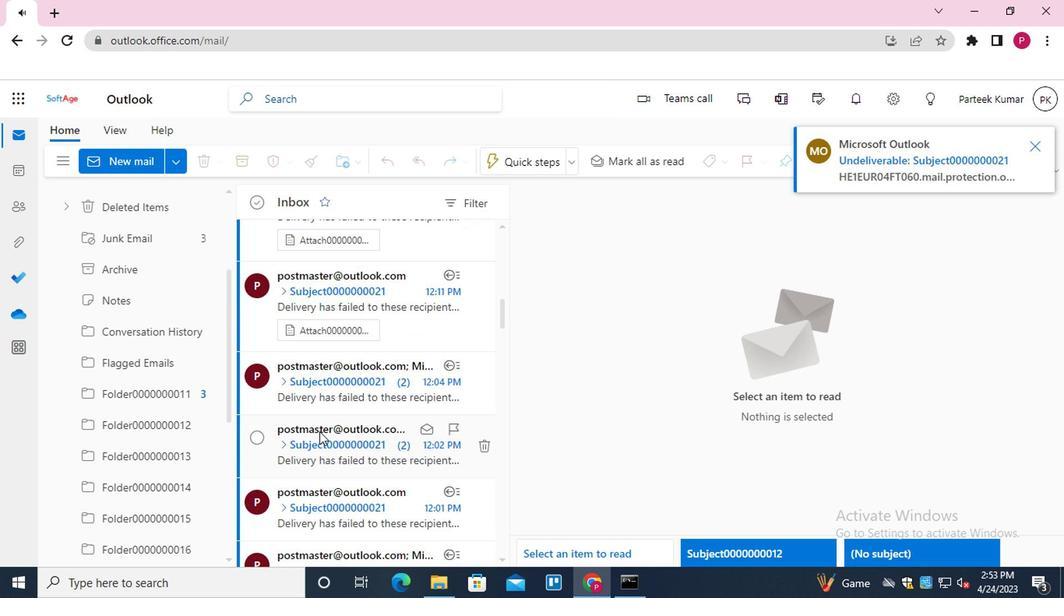 
Action: Mouse scrolled (277, 357) with delta (0, 0)
Screenshot: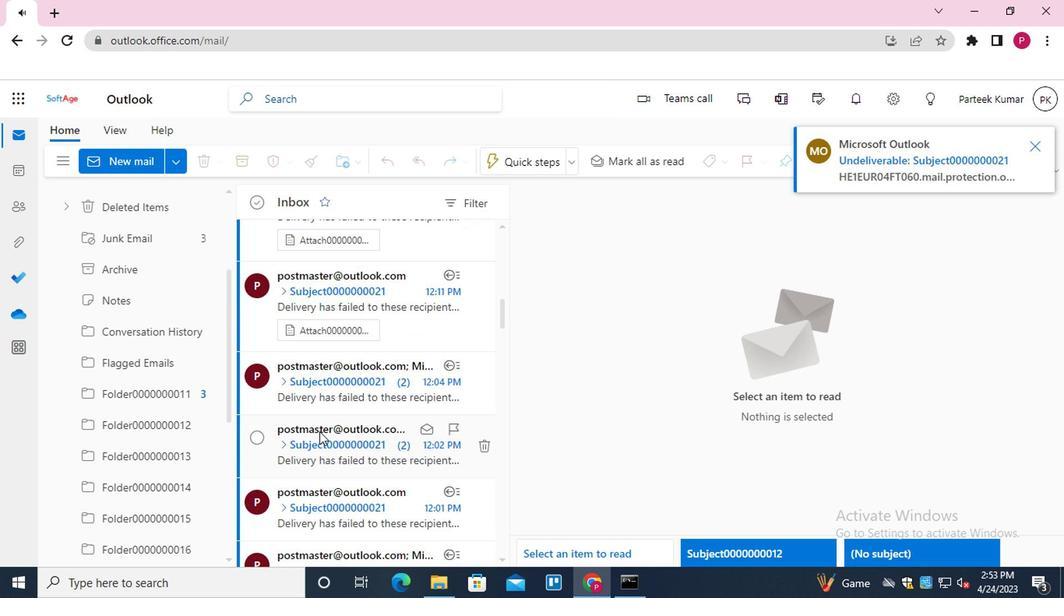 
Action: Mouse scrolled (277, 357) with delta (0, 0)
Screenshot: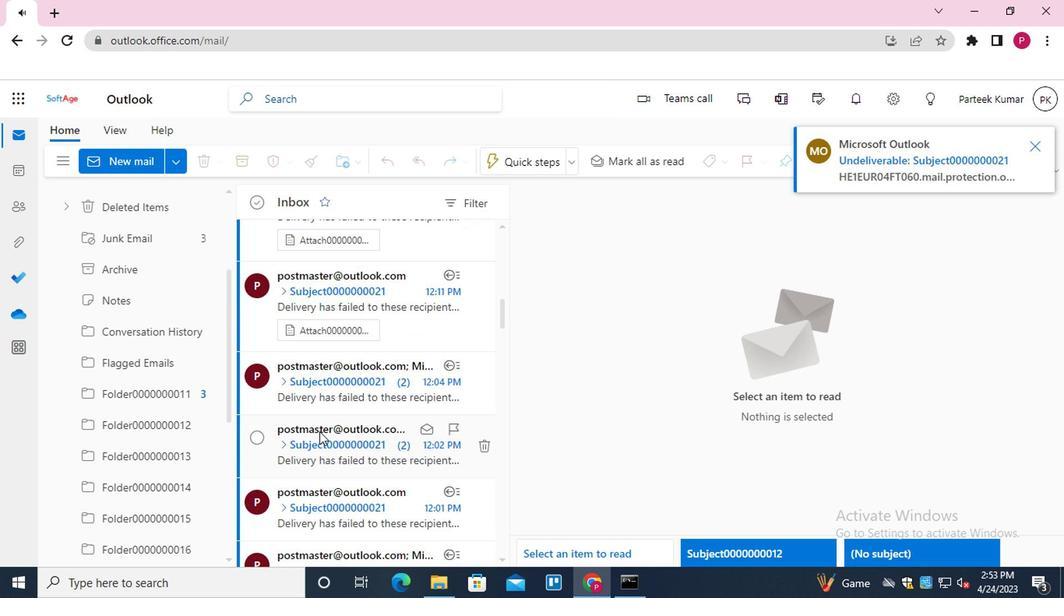 
Action: Mouse scrolled (277, 357) with delta (0, 0)
Screenshot: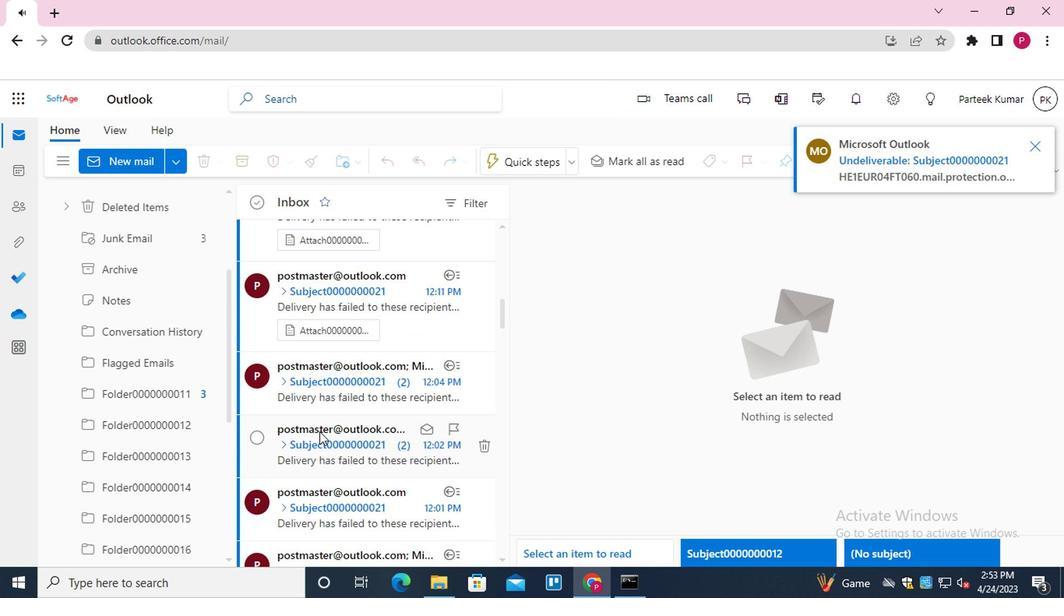 
Action: Mouse scrolled (277, 357) with delta (0, 0)
Screenshot: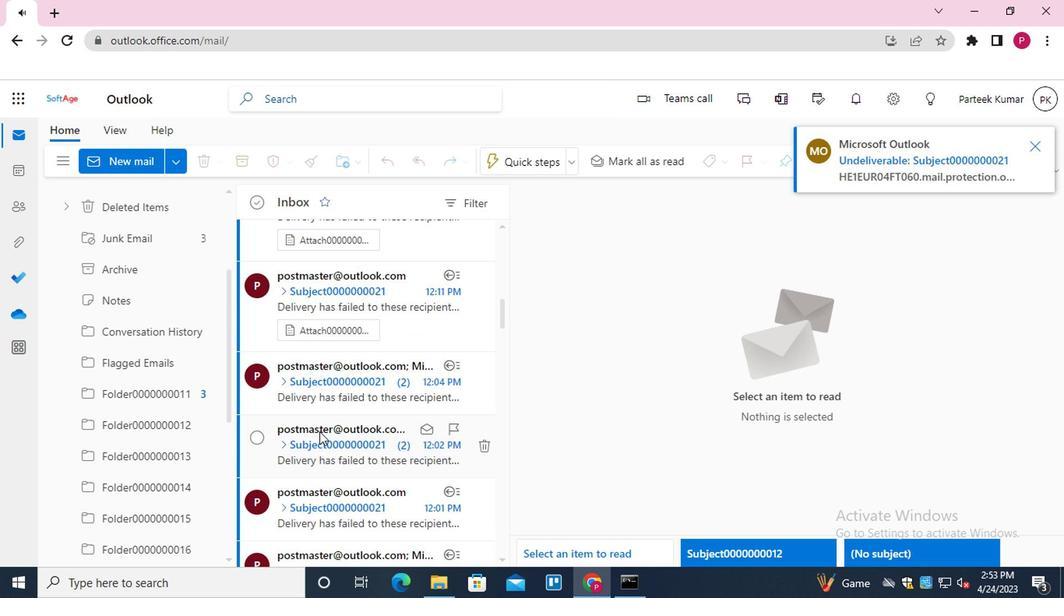 
Action: Mouse scrolled (277, 357) with delta (0, 0)
Screenshot: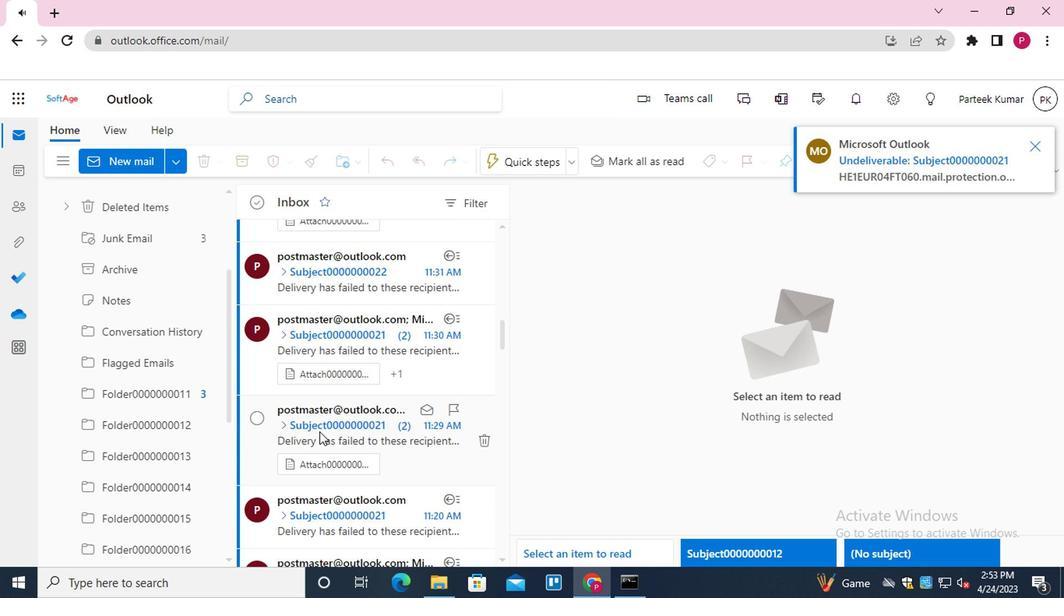 
Action: Mouse scrolled (277, 357) with delta (0, 0)
Screenshot: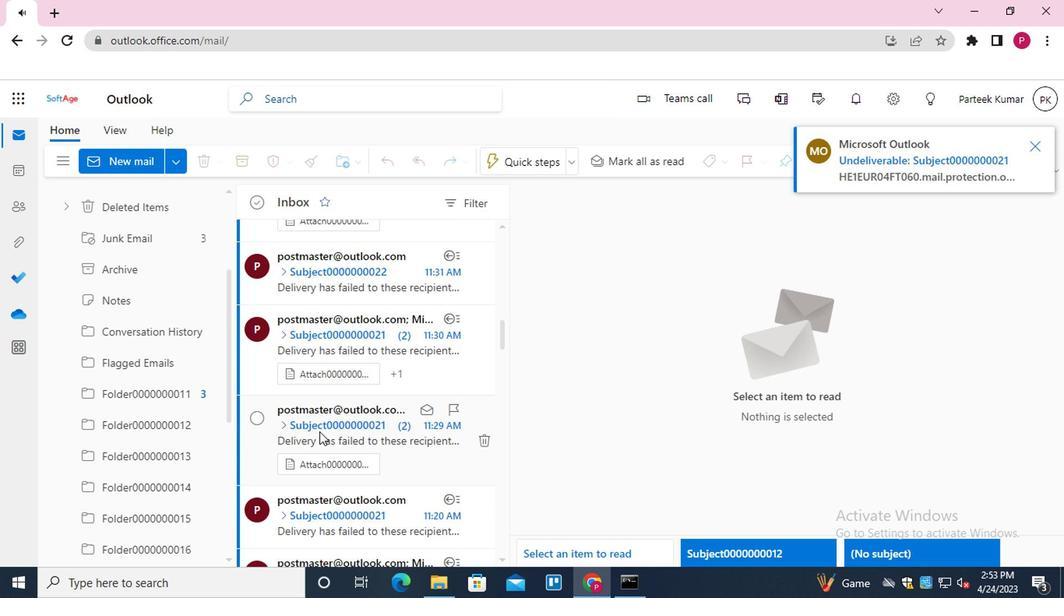 
Action: Mouse scrolled (277, 357) with delta (0, 0)
Screenshot: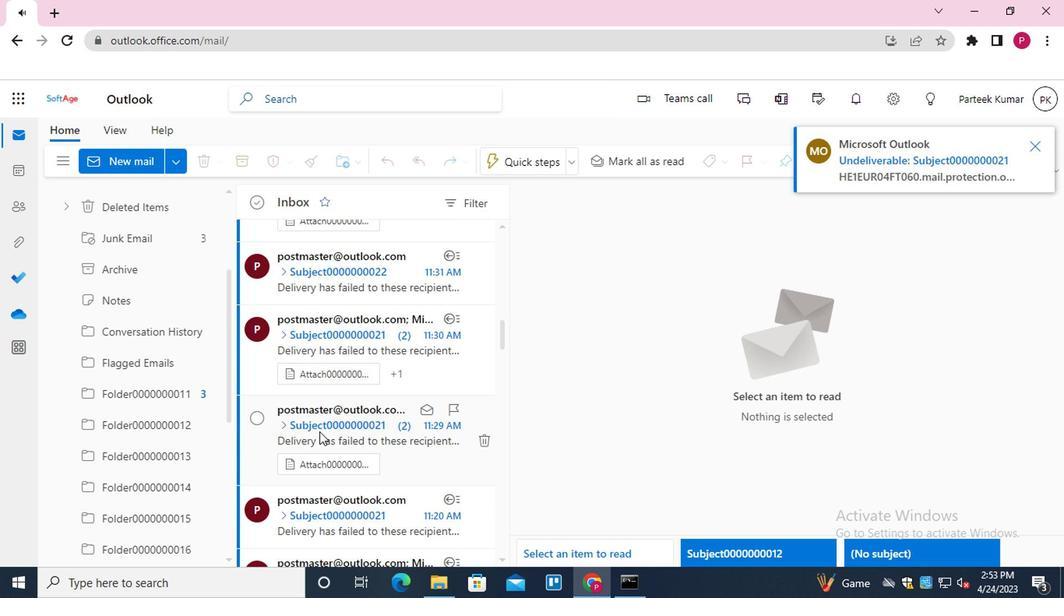 
Action: Mouse scrolled (277, 357) with delta (0, 0)
Screenshot: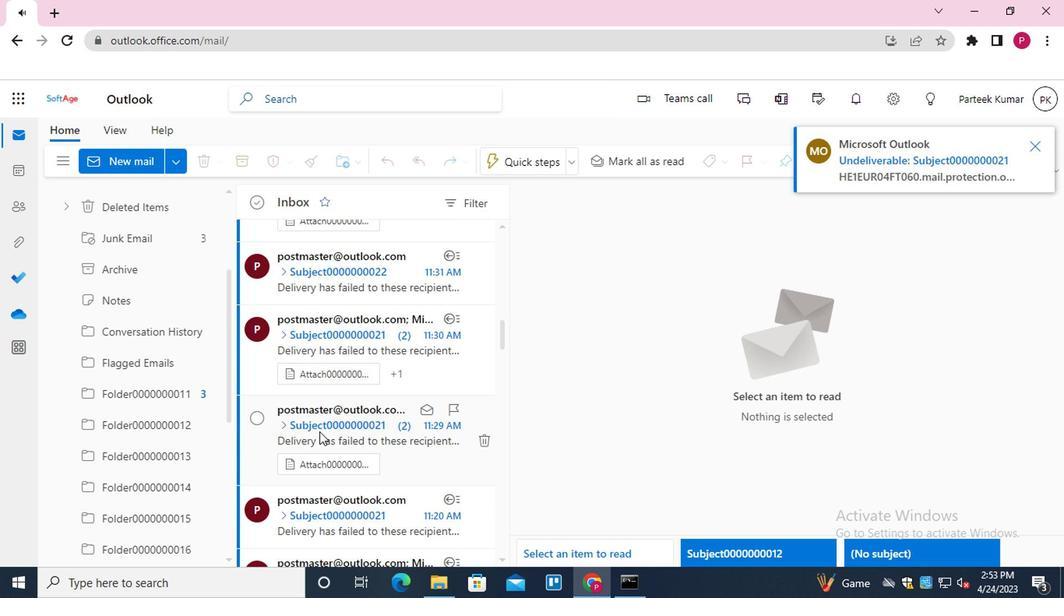 
Action: Mouse scrolled (277, 357) with delta (0, 0)
Screenshot: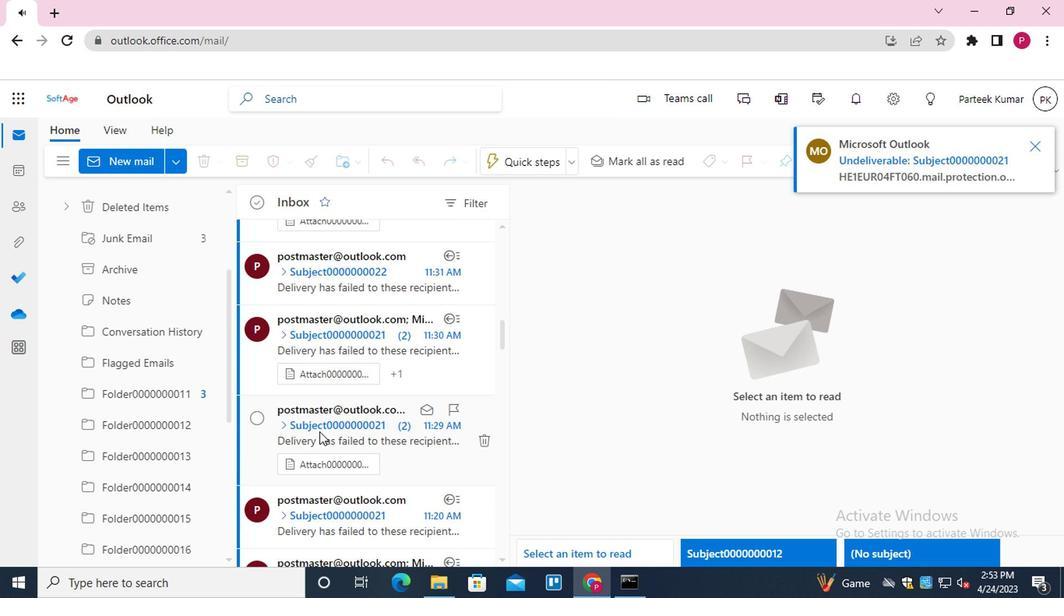 
Action: Mouse scrolled (277, 357) with delta (0, 0)
Screenshot: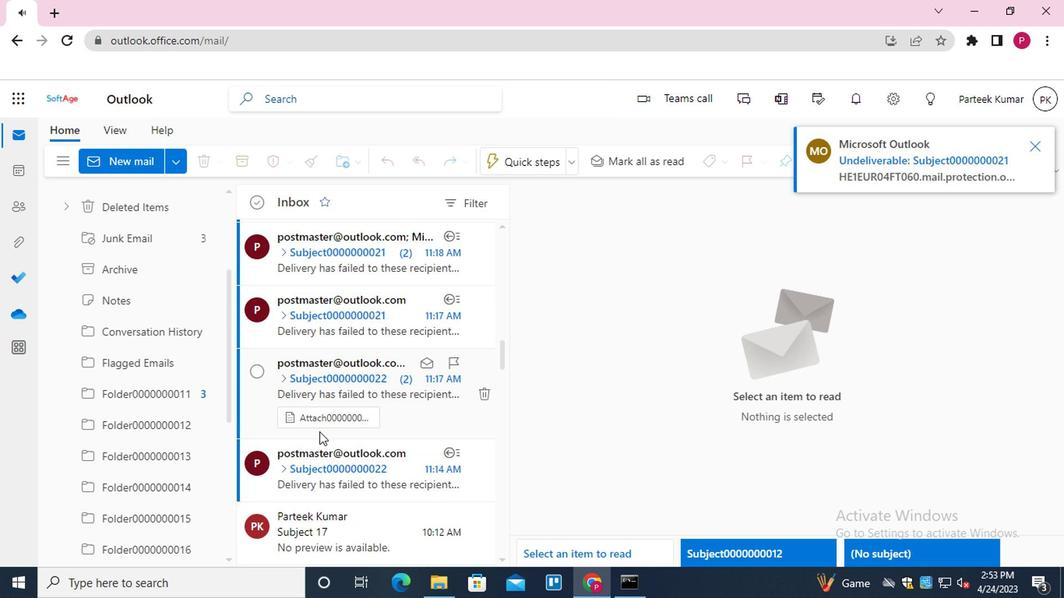 
Action: Mouse scrolled (277, 357) with delta (0, 0)
Screenshot: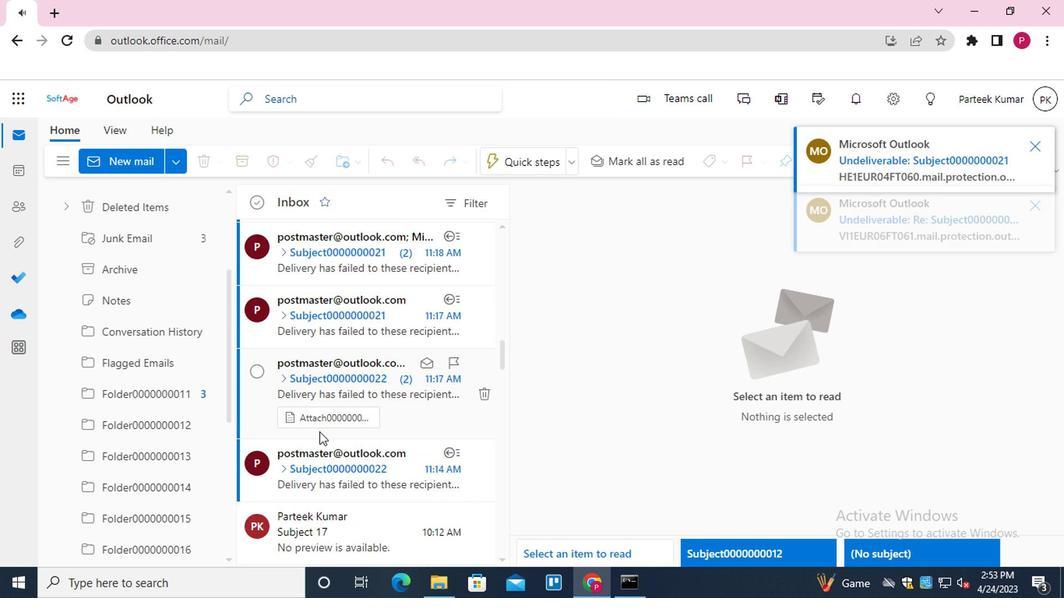 
Action: Mouse scrolled (277, 357) with delta (0, 0)
Screenshot: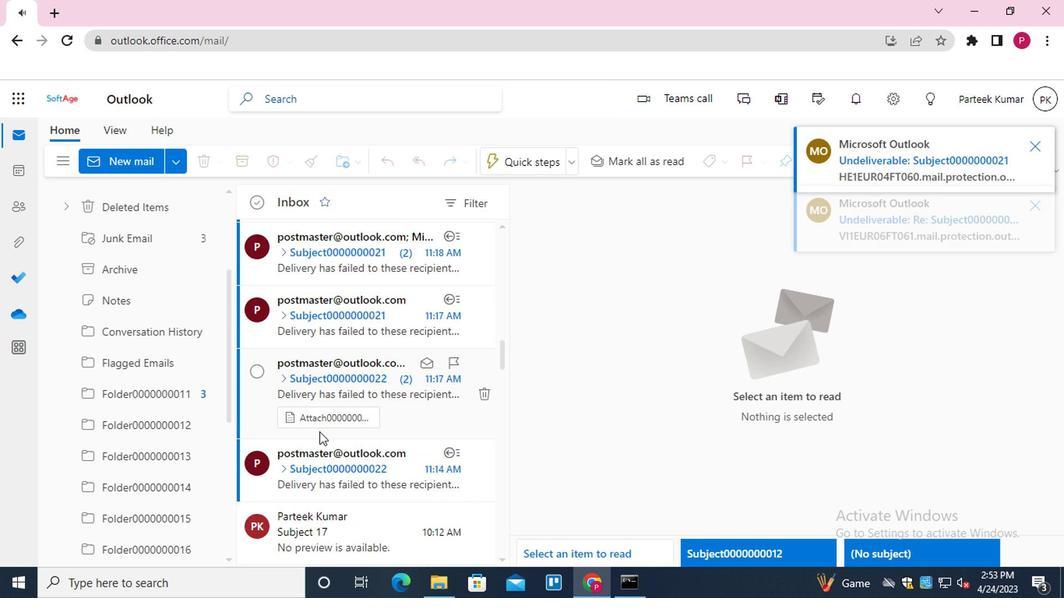 
Action: Mouse scrolled (277, 357) with delta (0, 0)
Screenshot: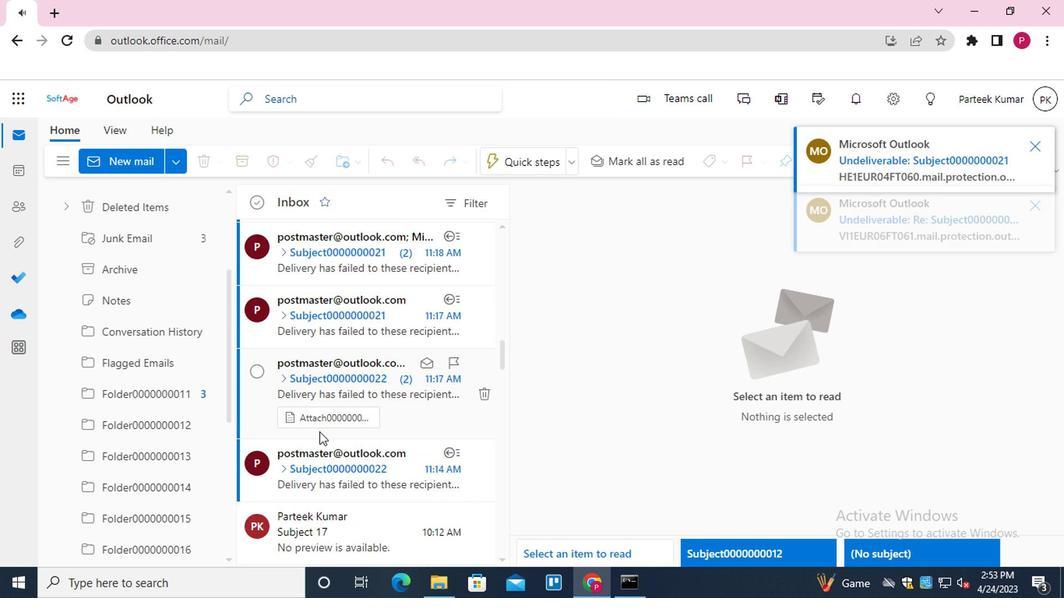 
Action: Mouse scrolled (277, 357) with delta (0, 0)
Screenshot: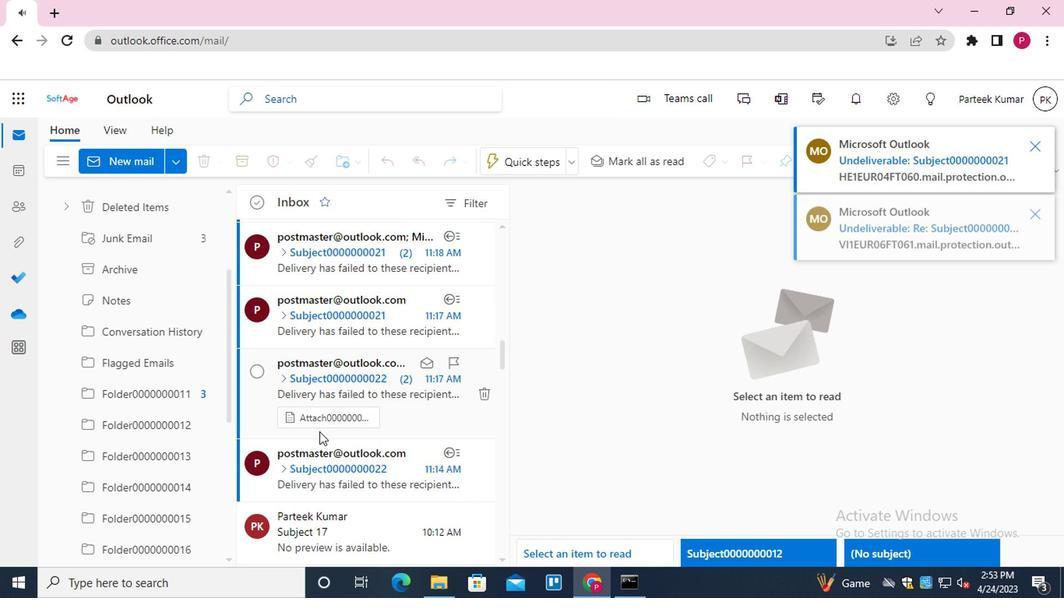 
Action: Mouse moved to (289, 371)
Screenshot: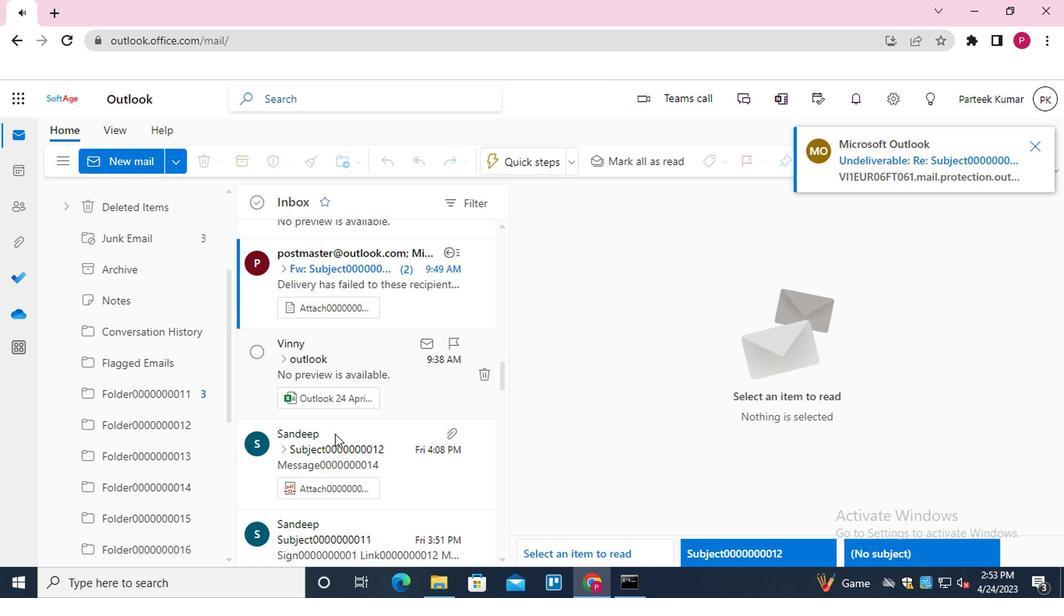 
Action: Mouse pressed left at (289, 371)
Screenshot: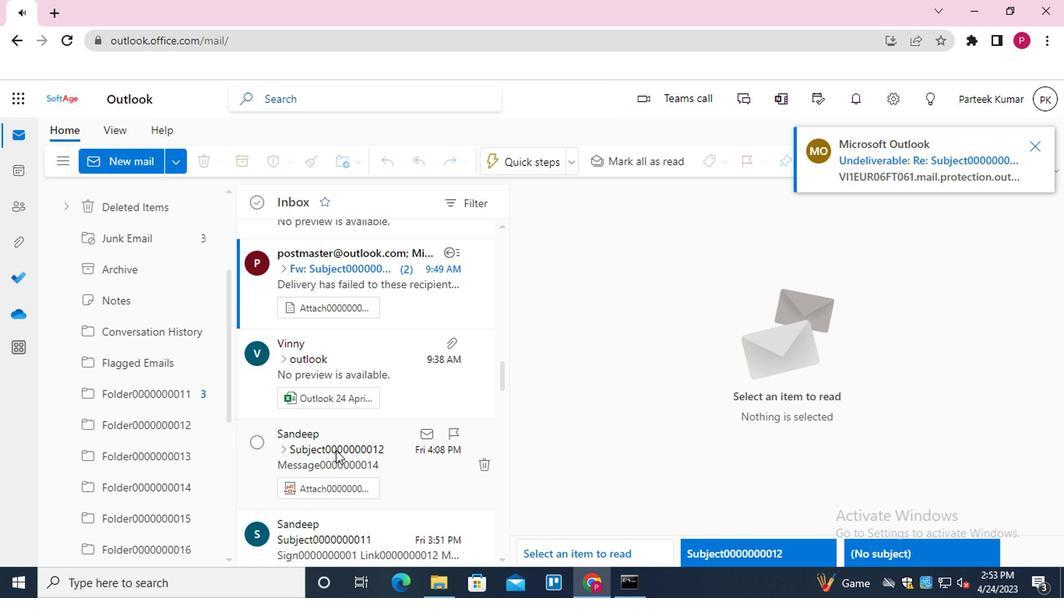 
Action: Mouse moved to (650, 324)
Screenshot: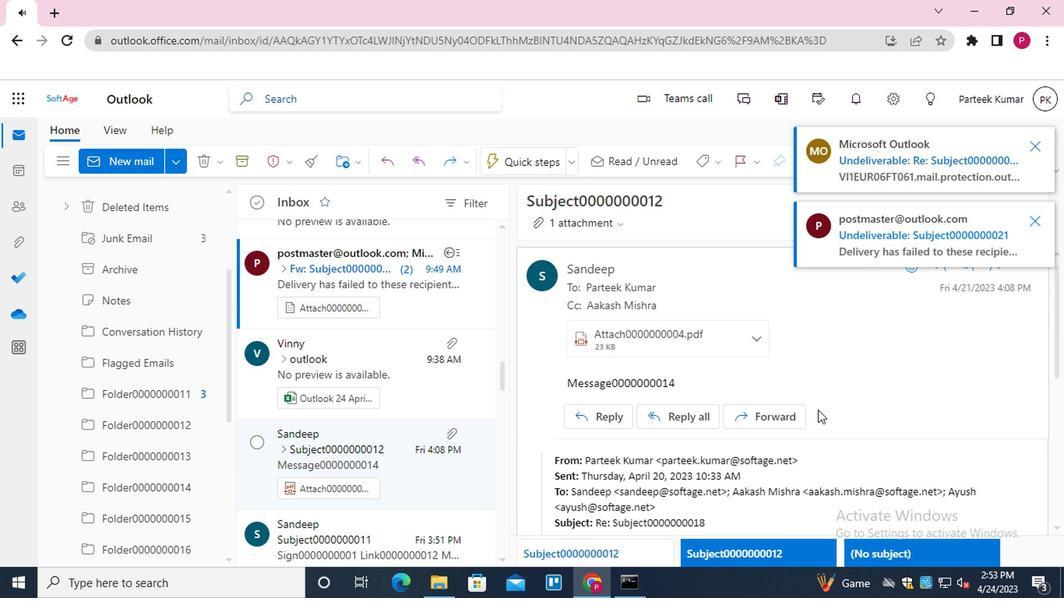 
Action: Mouse scrolled (650, 325) with delta (0, 0)
Screenshot: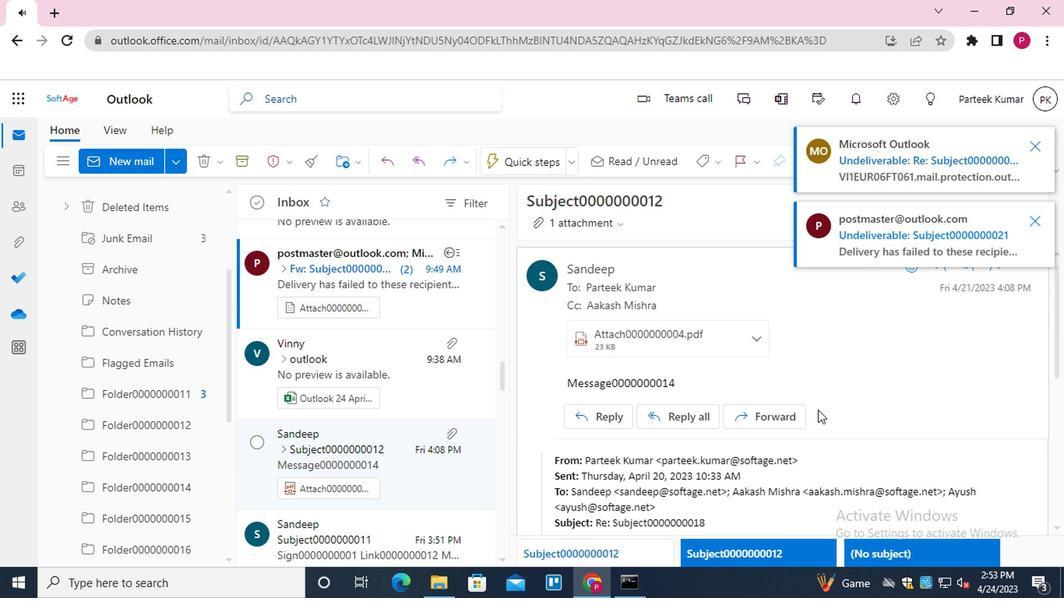 
Action: Mouse moved to (653, 319)
Screenshot: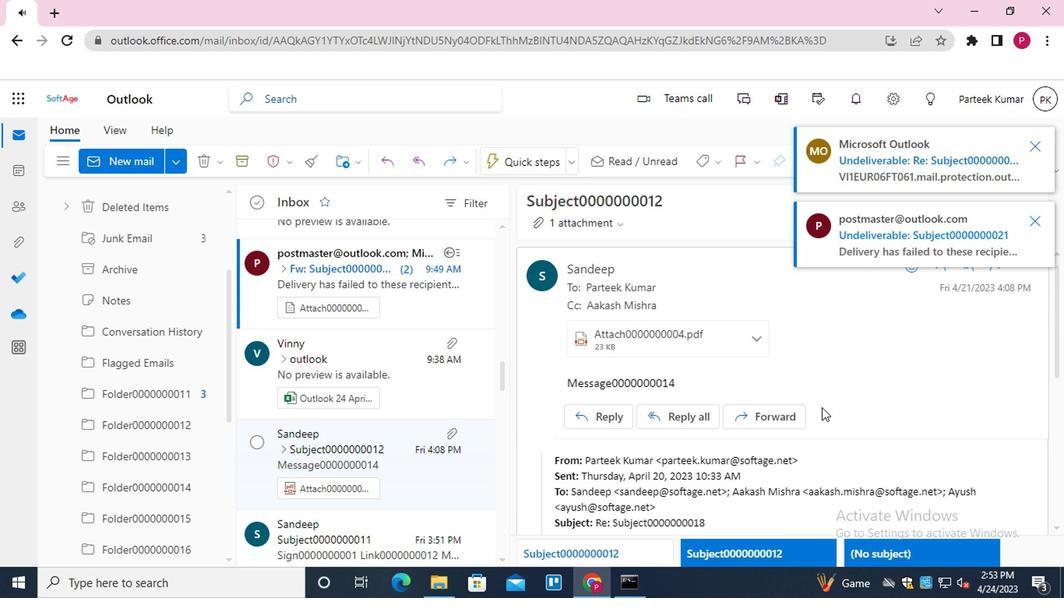 
Action: Mouse scrolled (653, 320) with delta (0, 0)
Screenshot: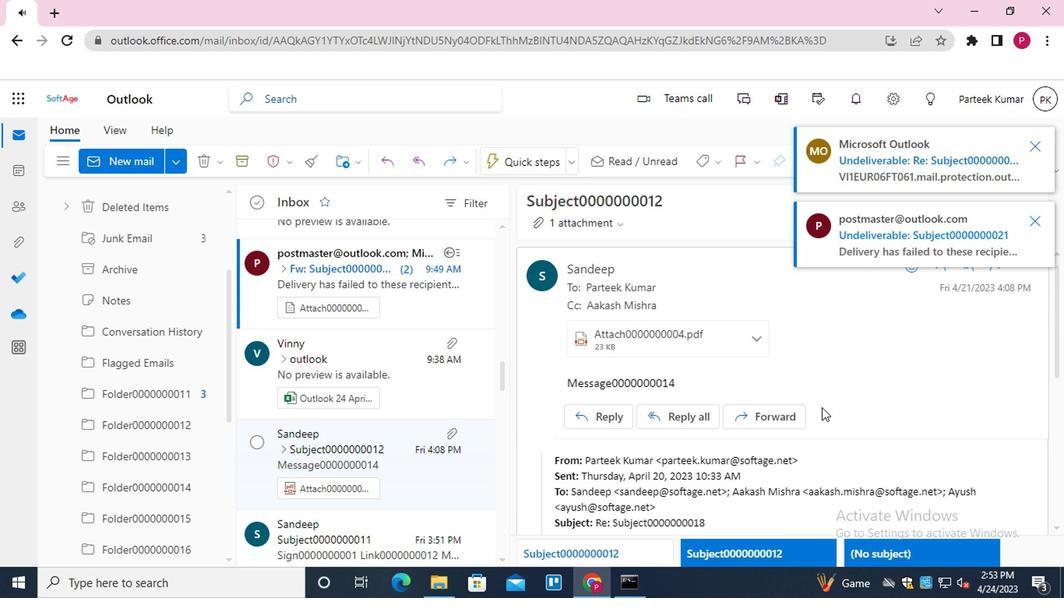 
Action: Mouse moved to (782, 210)
Screenshot: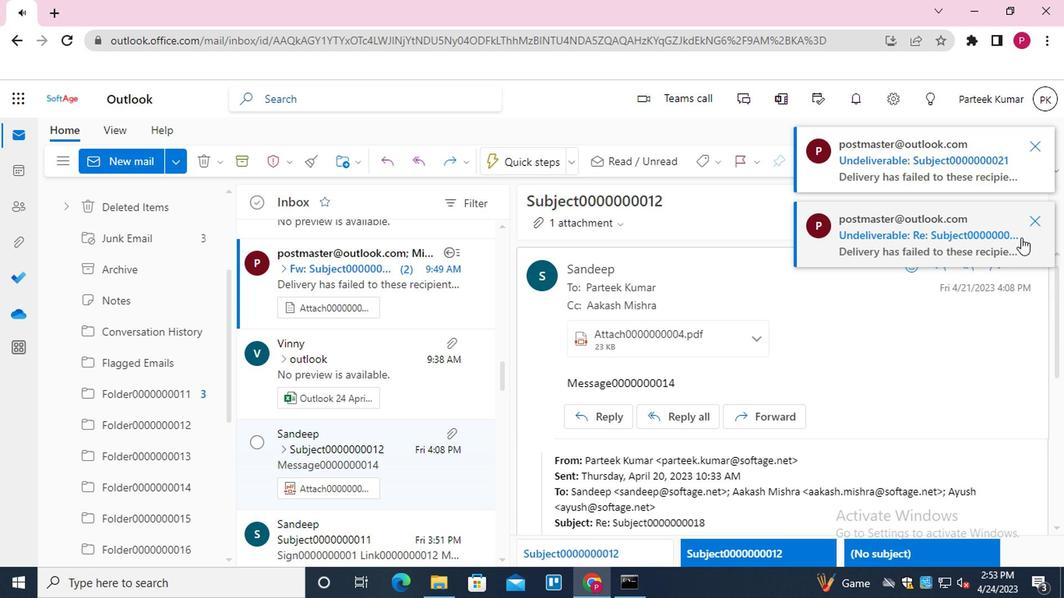 
Action: Mouse pressed left at (782, 210)
Screenshot: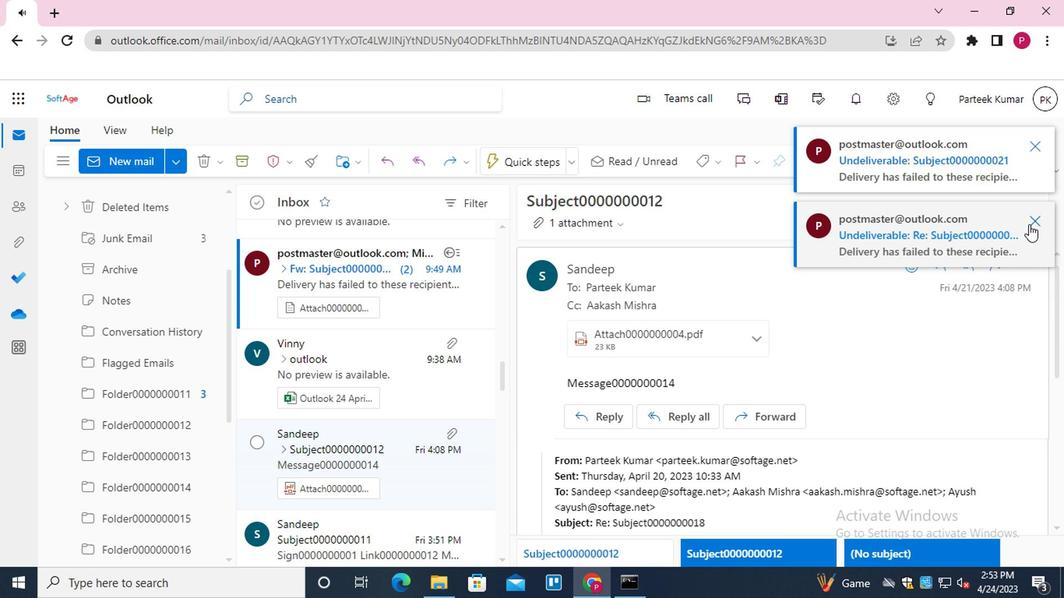 
Action: Mouse moved to (789, 149)
Screenshot: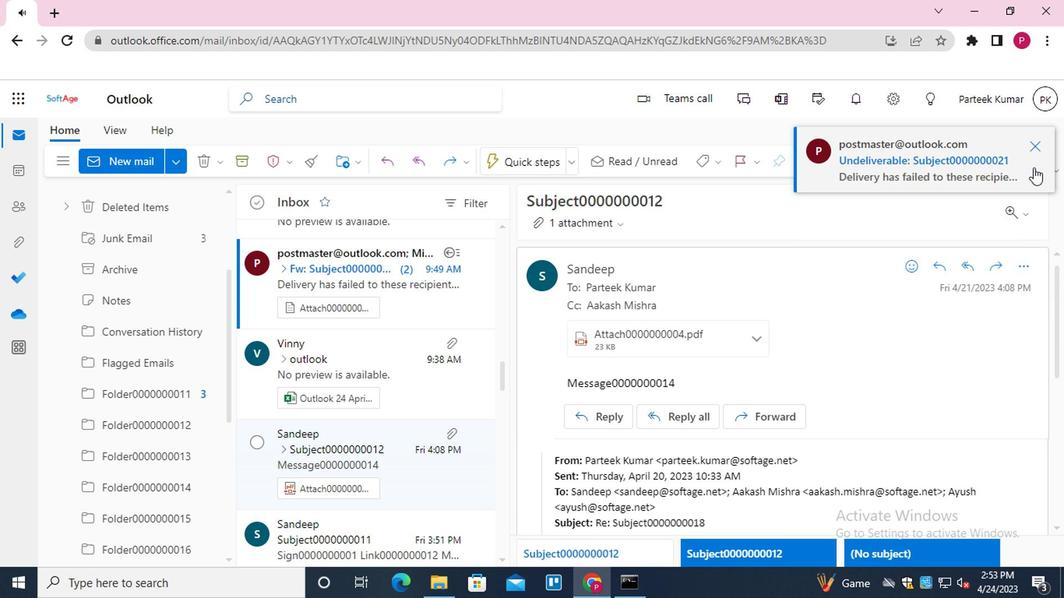 
Action: Mouse pressed left at (789, 149)
Screenshot: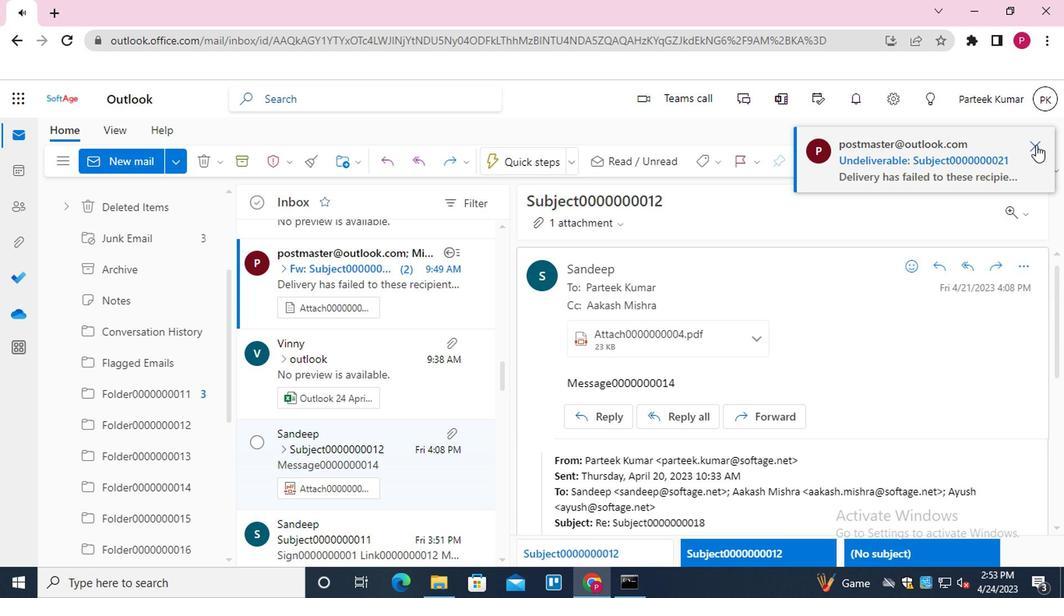 
Action: Mouse moved to (716, 237)
Screenshot: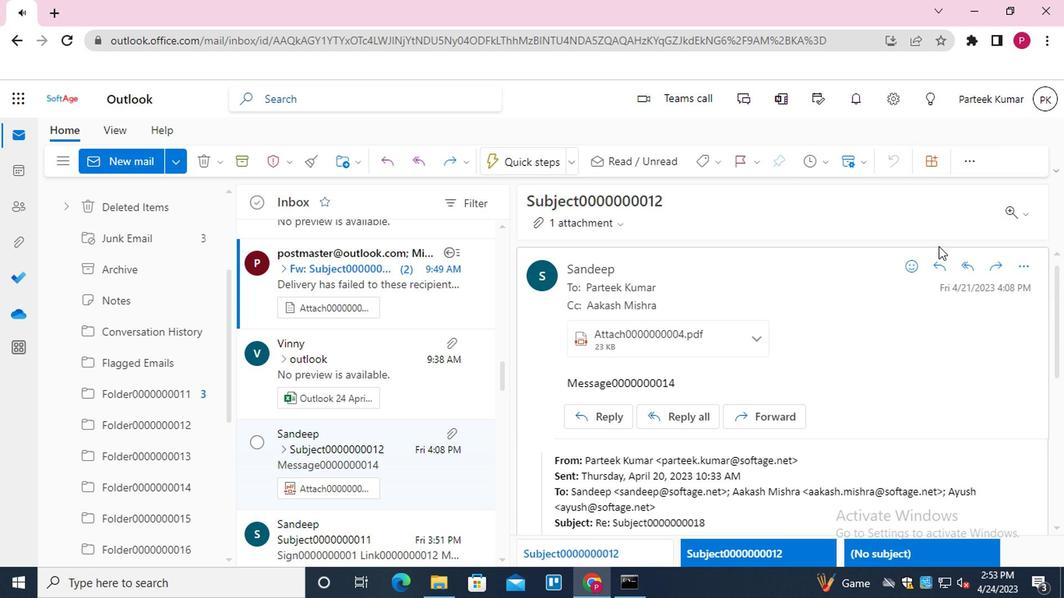 
Action: Mouse pressed left at (716, 237)
Screenshot: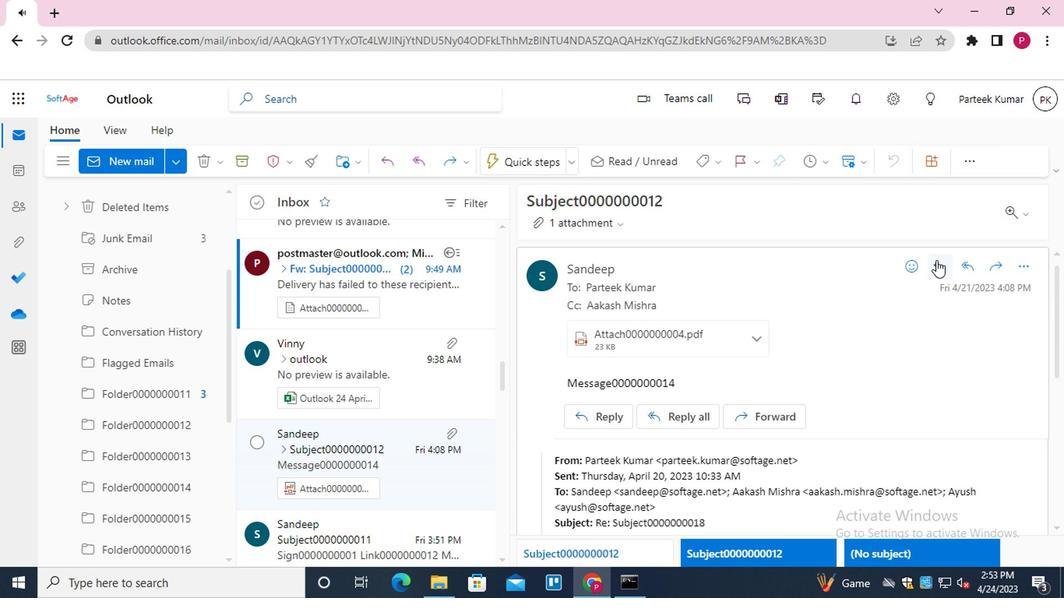 
Action: Mouse moved to (432, 378)
Screenshot: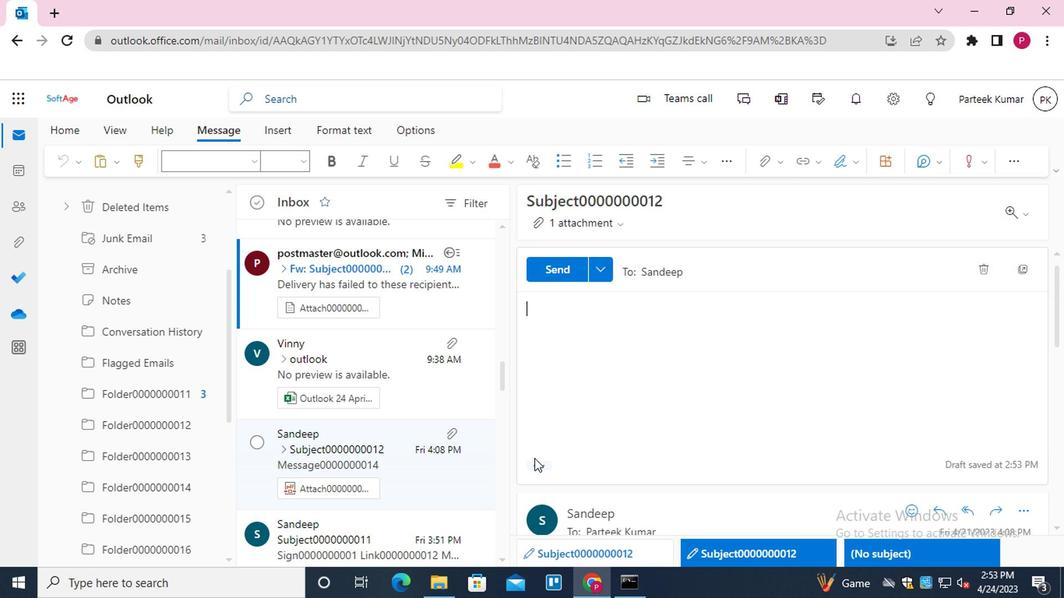 
Action: Mouse pressed left at (432, 378)
Screenshot: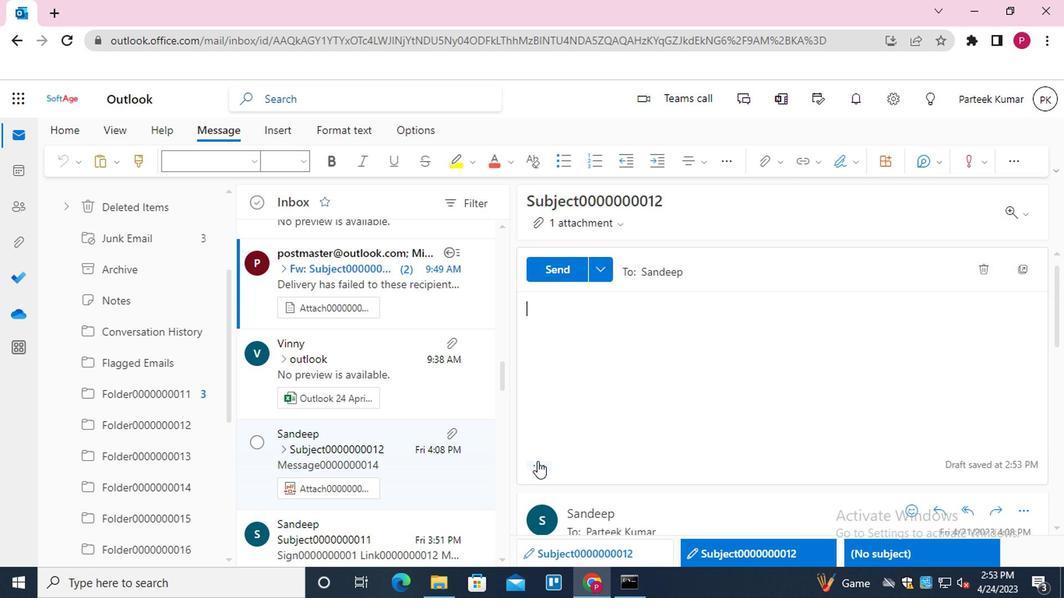 
Action: Mouse moved to (519, 224)
Screenshot: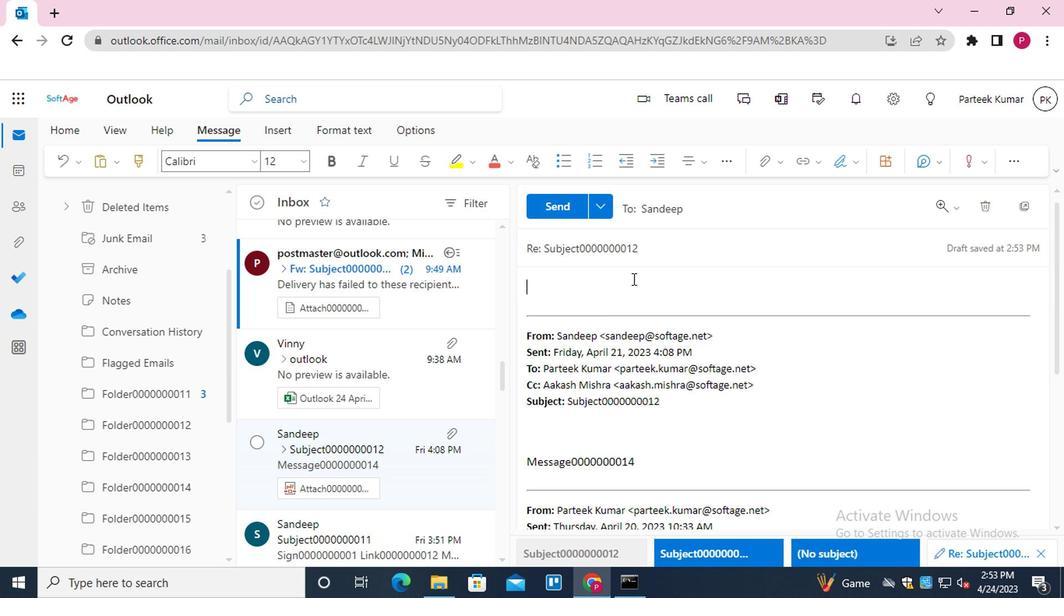 
Action: Mouse pressed left at (519, 224)
Screenshot: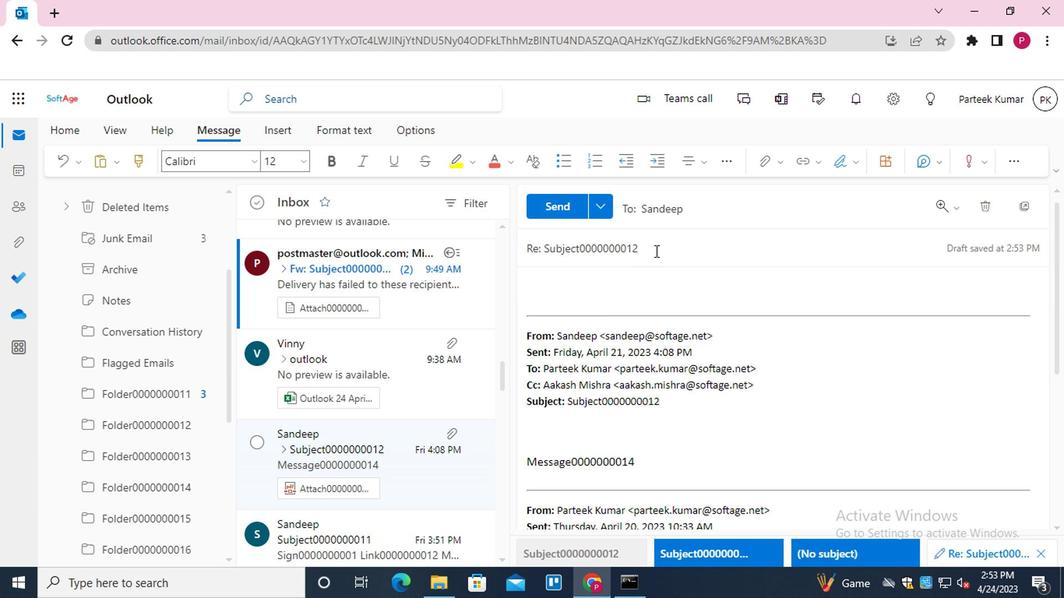 
Action: Mouse moved to (518, 224)
Screenshot: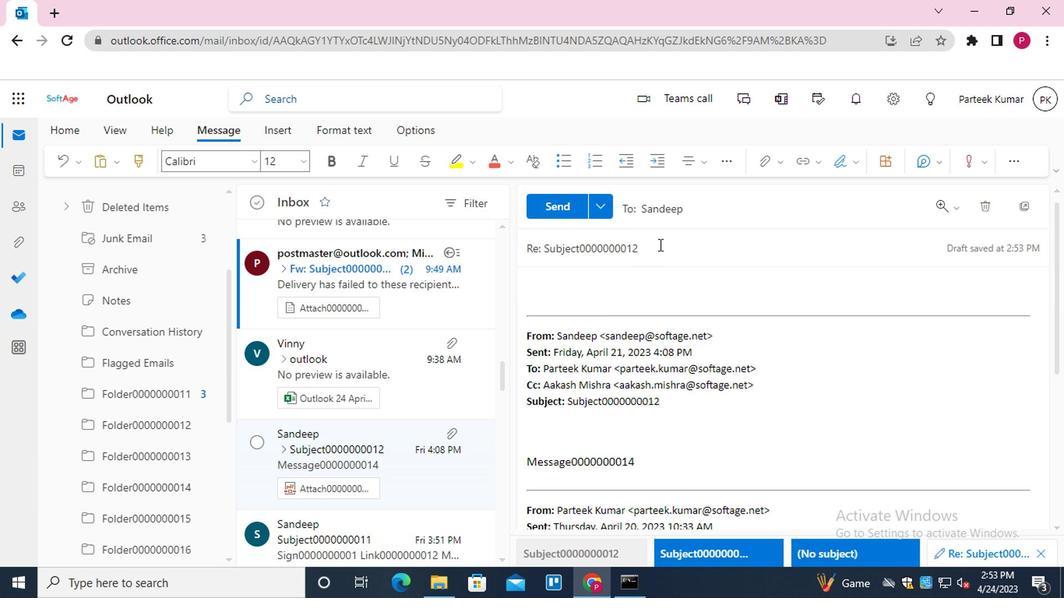 
Action: Key pressed <Key.backspace><Key.backspace>25
Screenshot: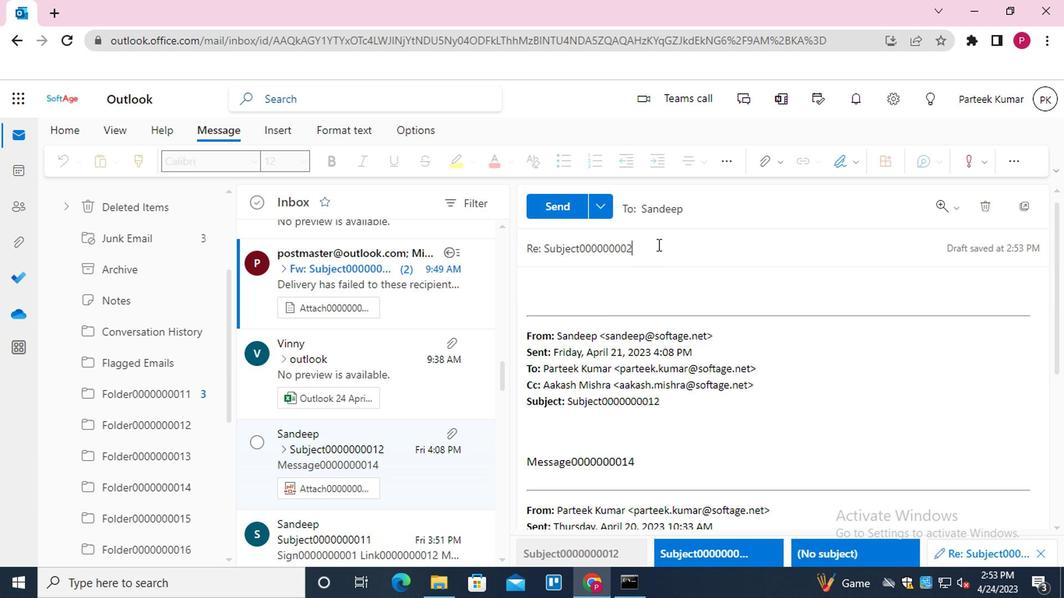 
Action: Mouse moved to (466, 250)
Screenshot: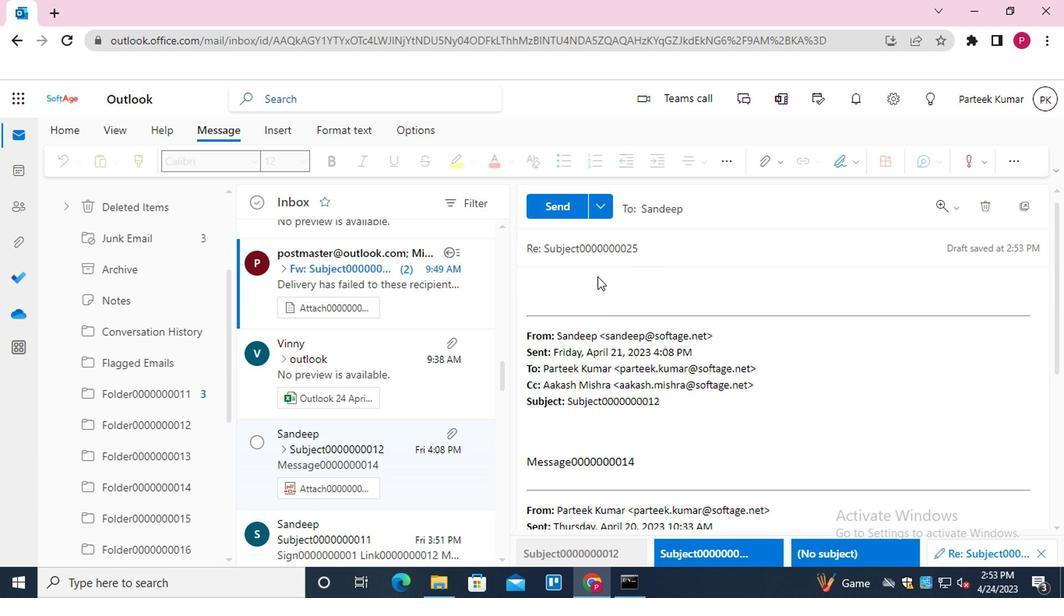 
Action: Mouse pressed left at (466, 250)
Screenshot: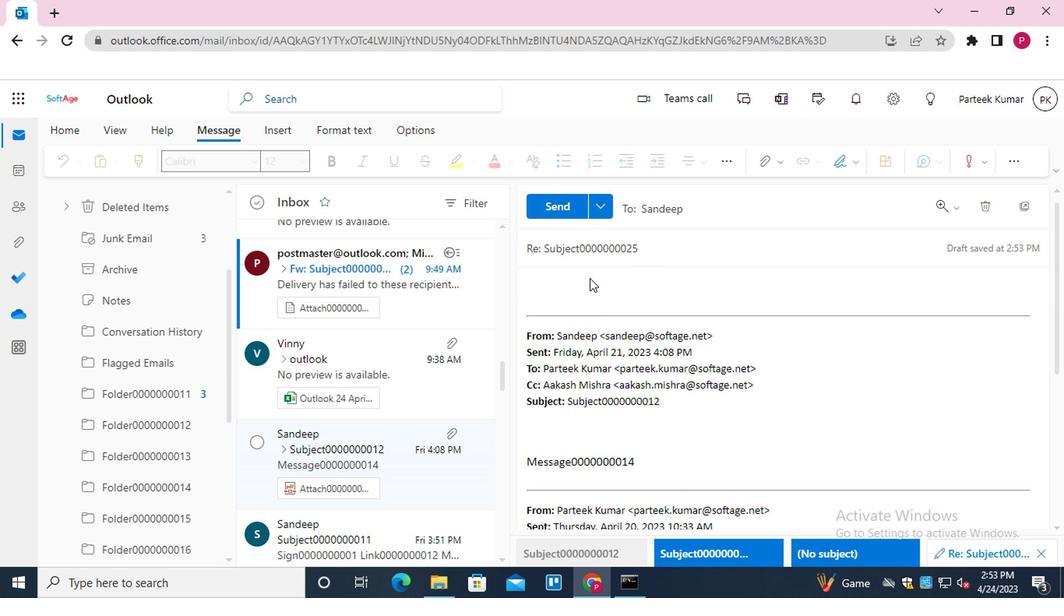 
Action: Mouse moved to (465, 258)
Screenshot: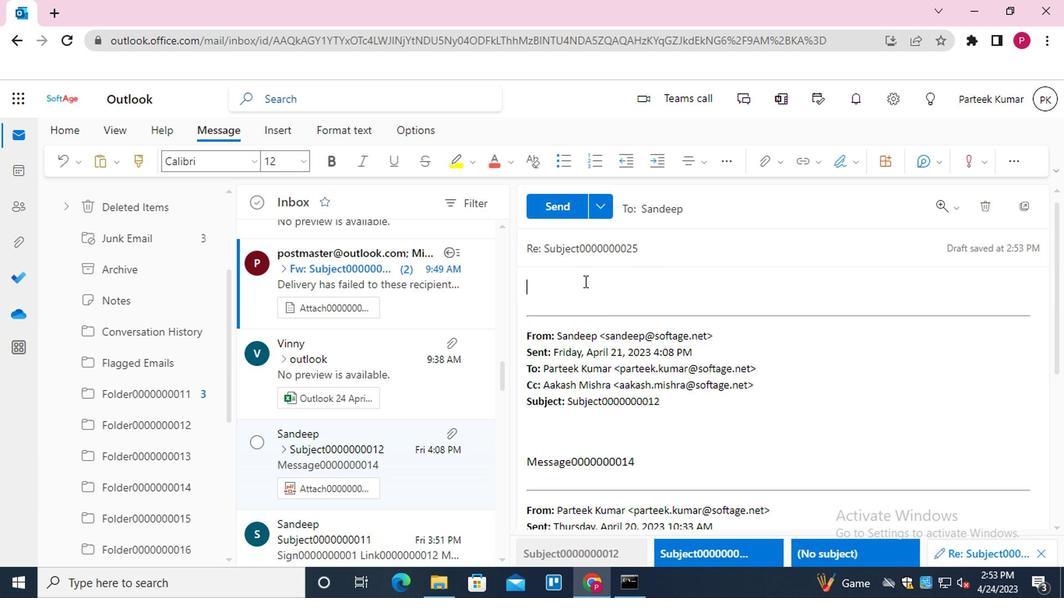 
Action: Mouse pressed left at (465, 258)
Screenshot: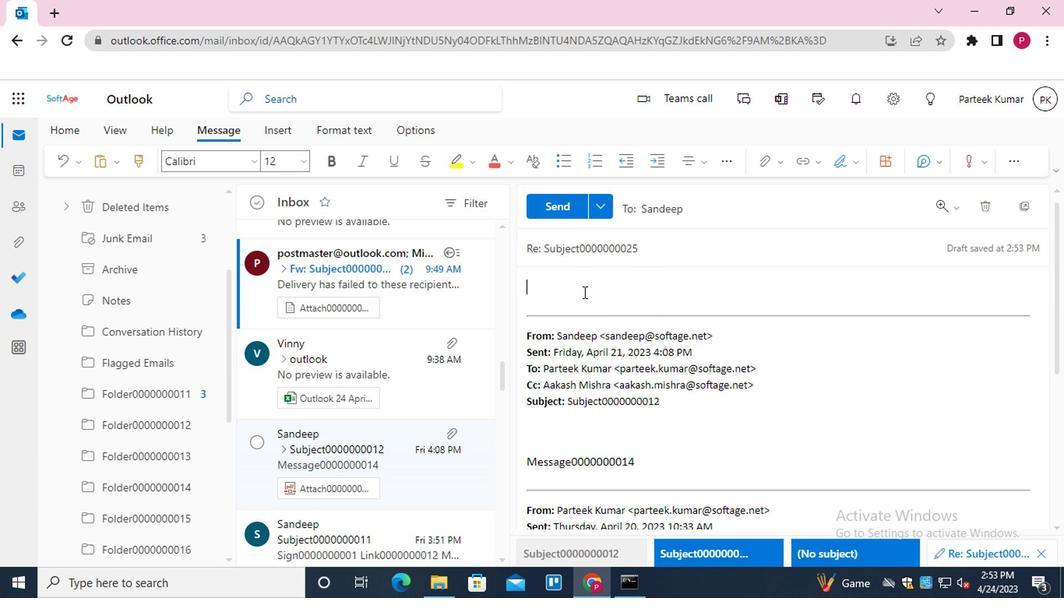 
Action: Key pressed <Key.shift_r>MESSAGE--<Key.backspace><Key.backspace>0000000024
Screenshot: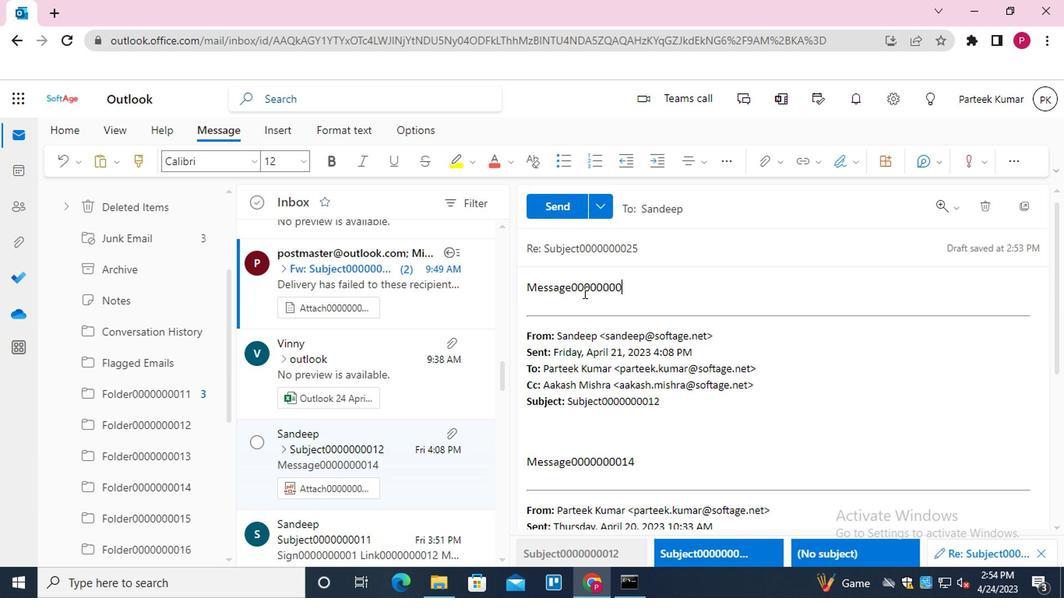 
Action: Mouse moved to (593, 165)
Screenshot: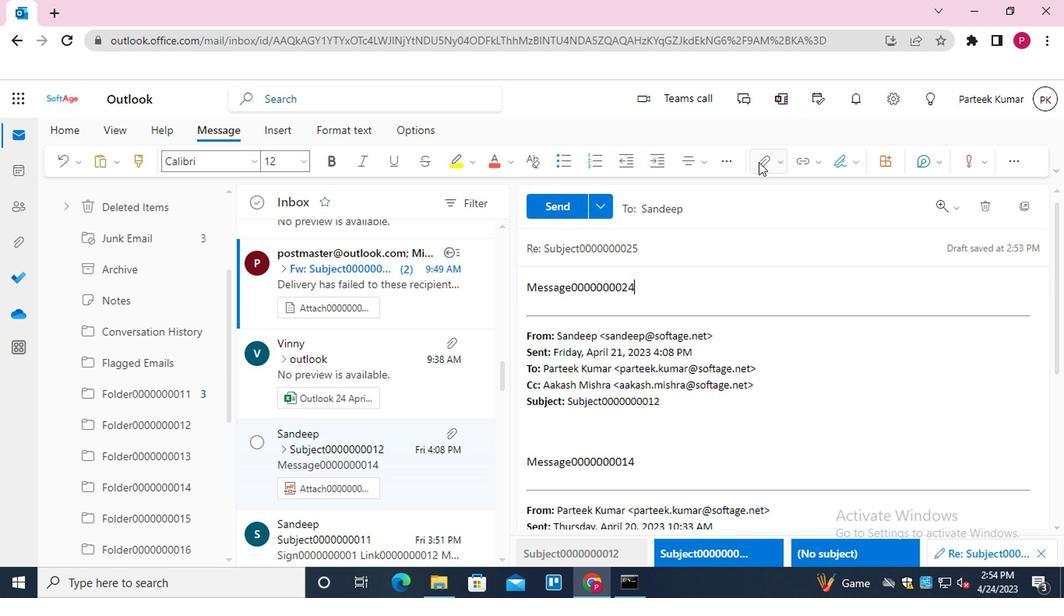 
Action: Mouse pressed left at (593, 165)
